 Task: Create a business & workshop banner.
Action: Mouse moved to (289, 383)
Screenshot: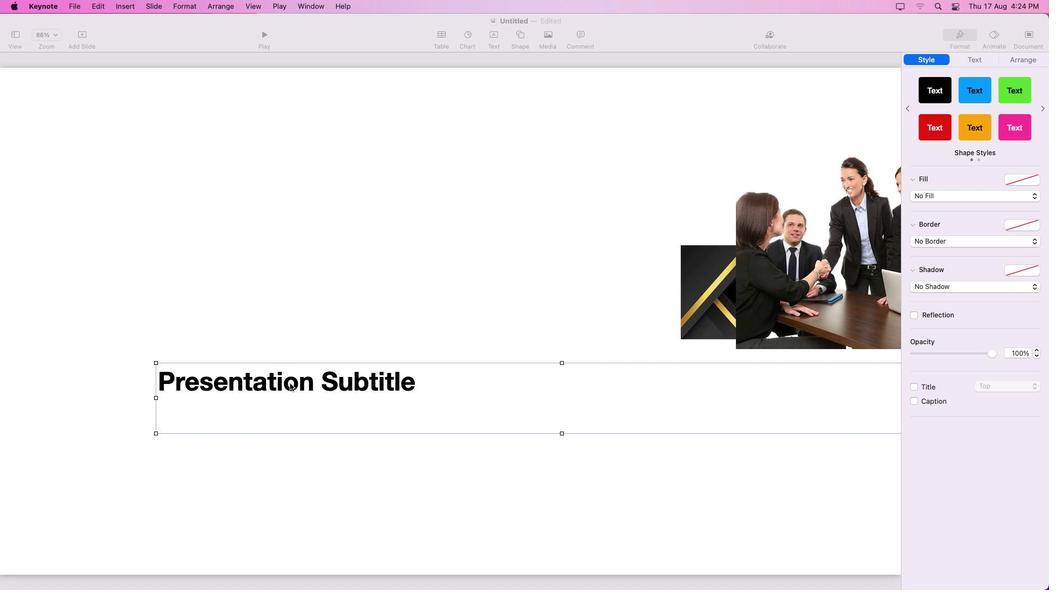 
Action: Mouse pressed left at (289, 383)
Screenshot: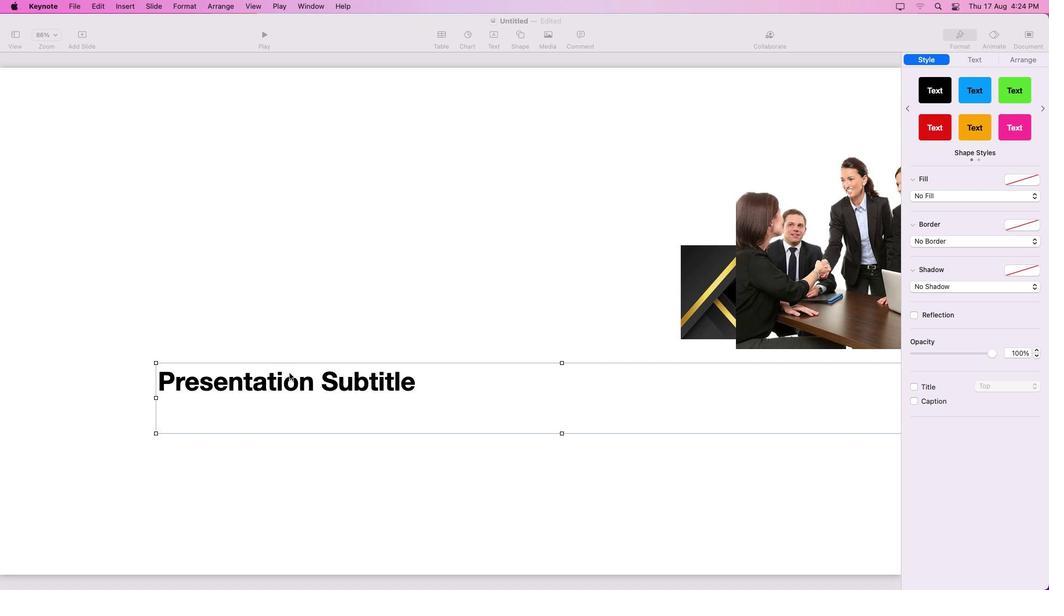 
Action: Mouse moved to (420, 375)
Screenshot: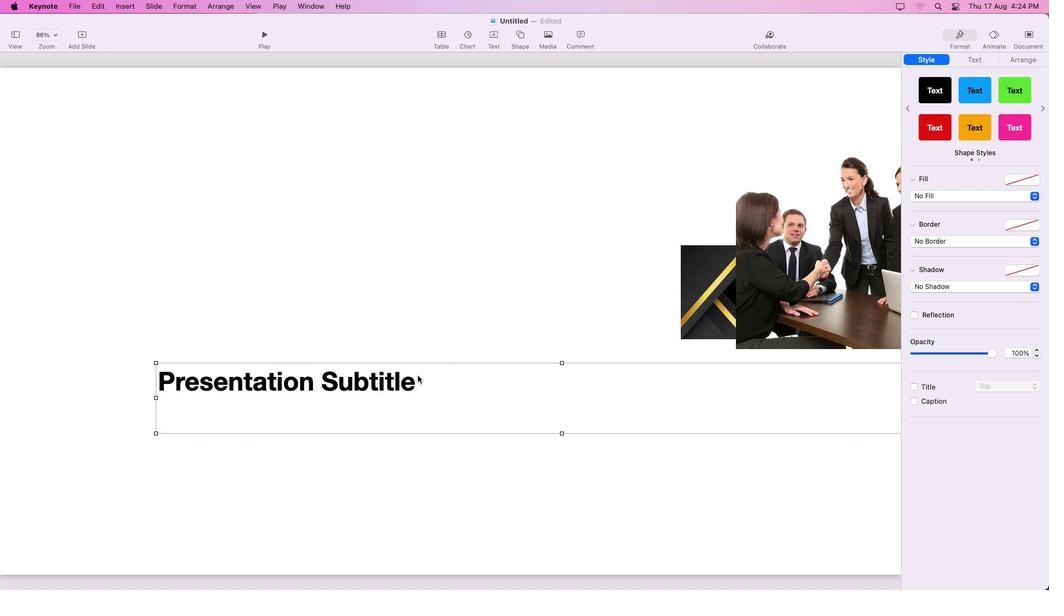 
Action: Mouse pressed left at (420, 375)
Screenshot: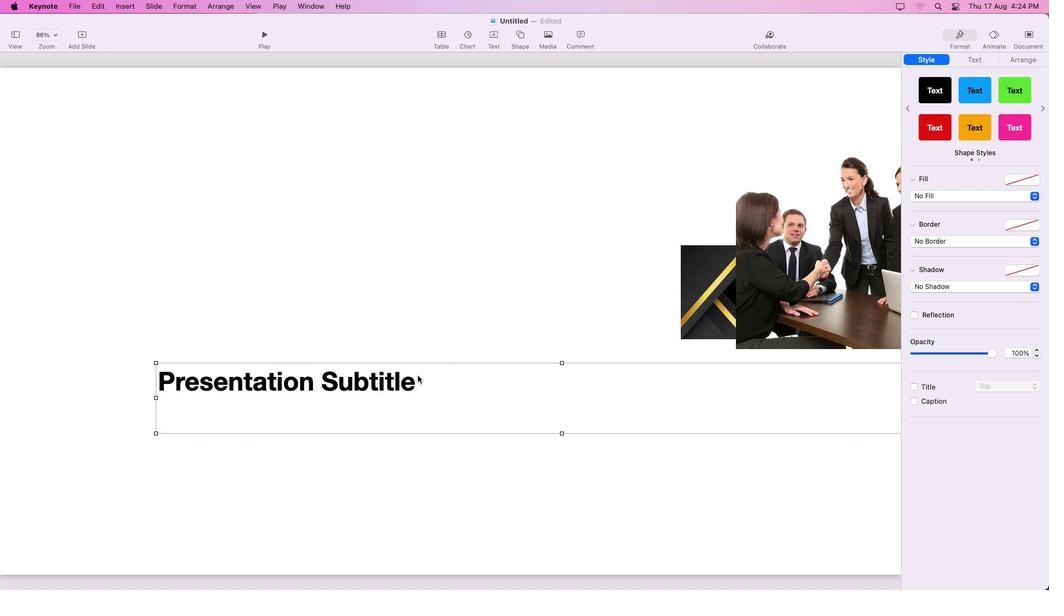 
Action: Mouse moved to (781, 260)
Screenshot: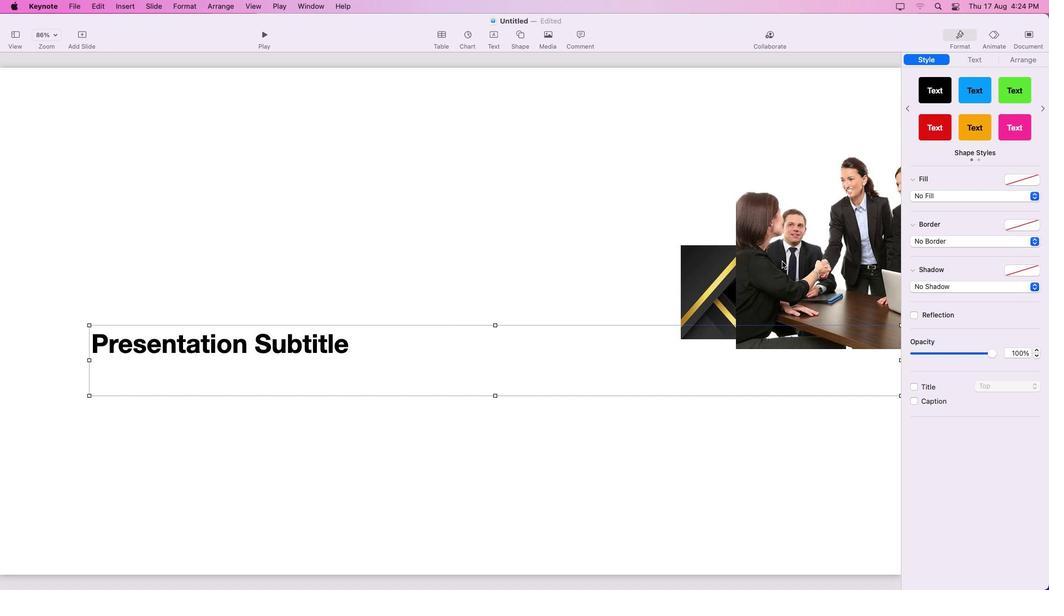 
Action: Mouse pressed left at (781, 260)
Screenshot: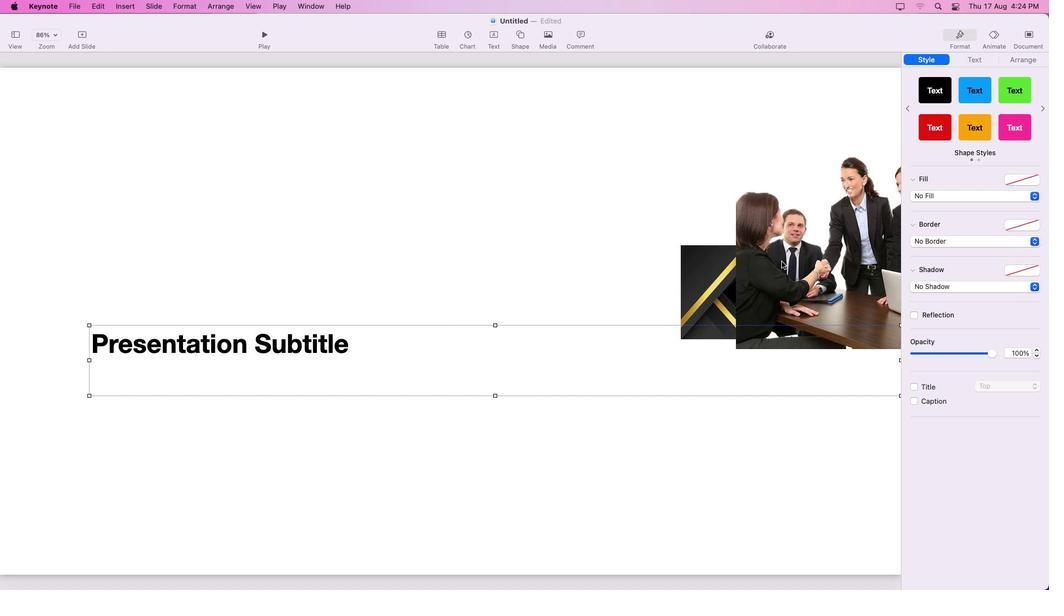 
Action: Mouse moved to (789, 281)
Screenshot: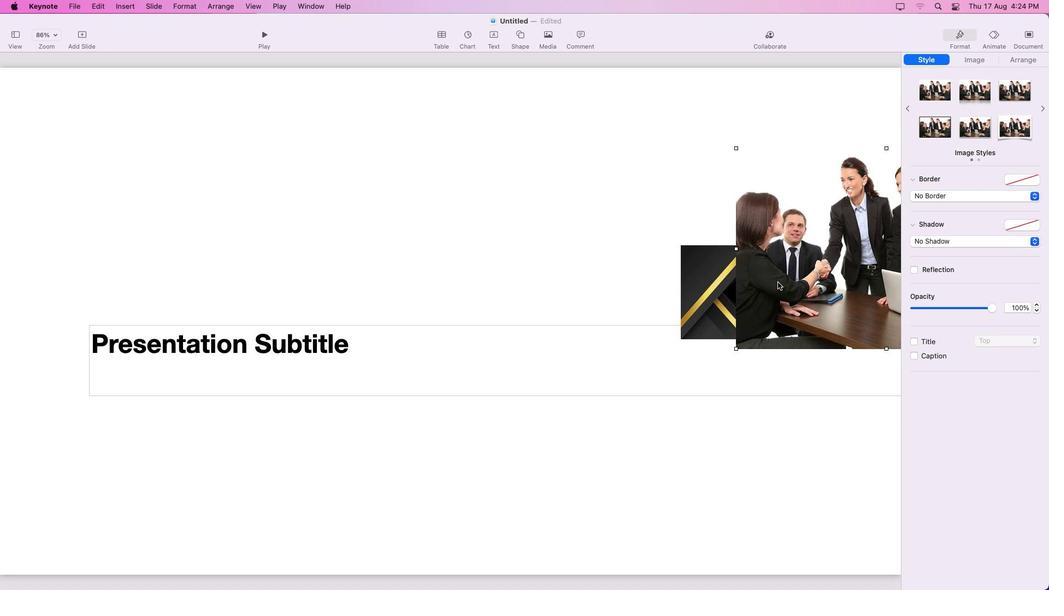 
Action: Mouse pressed left at (789, 281)
Screenshot: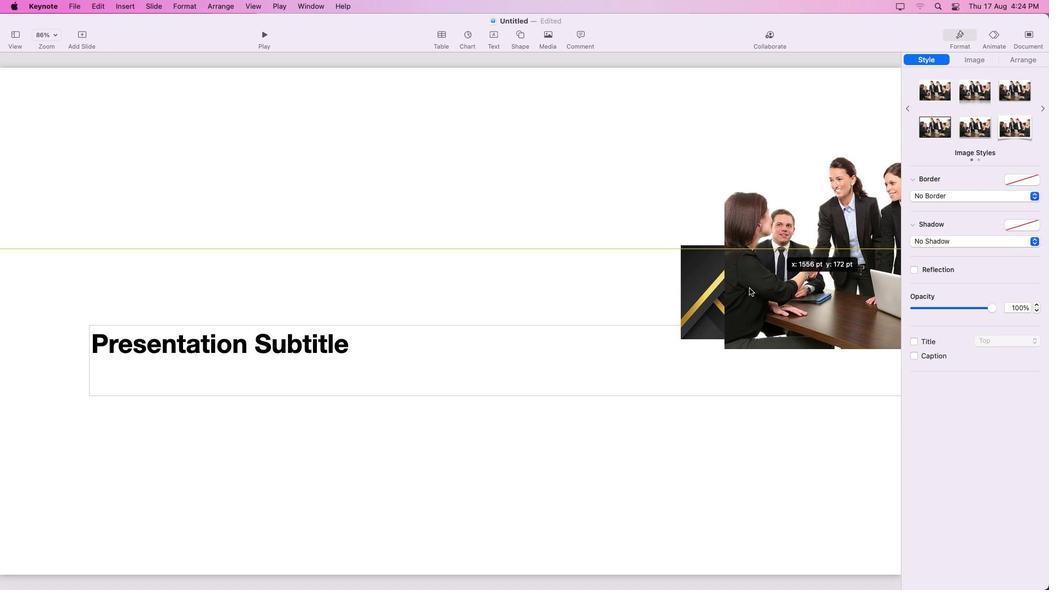 
Action: Mouse moved to (729, 323)
Screenshot: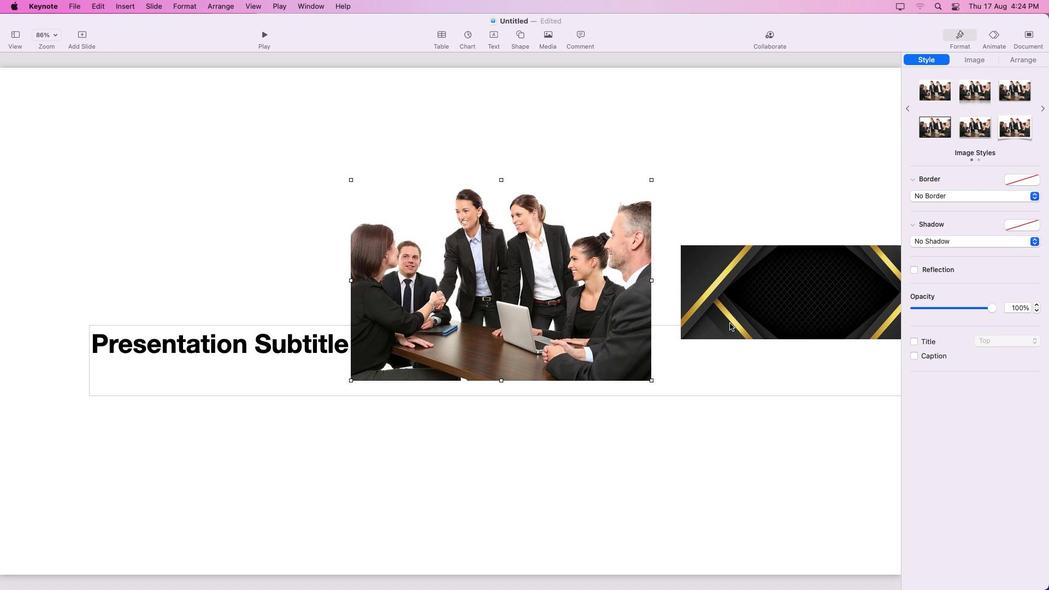 
Action: Mouse pressed left at (729, 323)
Screenshot: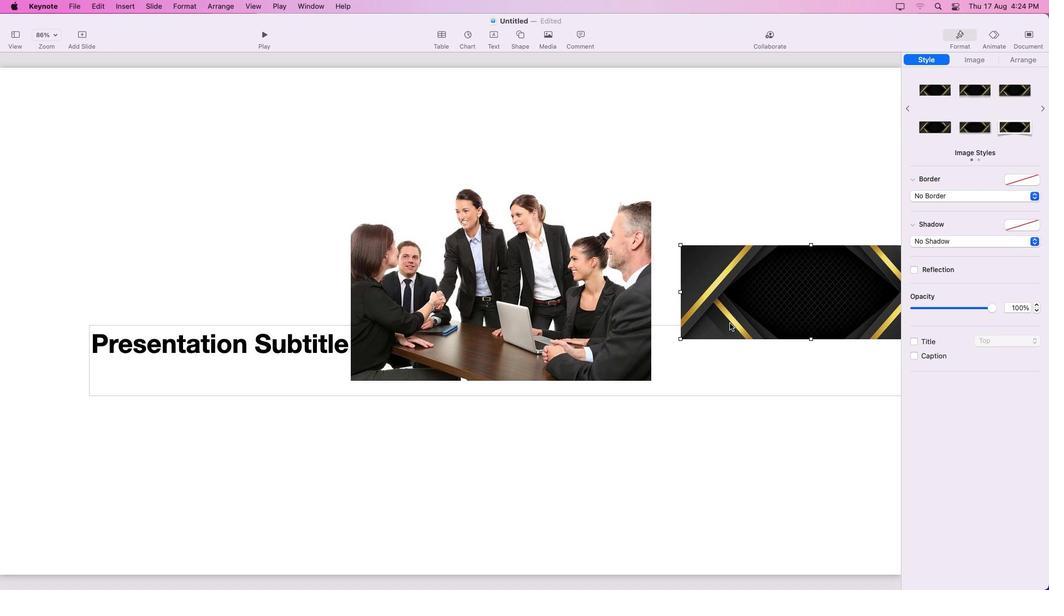 
Action: Mouse moved to (525, 321)
Screenshot: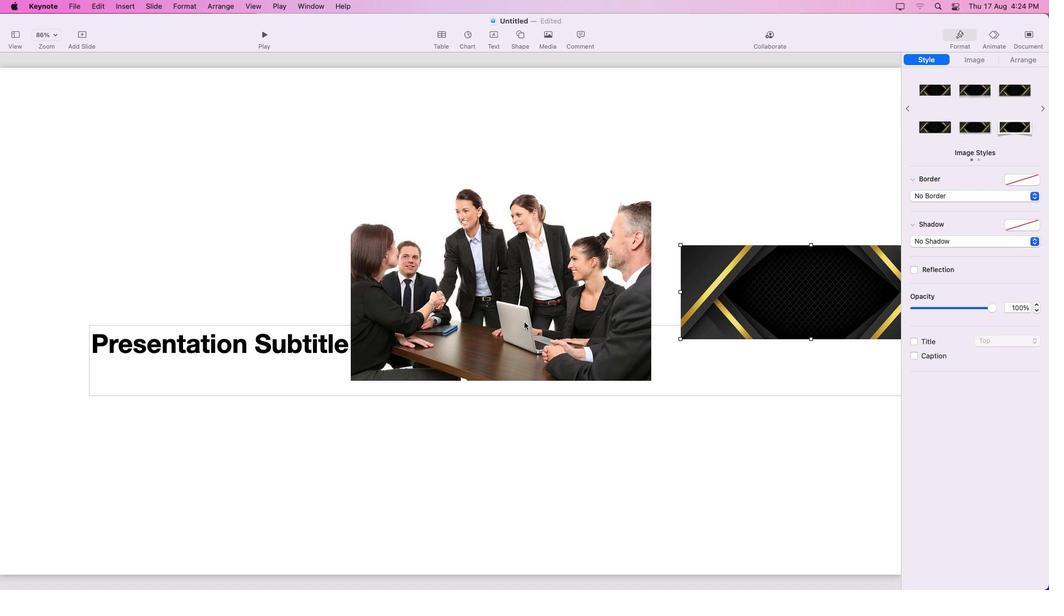 
Action: Mouse pressed left at (525, 321)
Screenshot: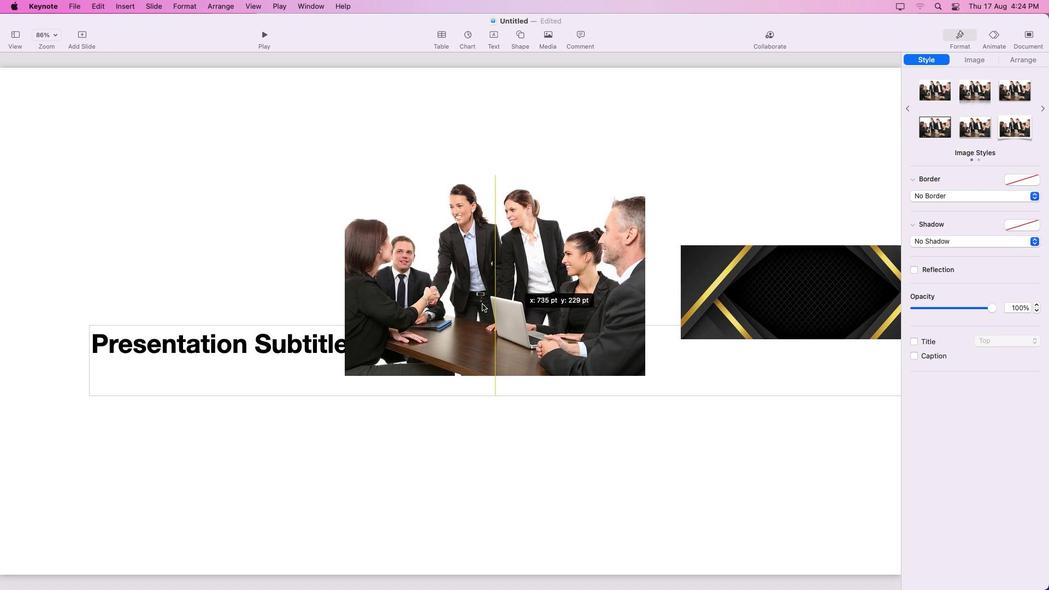 
Action: Mouse moved to (726, 290)
Screenshot: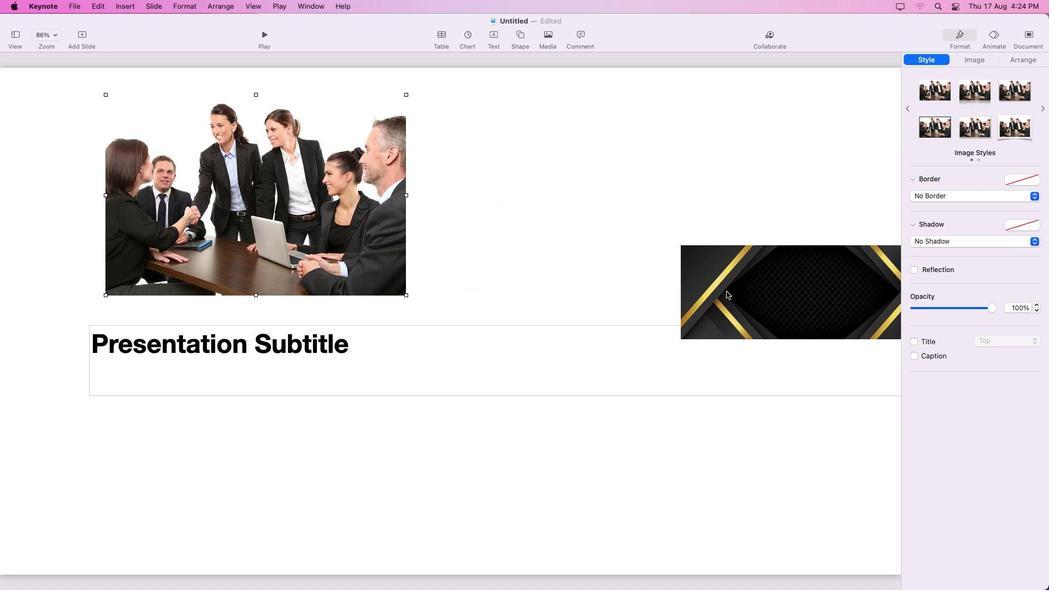 
Action: Mouse pressed left at (726, 290)
Screenshot: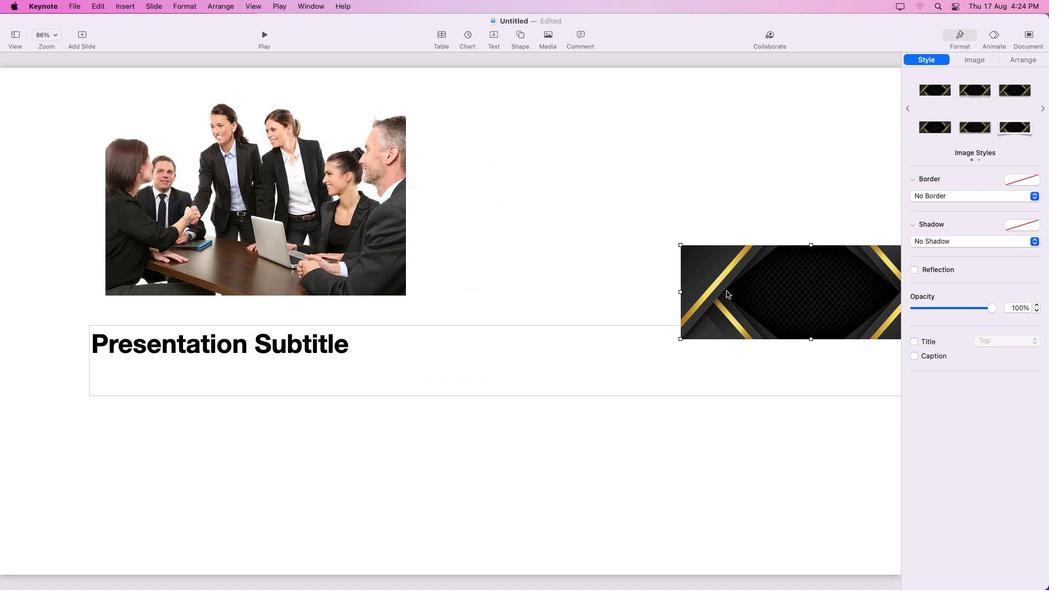 
Action: Mouse moved to (743, 180)
Screenshot: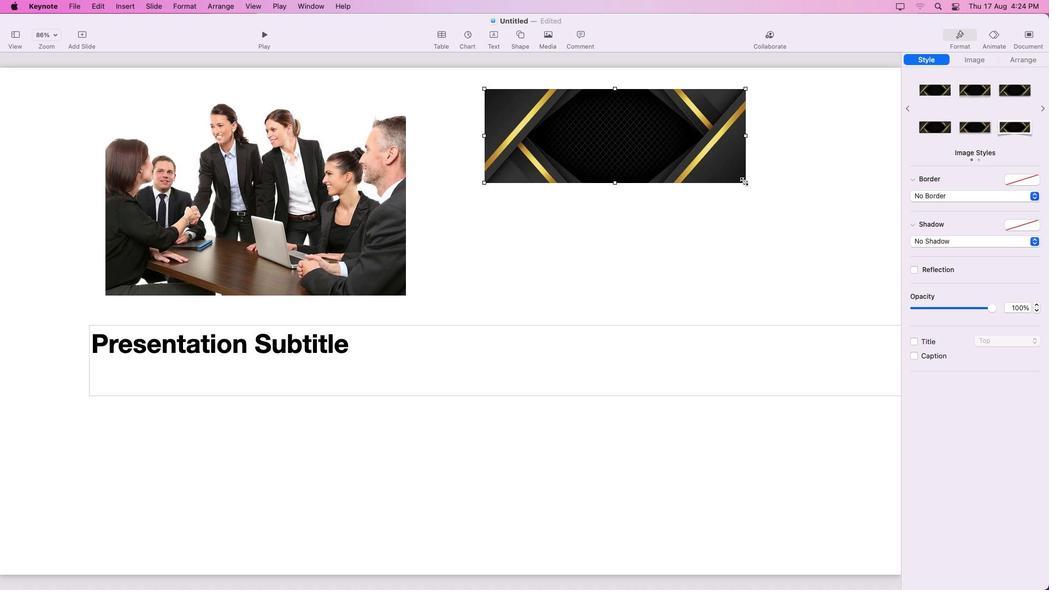 
Action: Mouse pressed left at (743, 180)
Screenshot: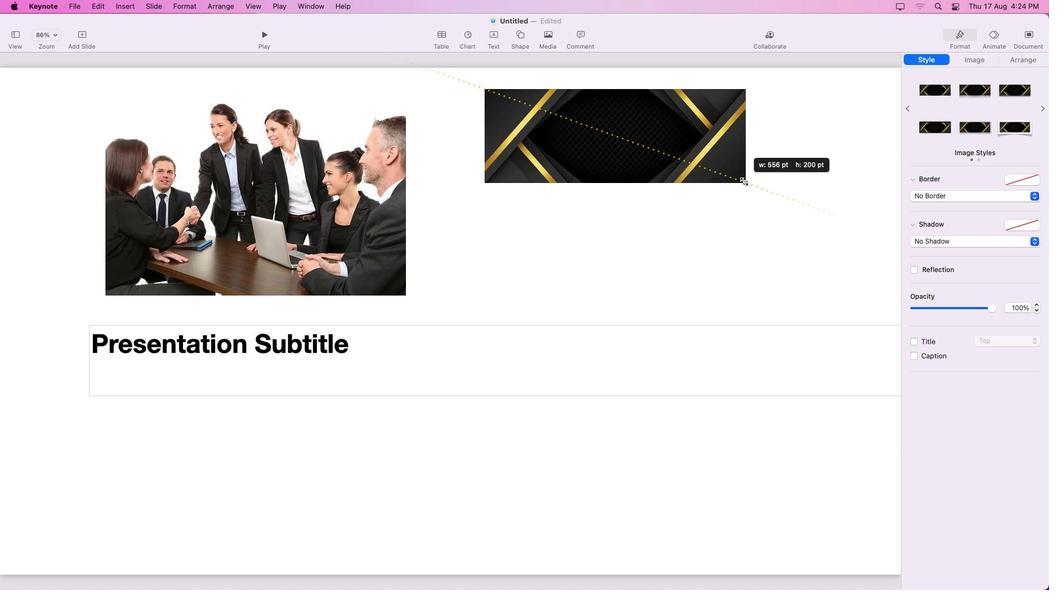 
Action: Mouse moved to (749, 242)
Screenshot: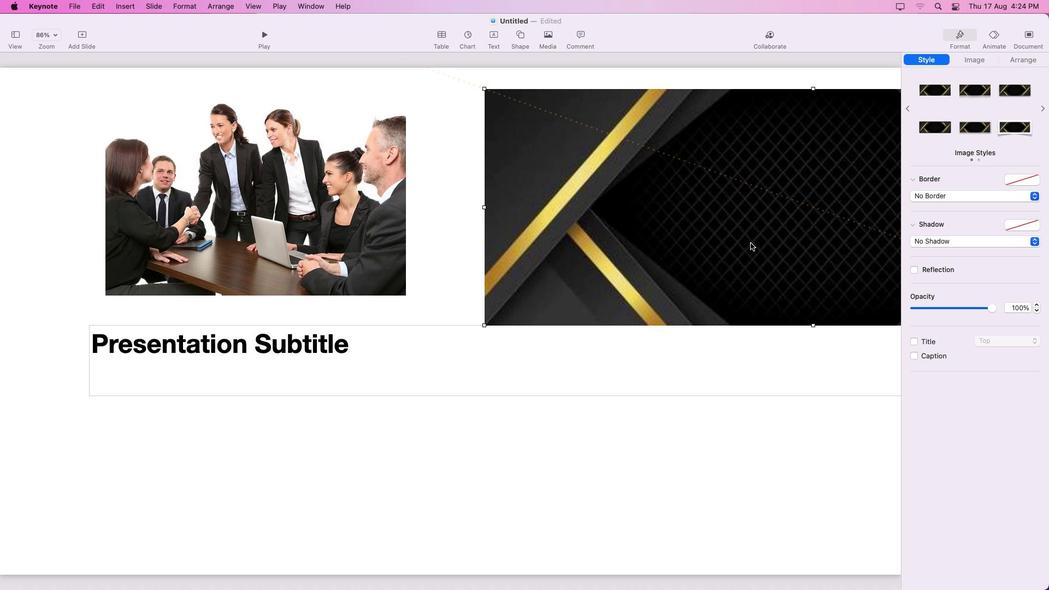 
Action: Mouse pressed left at (749, 242)
Screenshot: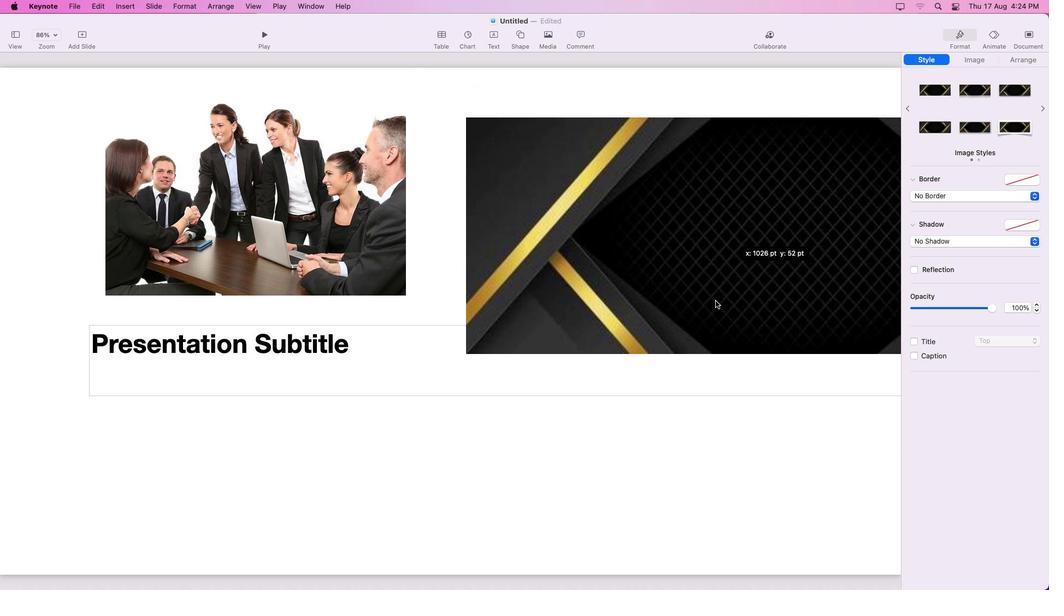 
Action: Mouse moved to (823, 283)
Screenshot: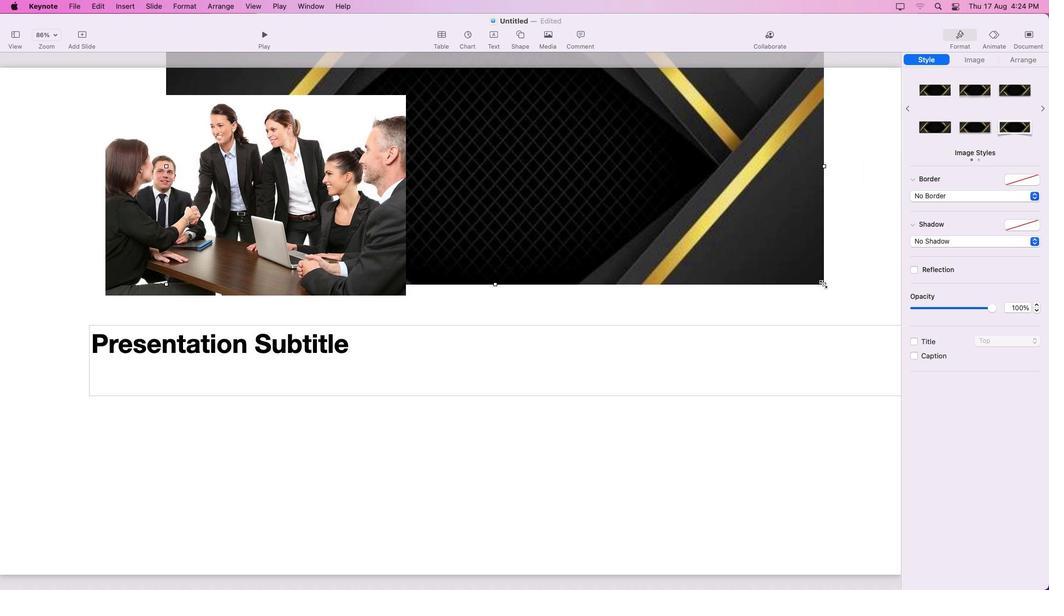 
Action: Mouse pressed left at (823, 283)
Screenshot: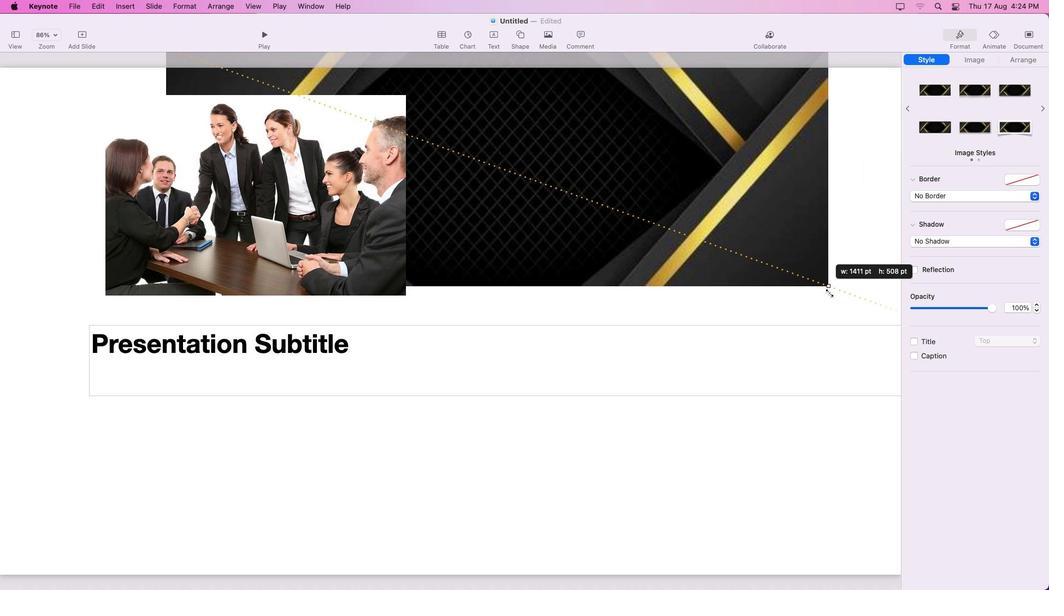 
Action: Mouse moved to (743, 351)
Screenshot: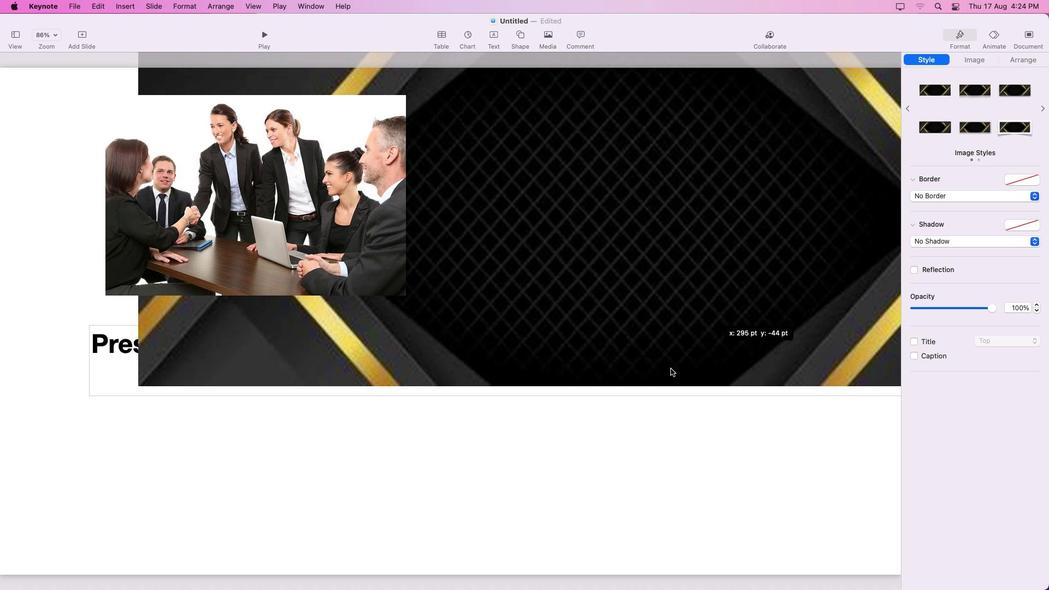 
Action: Mouse pressed left at (743, 351)
Screenshot: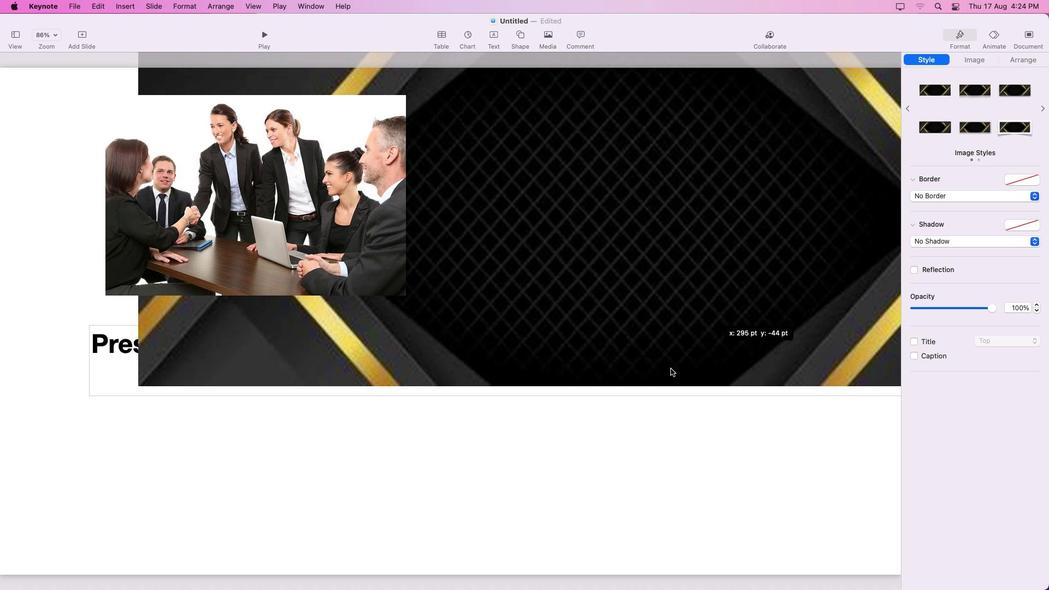 
Action: Mouse moved to (114, 366)
Screenshot: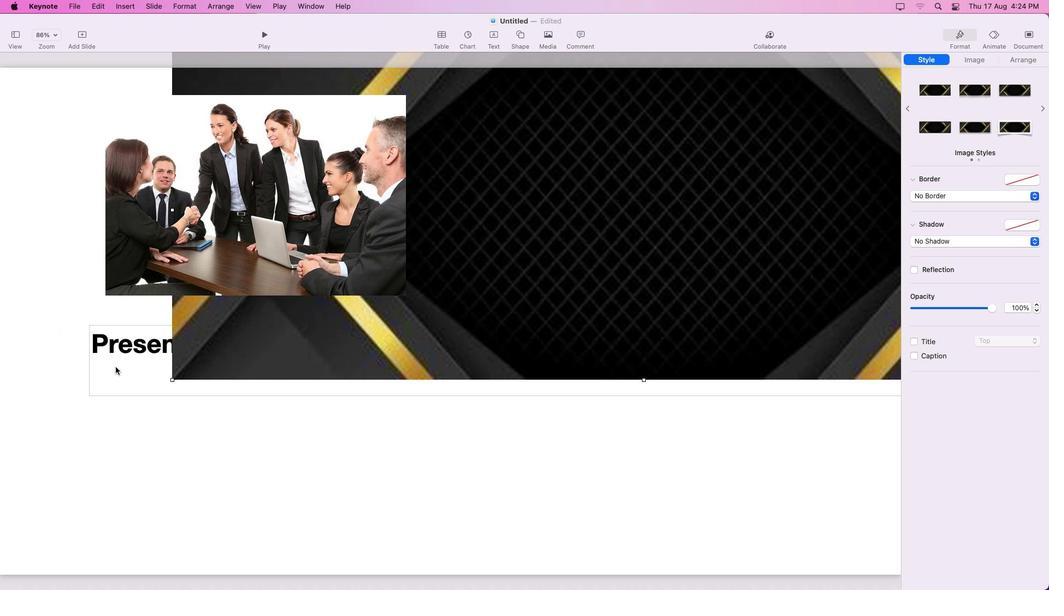 
Action: Mouse pressed left at (114, 366)
Screenshot: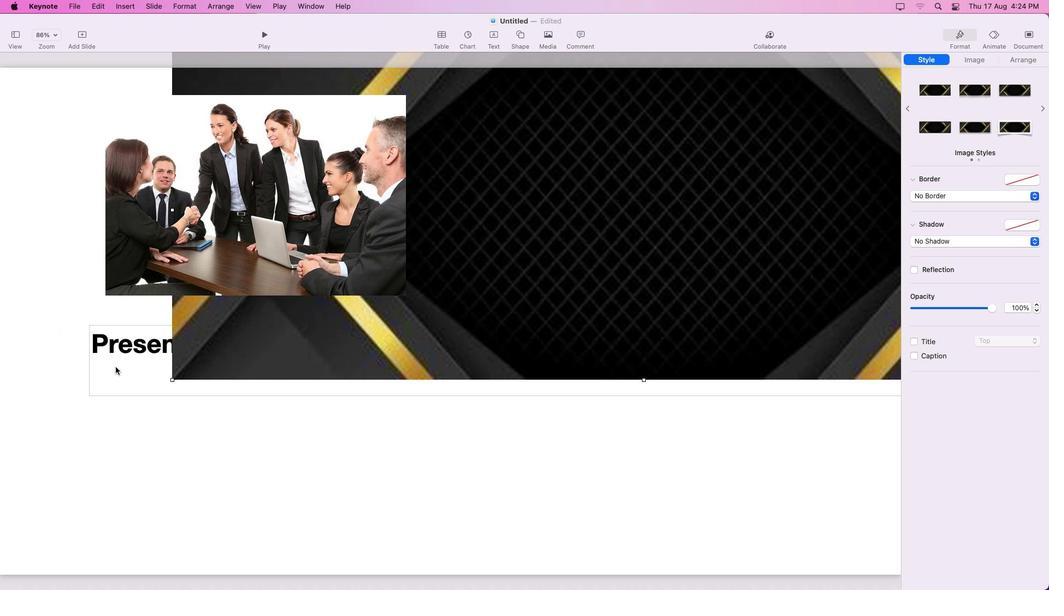 
Action: Mouse moved to (181, 357)
Screenshot: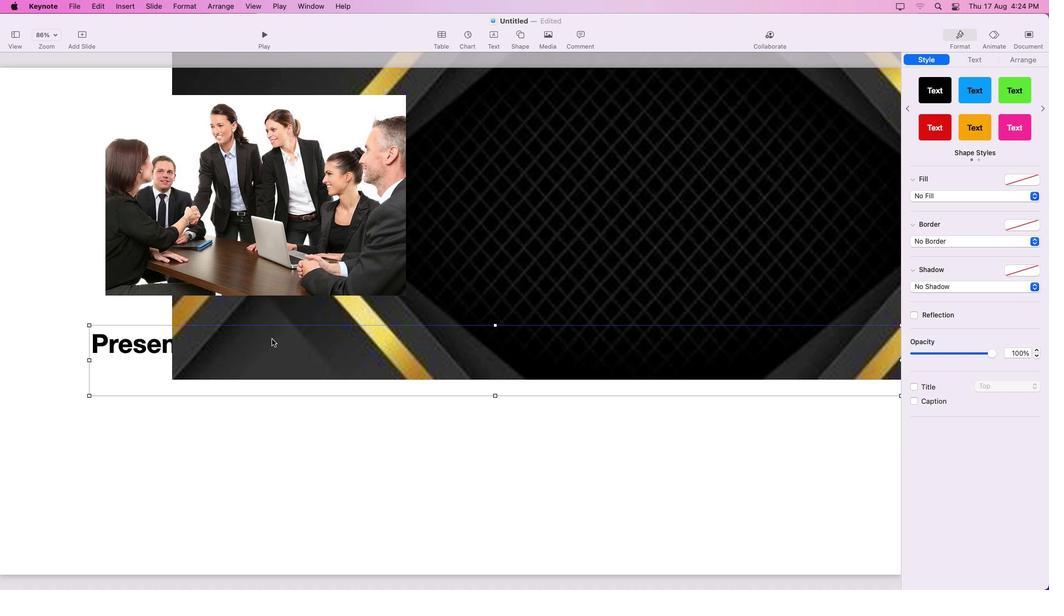 
Action: Key pressed Key.delete
Screenshot: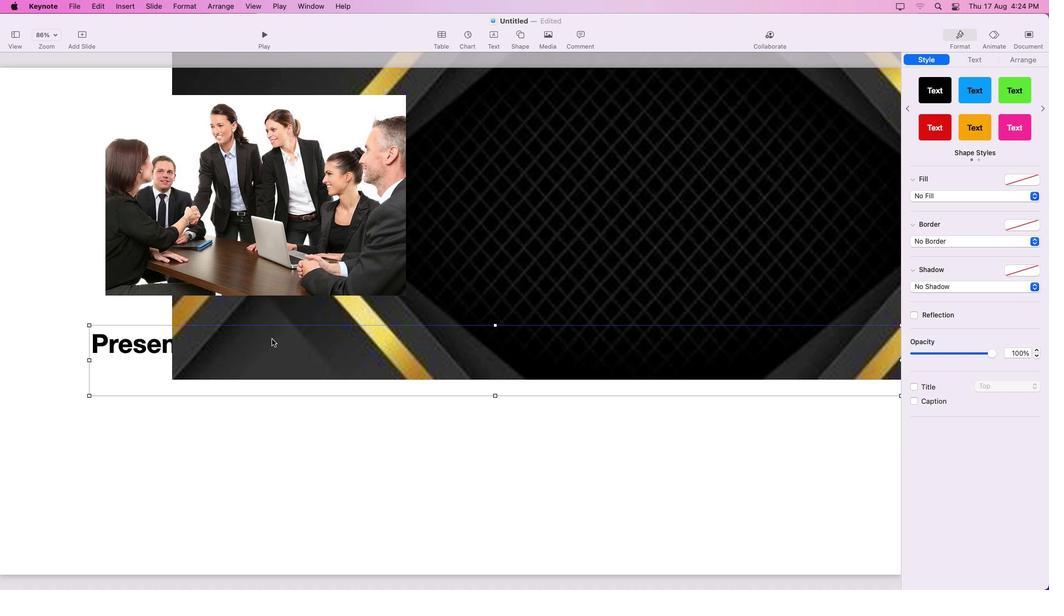 
Action: Mouse moved to (554, 278)
Screenshot: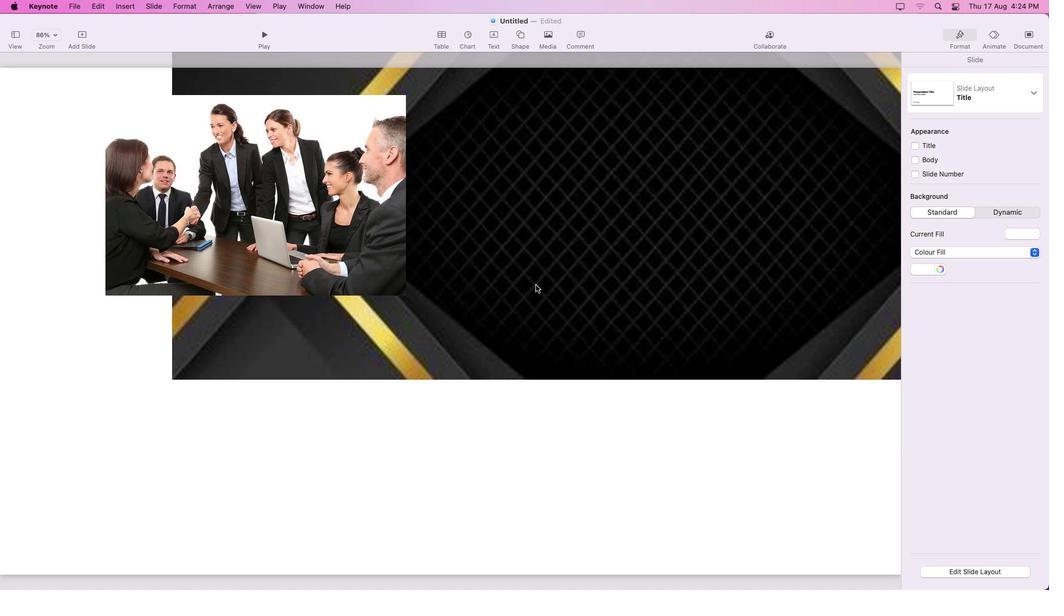 
Action: Mouse pressed left at (554, 278)
Screenshot: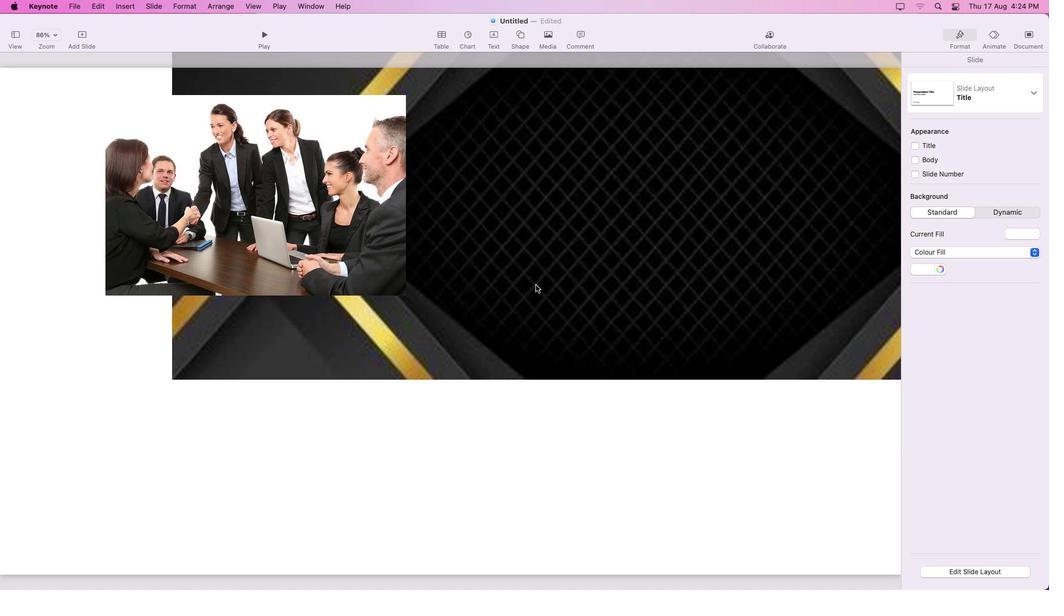
Action: Mouse moved to (789, 401)
Screenshot: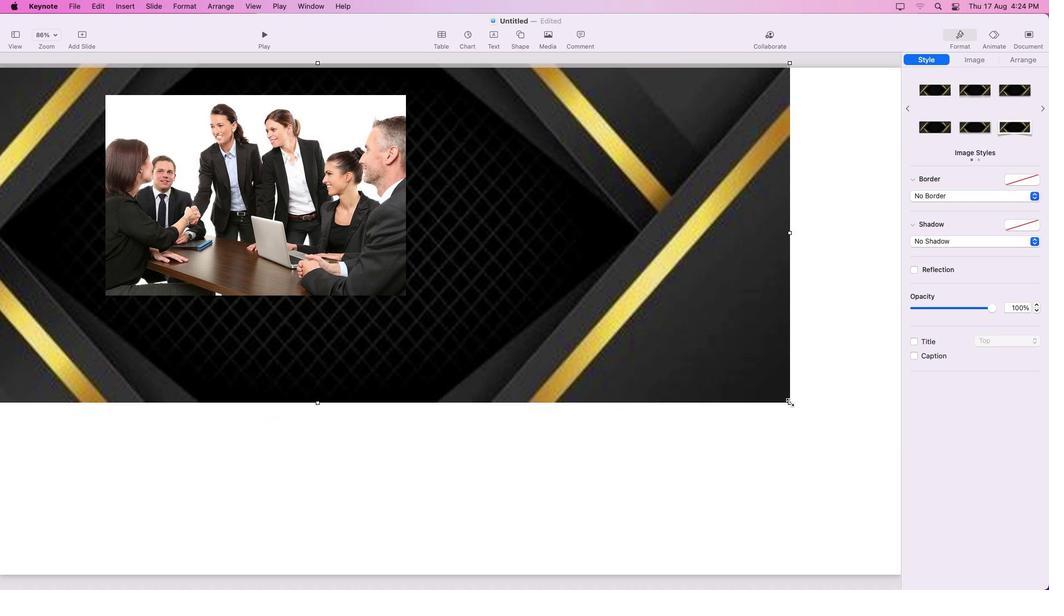 
Action: Mouse pressed left at (789, 401)
Screenshot: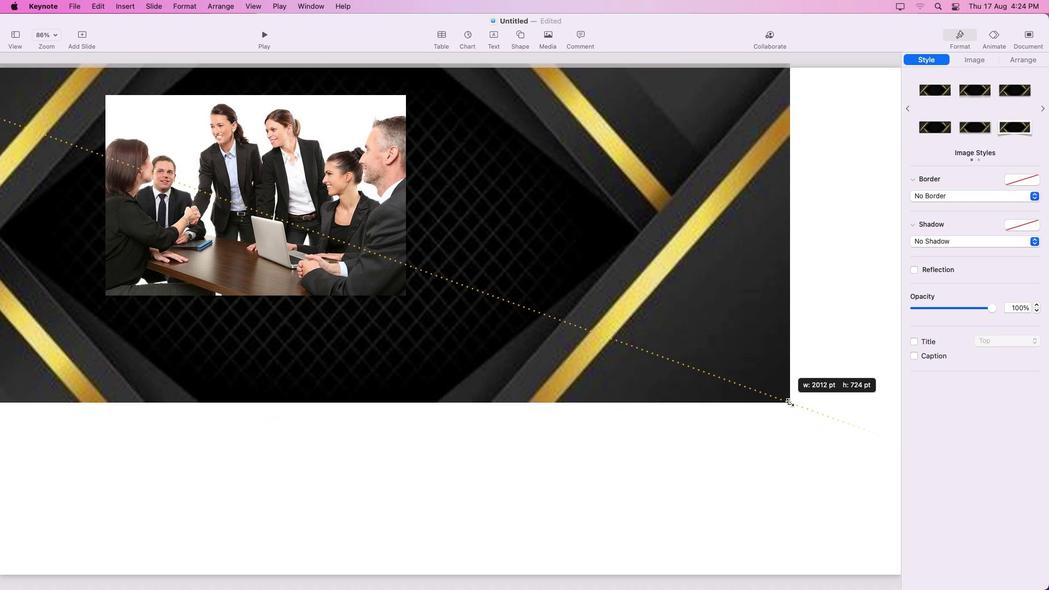 
Action: Mouse moved to (715, 388)
Screenshot: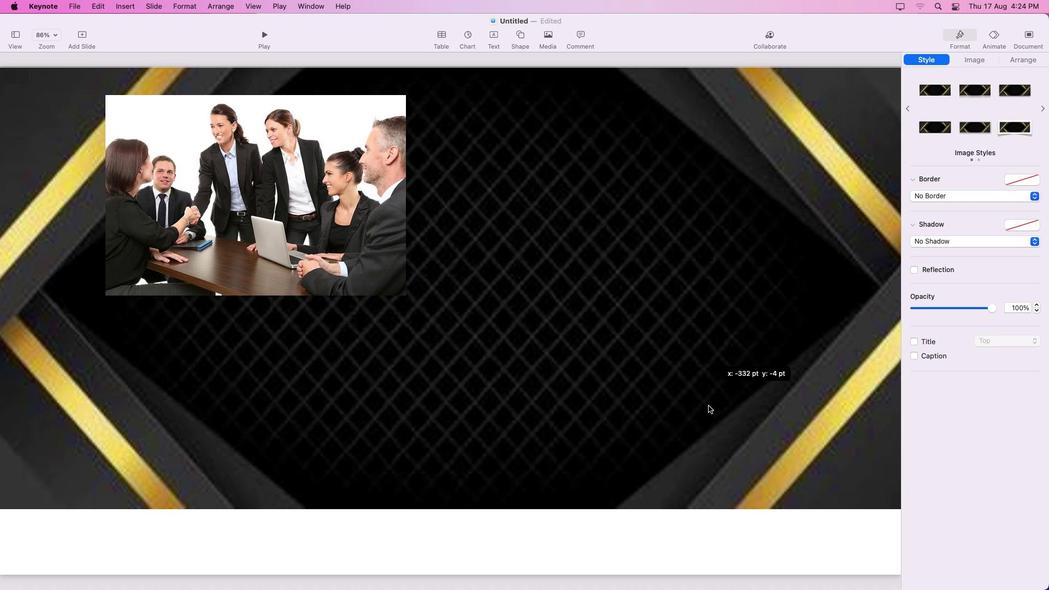 
Action: Mouse pressed left at (715, 388)
Screenshot: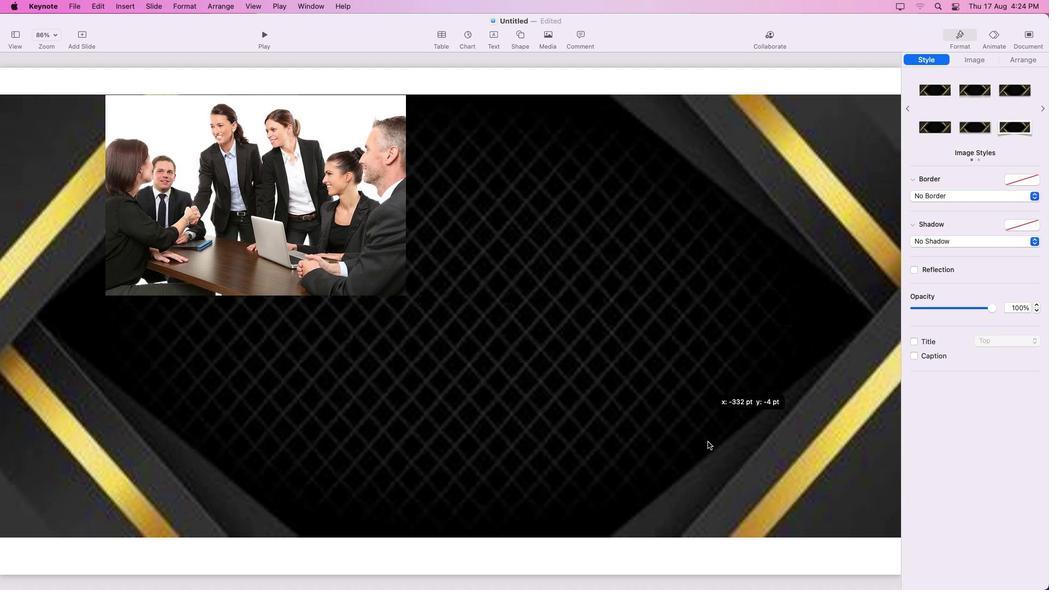 
Action: Mouse moved to (697, 140)
Screenshot: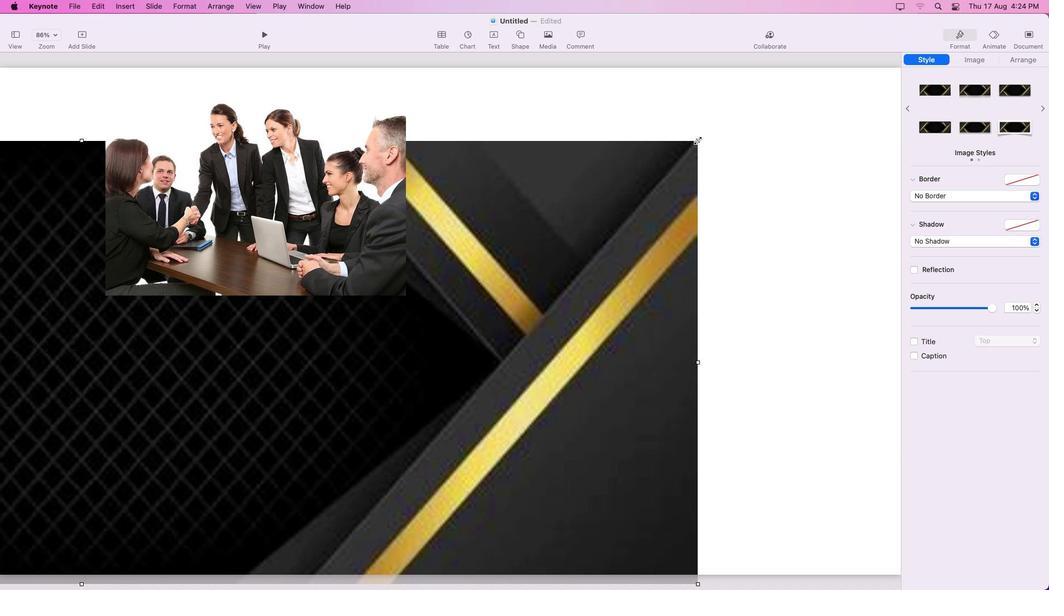 
Action: Mouse pressed left at (697, 140)
Screenshot: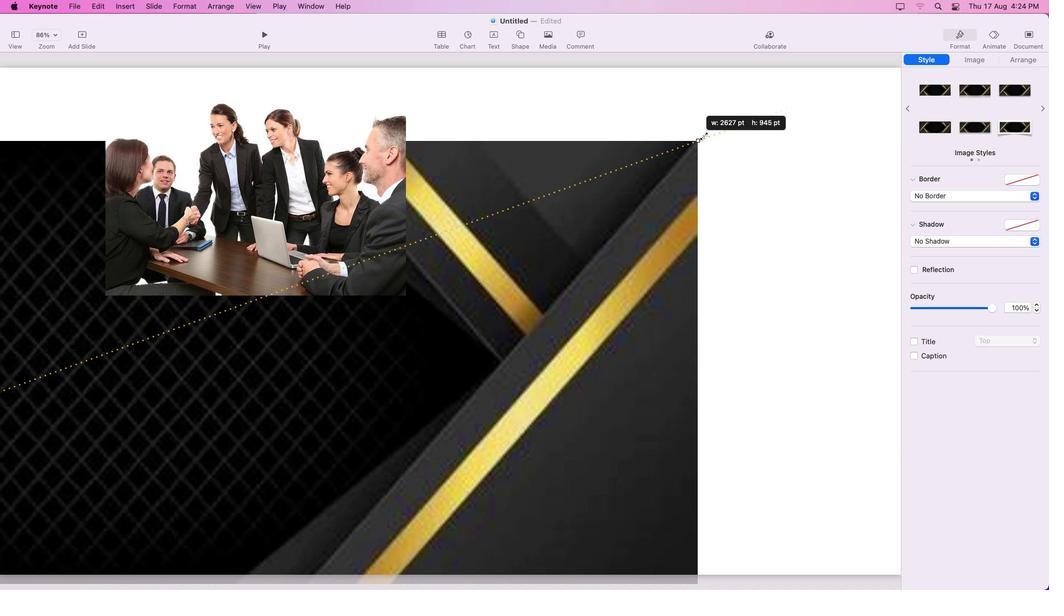 
Action: Mouse moved to (660, 272)
Screenshot: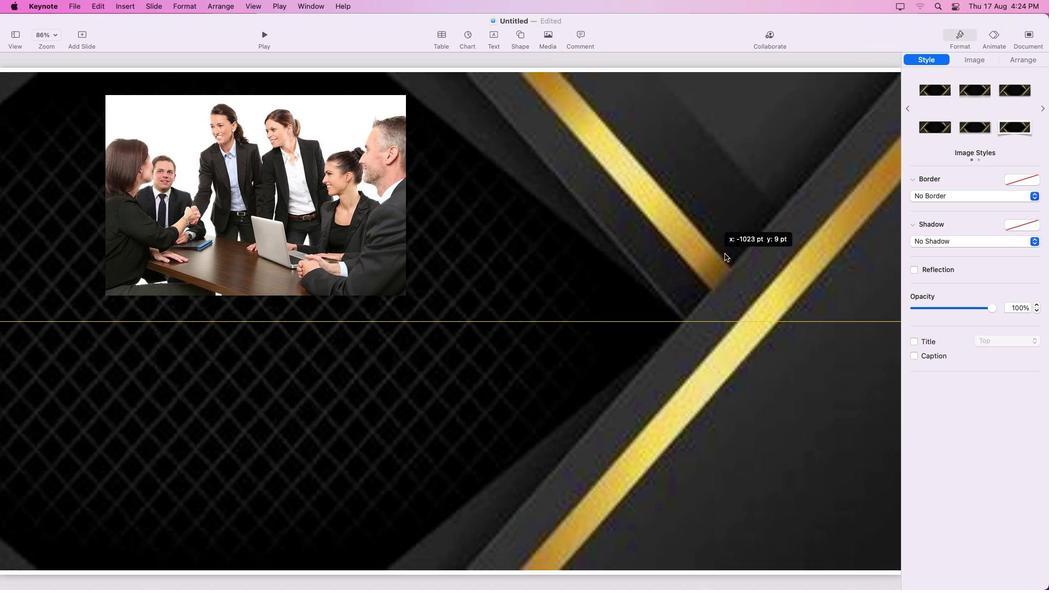 
Action: Mouse pressed left at (660, 272)
Screenshot: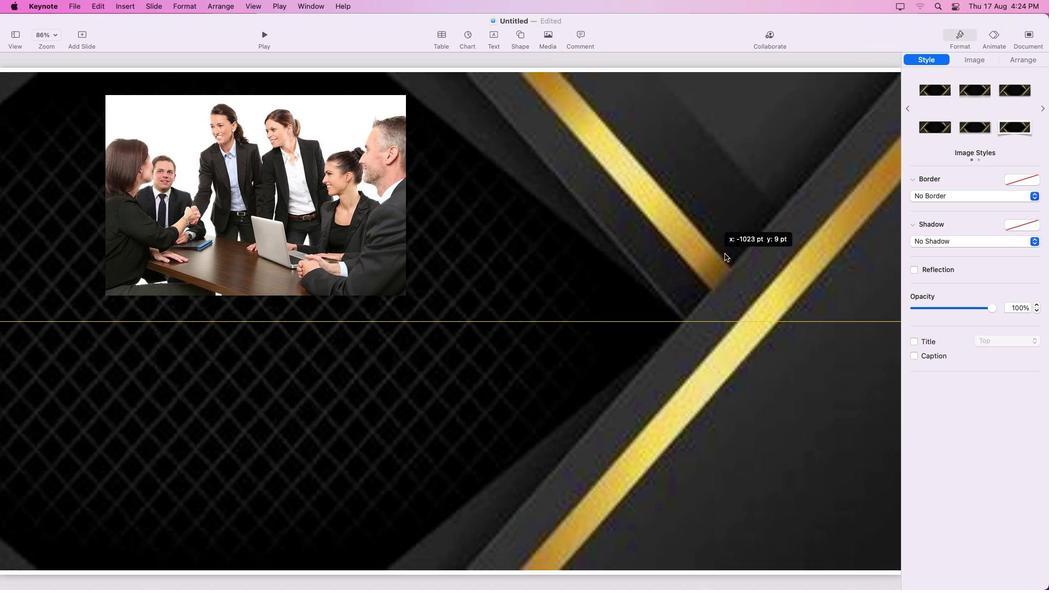 
Action: Mouse moved to (771, 288)
Screenshot: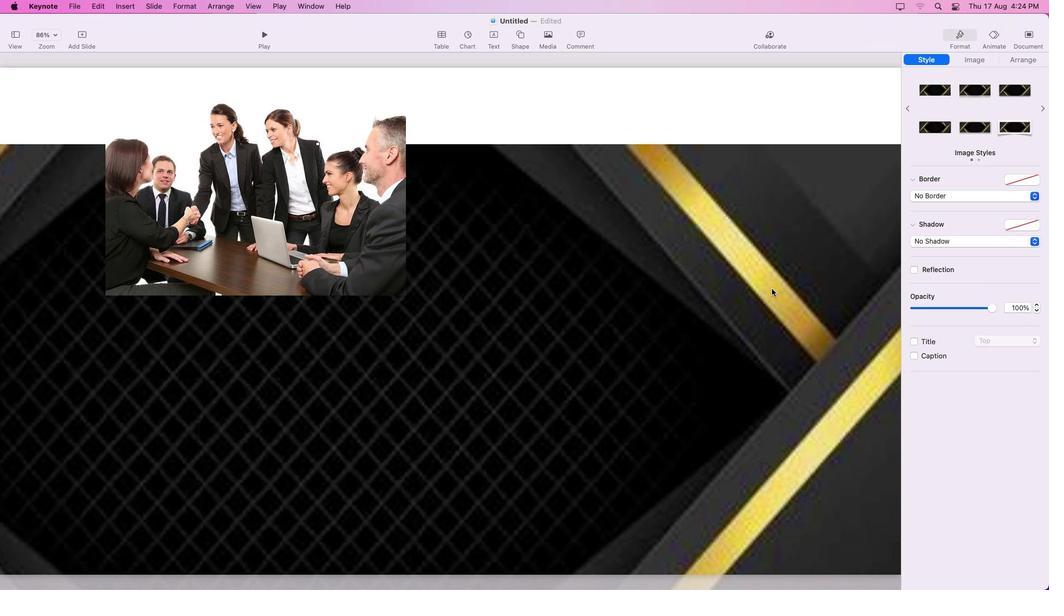 
Action: Key pressed Key.cmdKey.shift','','
Screenshot: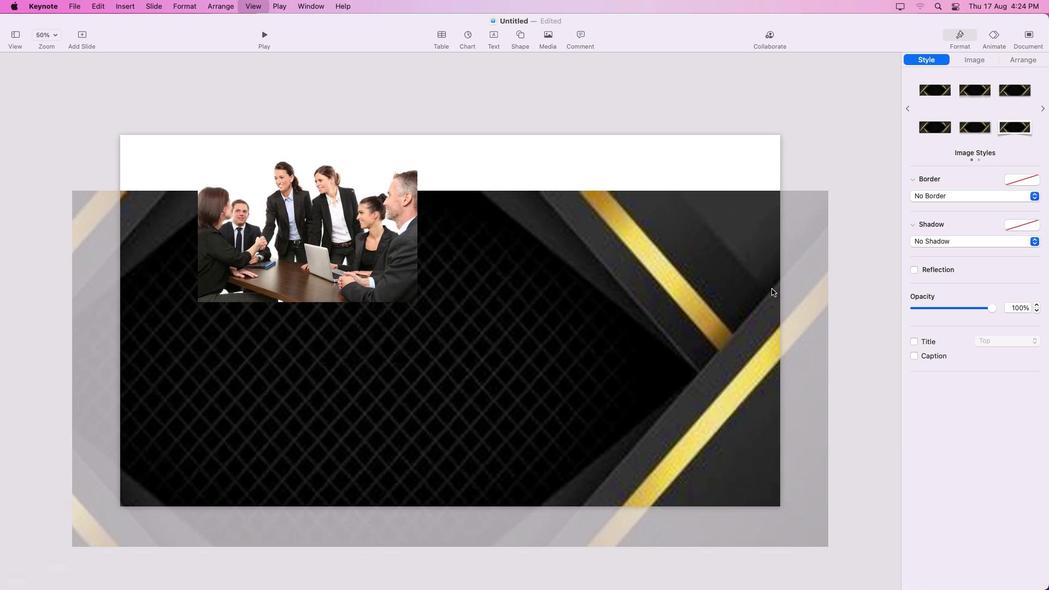 
Action: Mouse moved to (742, 289)
Screenshot: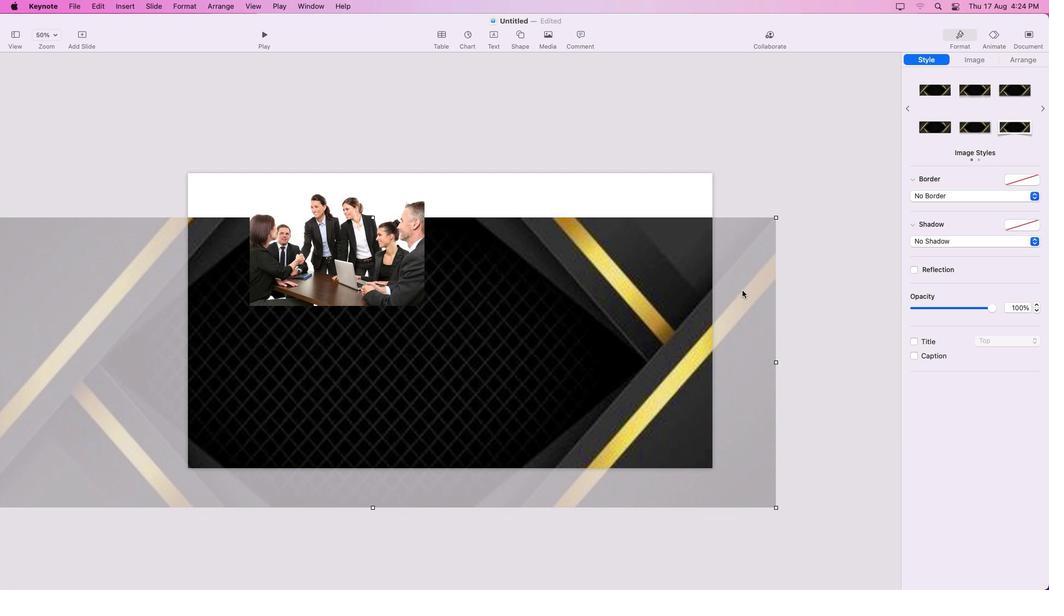 
Action: Mouse pressed left at (742, 289)
Screenshot: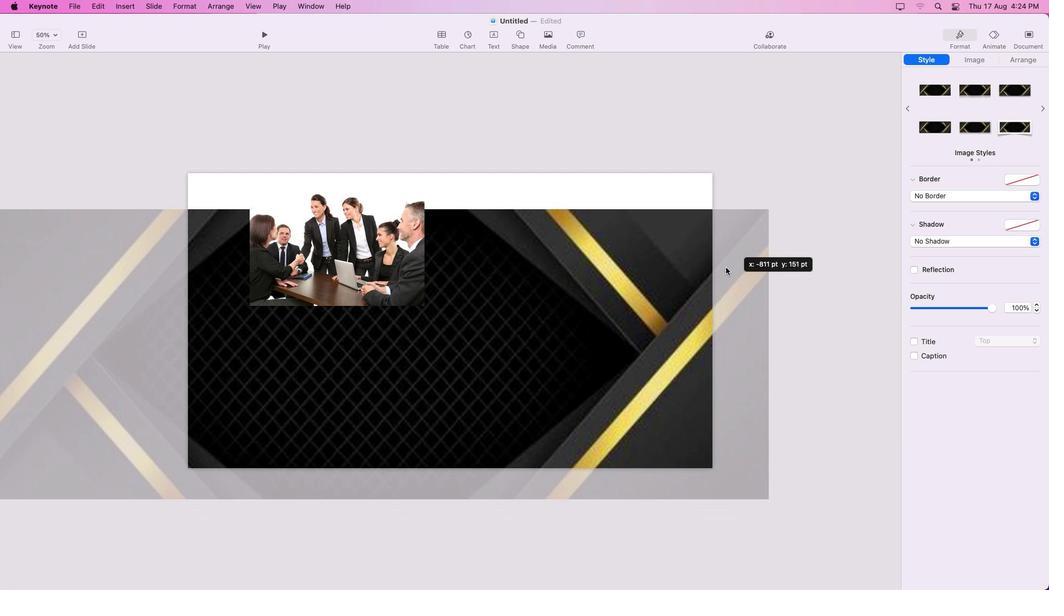 
Action: Mouse moved to (766, 460)
Screenshot: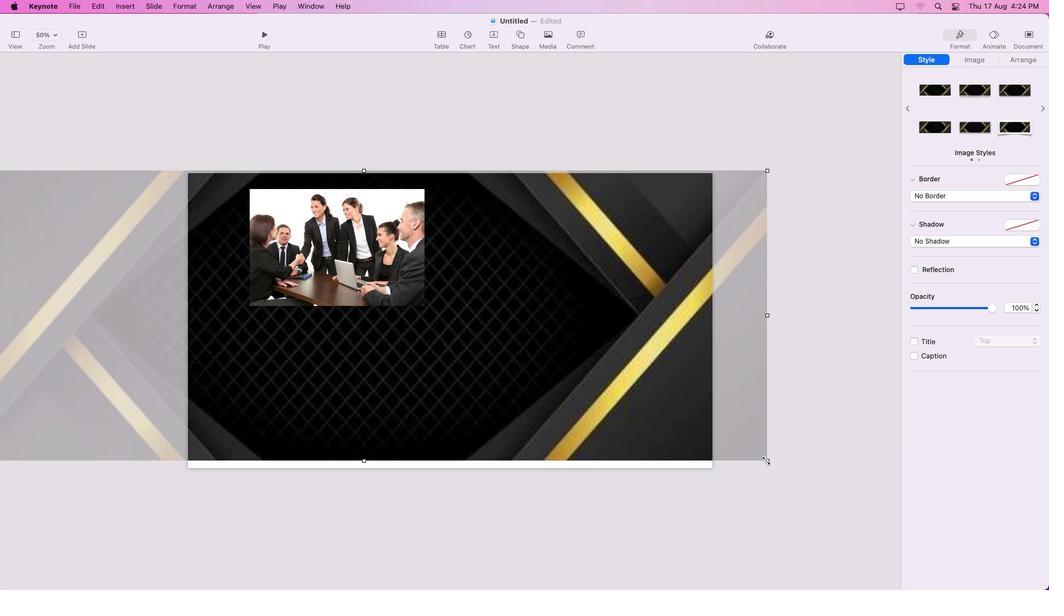 
Action: Mouse pressed left at (766, 460)
Screenshot: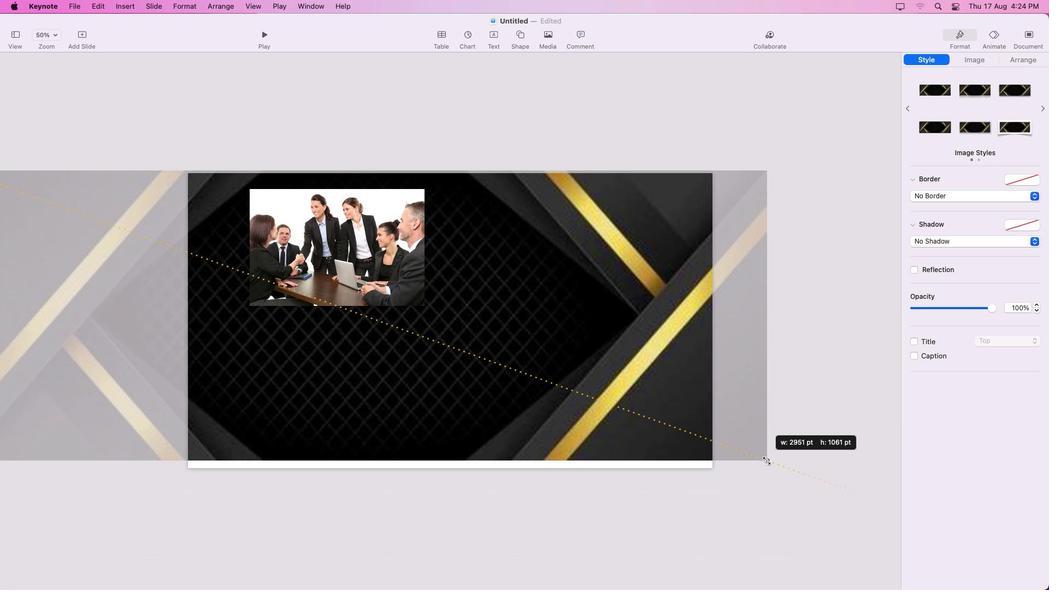 
Action: Mouse moved to (595, 394)
Screenshot: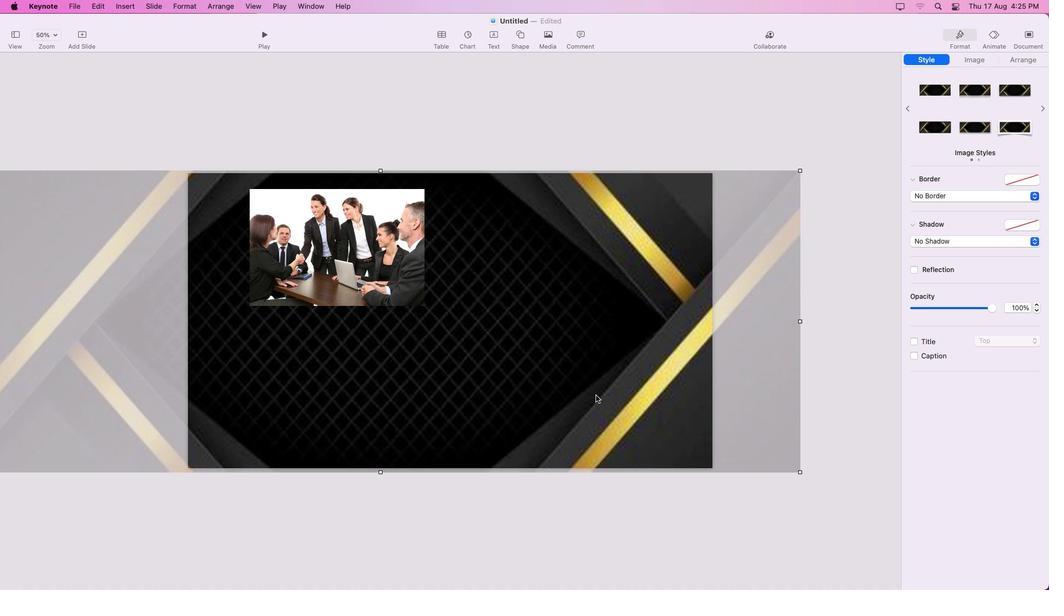 
Action: Mouse pressed left at (595, 394)
Screenshot: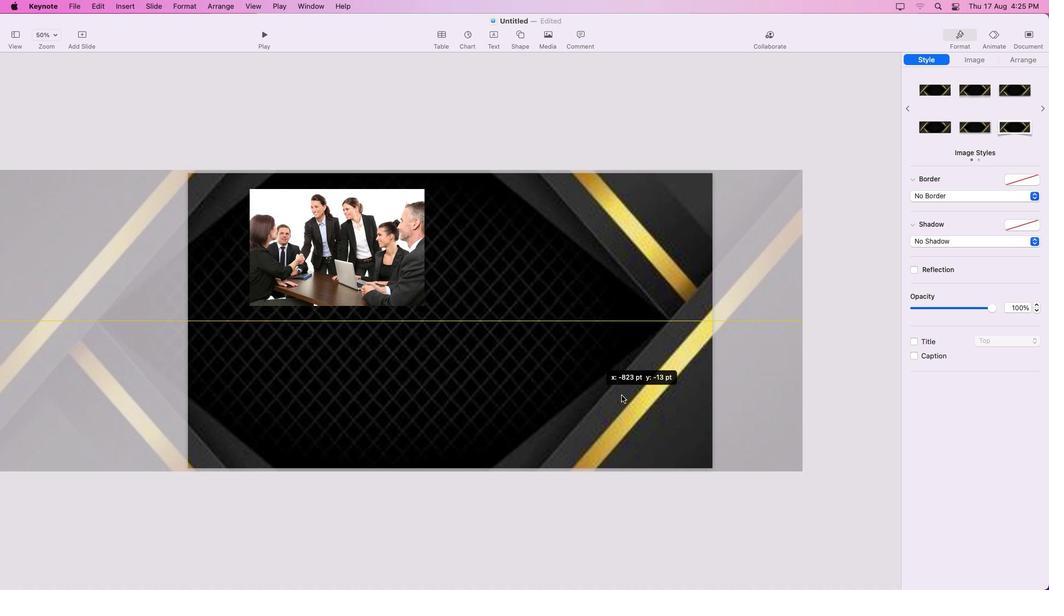 
Action: Mouse moved to (544, 110)
Screenshot: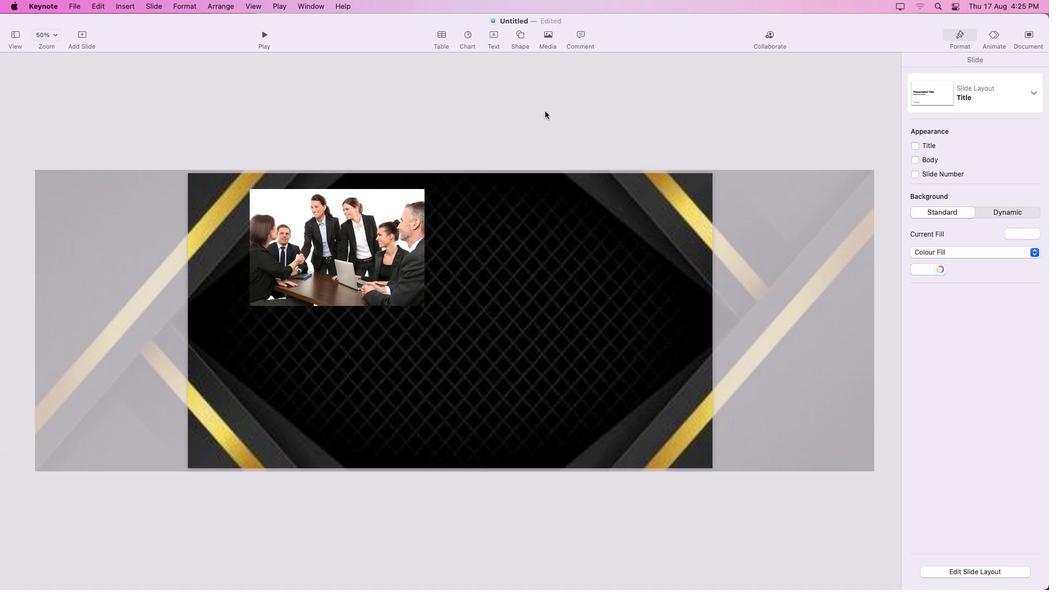 
Action: Mouse pressed left at (544, 110)
Screenshot: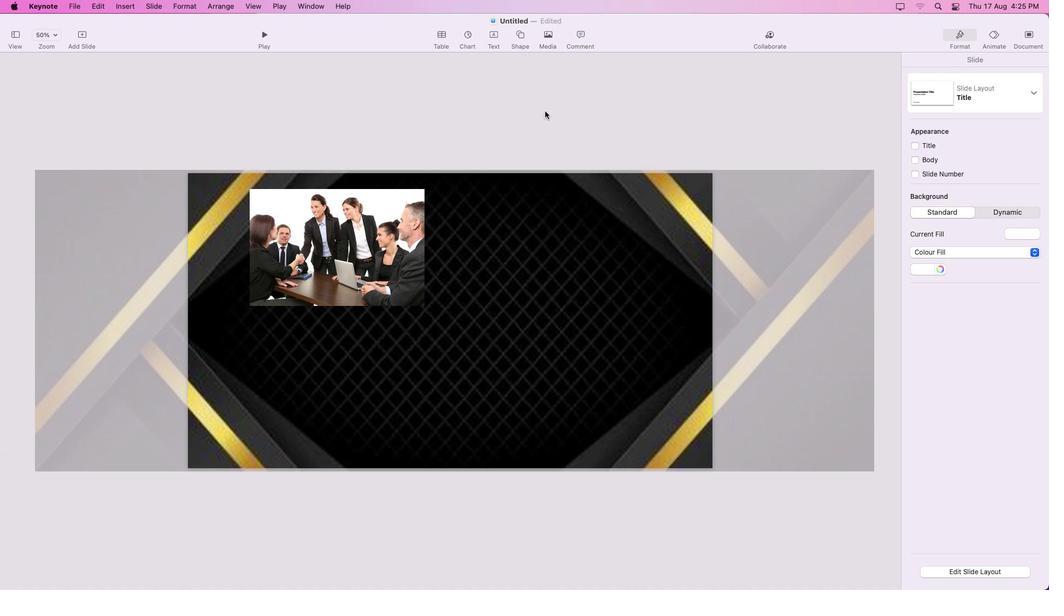 
Action: Mouse moved to (397, 254)
Screenshot: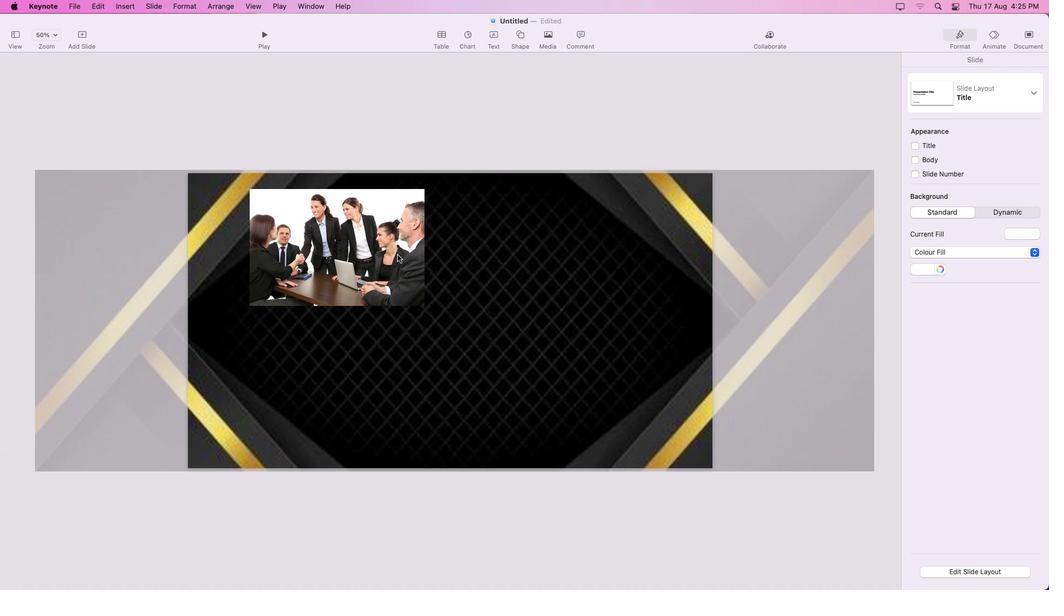 
Action: Mouse pressed left at (397, 254)
Screenshot: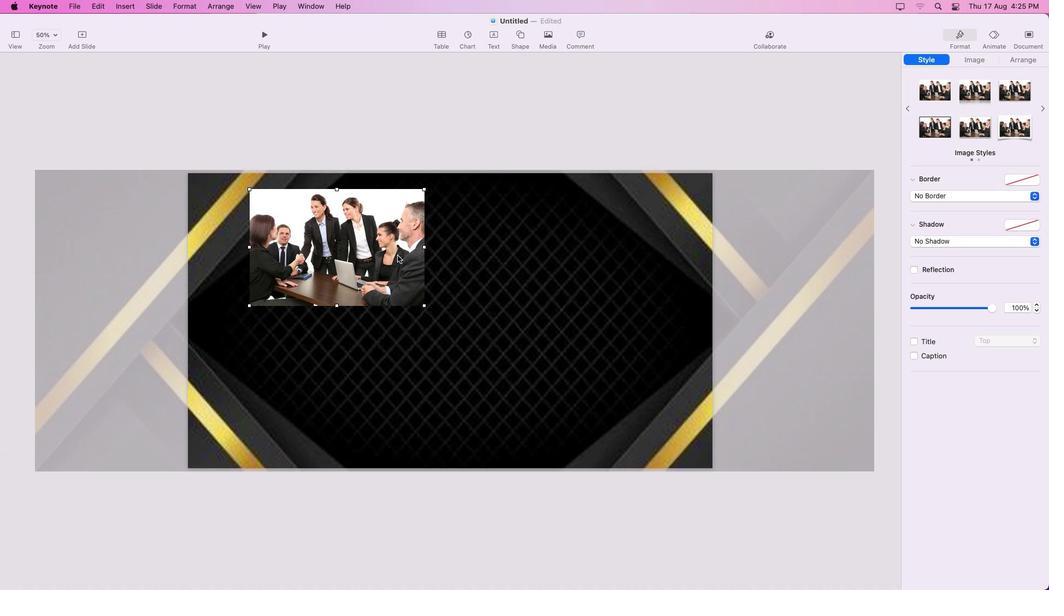 
Action: Mouse moved to (353, 266)
Screenshot: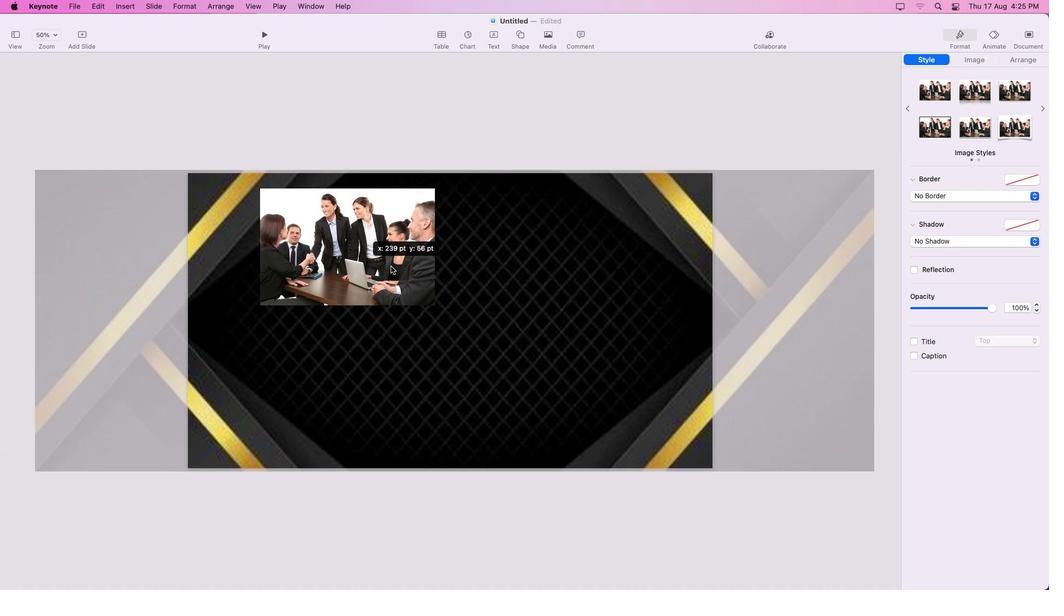 
Action: Mouse pressed left at (353, 266)
Screenshot: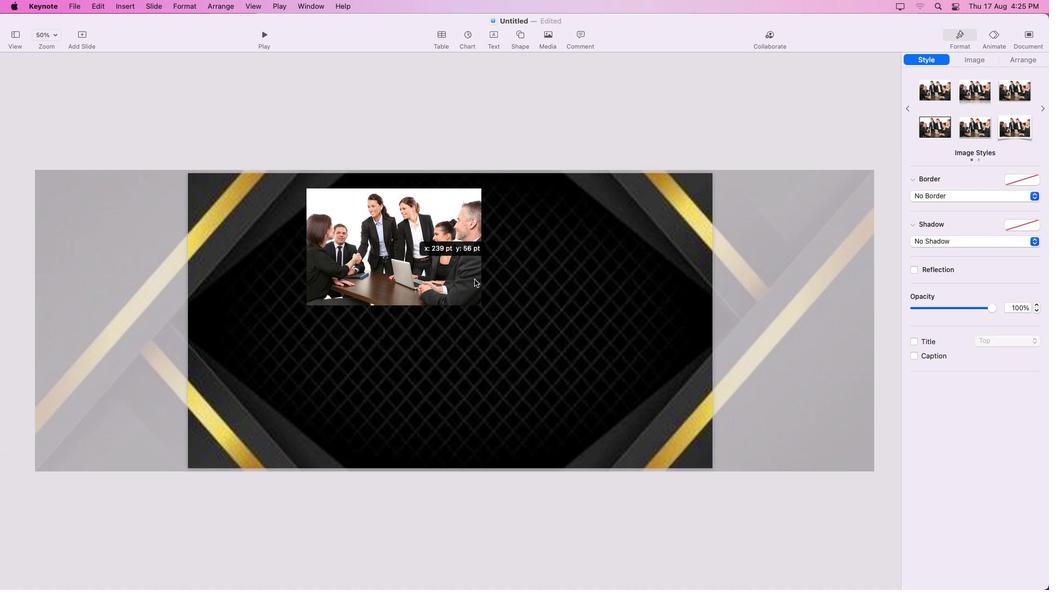 
Action: Mouse moved to (517, 215)
Screenshot: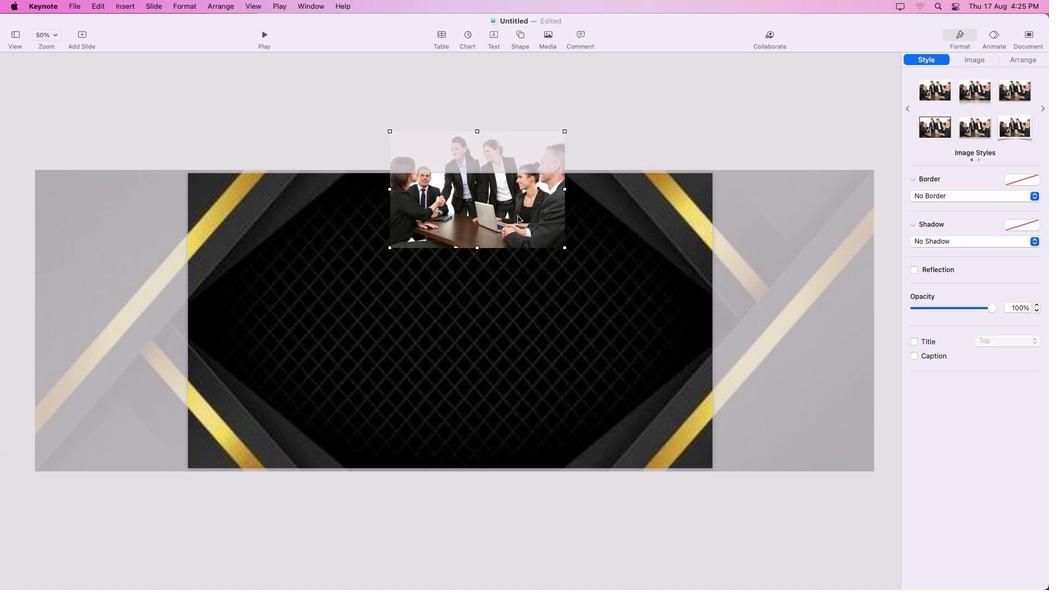 
Action: Key pressed Key.cmdKey.shift'.'
Screenshot: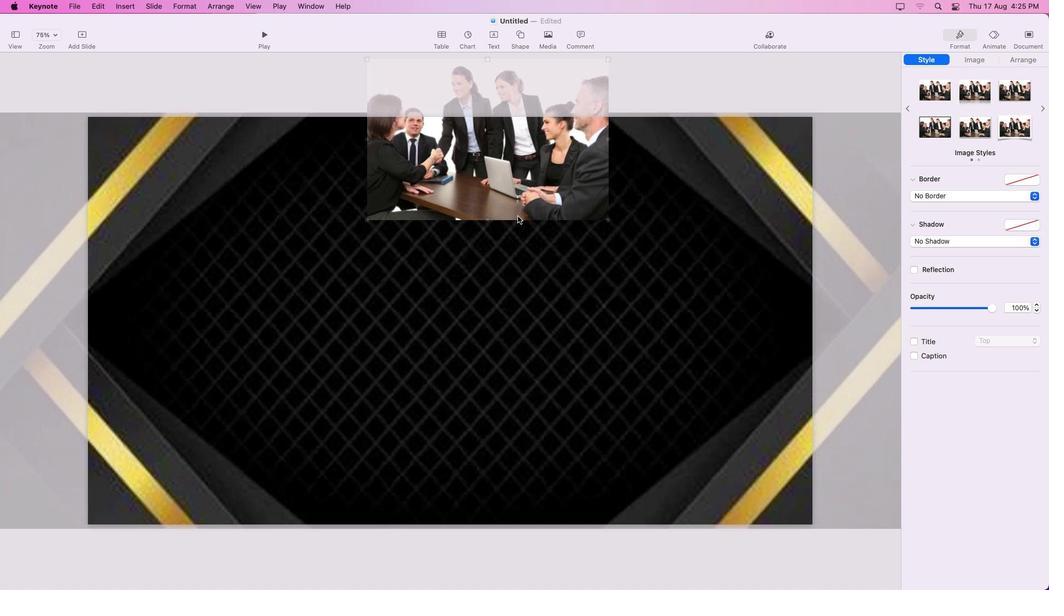 
Action: Mouse moved to (512, 162)
Screenshot: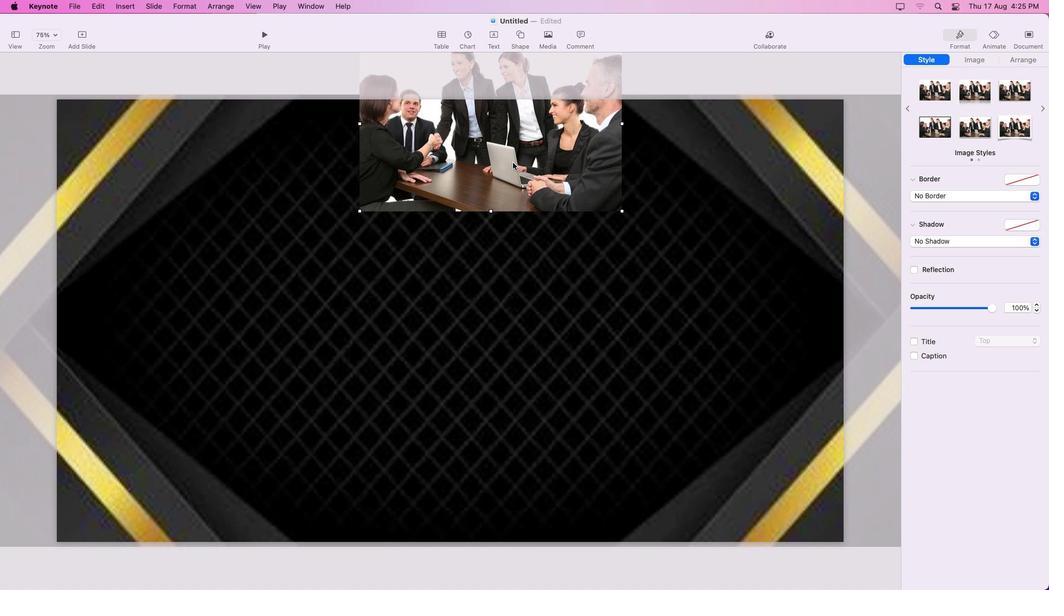 
Action: Mouse pressed left at (512, 162)
Screenshot: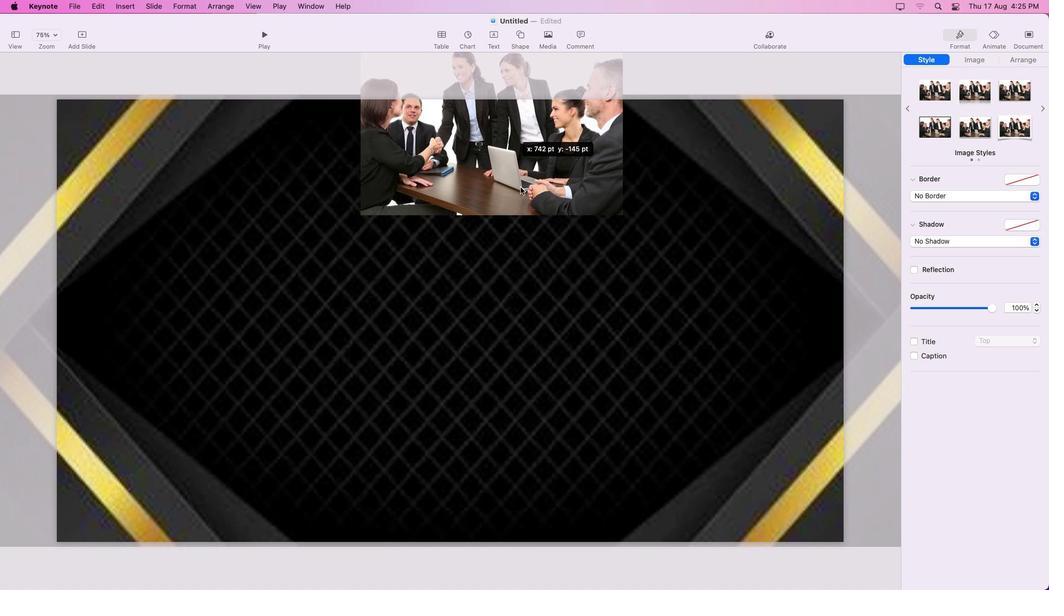 
Action: Mouse moved to (973, 59)
Screenshot: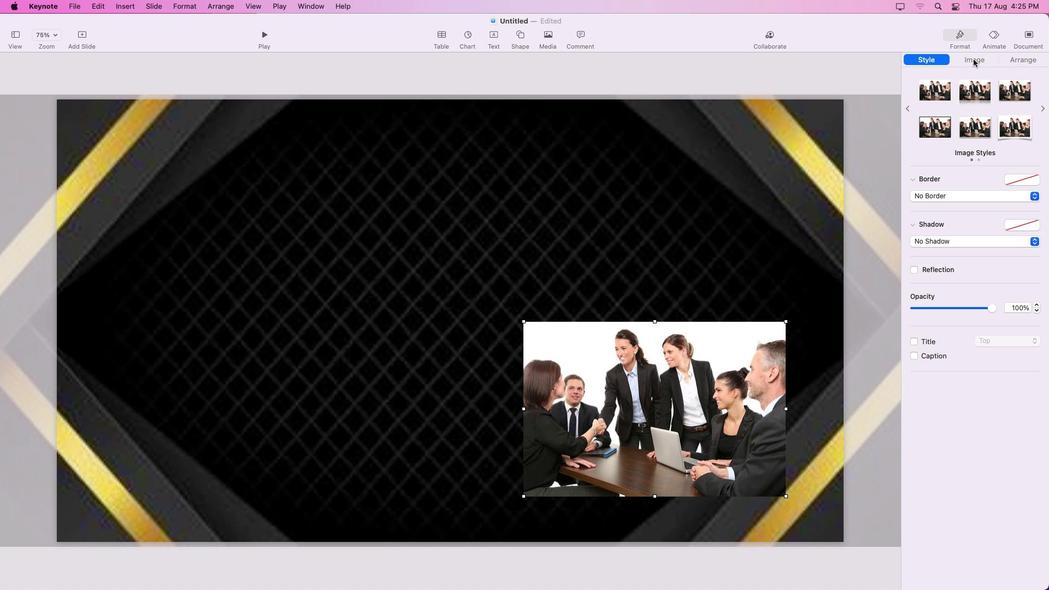 
Action: Mouse pressed left at (973, 59)
Screenshot: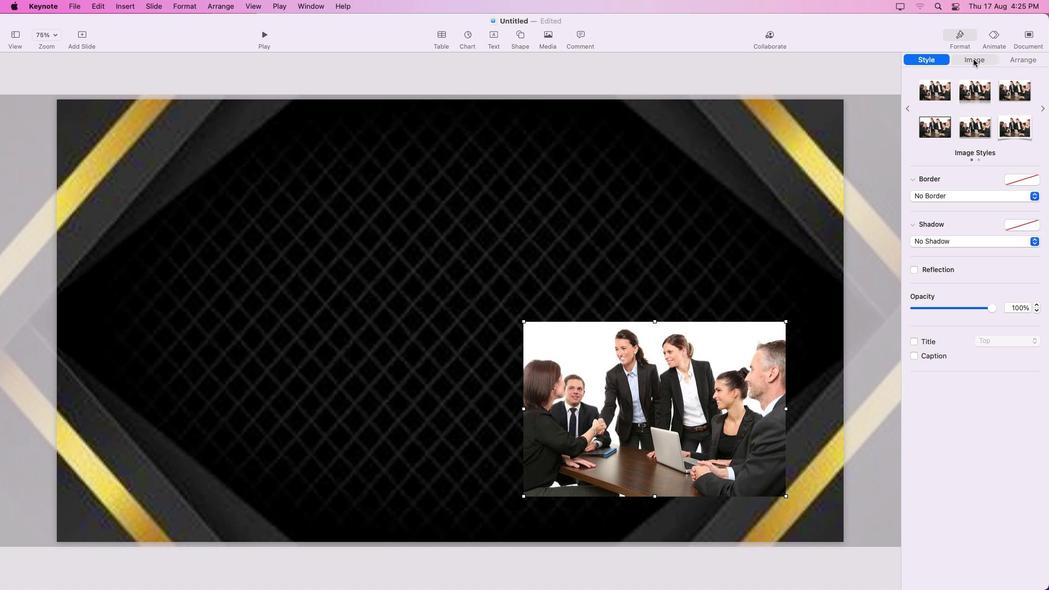 
Action: Mouse moved to (933, 58)
Screenshot: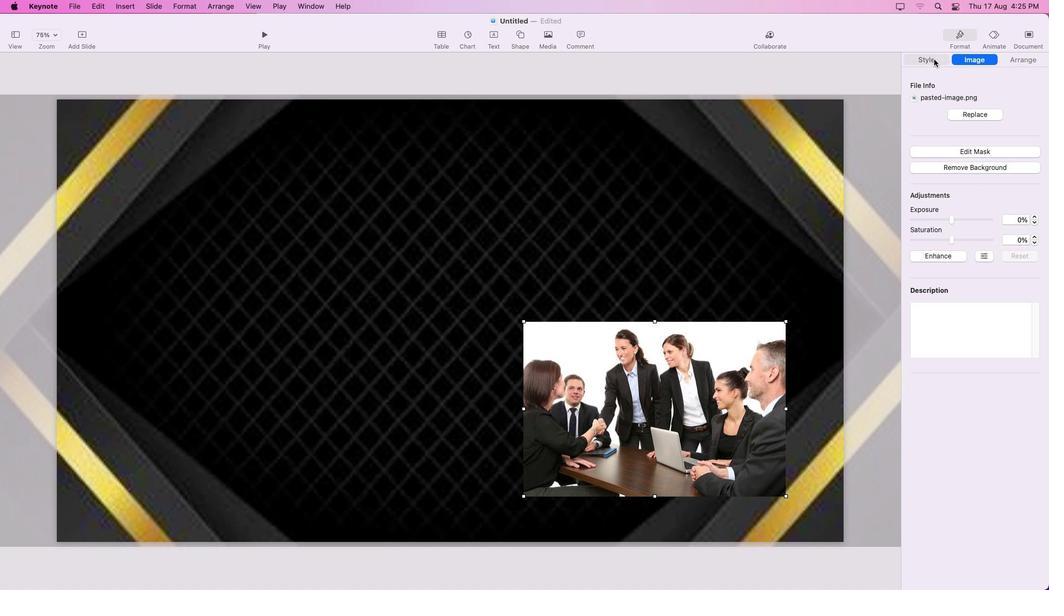 
Action: Mouse pressed left at (933, 58)
Screenshot: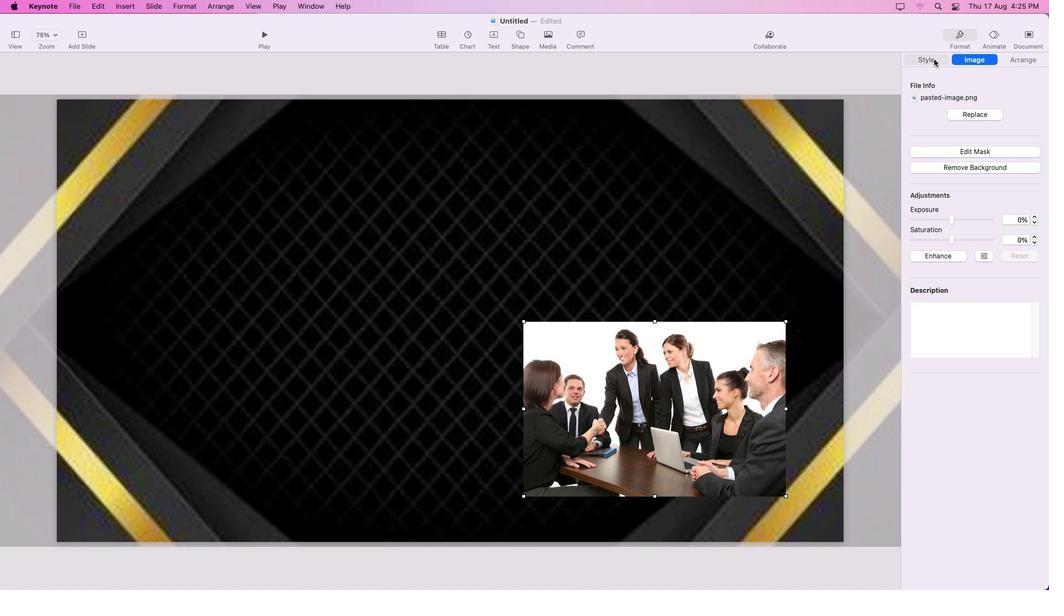 
Action: Mouse moved to (977, 195)
Screenshot: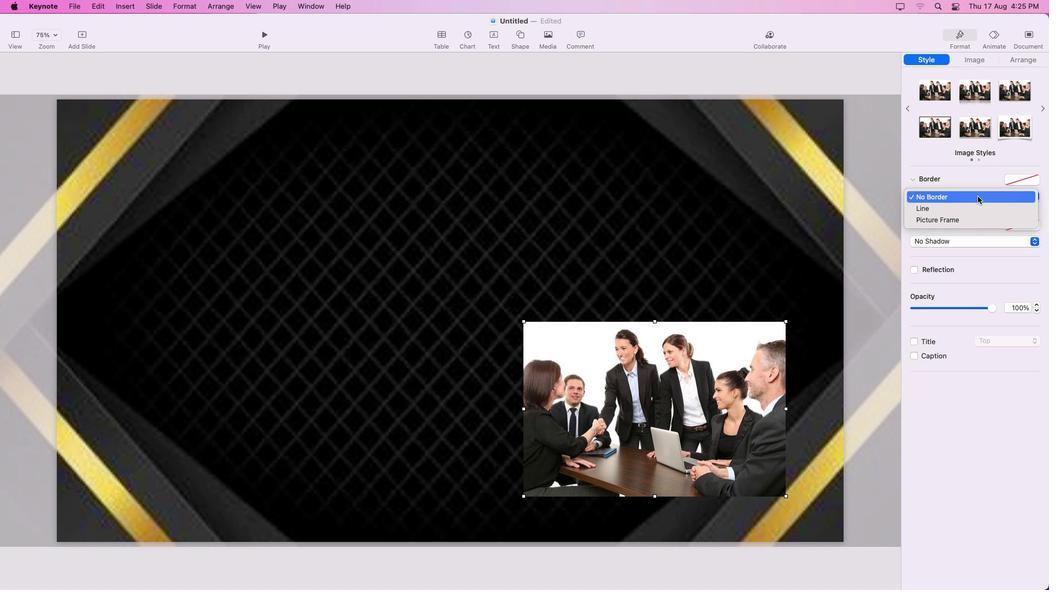 
Action: Mouse pressed left at (977, 195)
Screenshot: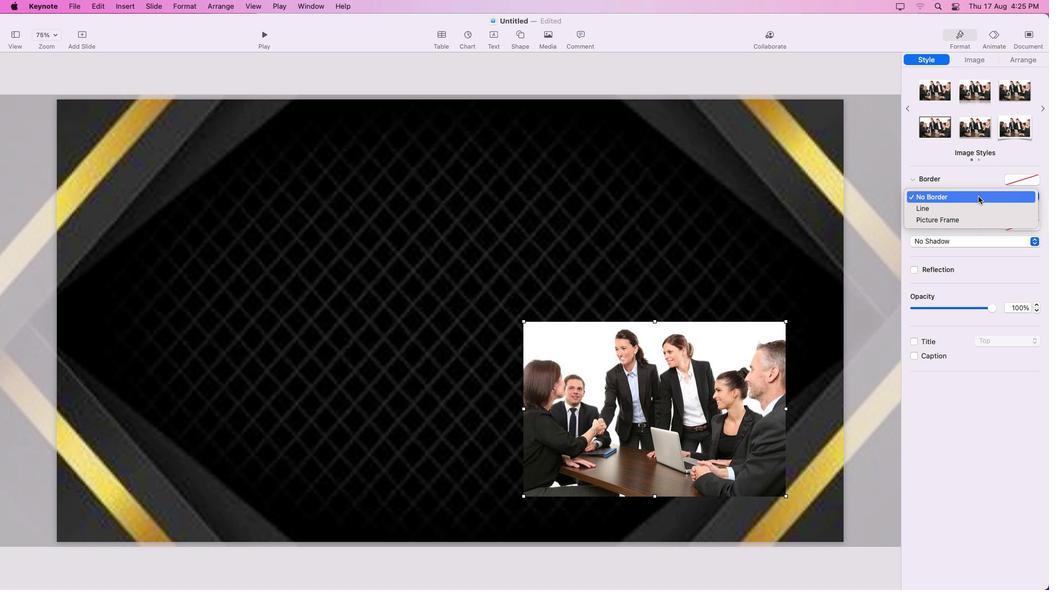 
Action: Mouse moved to (952, 206)
Screenshot: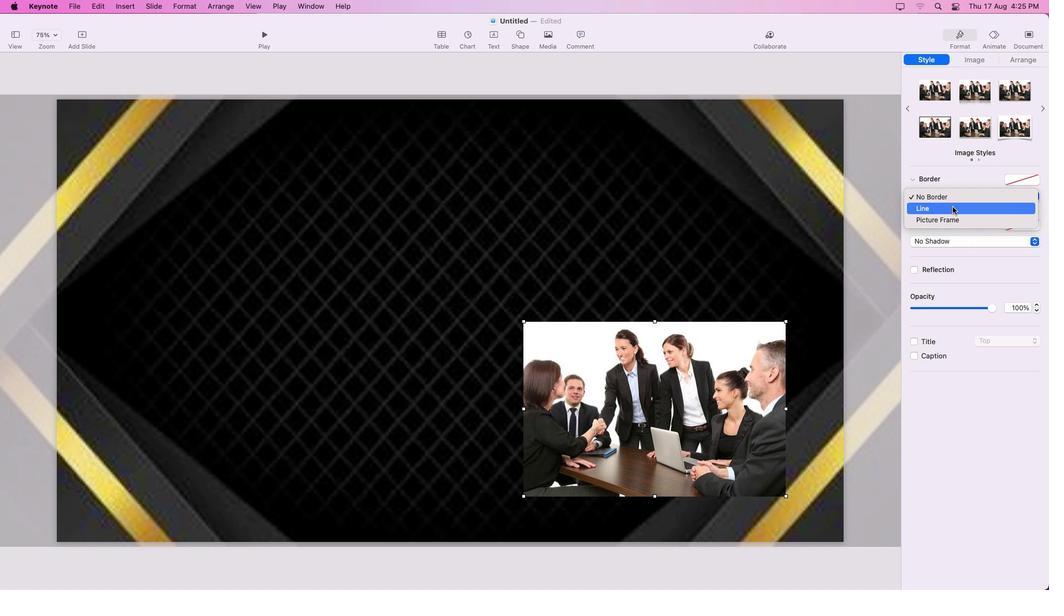 
Action: Mouse pressed left at (952, 206)
Screenshot: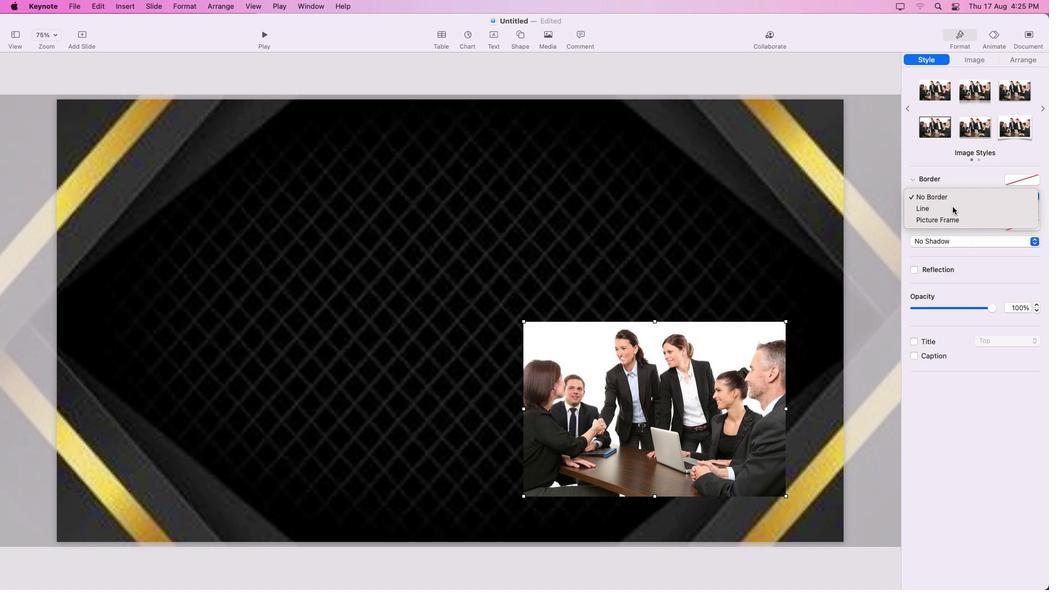 
Action: Mouse moved to (978, 214)
Screenshot: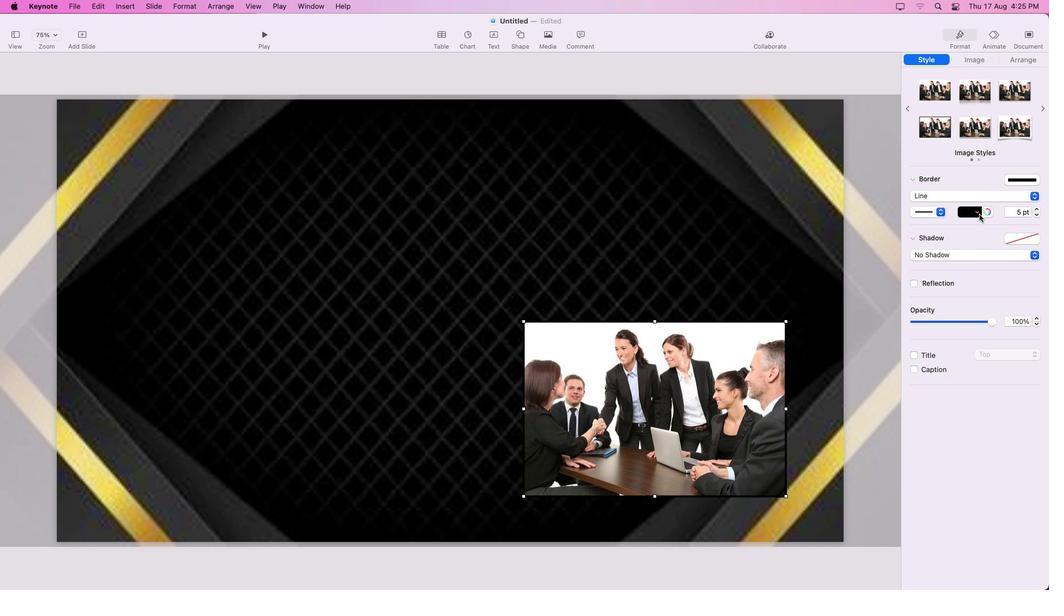 
Action: Mouse pressed left at (978, 214)
Screenshot: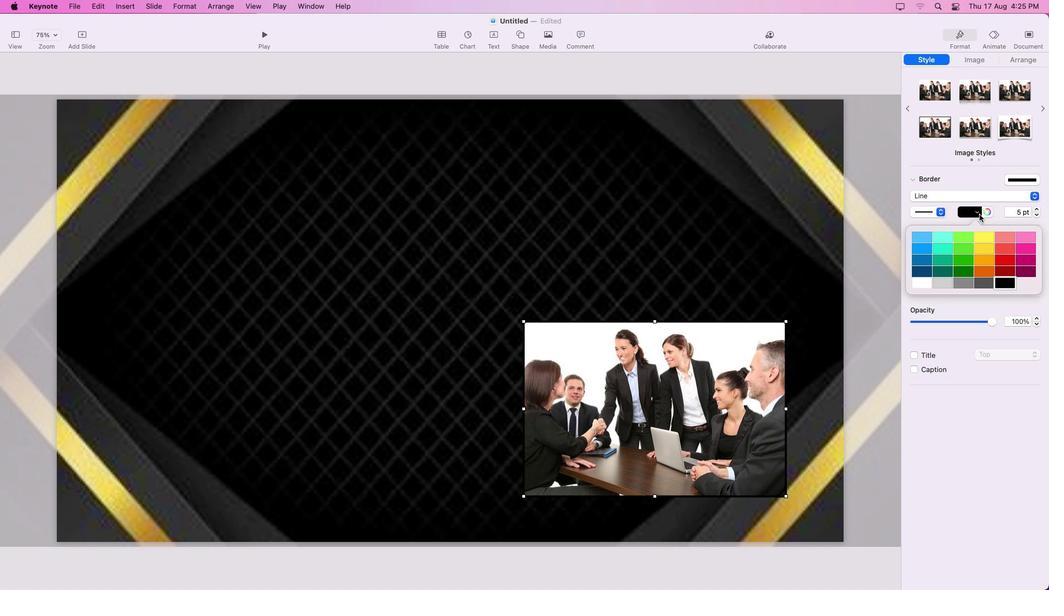 
Action: Mouse moved to (916, 282)
Screenshot: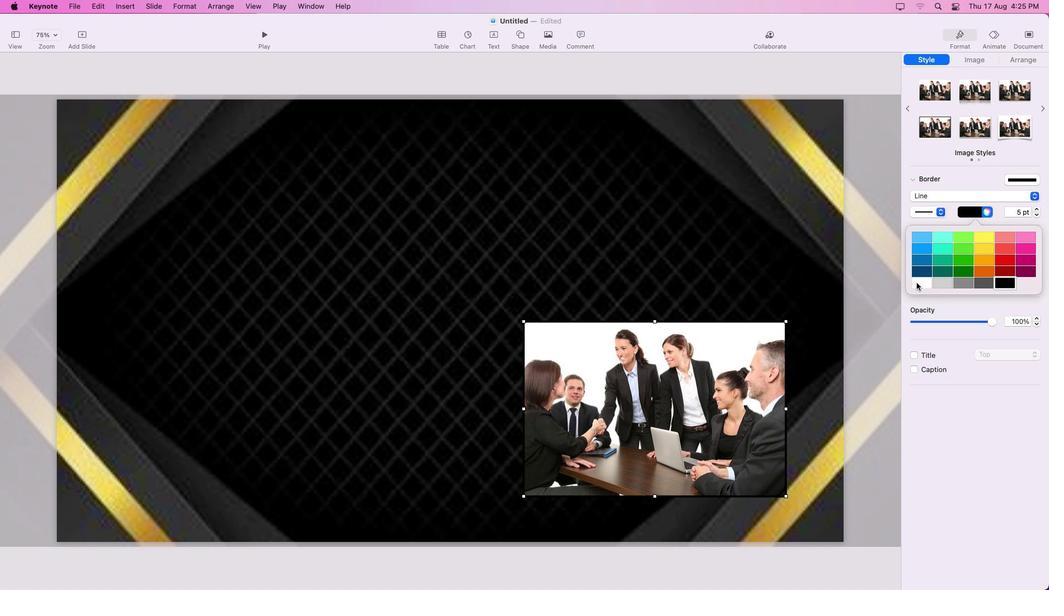 
Action: Mouse pressed left at (916, 282)
Screenshot: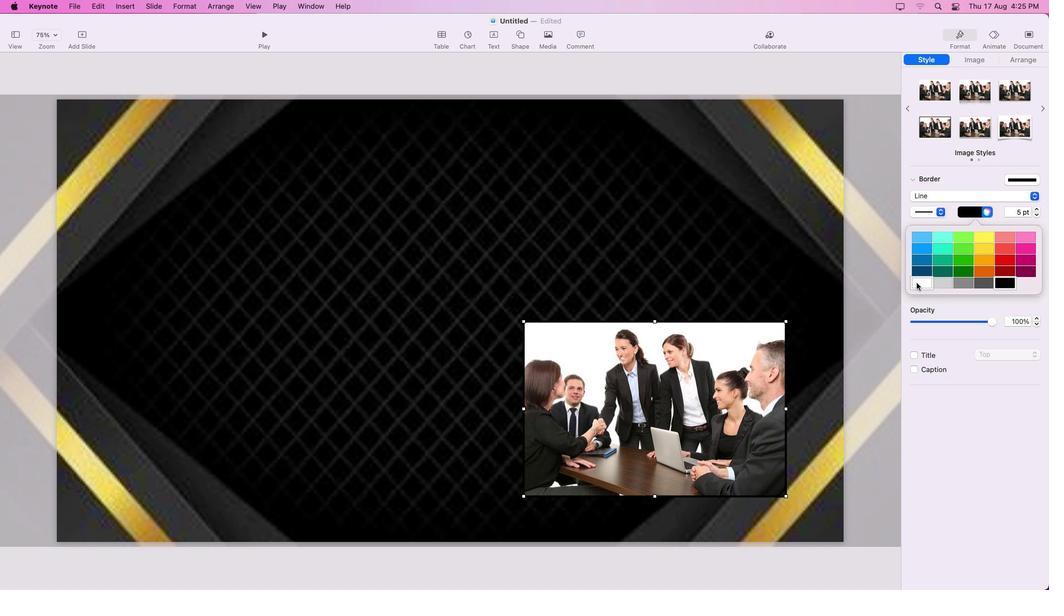 
Action: Mouse moved to (761, 361)
Screenshot: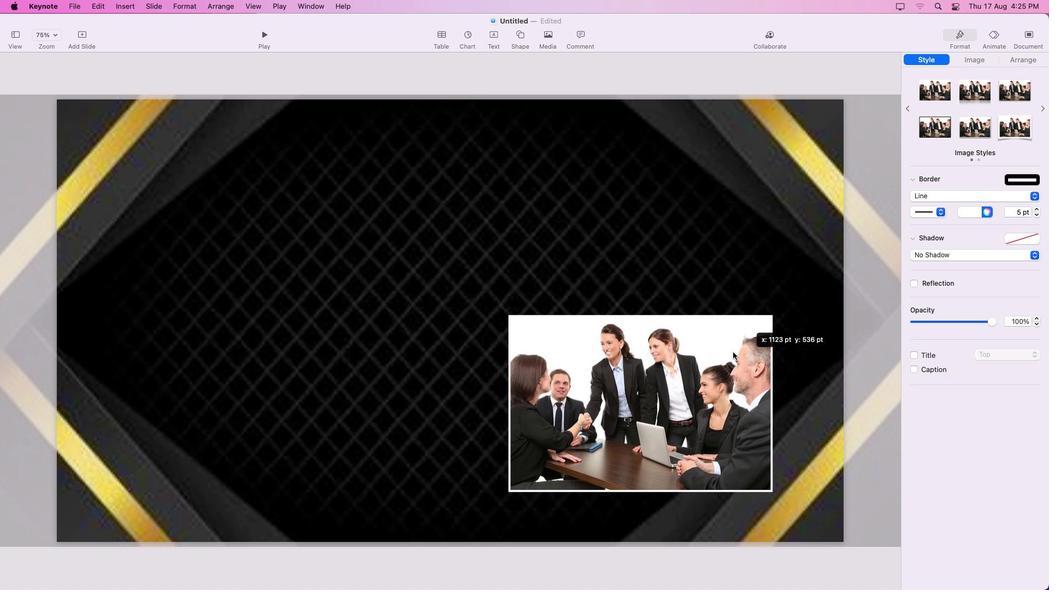 
Action: Mouse pressed left at (761, 361)
Screenshot: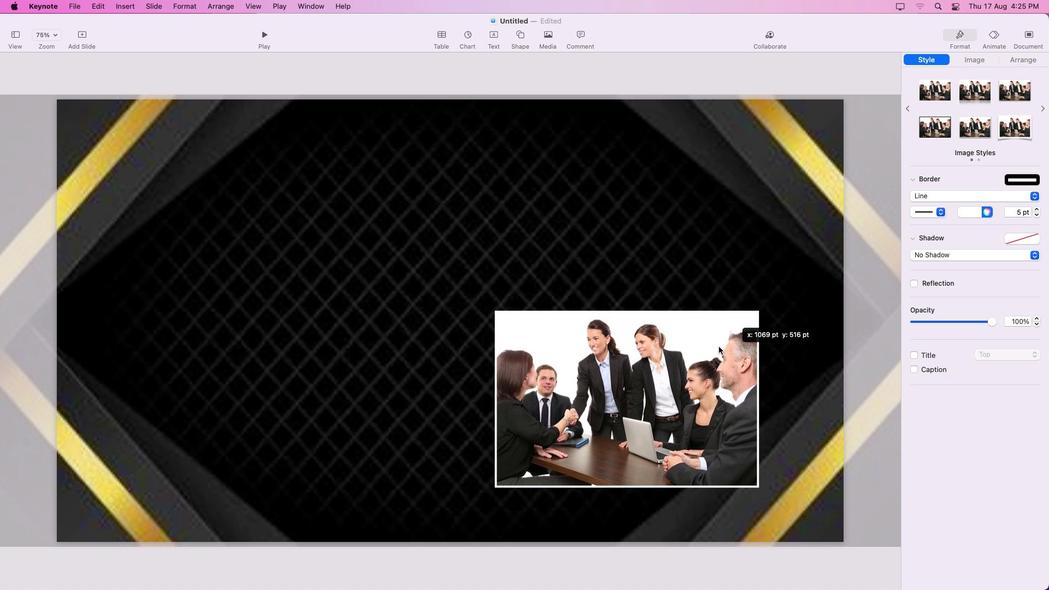 
Action: Mouse moved to (515, 32)
Screenshot: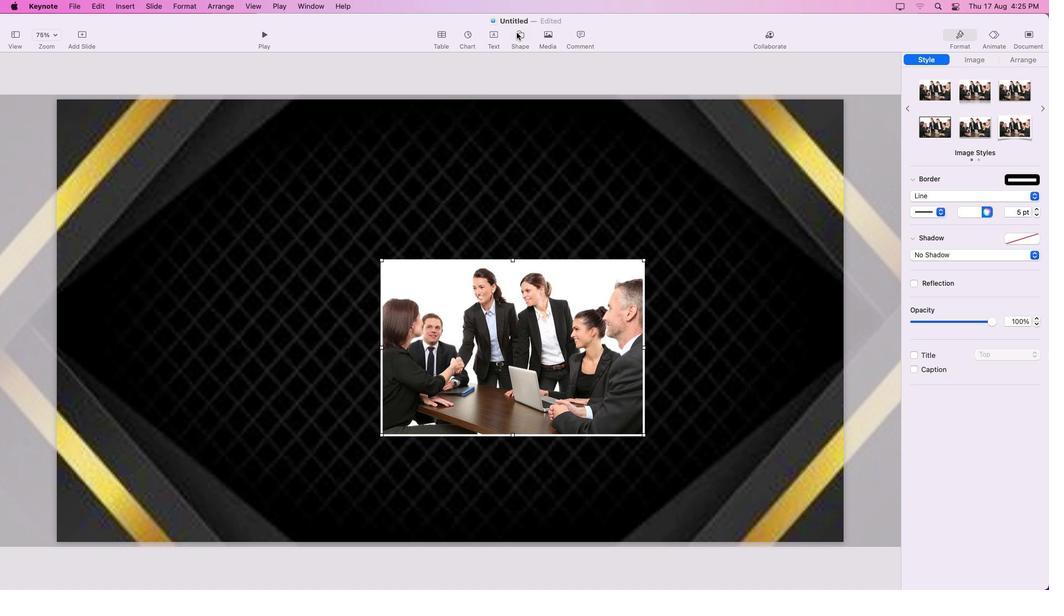 
Action: Mouse pressed left at (515, 32)
Screenshot: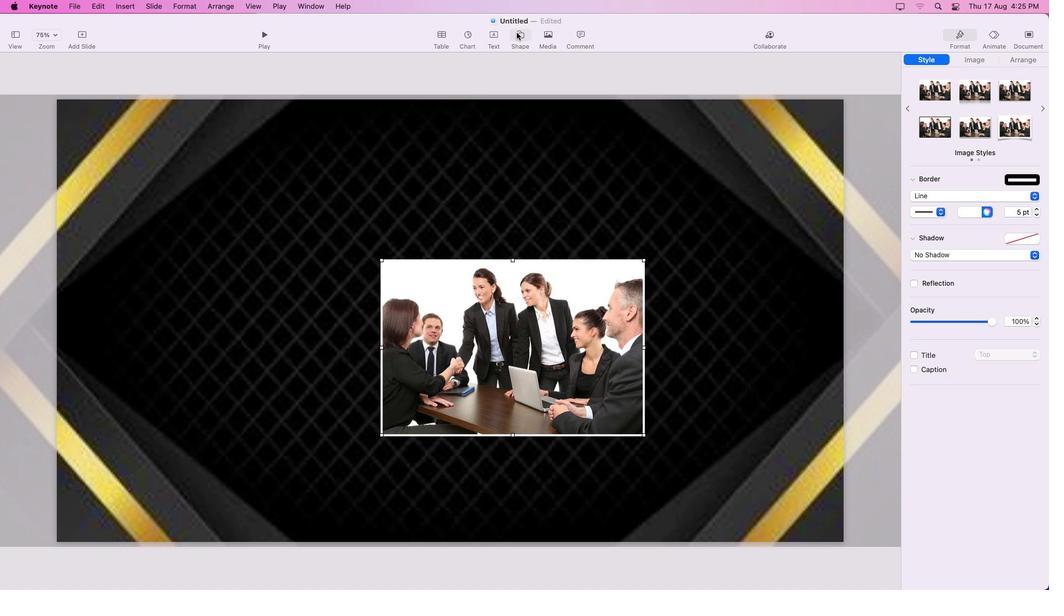 
Action: Mouse moved to (513, 122)
Screenshot: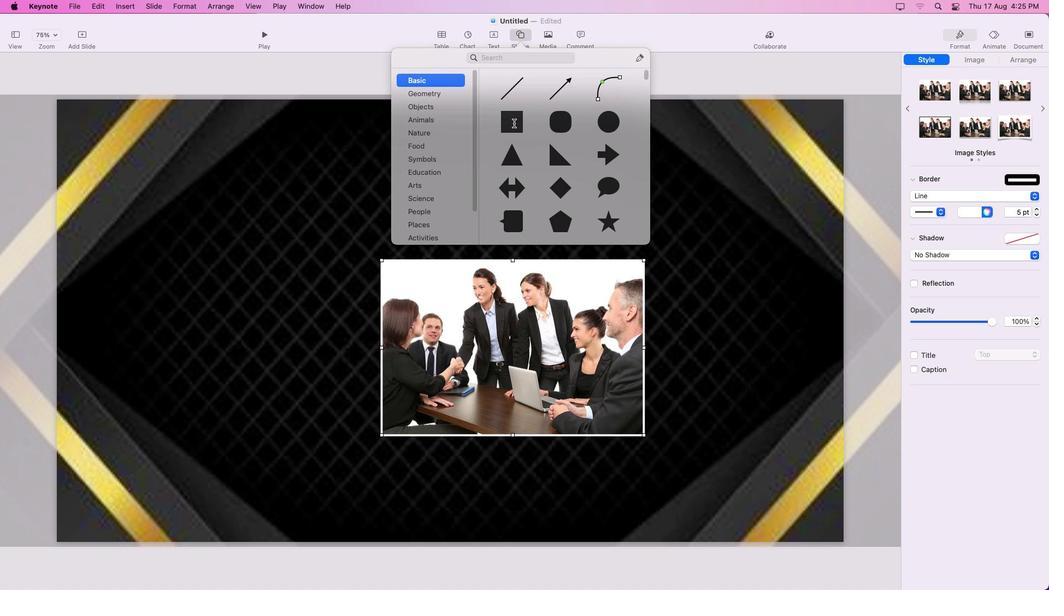 
Action: Mouse pressed left at (513, 122)
Screenshot: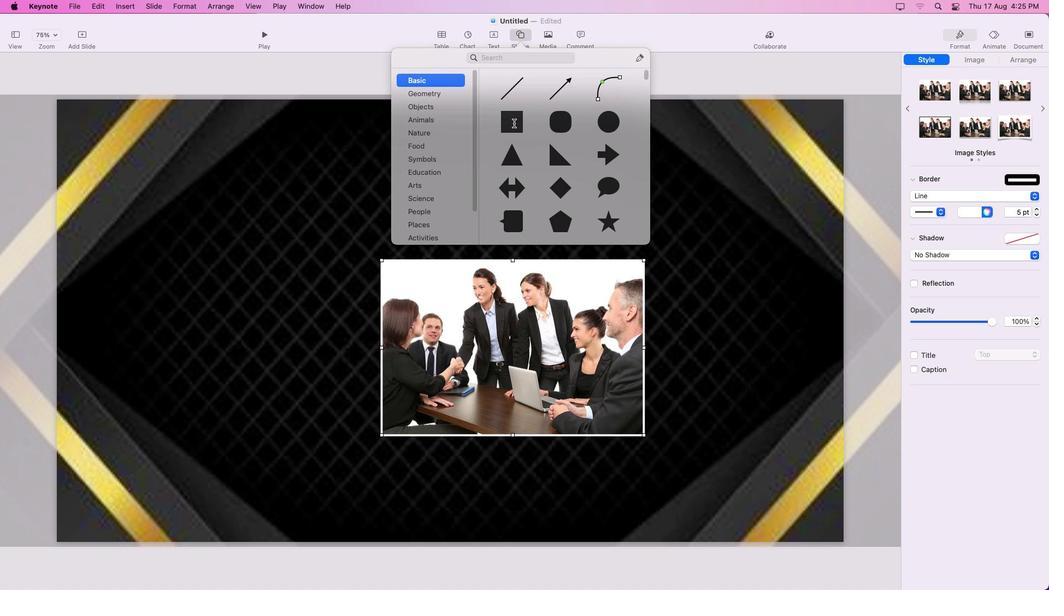 
Action: Mouse moved to (456, 310)
Screenshot: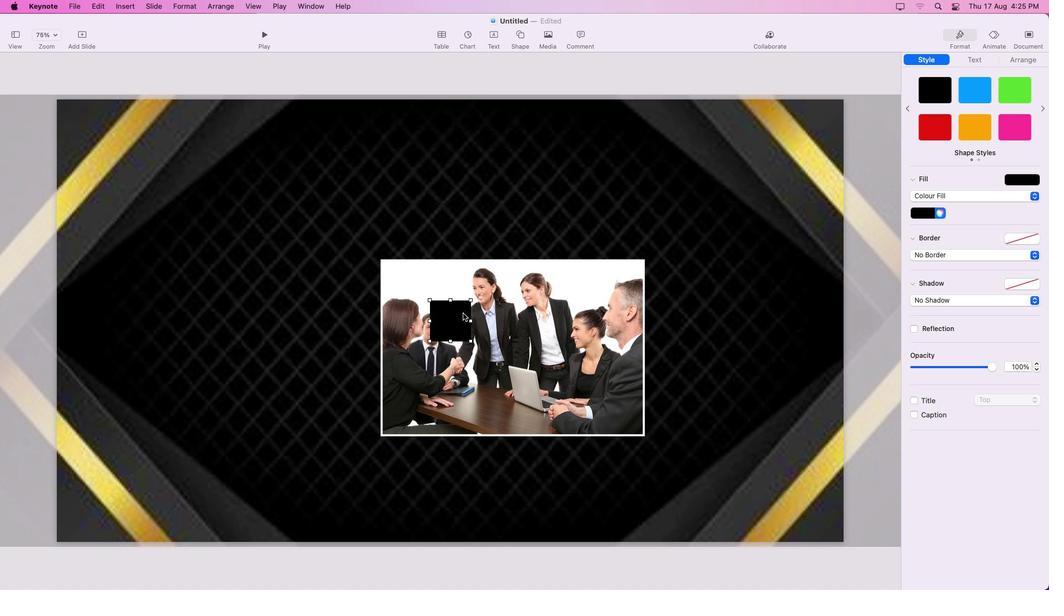 
Action: Mouse pressed left at (456, 310)
Screenshot: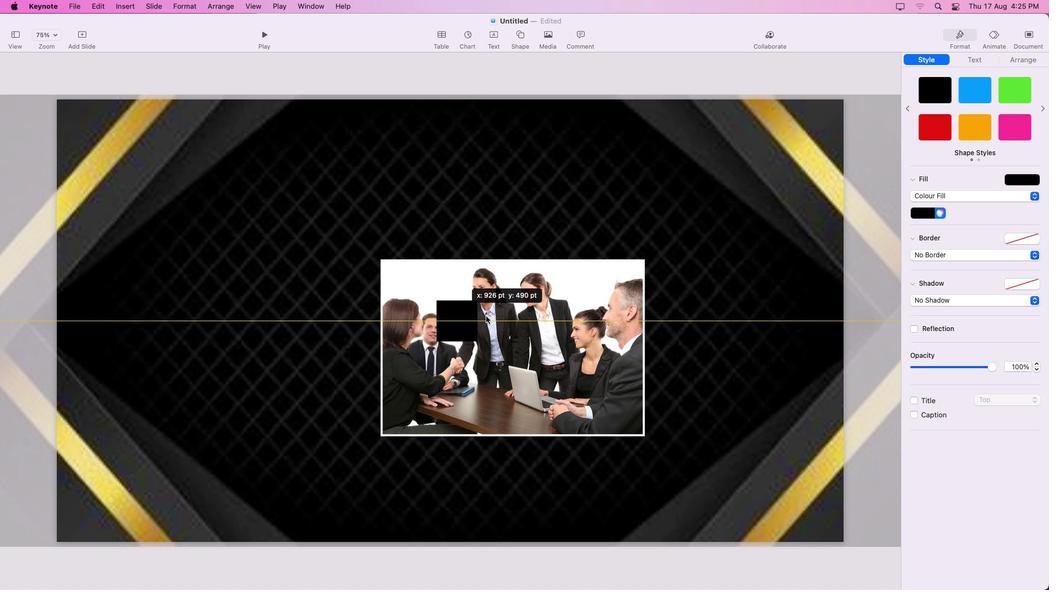 
Action: Mouse moved to (981, 57)
Screenshot: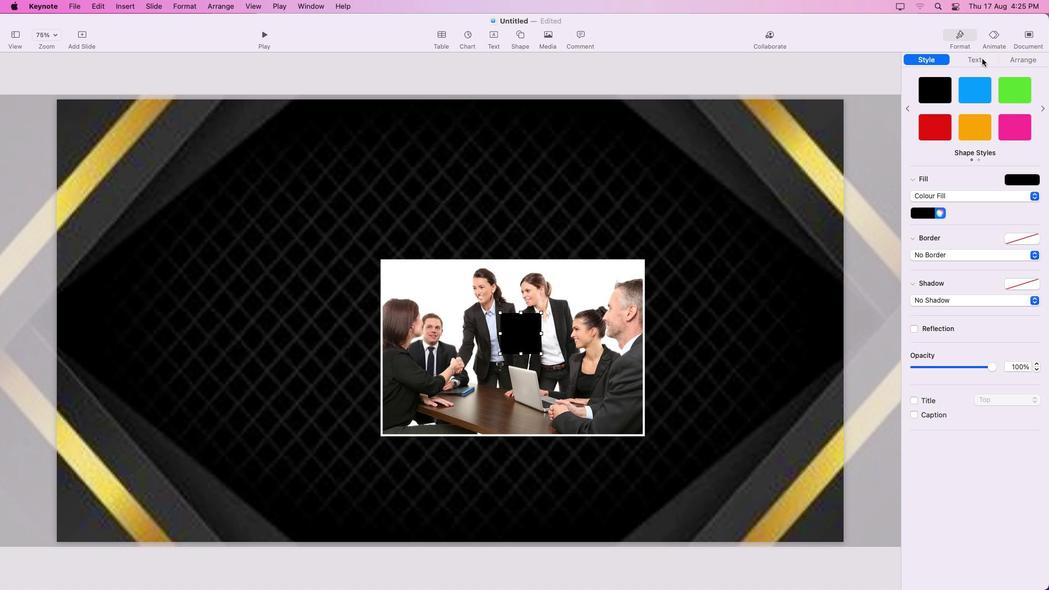 
Action: Mouse pressed left at (981, 57)
Screenshot: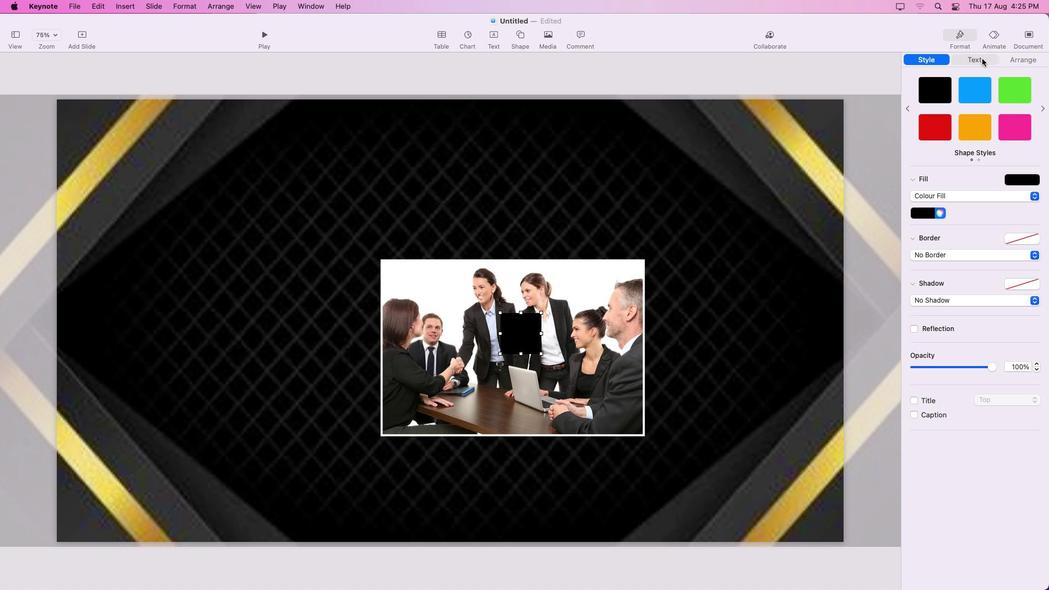 
Action: Mouse moved to (917, 62)
Screenshot: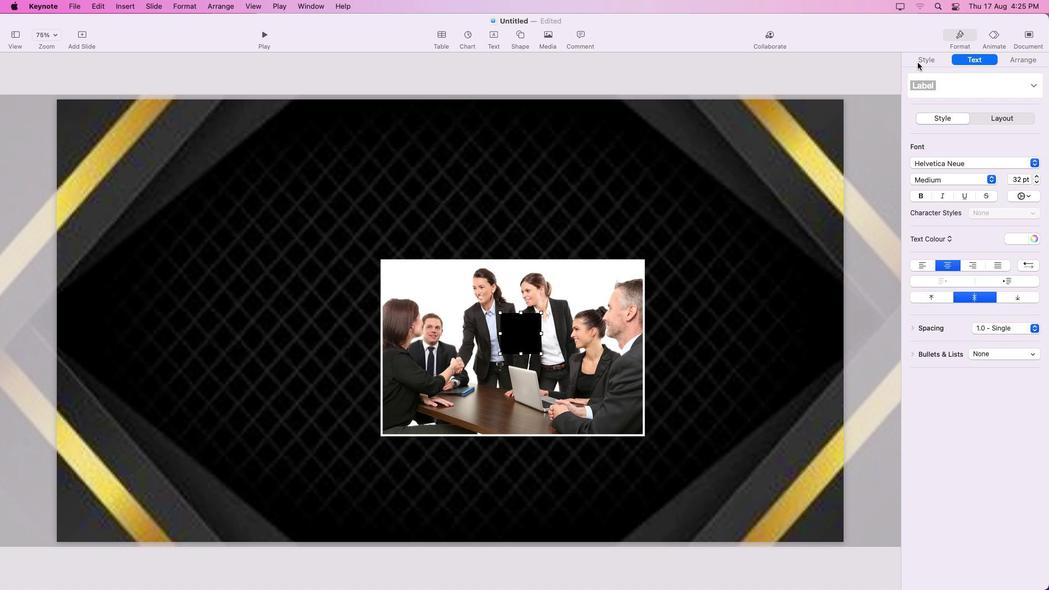 
Action: Mouse pressed left at (917, 62)
Screenshot: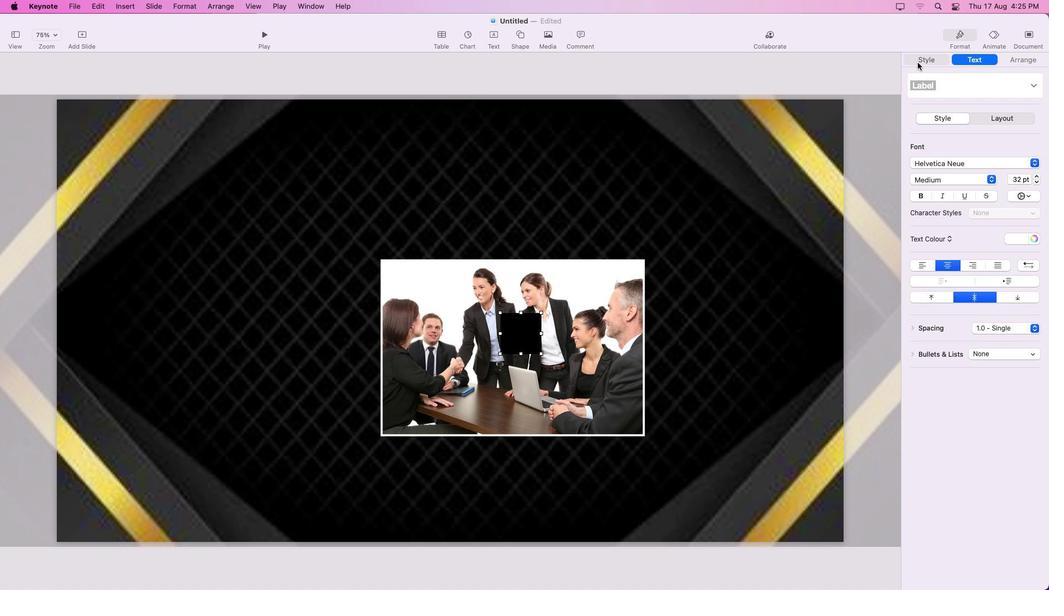 
Action: Mouse moved to (1002, 145)
Screenshot: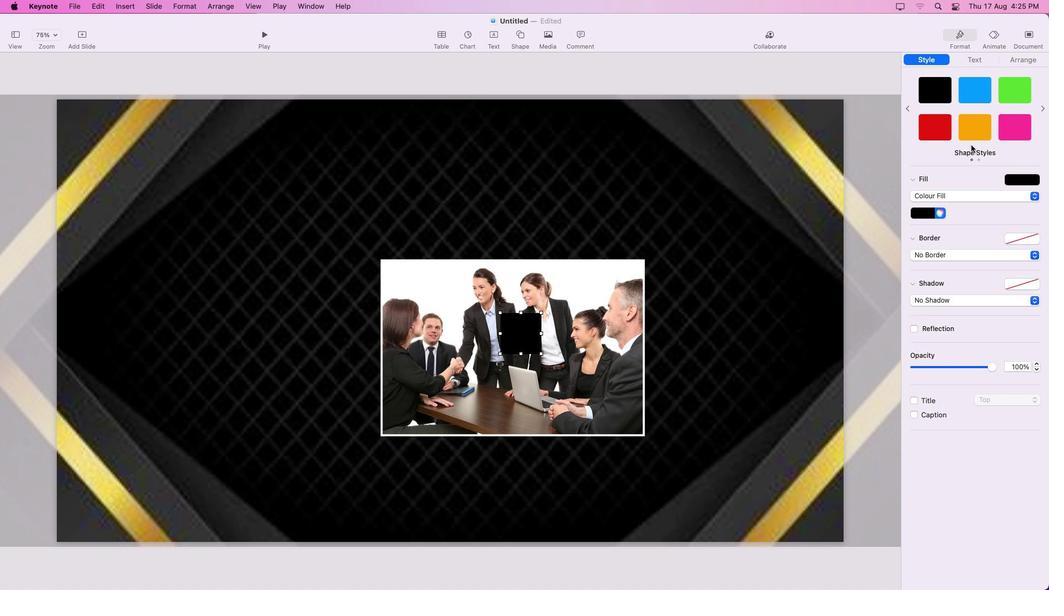 
Action: Mouse pressed left at (1002, 145)
Screenshot: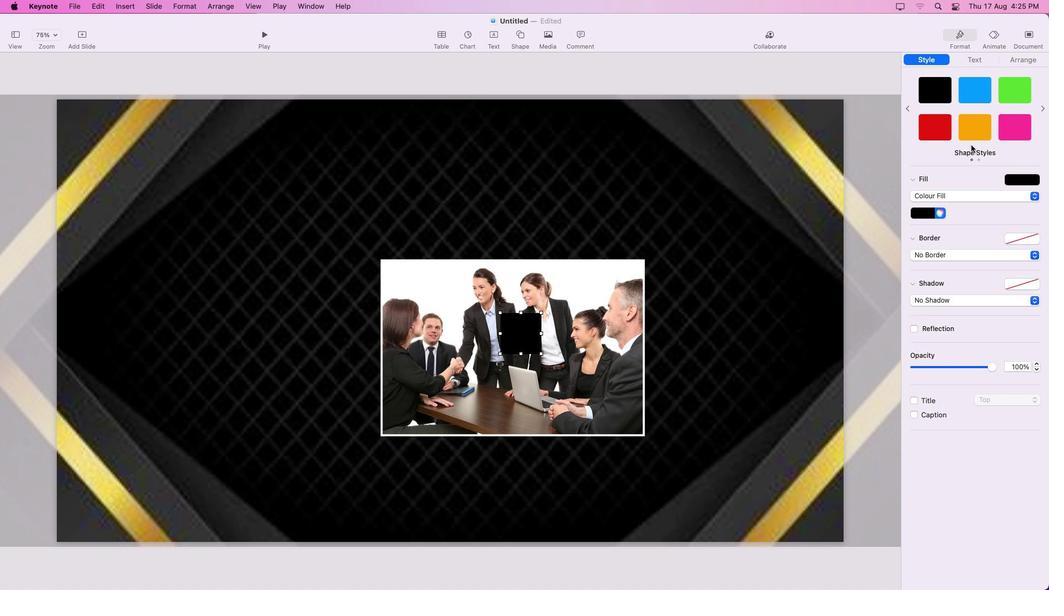 
Action: Mouse moved to (1041, 106)
Screenshot: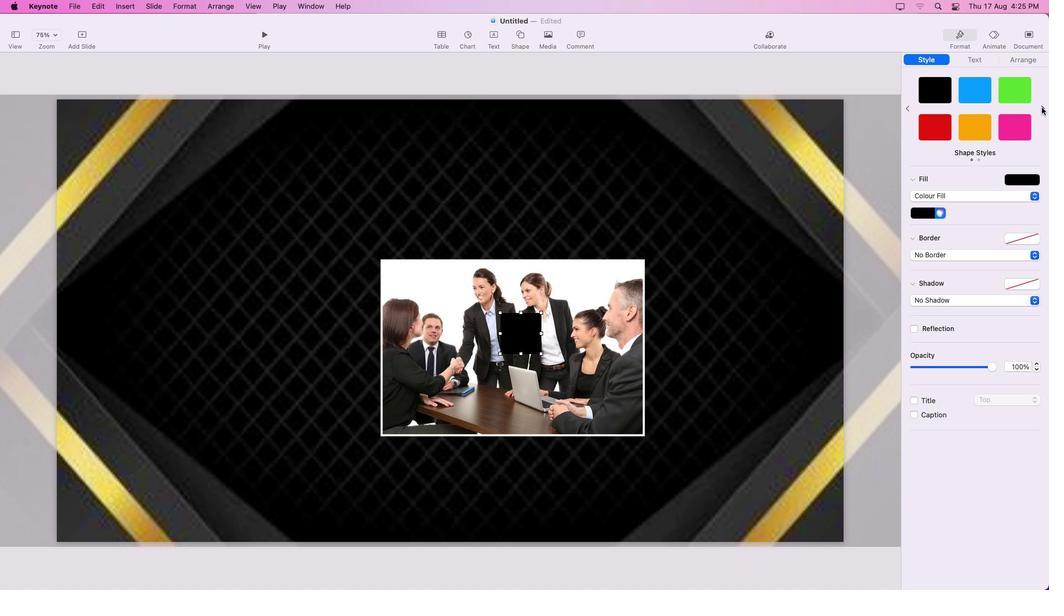 
Action: Mouse pressed left at (1041, 106)
Screenshot: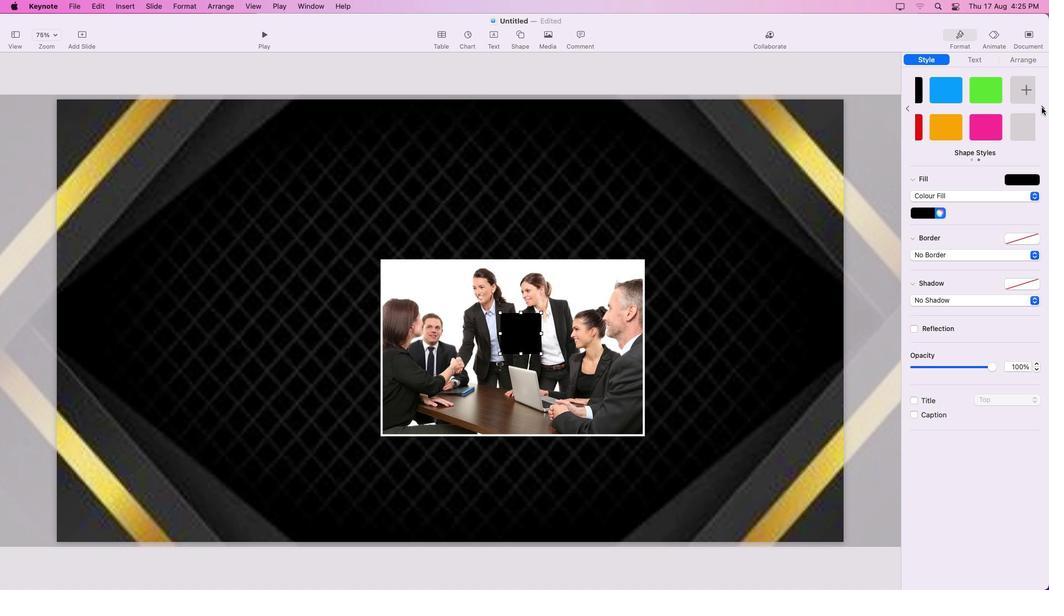 
Action: Mouse moved to (986, 49)
Screenshot: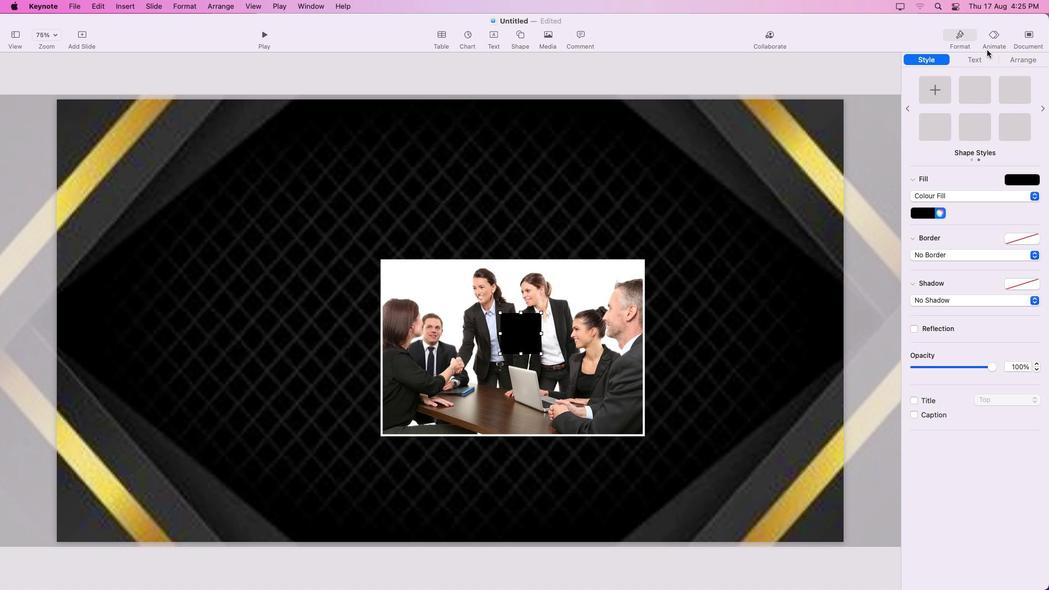 
Action: Mouse pressed left at (986, 49)
Screenshot: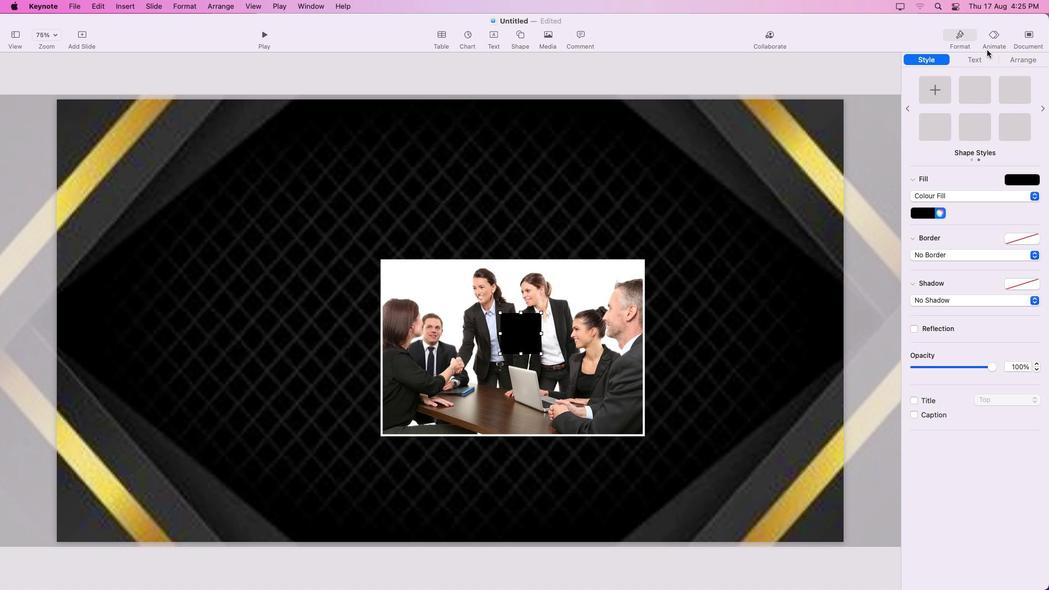 
Action: Mouse moved to (980, 55)
Screenshot: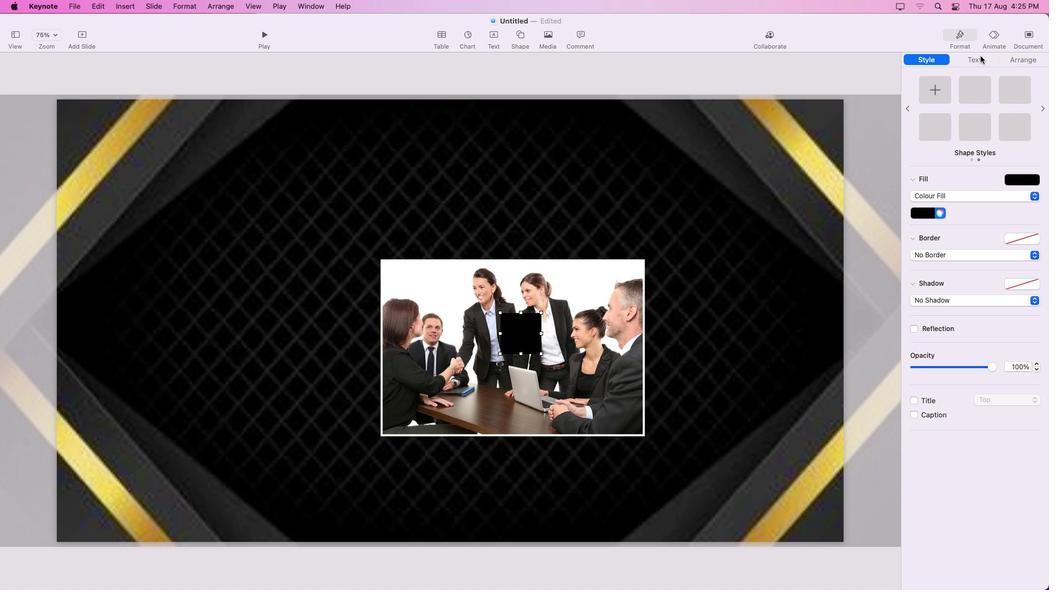 
Action: Mouse pressed left at (980, 55)
Screenshot: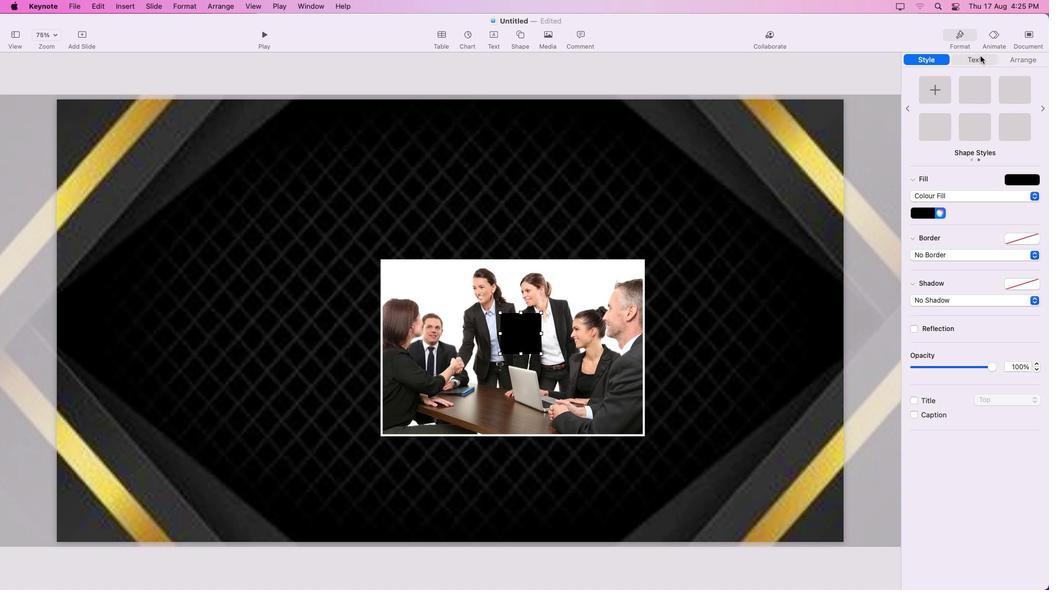 
Action: Mouse moved to (1020, 61)
Screenshot: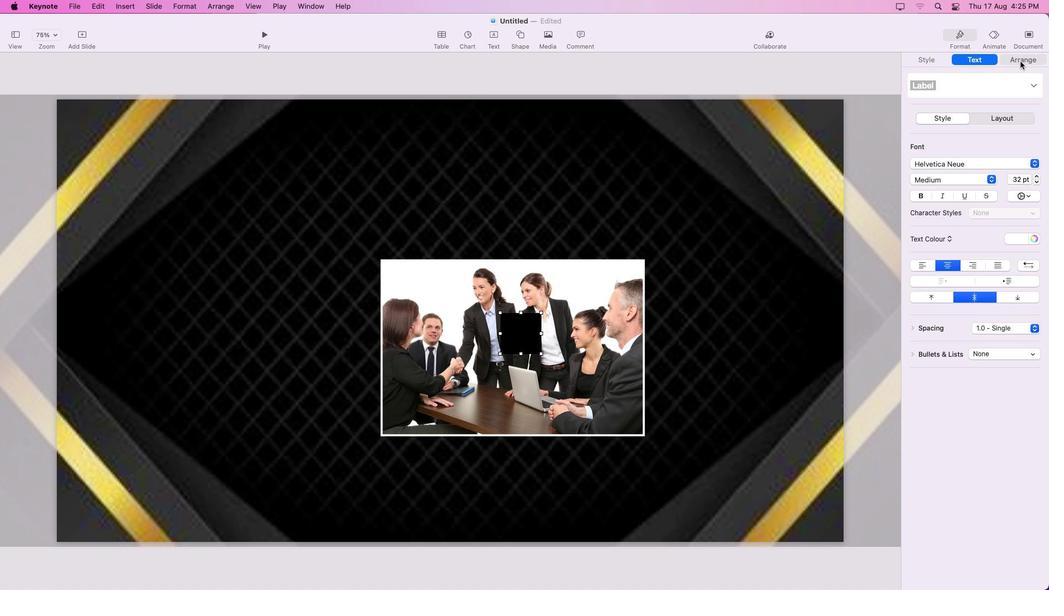 
Action: Mouse pressed left at (1020, 61)
Screenshot: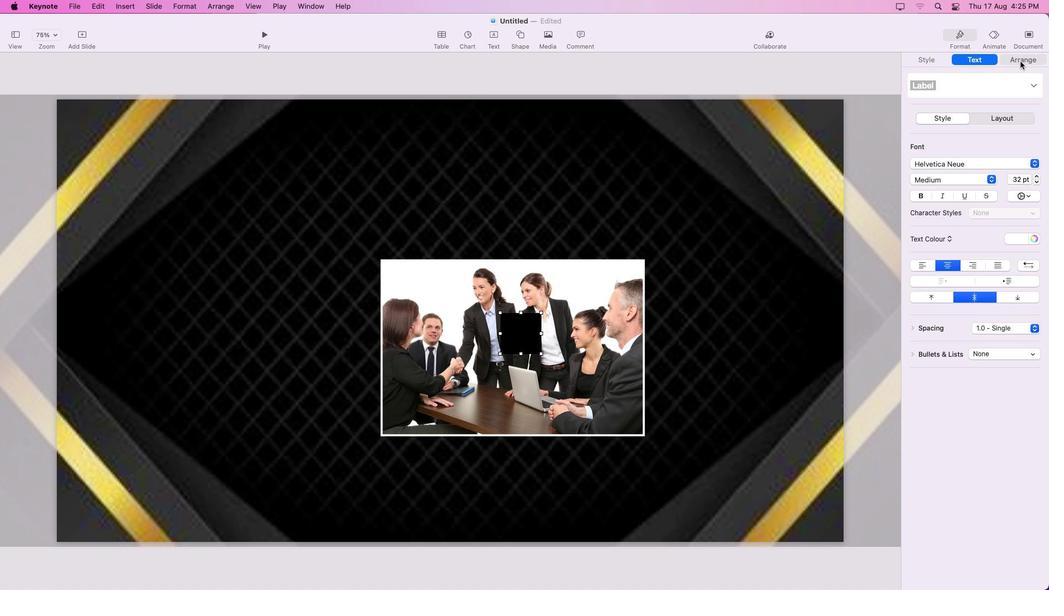 
Action: Mouse moved to (938, 244)
Screenshot: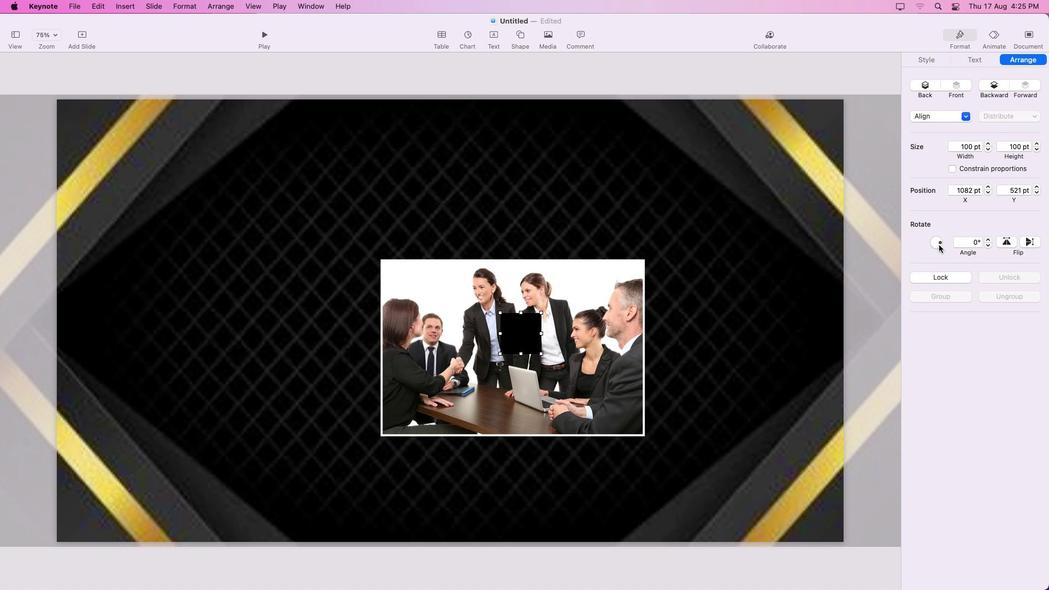 
Action: Mouse pressed left at (938, 244)
Screenshot: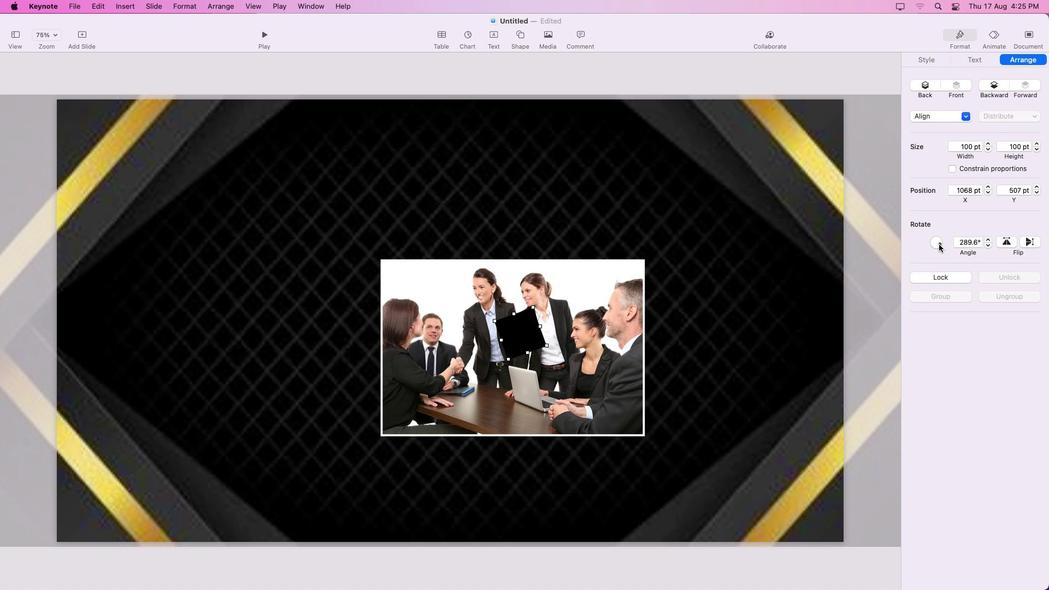 
Action: Mouse moved to (519, 302)
Screenshot: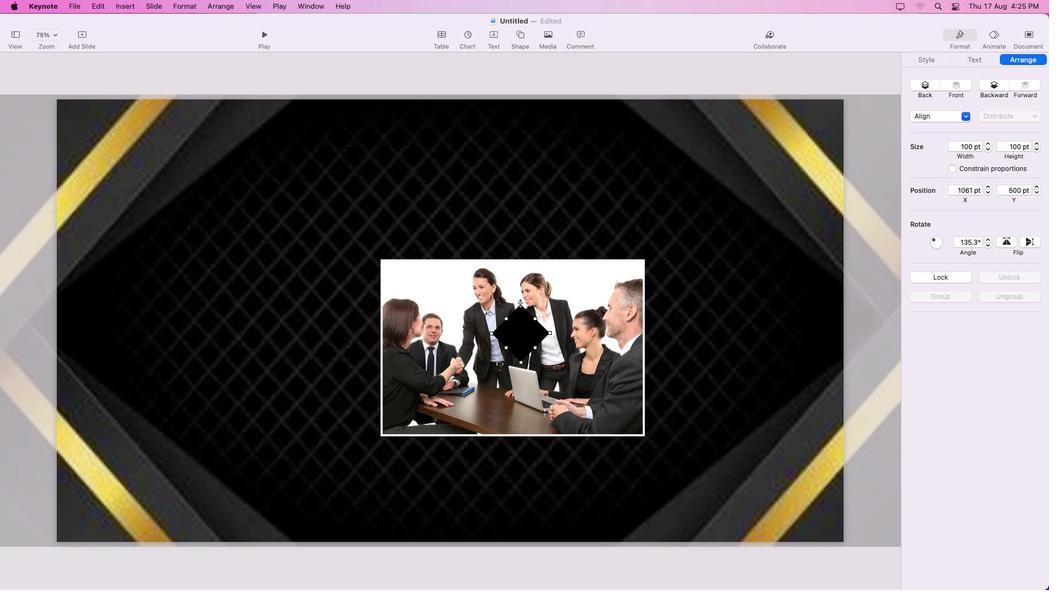 
Action: Mouse pressed left at (519, 302)
Screenshot: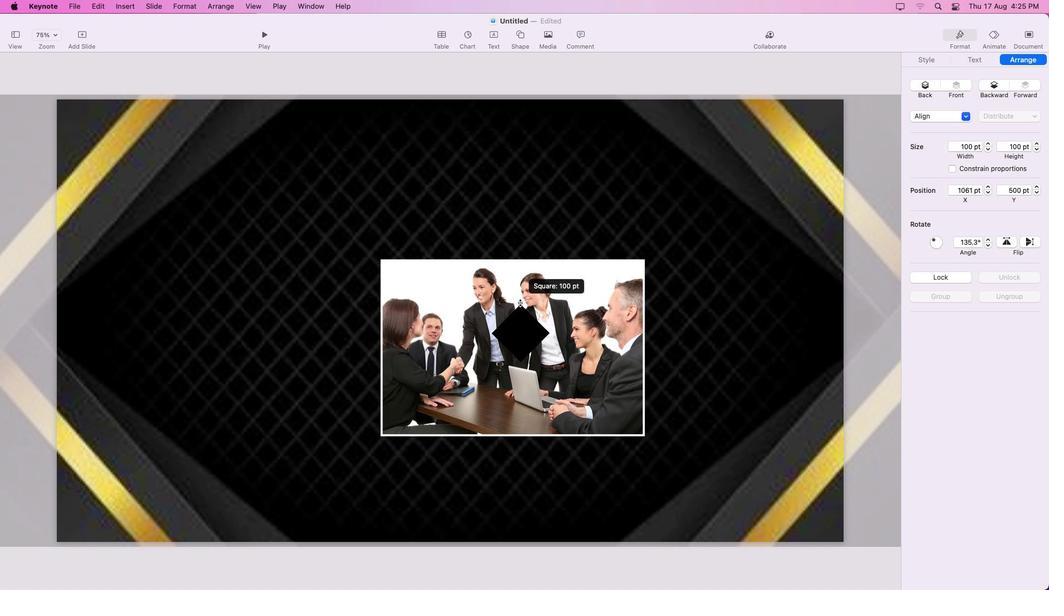 
Action: Key pressed Key.shift
Screenshot: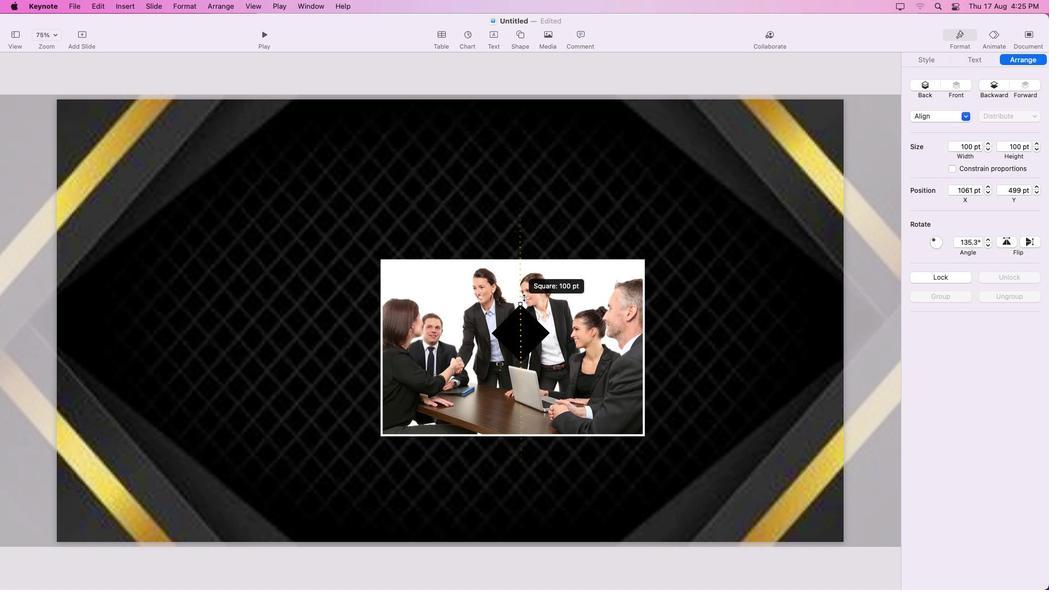
Action: Mouse moved to (550, 279)
Screenshot: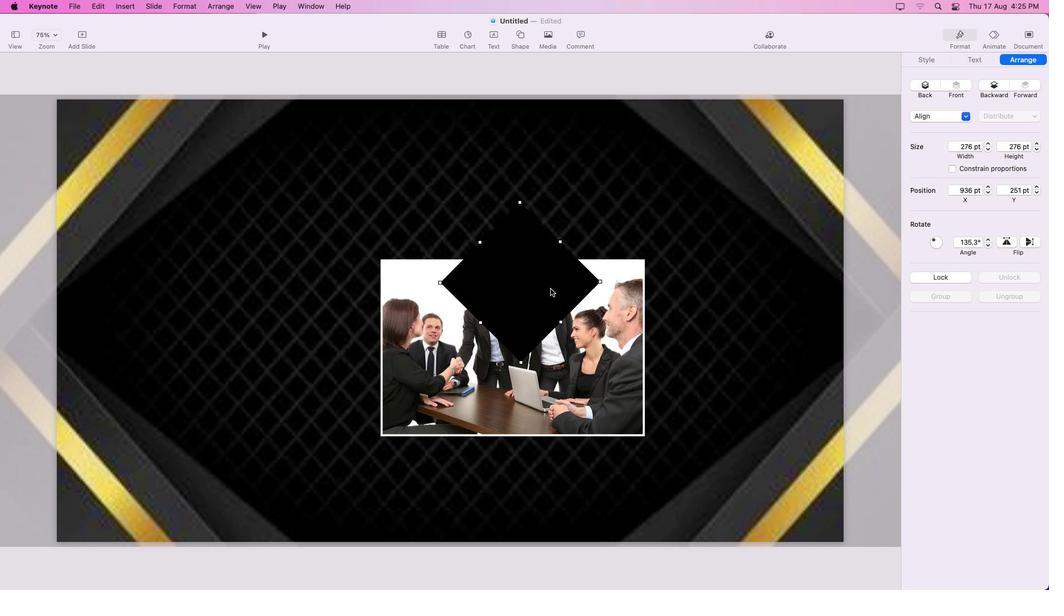 
Action: Mouse pressed left at (550, 279)
Screenshot: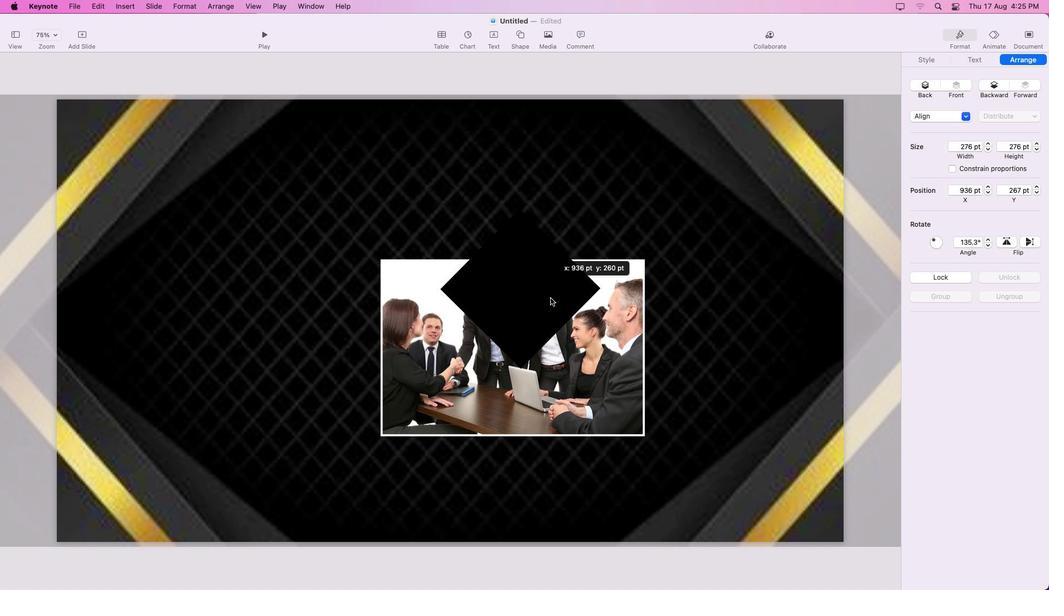 
Action: Mouse moved to (589, 345)
Screenshot: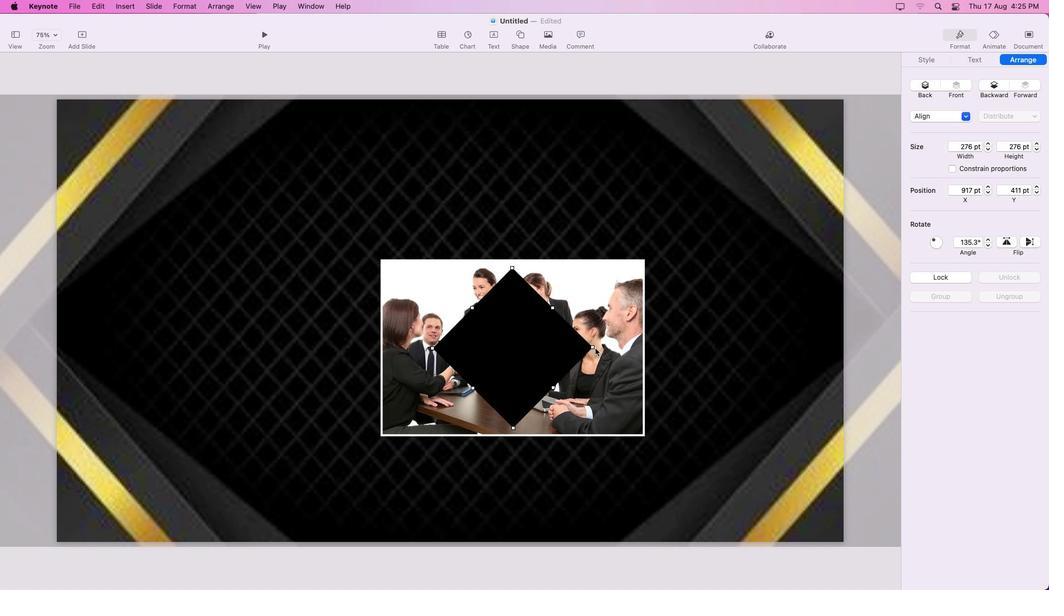 
Action: Key pressed Key.shift
Screenshot: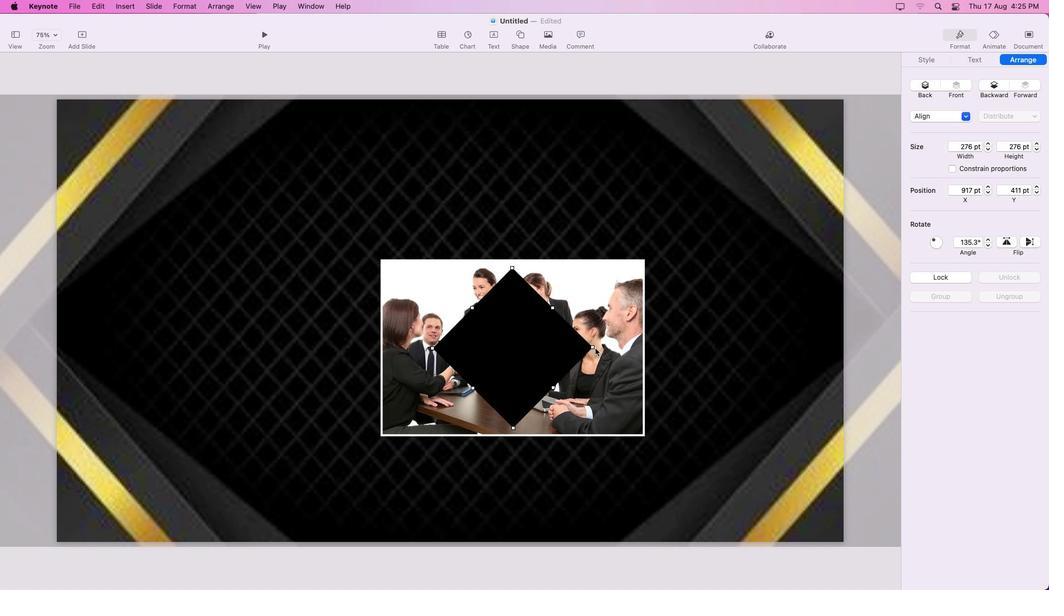 
Action: Mouse moved to (592, 347)
Screenshot: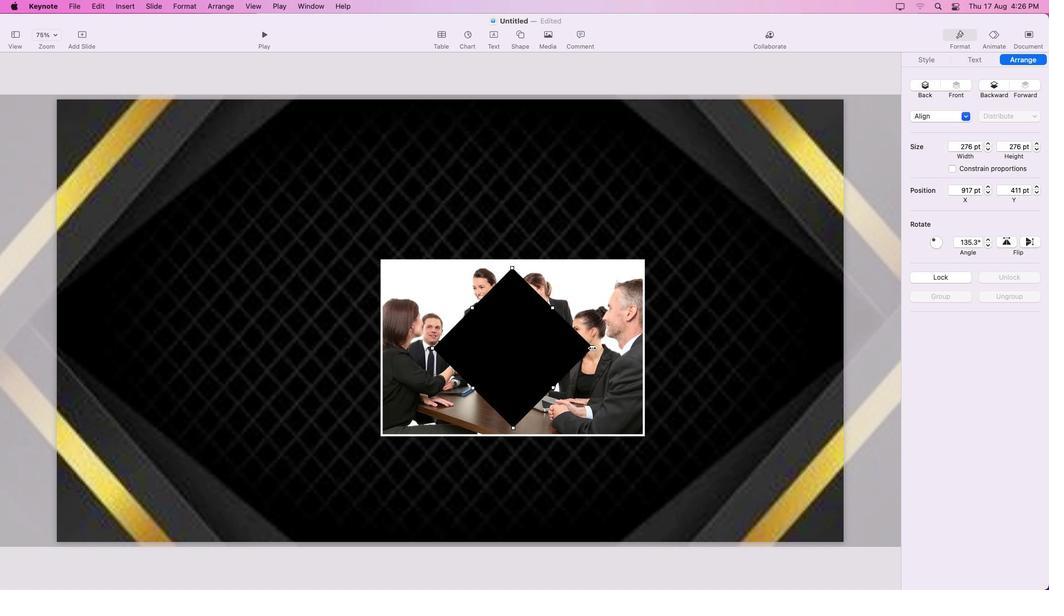 
Action: Mouse pressed left at (592, 347)
Screenshot: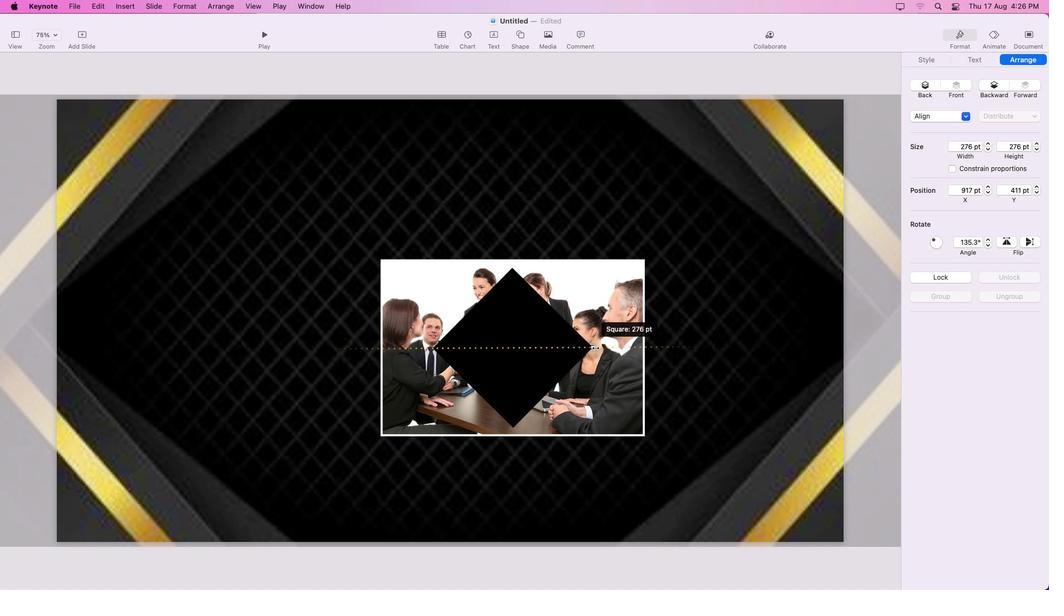 
Action: Mouse moved to (922, 53)
Screenshot: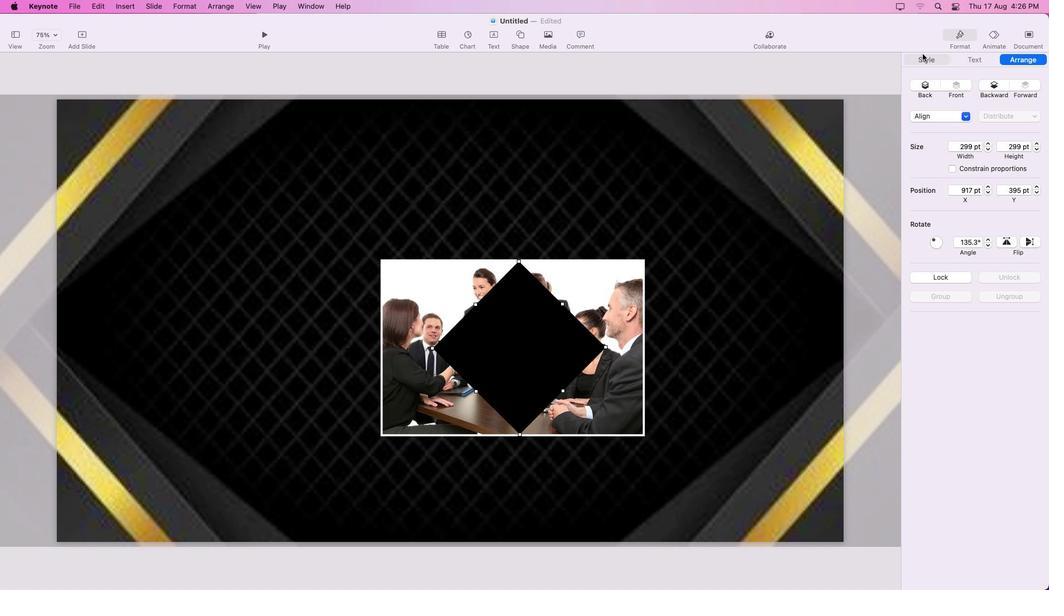
Action: Mouse pressed left at (922, 53)
Screenshot: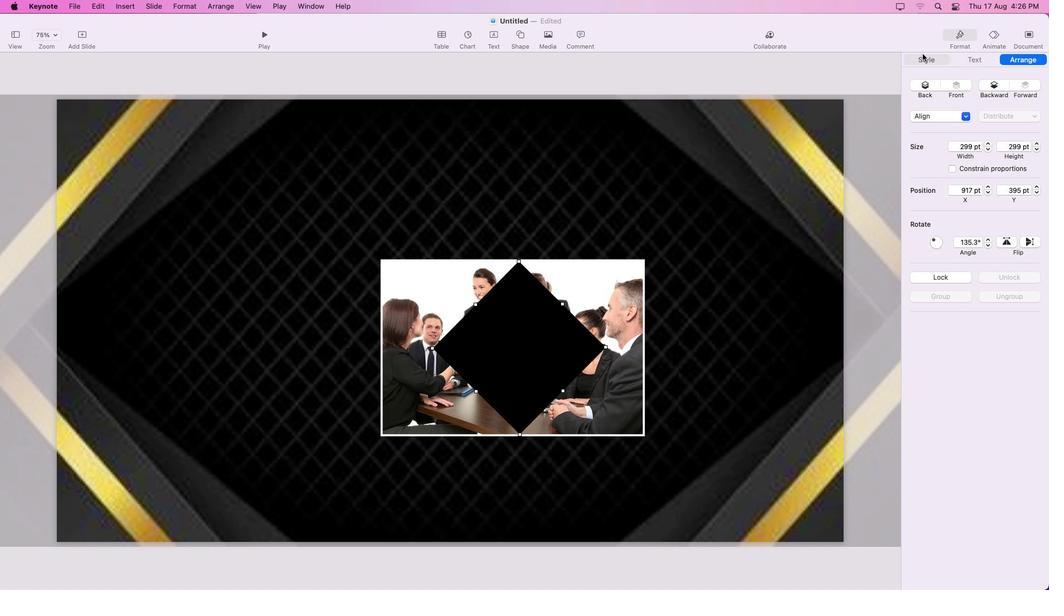 
Action: Mouse moved to (949, 370)
Screenshot: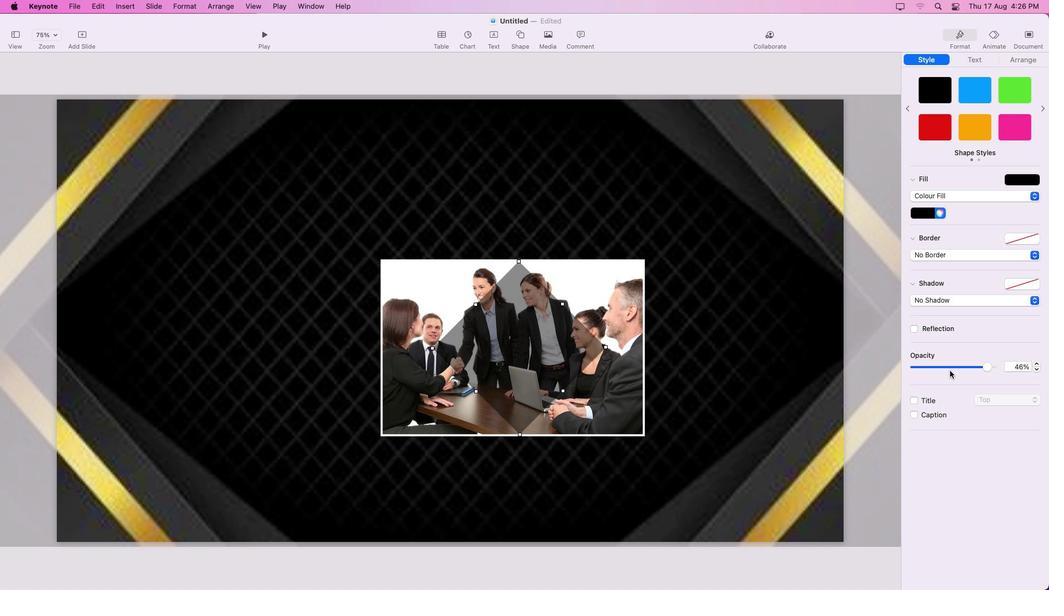 
Action: Mouse pressed left at (949, 370)
Screenshot: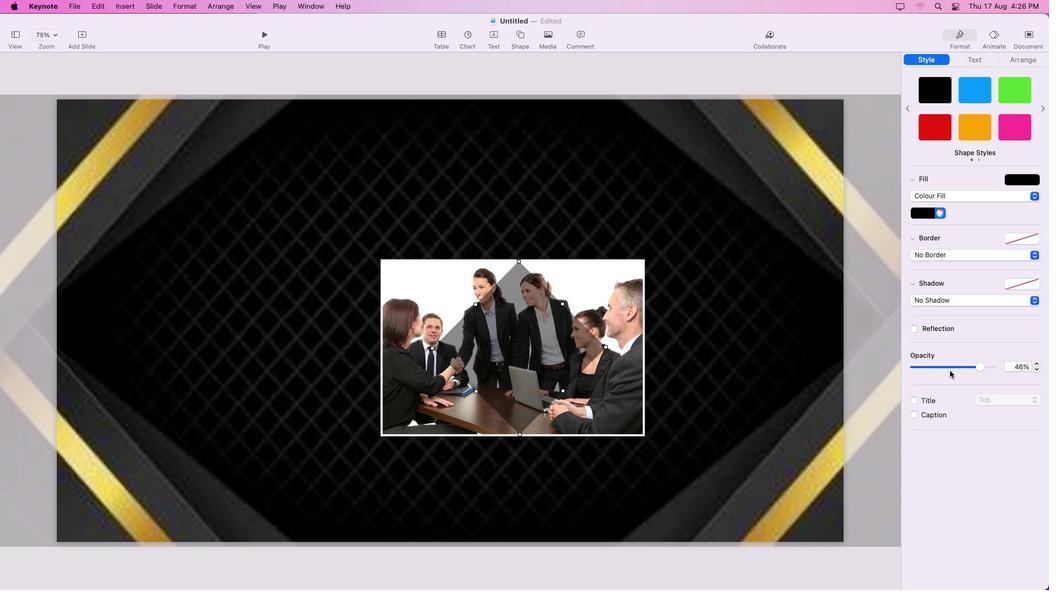 
Action: Mouse moved to (590, 289)
Screenshot: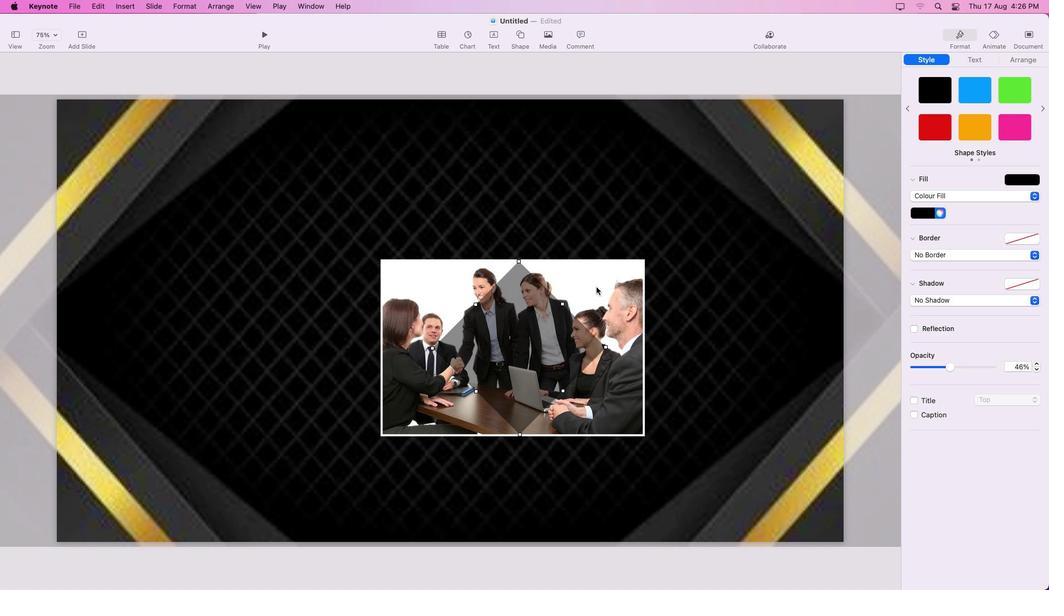 
Action: Key pressed Key.shift
Screenshot: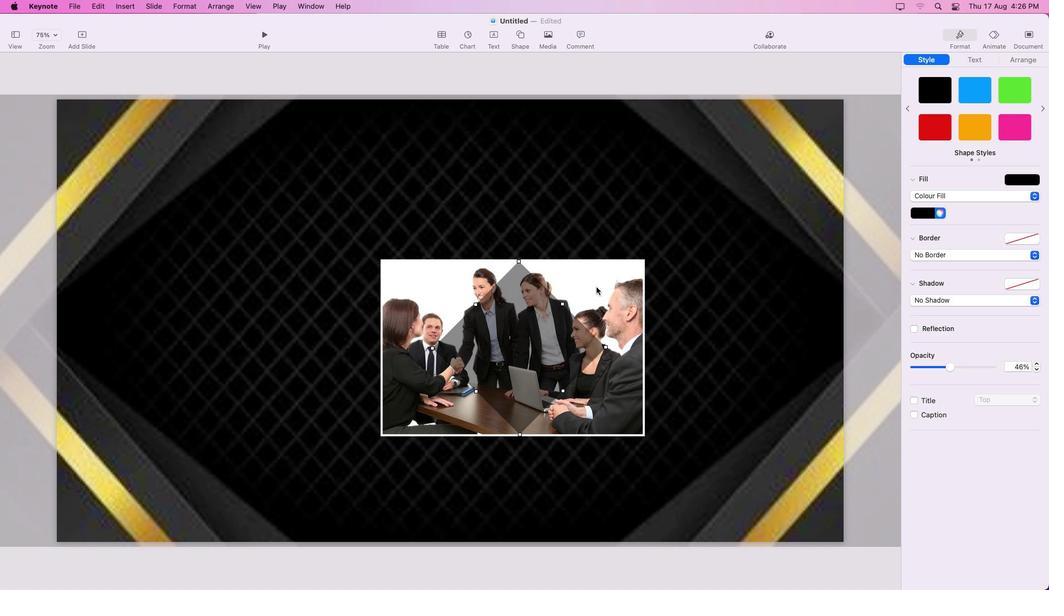
Action: Mouse moved to (596, 286)
Screenshot: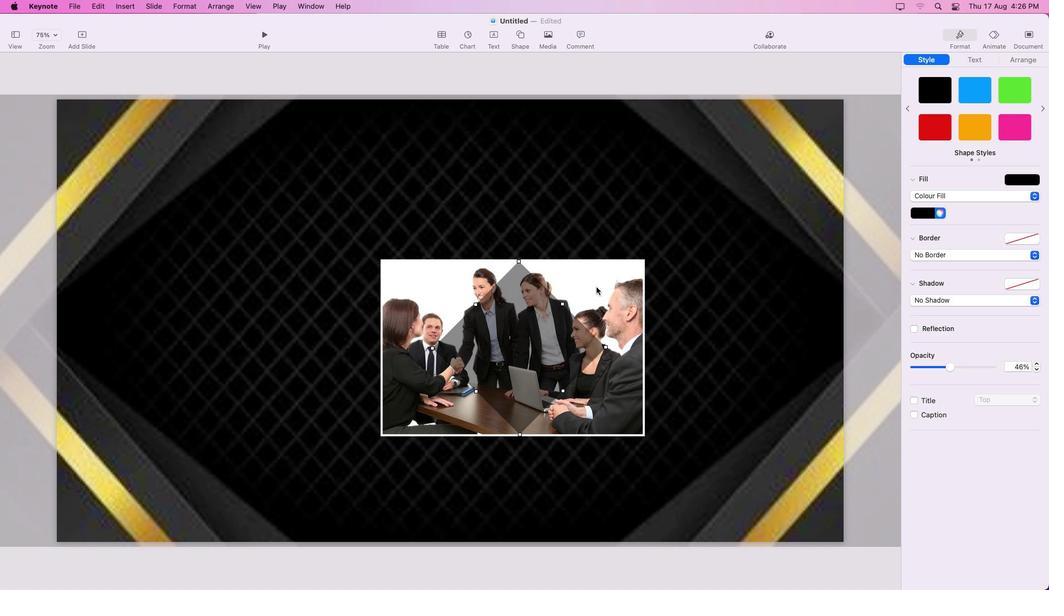 
Action: Mouse pressed left at (596, 286)
Screenshot: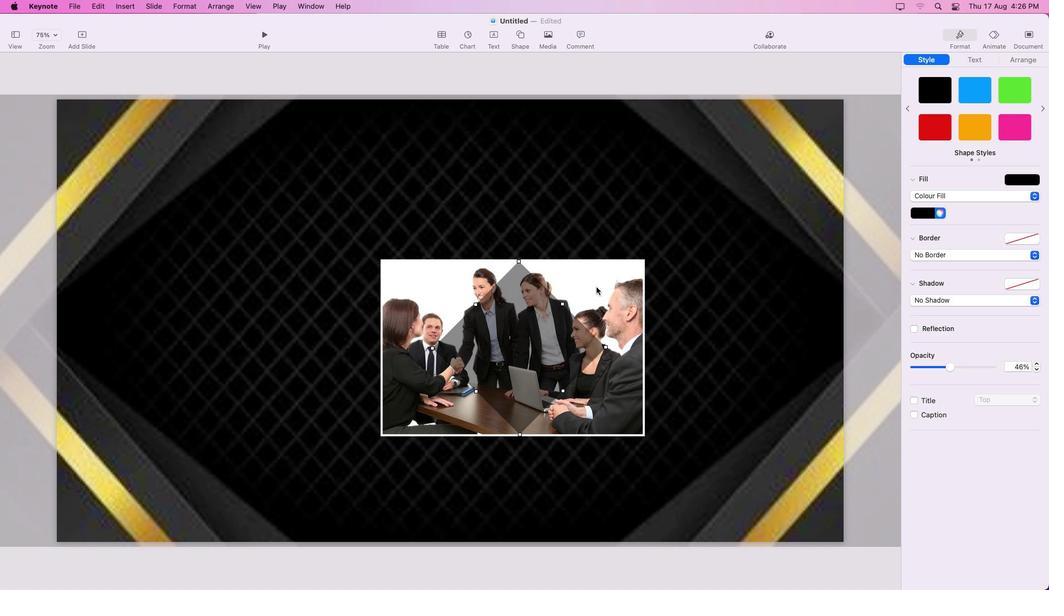 
Action: Mouse moved to (186, 4)
Screenshot: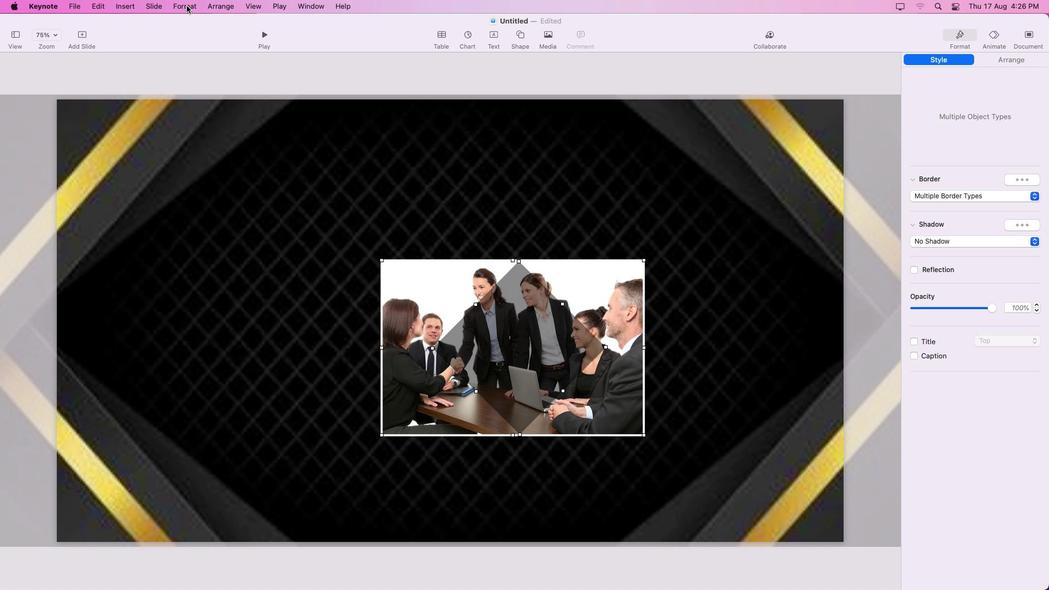 
Action: Mouse pressed left at (186, 4)
Screenshot: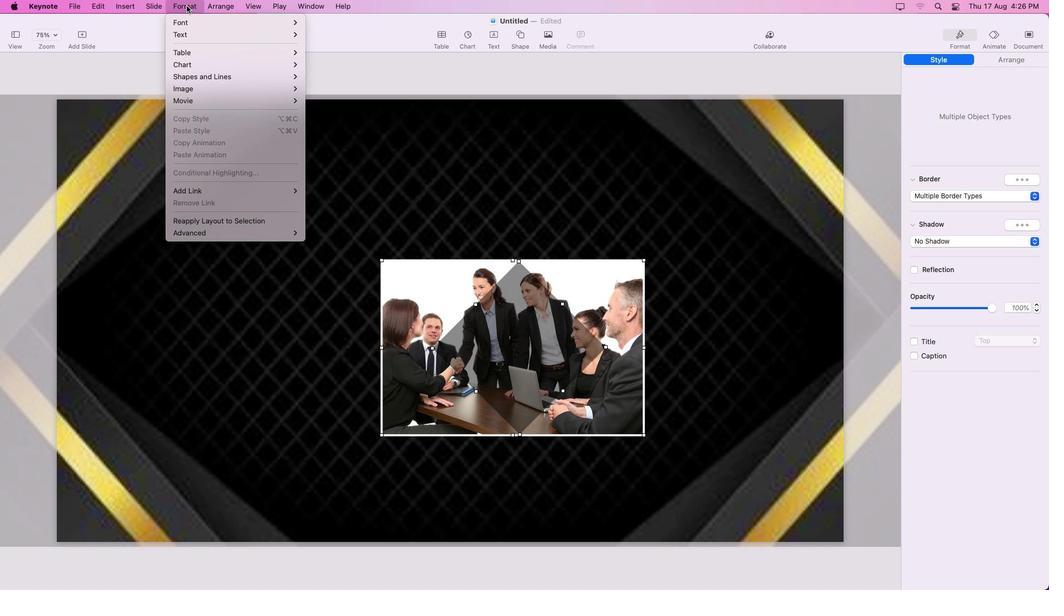 
Action: Mouse moved to (342, 90)
Screenshot: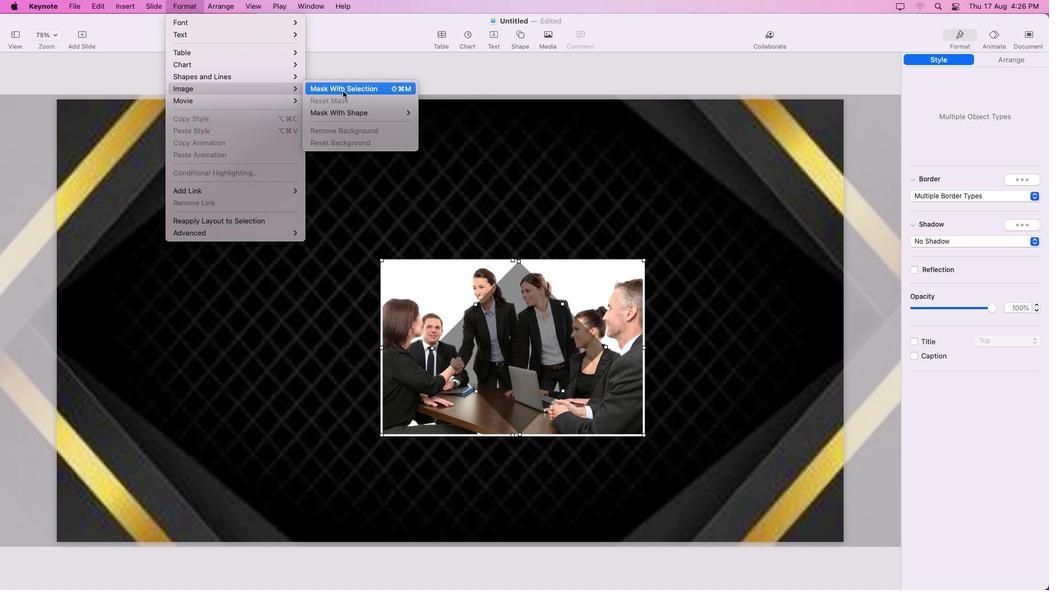 
Action: Mouse pressed left at (342, 90)
Screenshot: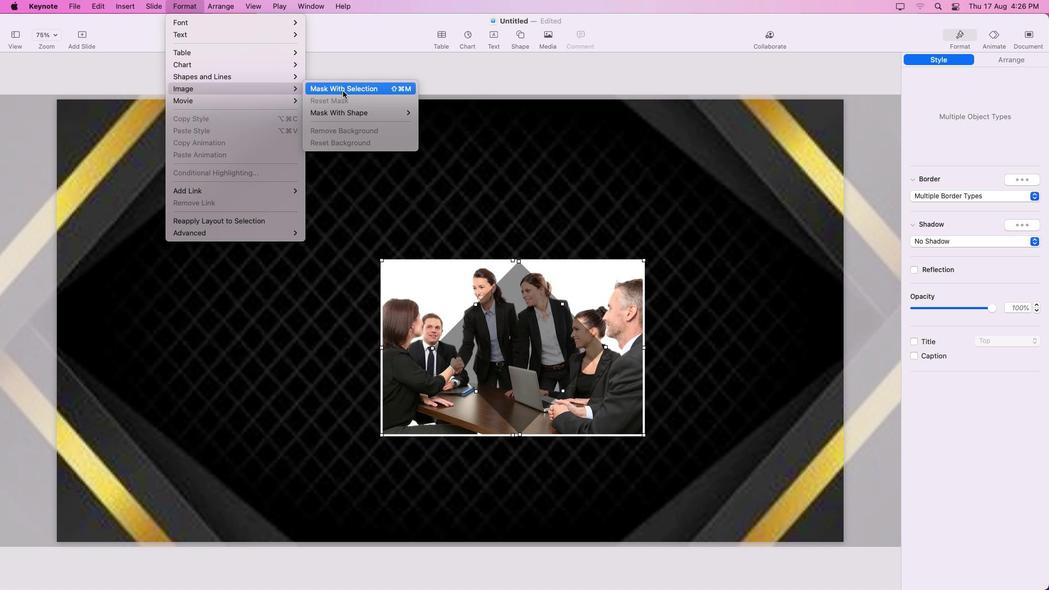 
Action: Mouse moved to (535, 355)
Screenshot: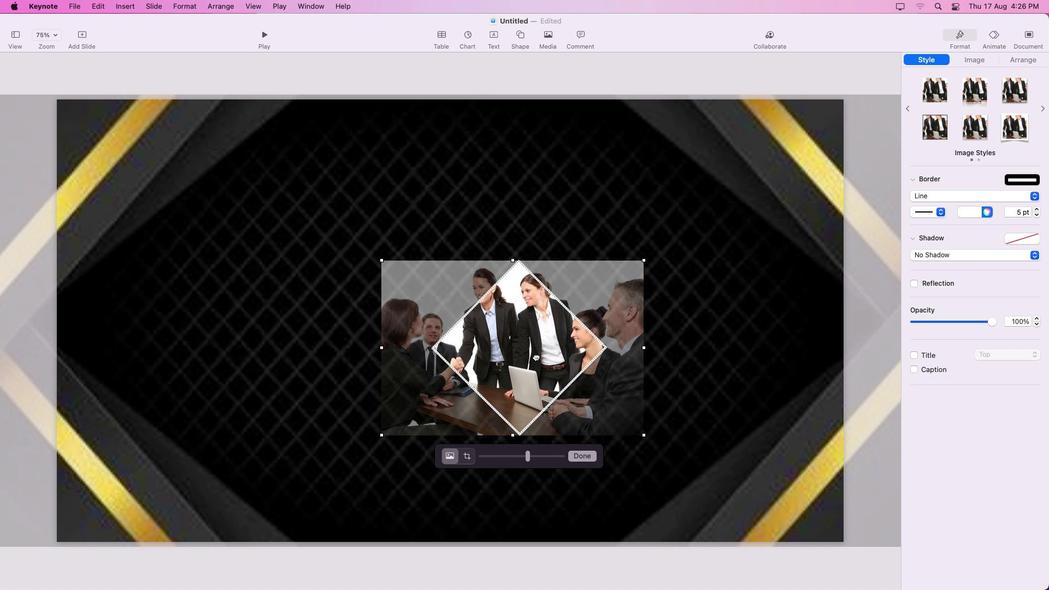 
Action: Mouse pressed left at (535, 355)
Screenshot: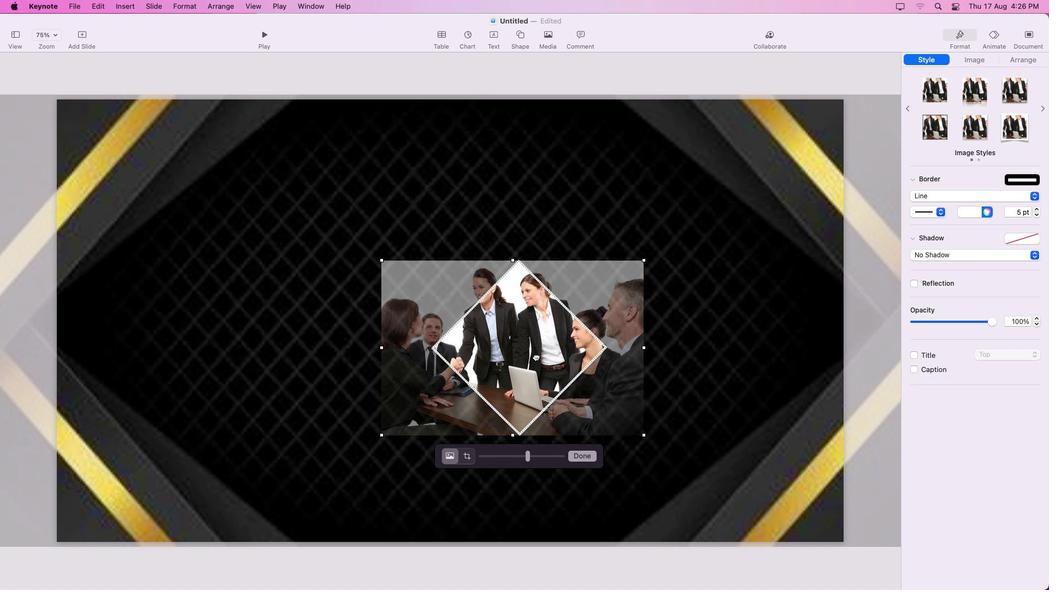 
Action: Mouse moved to (583, 459)
Screenshot: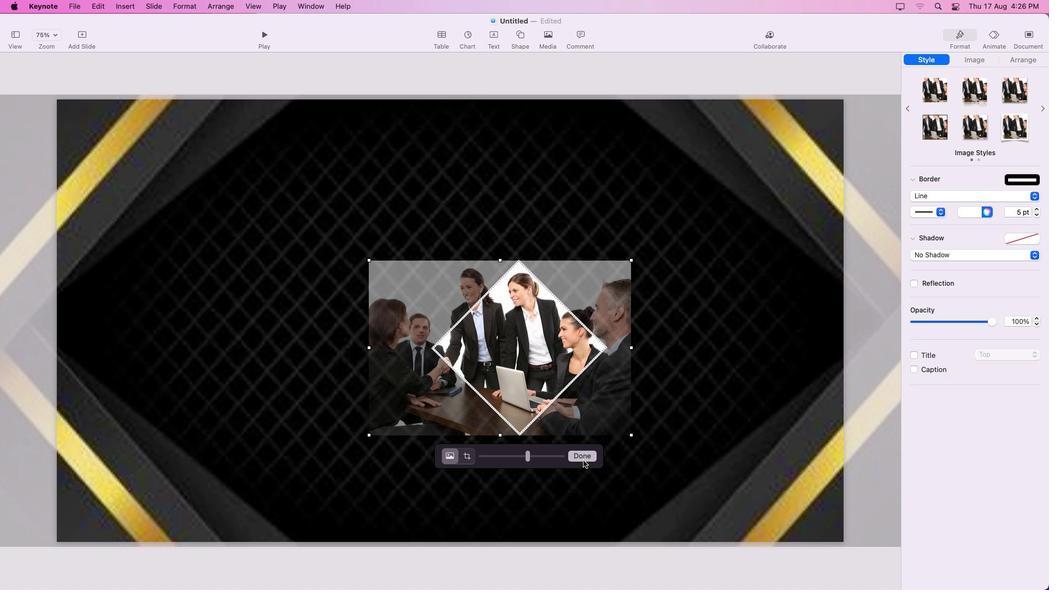 
Action: Mouse pressed left at (583, 459)
Screenshot: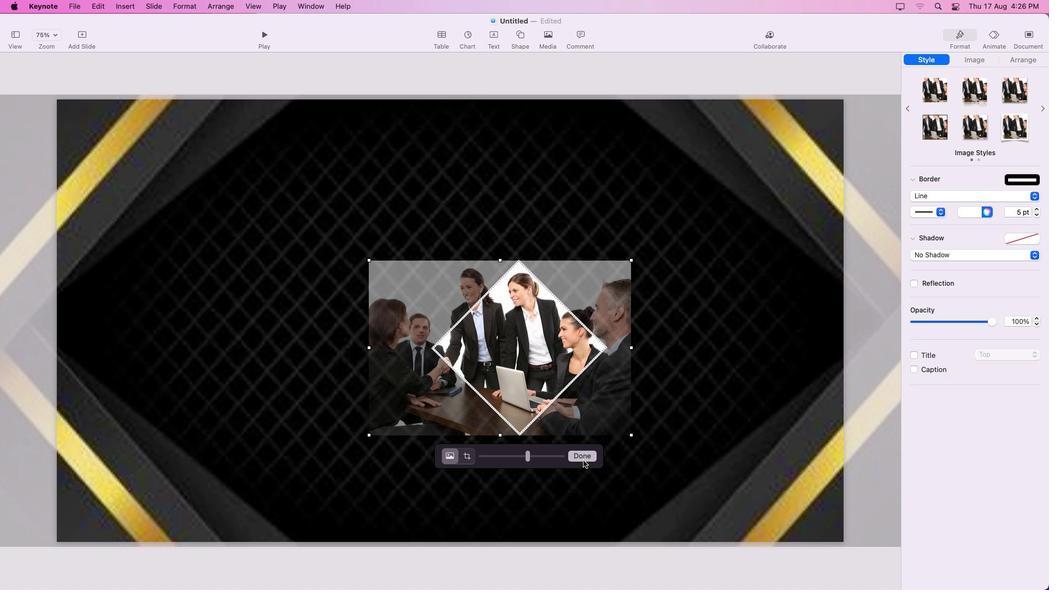 
Action: Mouse moved to (643, 385)
Screenshot: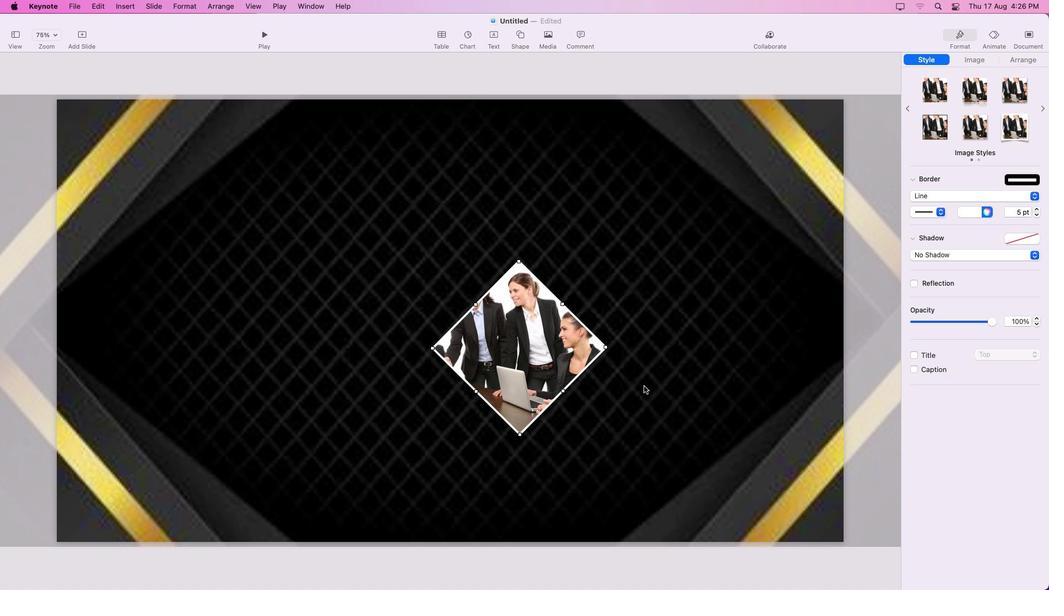 
Action: Mouse pressed left at (643, 385)
Screenshot: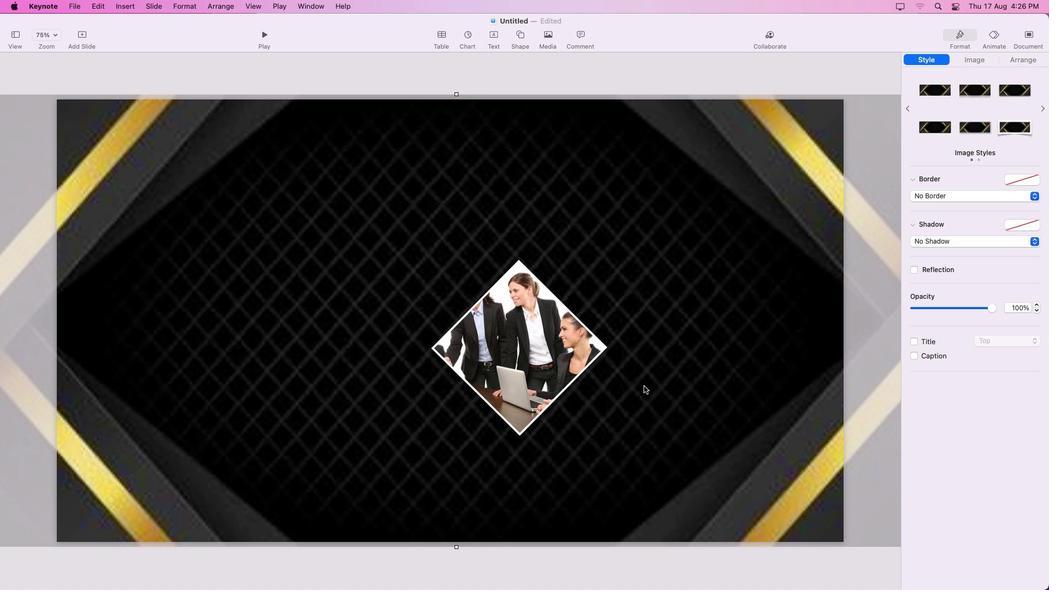 
Action: Mouse moved to (489, 335)
Screenshot: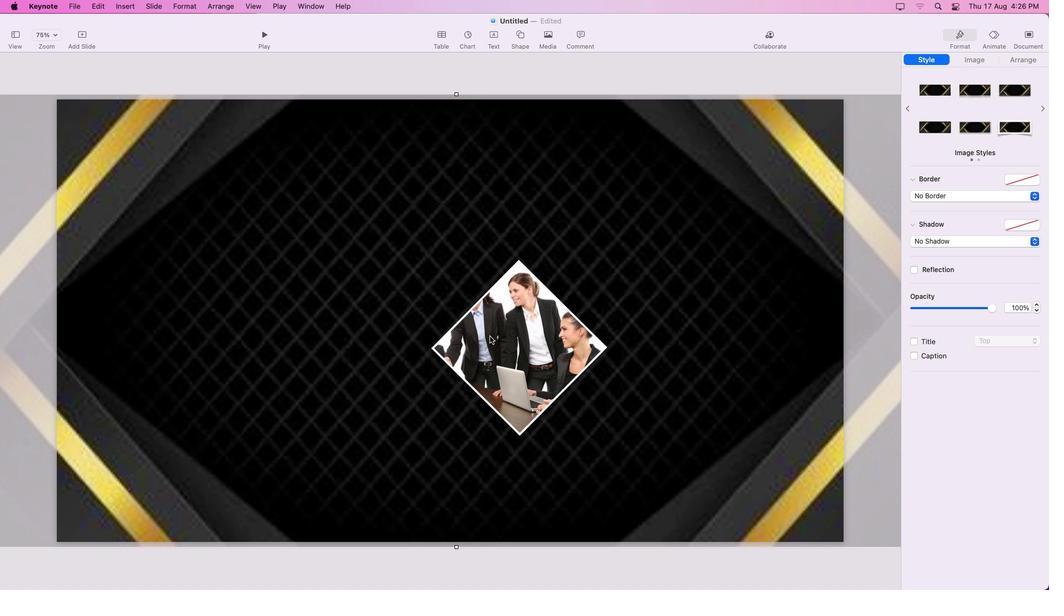 
Action: Mouse pressed left at (489, 335)
Screenshot: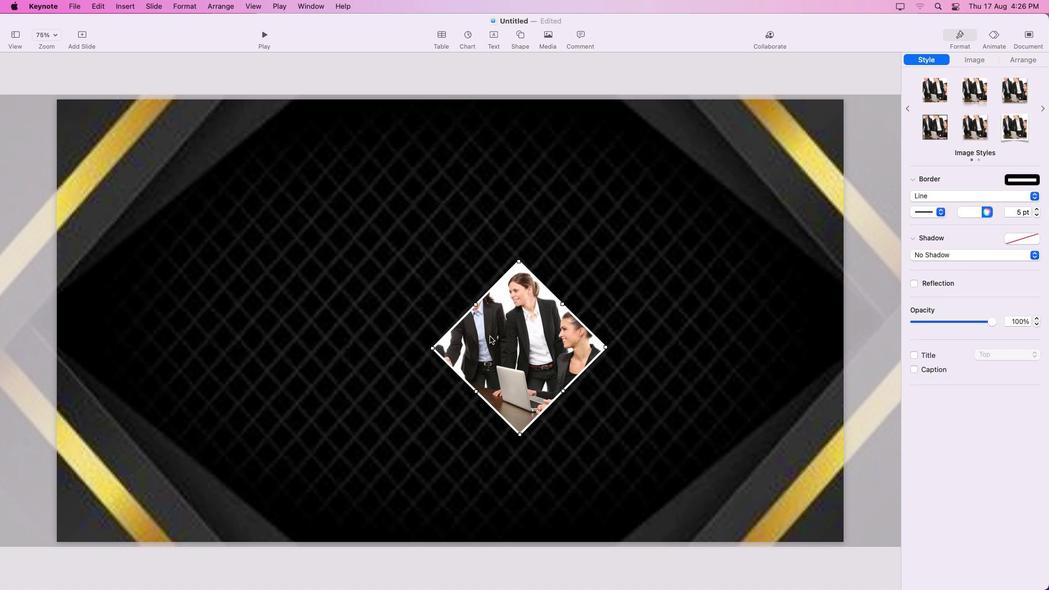
Action: Mouse moved to (513, 351)
Screenshot: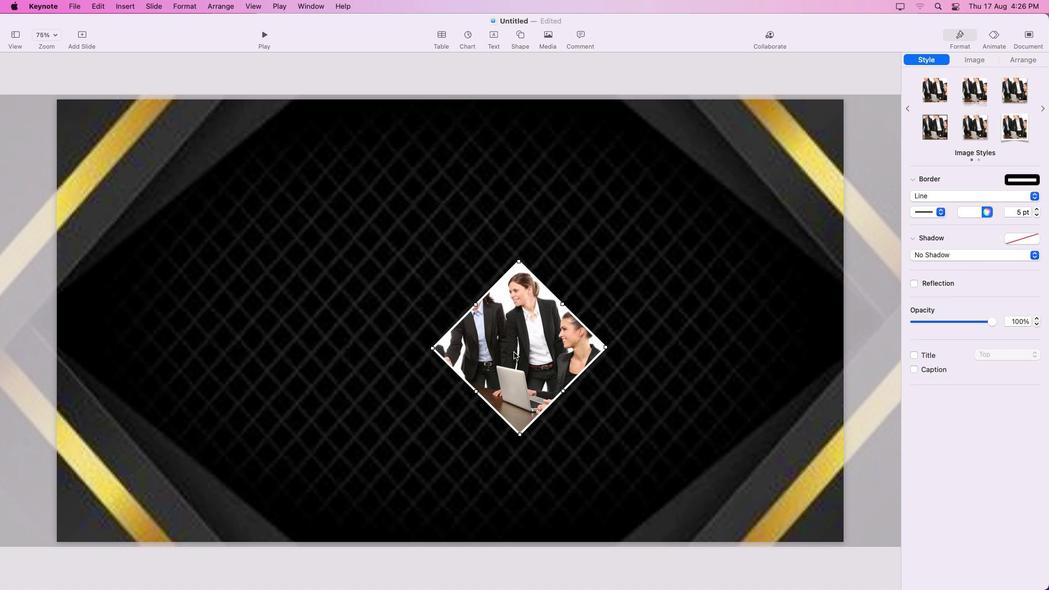 
Action: Mouse pressed left at (513, 351)
Screenshot: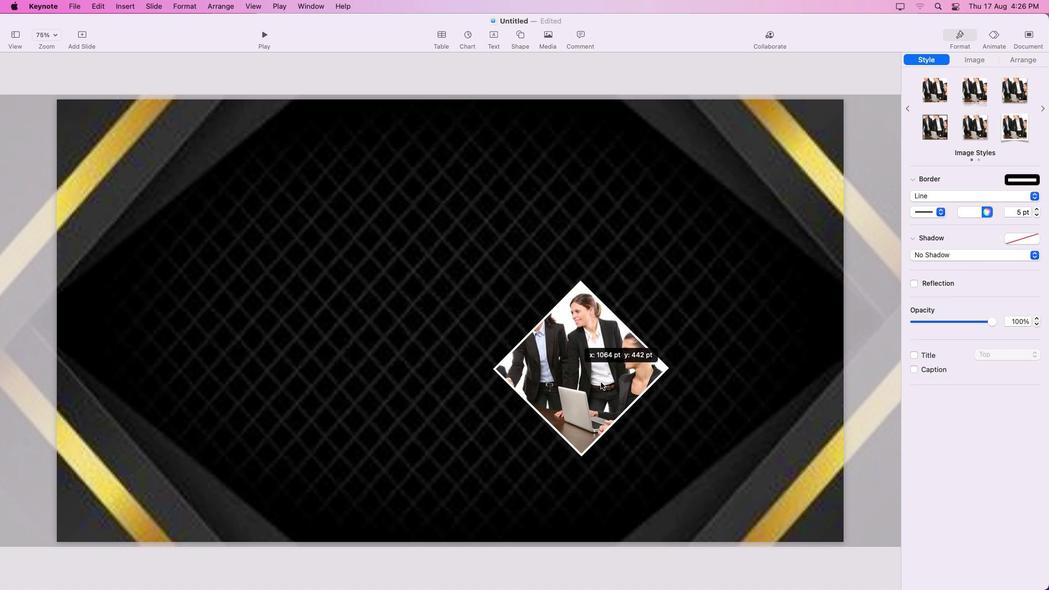 
Action: Mouse moved to (963, 57)
Screenshot: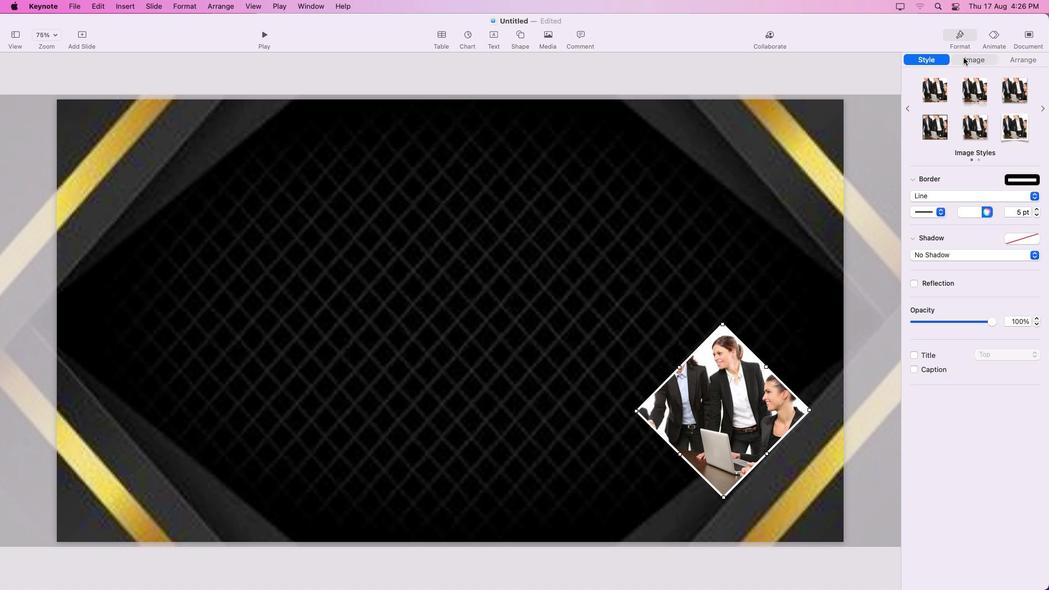 
Action: Mouse pressed left at (963, 57)
Screenshot: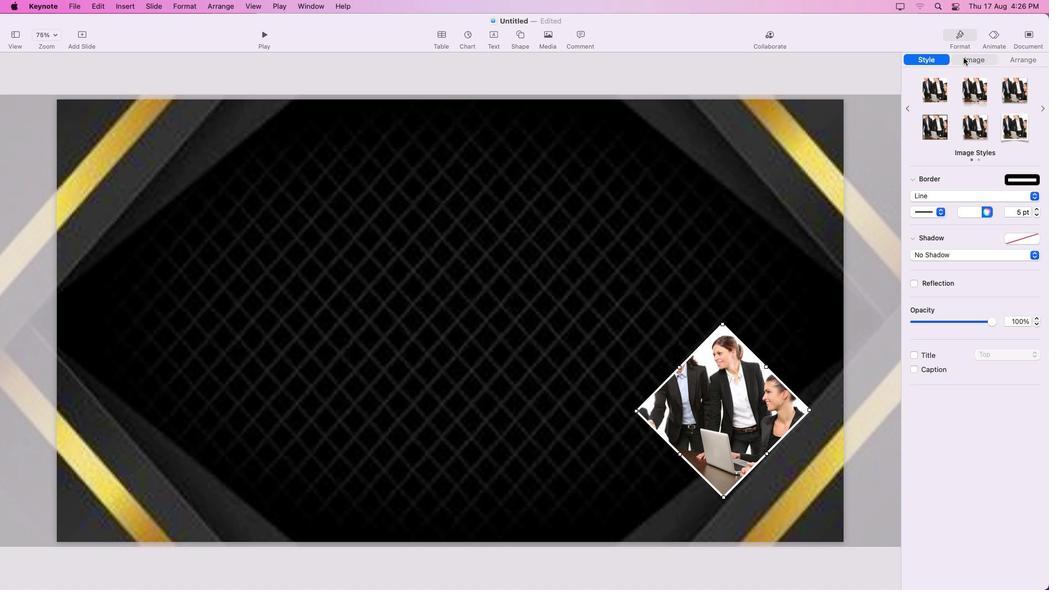 
Action: Mouse moved to (920, 56)
Screenshot: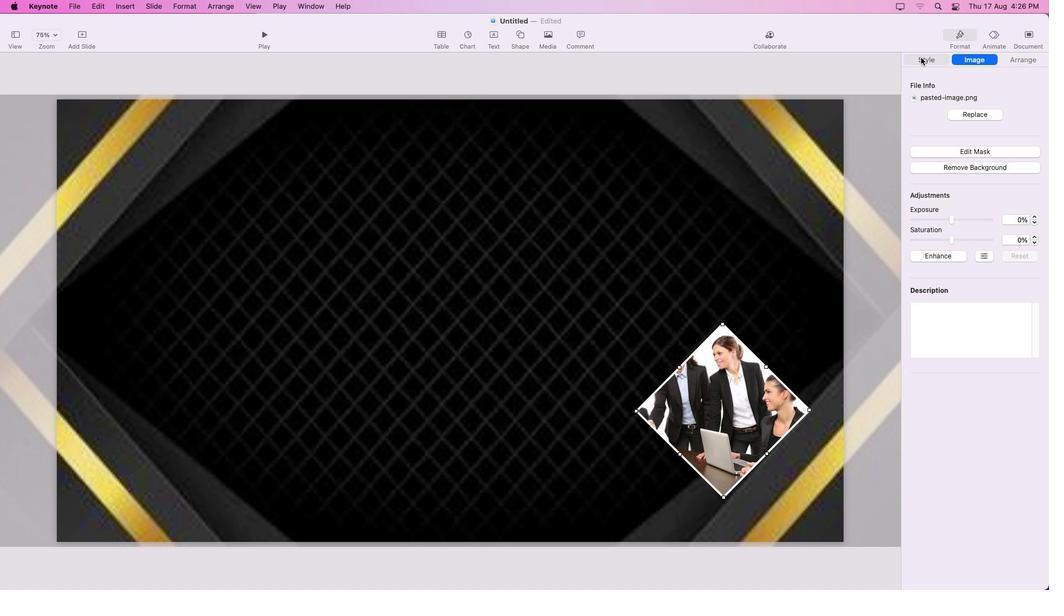 
Action: Mouse pressed left at (920, 56)
Screenshot: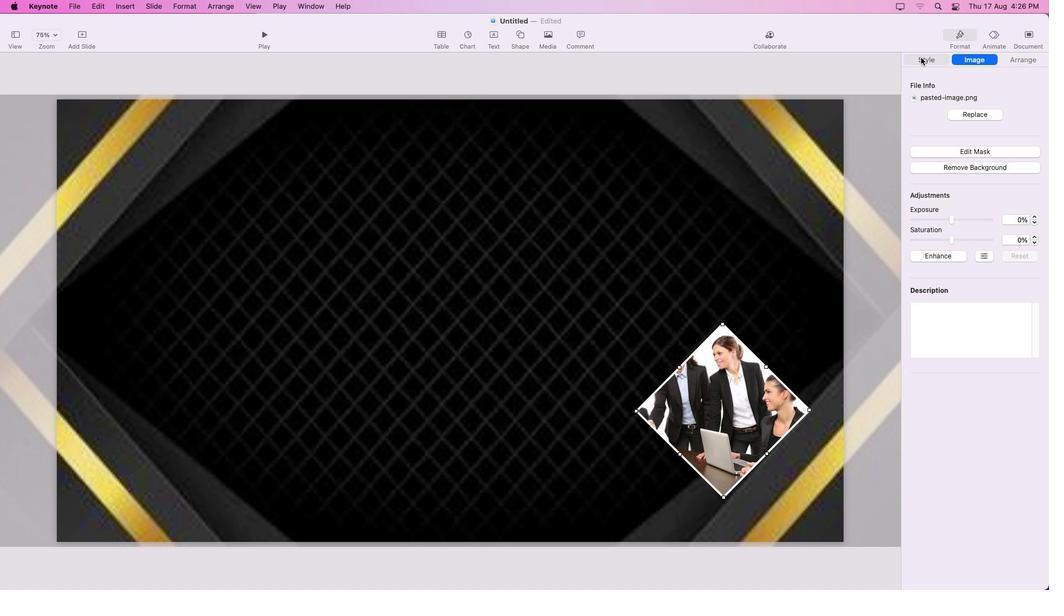 
Action: Mouse moved to (1028, 57)
Screenshot: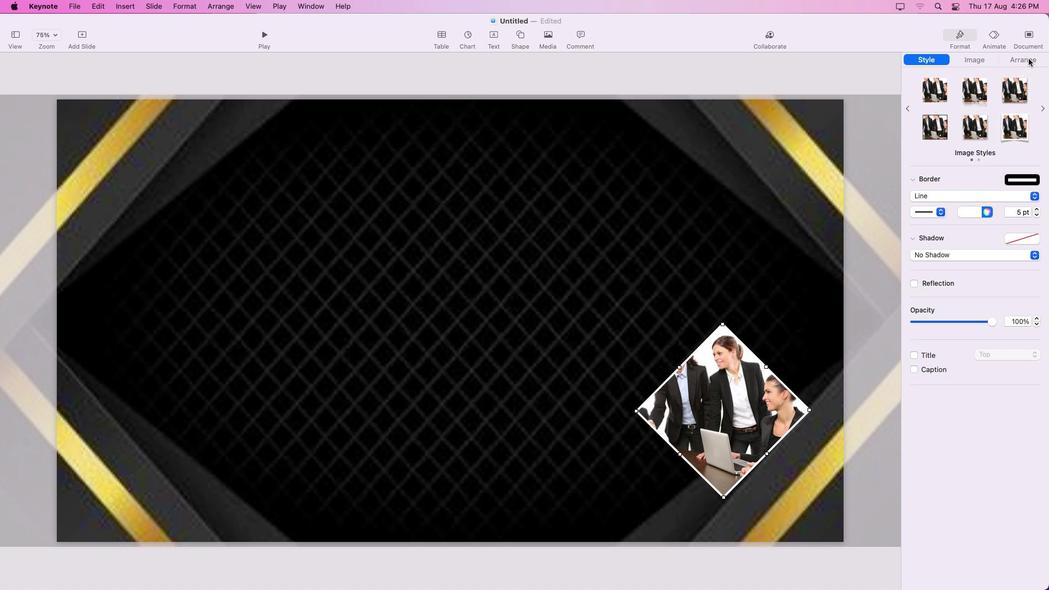 
Action: Mouse pressed left at (1028, 57)
Screenshot: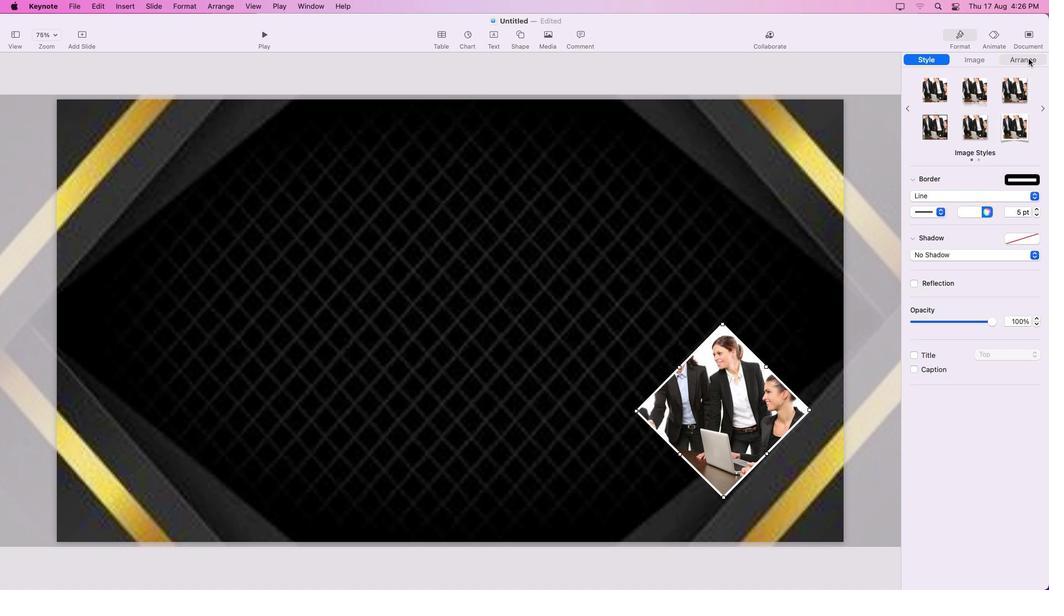 
Action: Mouse moved to (932, 256)
Screenshot: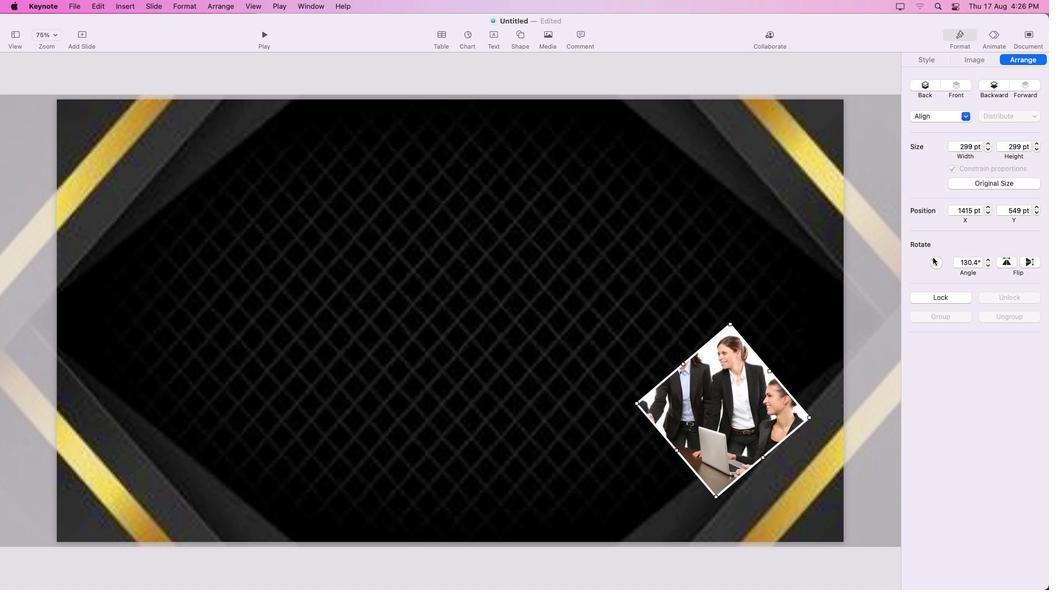 
Action: Mouse pressed left at (932, 256)
Screenshot: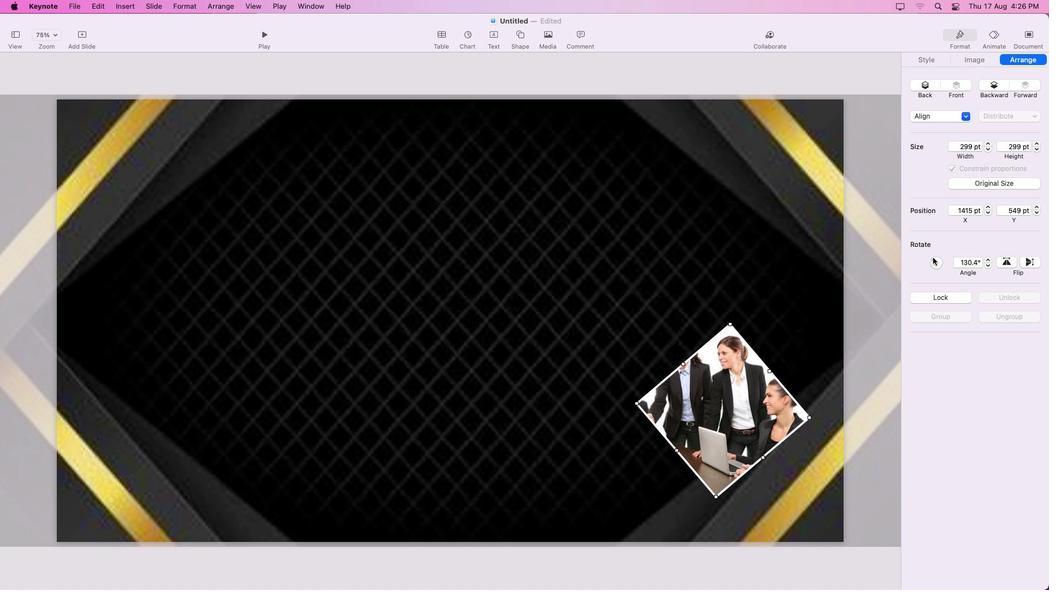 
Action: Mouse moved to (620, 284)
Screenshot: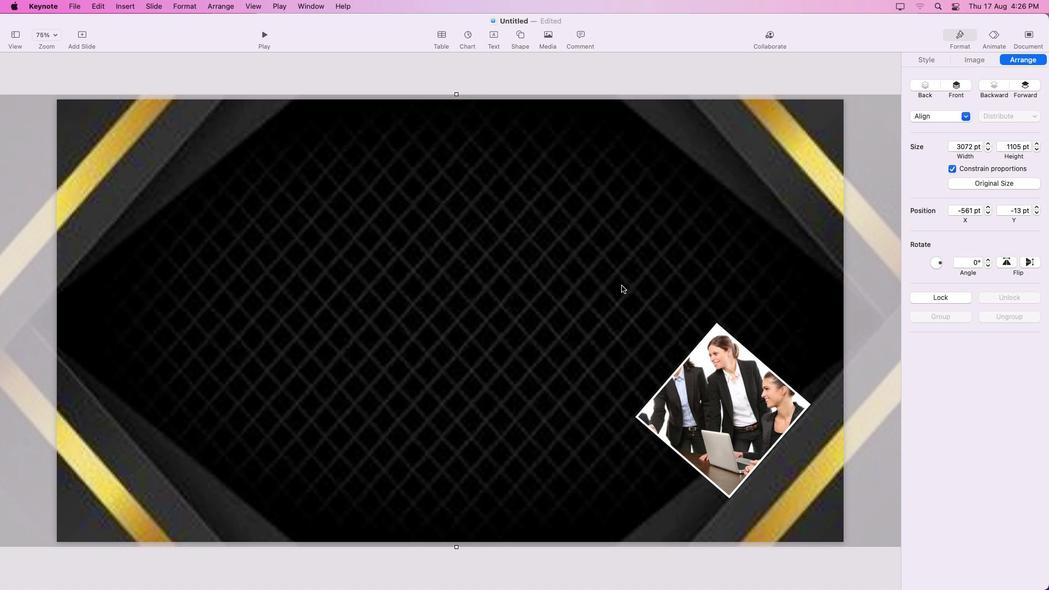 
Action: Mouse pressed left at (620, 284)
Screenshot: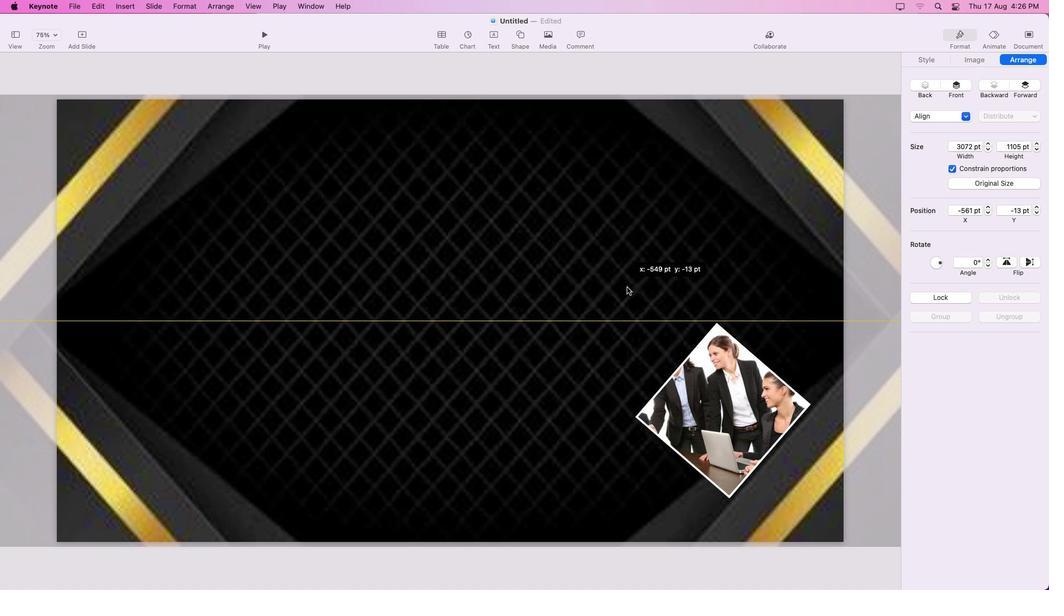 
Action: Mouse moved to (724, 411)
Screenshot: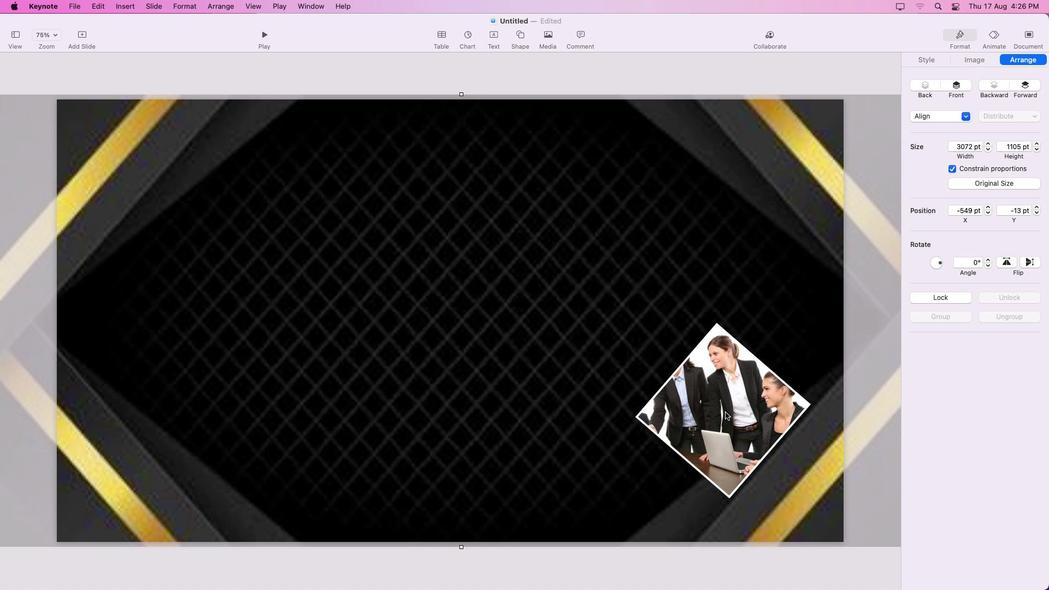 
Action: Mouse pressed left at (724, 411)
Screenshot: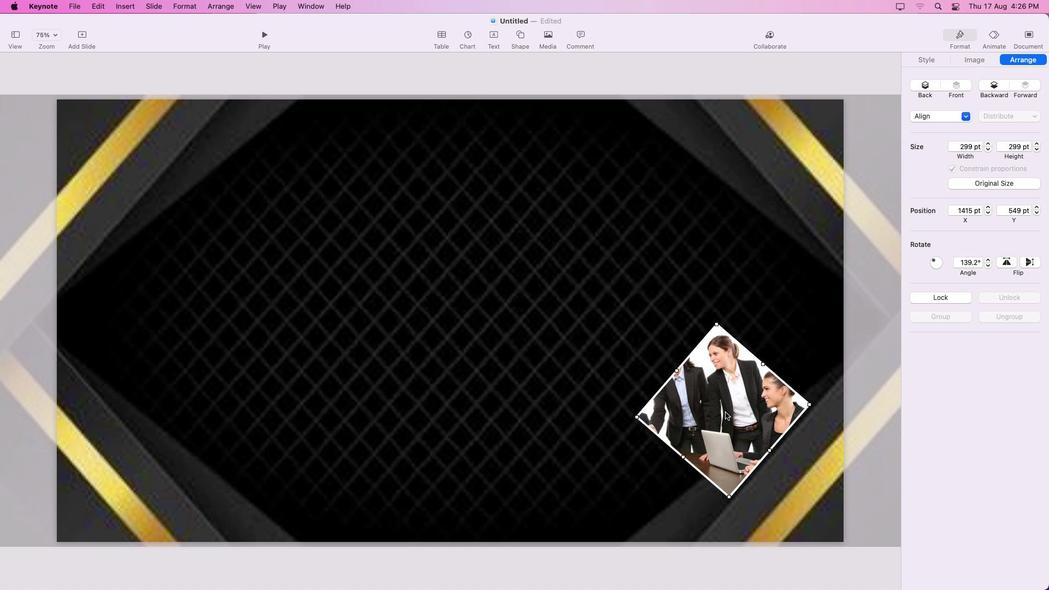 
Action: Mouse moved to (831, 401)
Screenshot: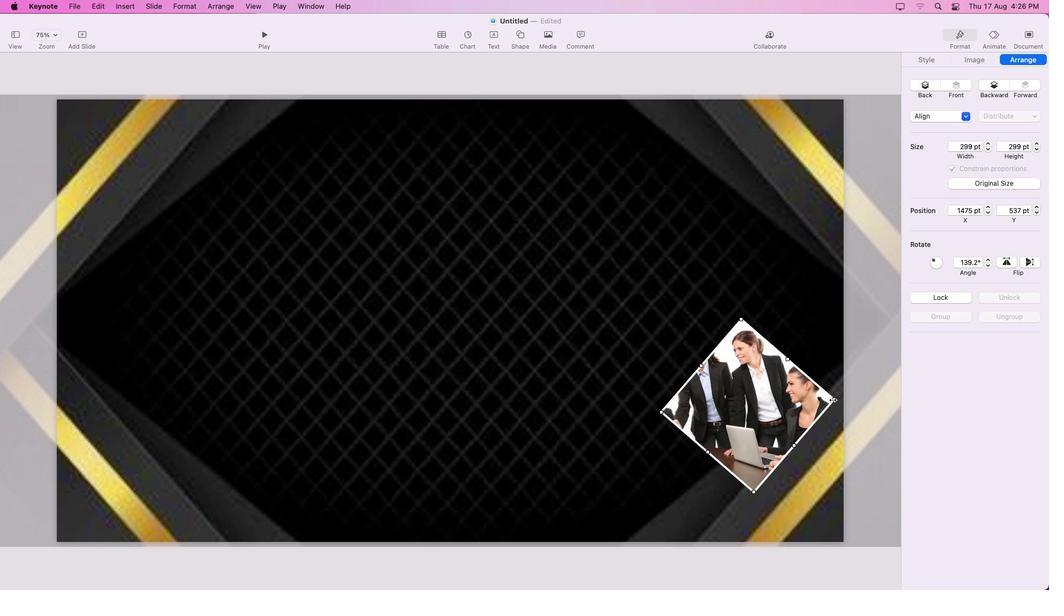 
Action: Key pressed Key.shift
Screenshot: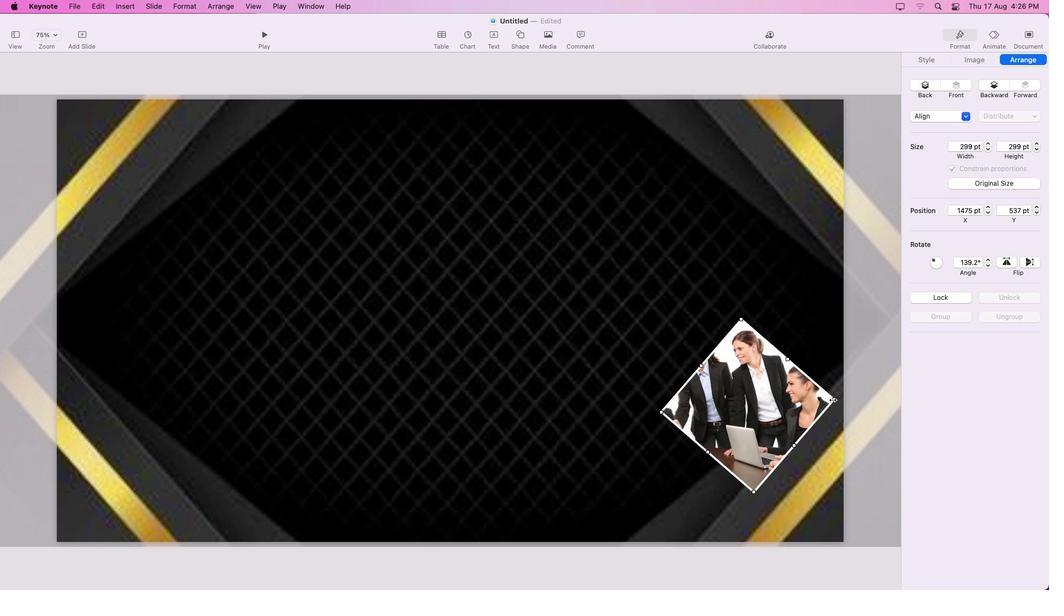 
Action: Mouse moved to (832, 398)
Screenshot: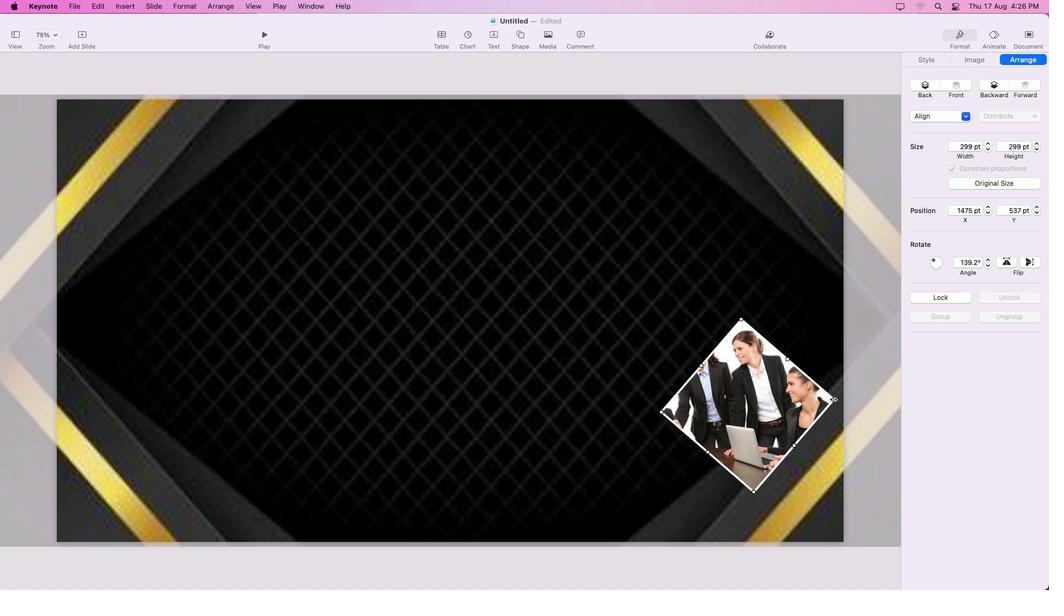 
Action: Mouse pressed left at (832, 398)
Screenshot: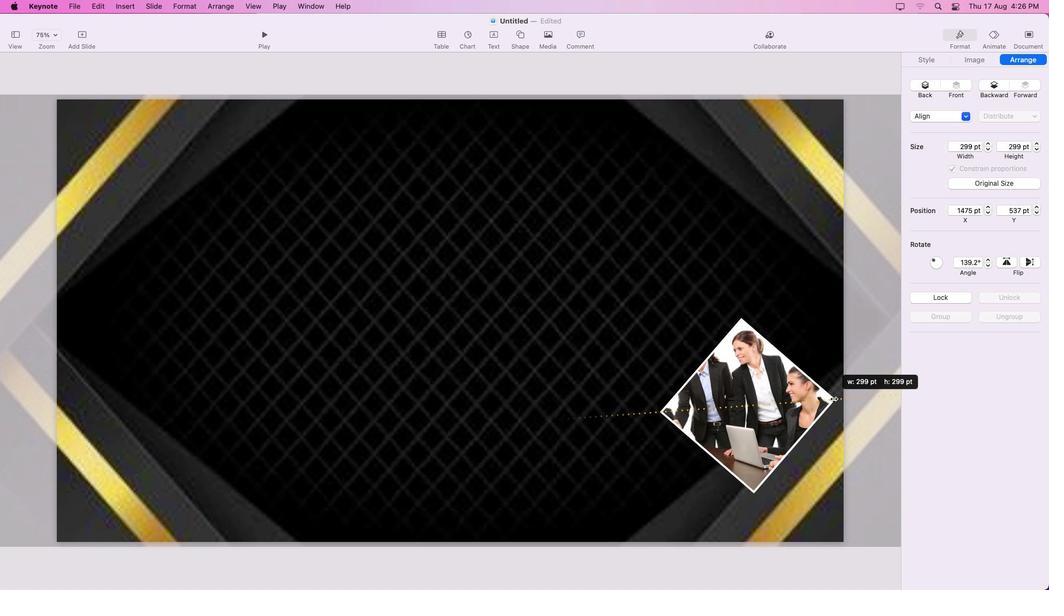 
Action: Mouse moved to (803, 432)
Screenshot: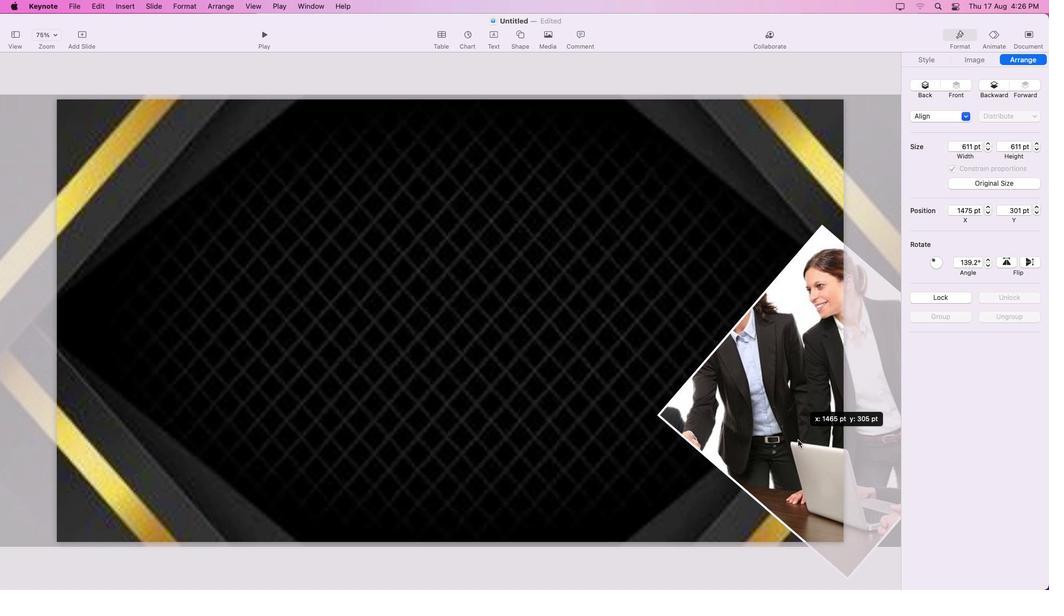 
Action: Mouse pressed left at (803, 432)
Screenshot: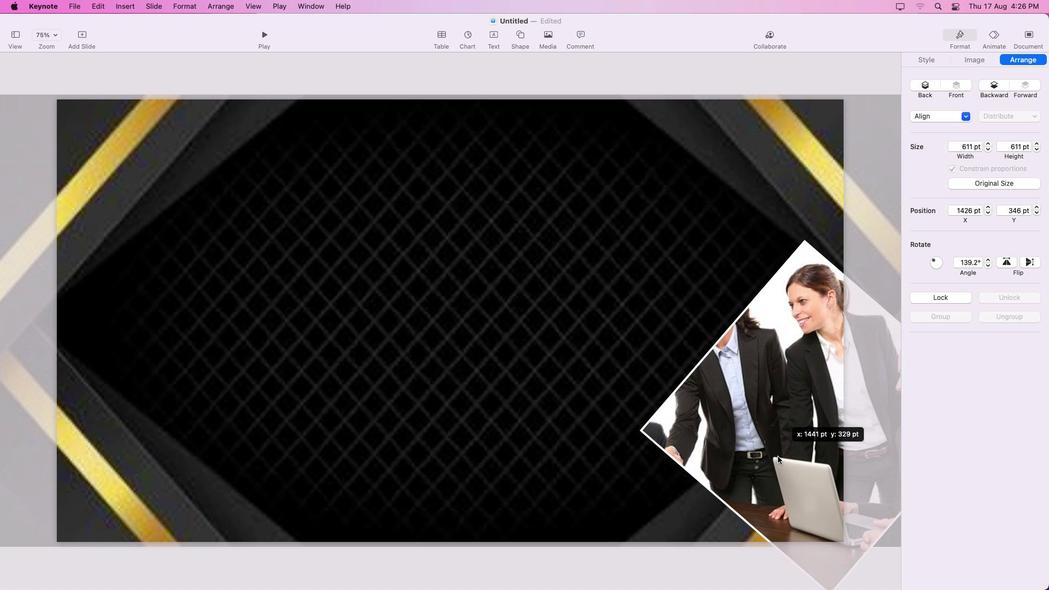 
Action: Mouse moved to (770, 465)
Screenshot: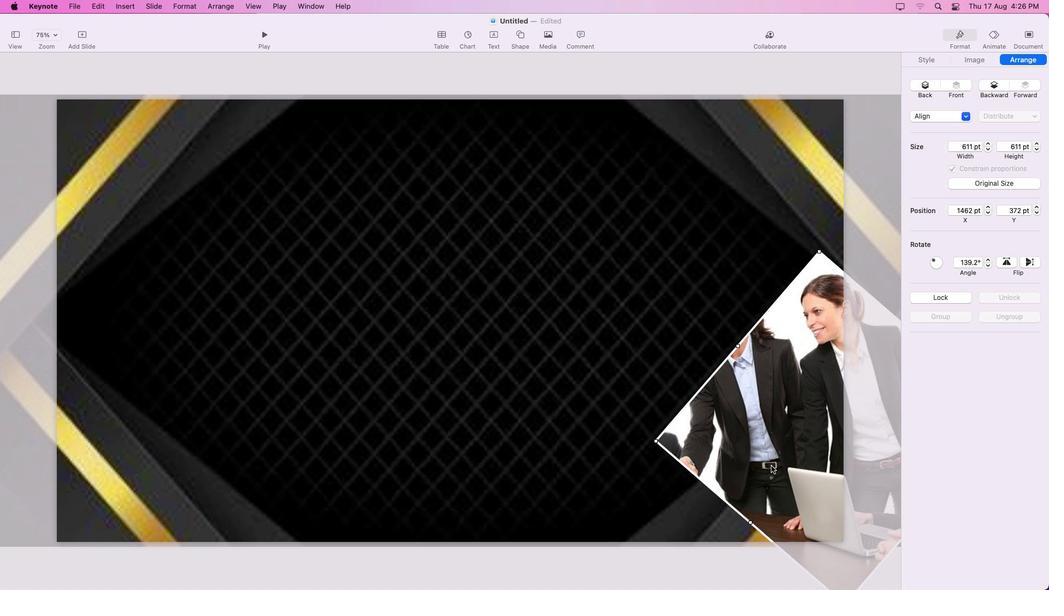 
Action: Mouse pressed left at (770, 465)
Screenshot: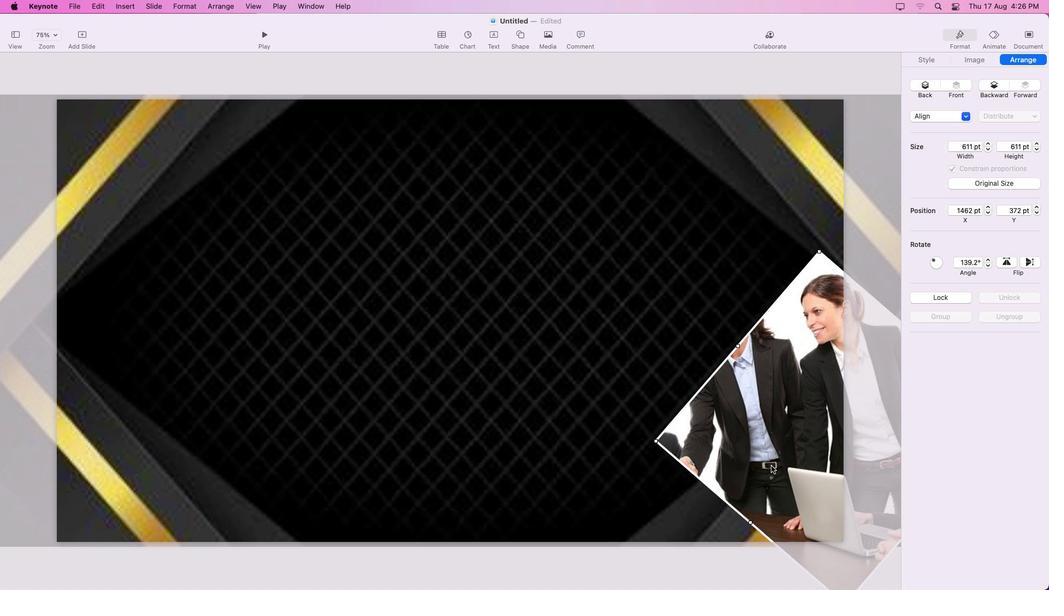 
Action: Mouse moved to (783, 439)
Screenshot: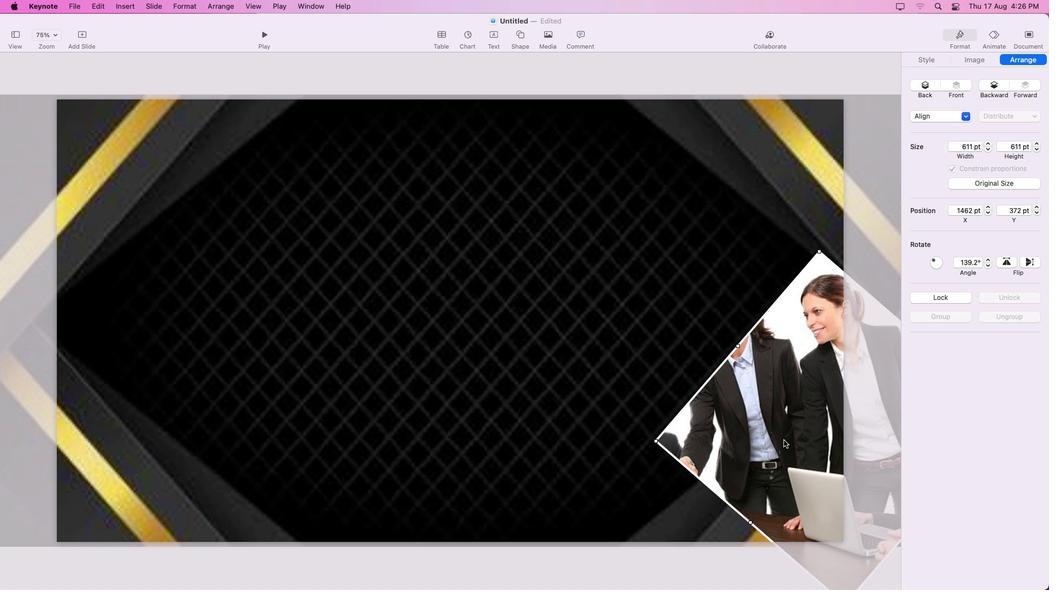 
Action: Mouse pressed left at (783, 439)
Screenshot: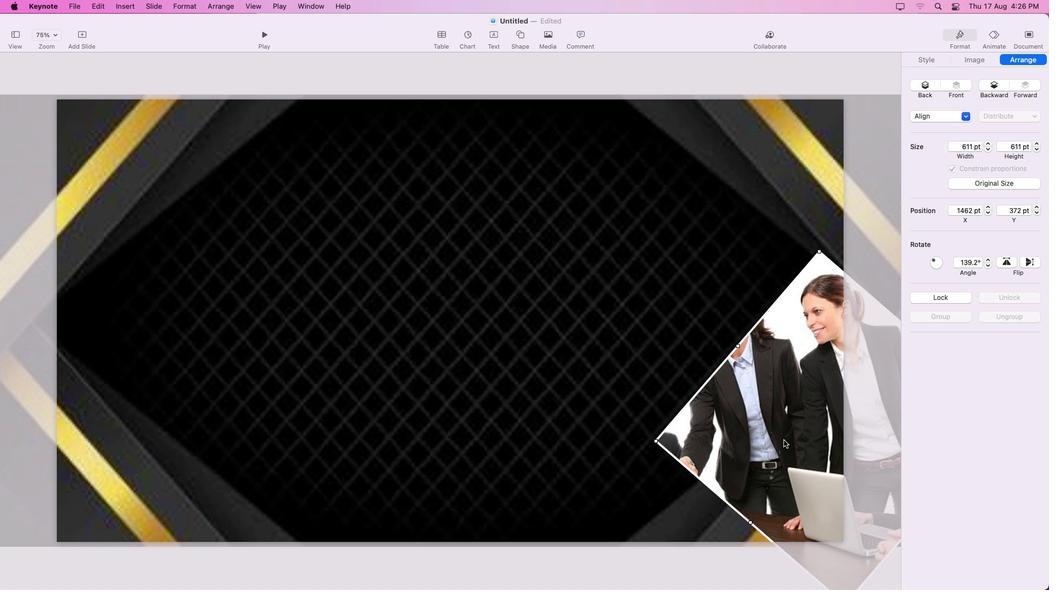 
Action: Mouse moved to (807, 259)
Screenshot: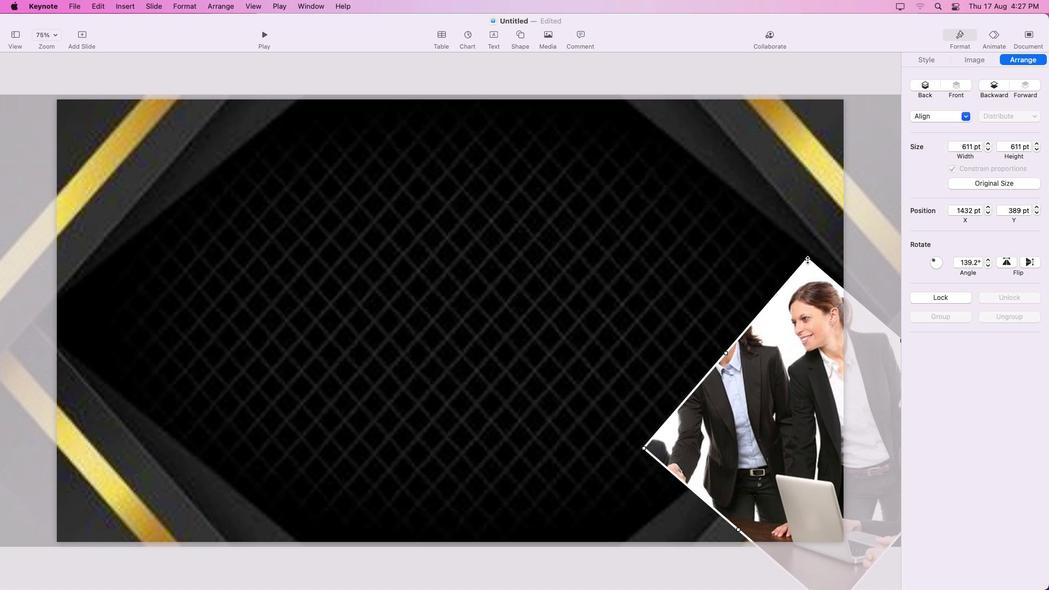 
Action: Key pressed Key.shift
Screenshot: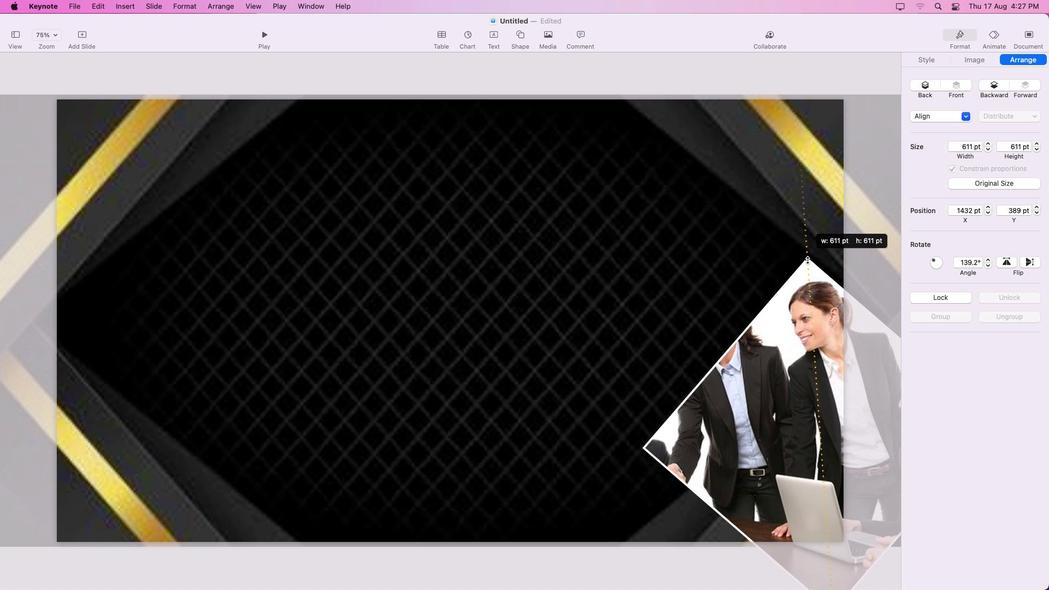 
Action: Mouse pressed left at (807, 259)
Screenshot: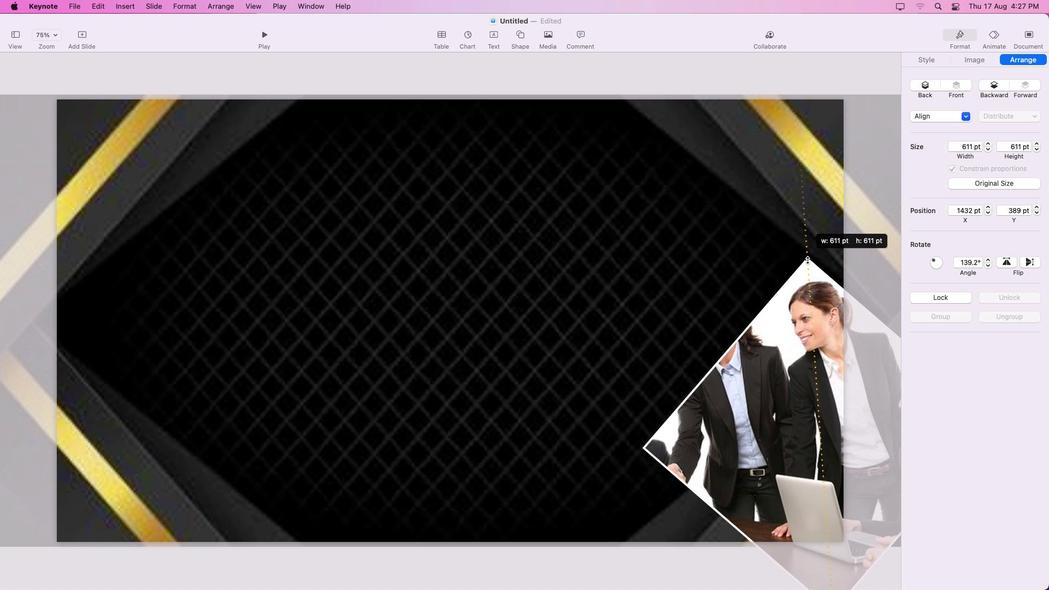 
Action: Mouse moved to (813, 376)
Screenshot: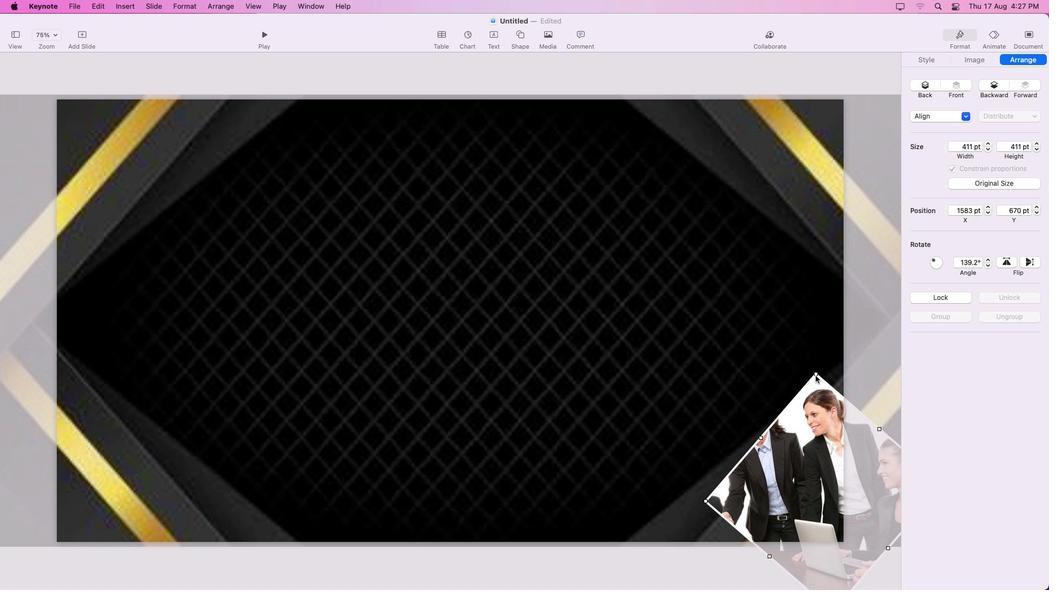 
Action: Key pressed Key.shift
Screenshot: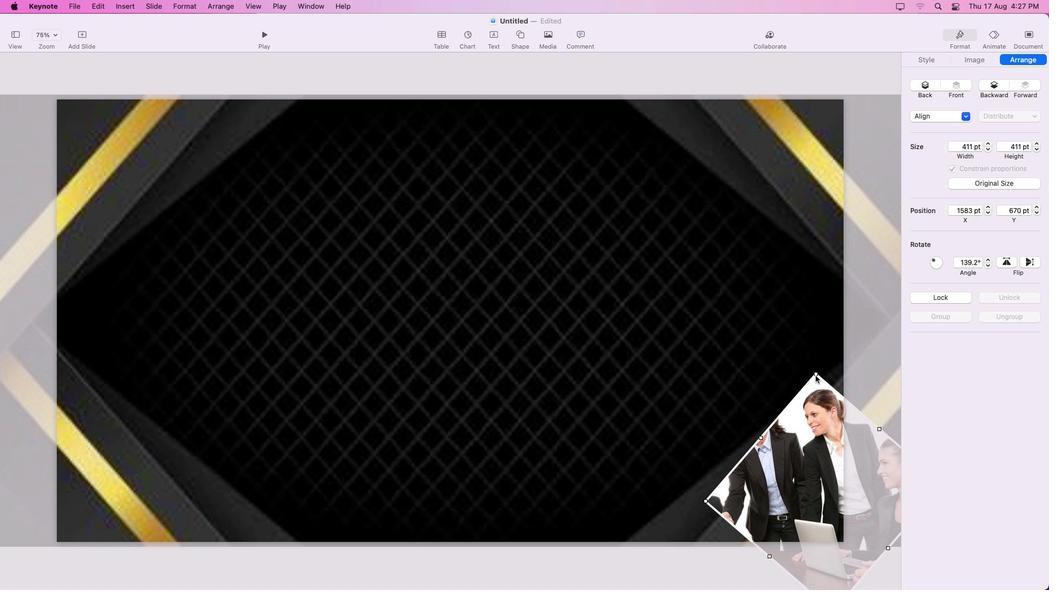 
Action: Mouse moved to (814, 374)
Screenshot: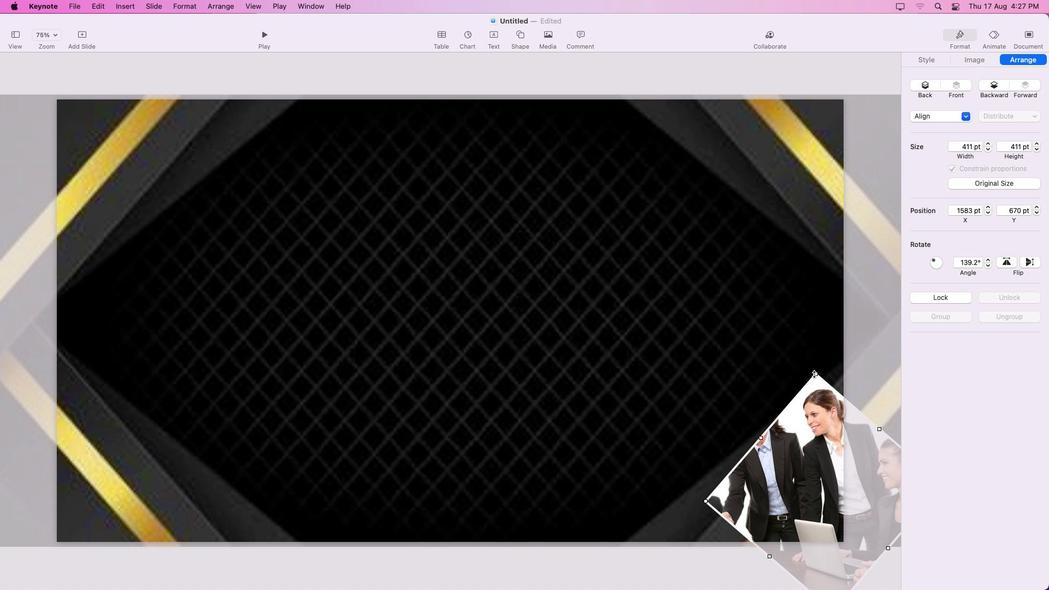 
Action: Mouse pressed left at (814, 374)
Screenshot: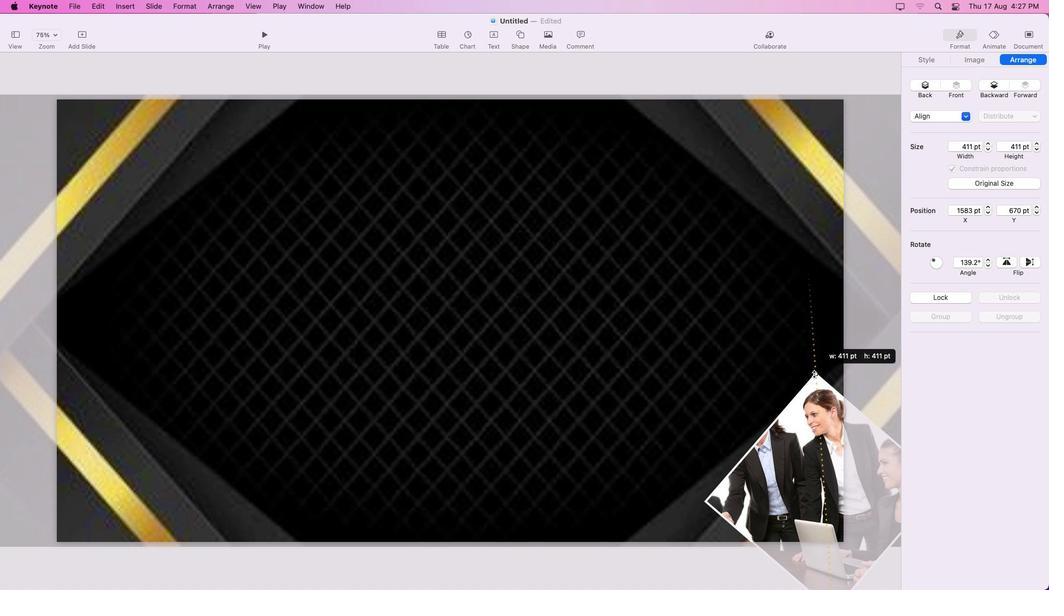 
Action: Key pressed Key.shift
Screenshot: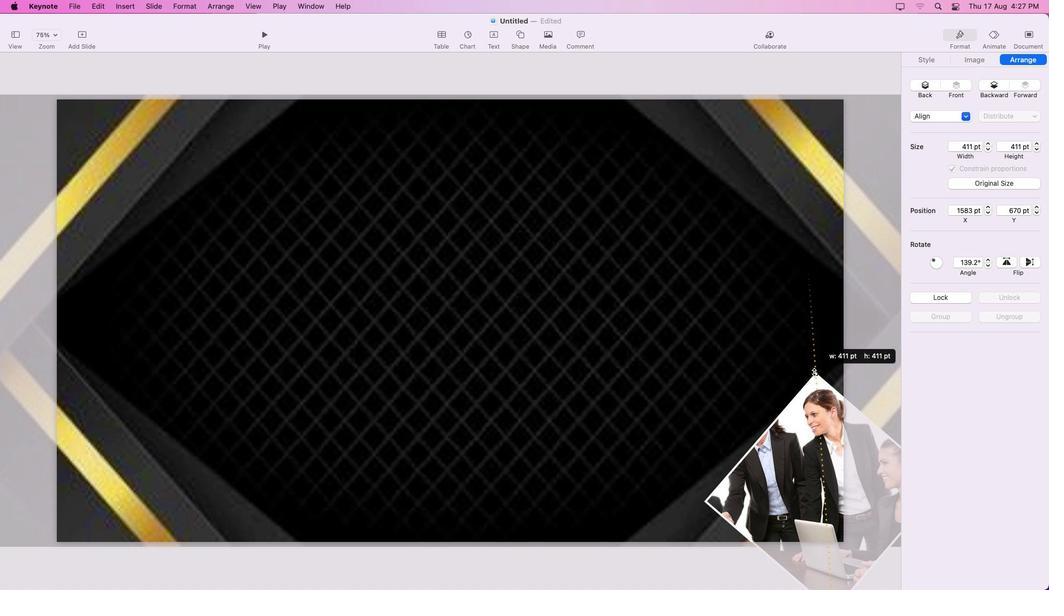 
Action: Mouse moved to (818, 453)
Screenshot: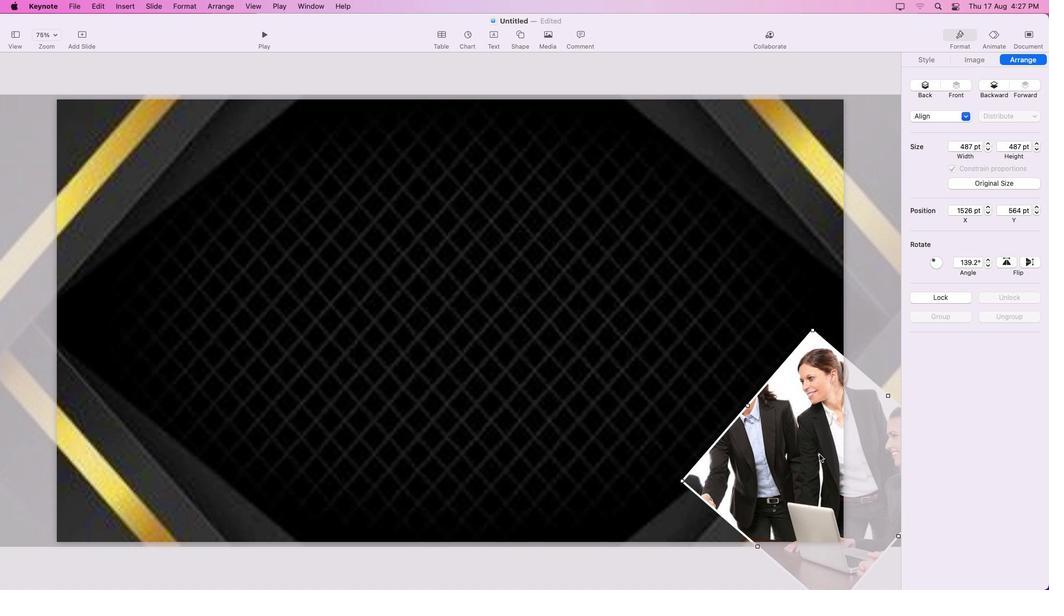 
Action: Mouse pressed left at (818, 453)
Screenshot: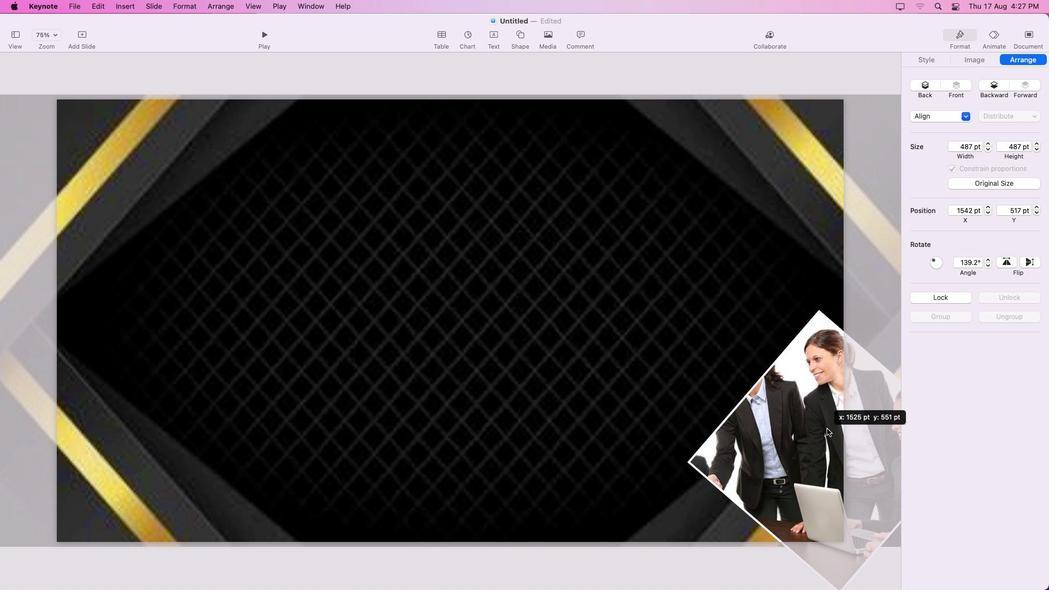 
Action: Mouse moved to (799, 430)
Screenshot: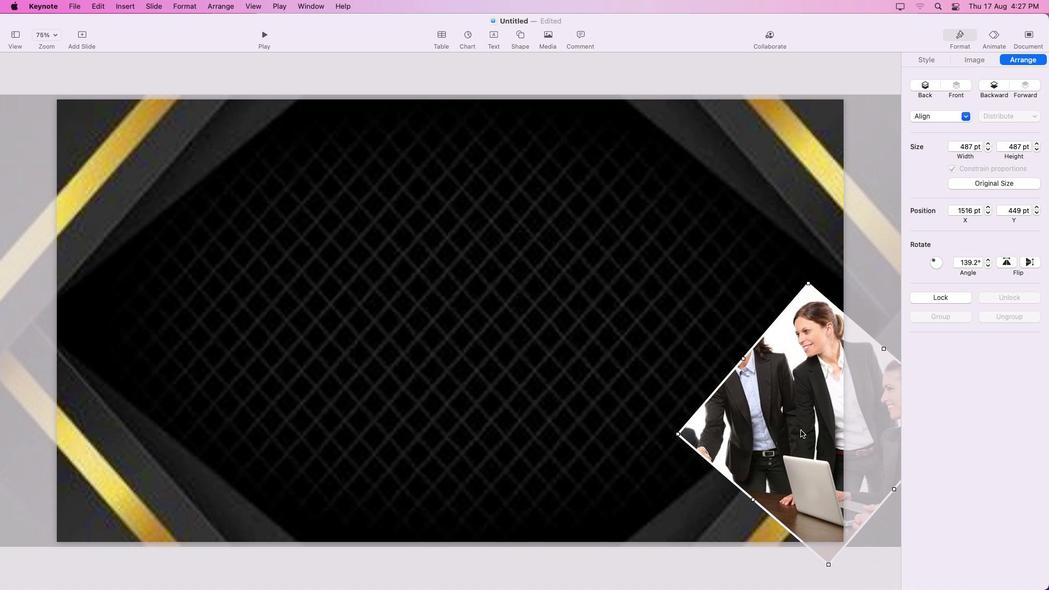 
Action: Key pressed Key.cmd
Screenshot: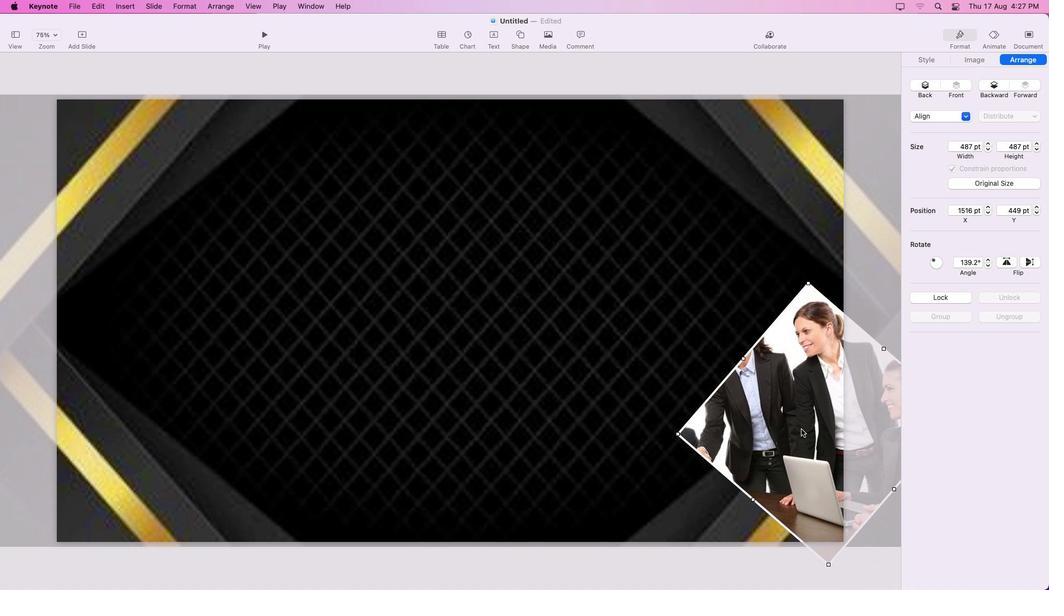 
Action: Mouse moved to (800, 429)
Screenshot: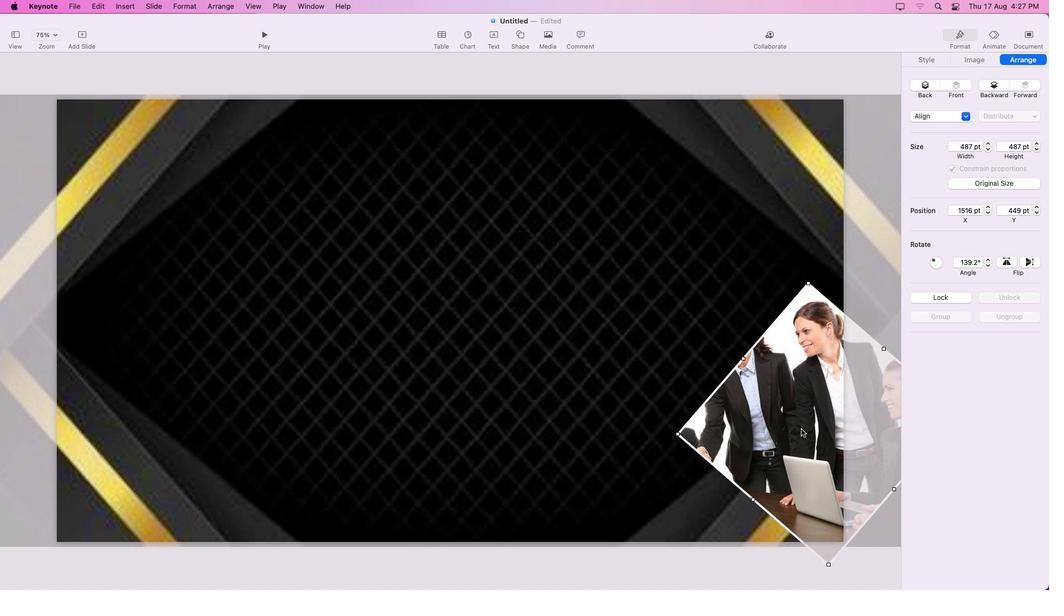 
Action: Mouse pressed left at (800, 429)
Screenshot: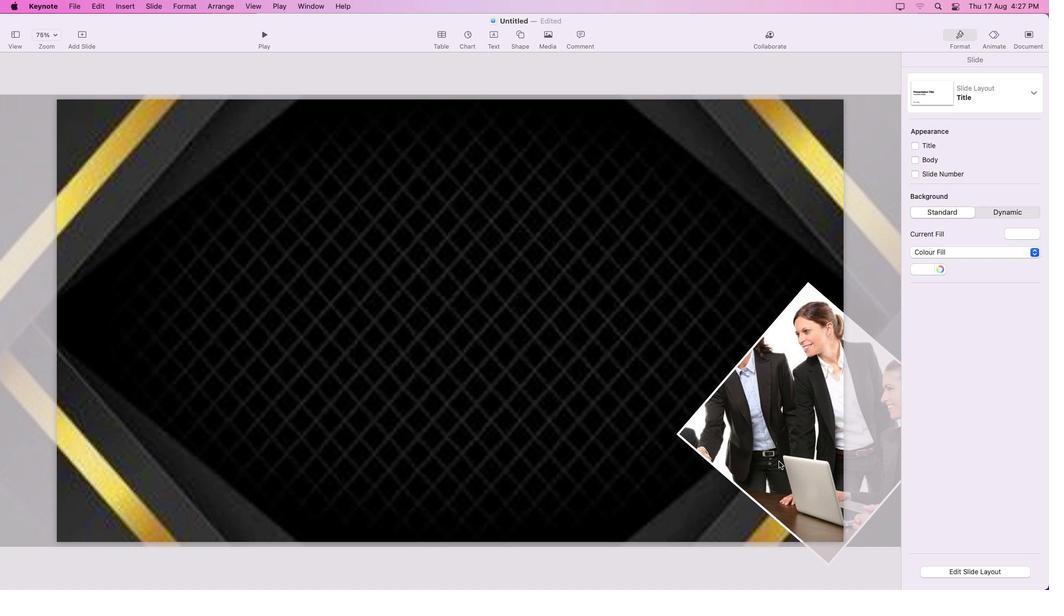 
Action: Mouse moved to (789, 439)
Screenshot: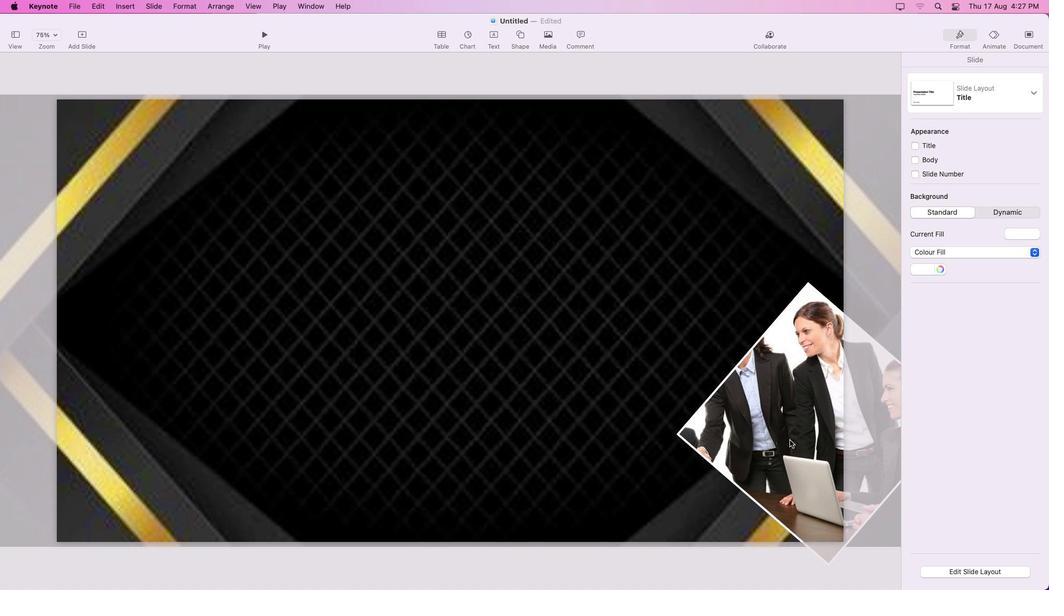
Action: Mouse pressed left at (789, 439)
Screenshot: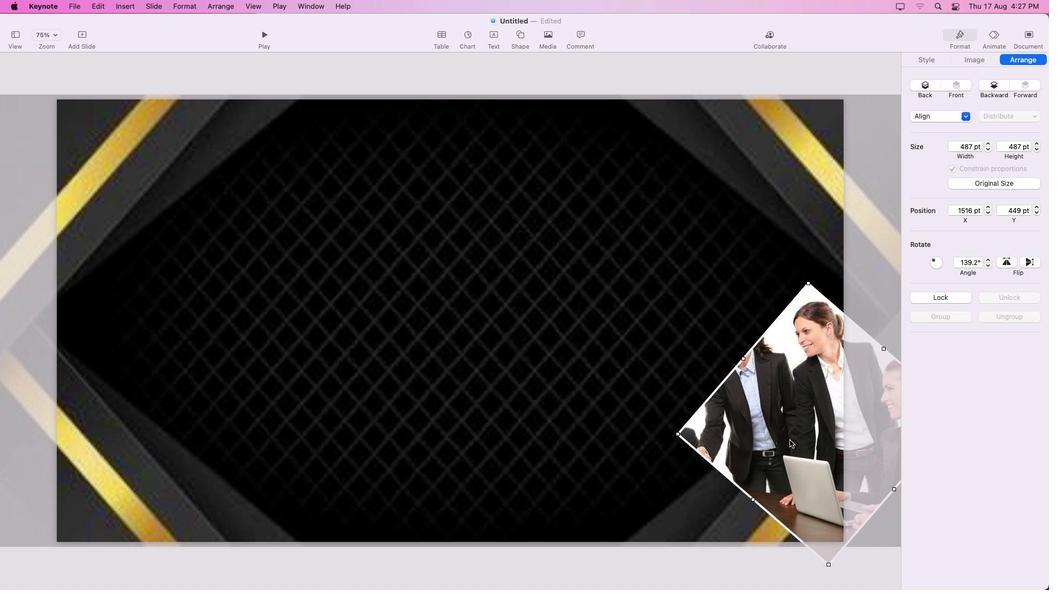 
Action: Mouse moved to (794, 437)
Screenshot: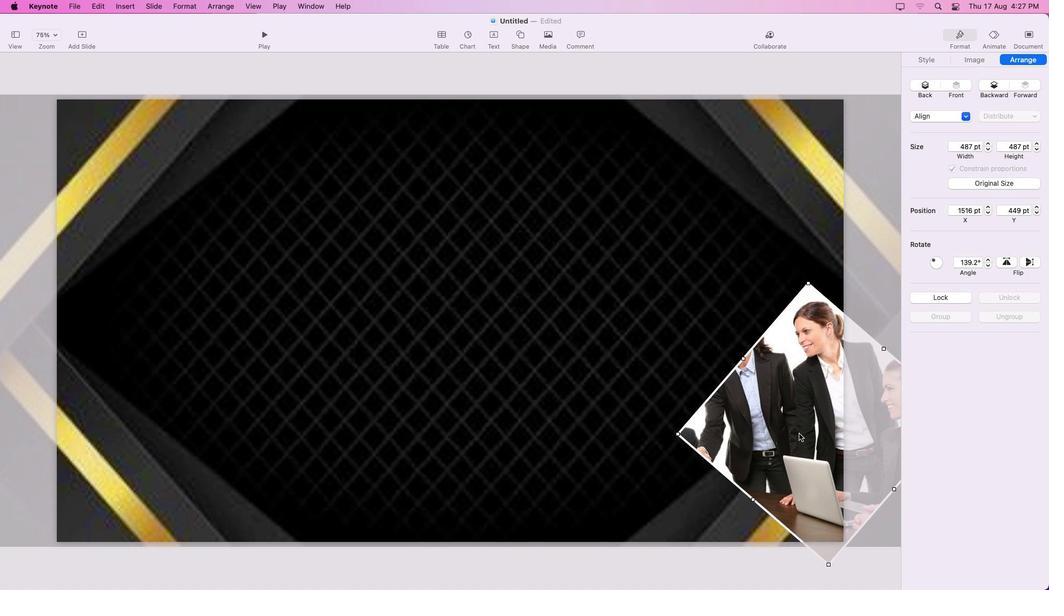 
Action: Key pressed Key.cmd
Screenshot: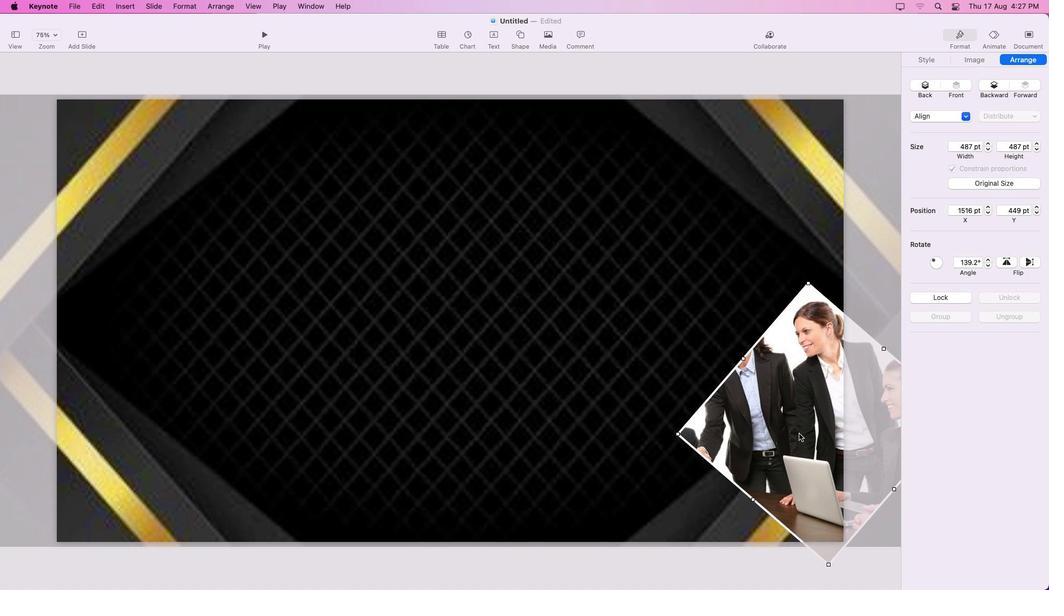 
Action: Mouse moved to (799, 432)
Screenshot: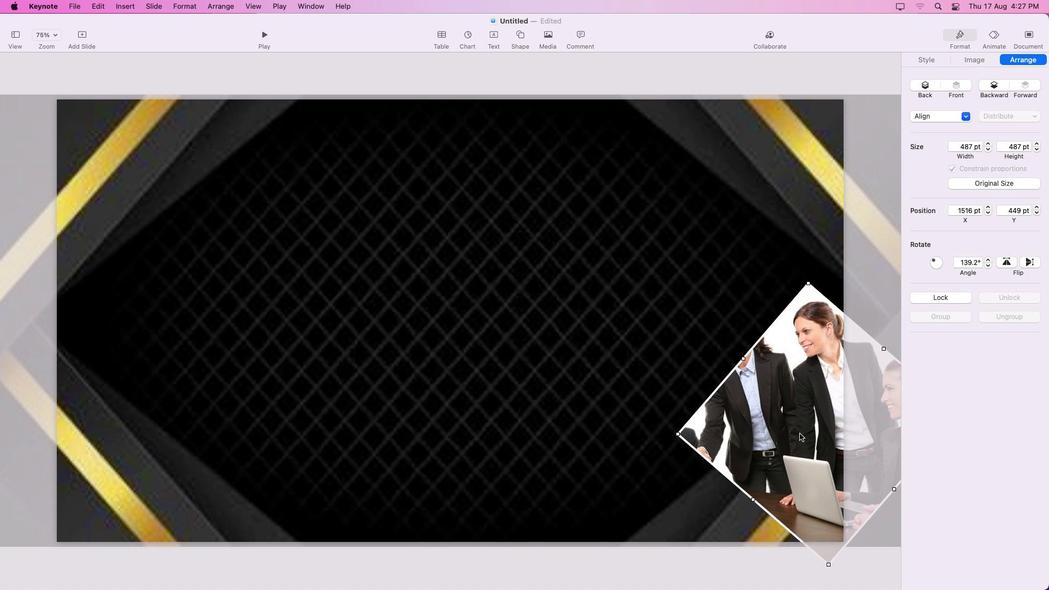
Action: Key pressed Key.alt
Screenshot: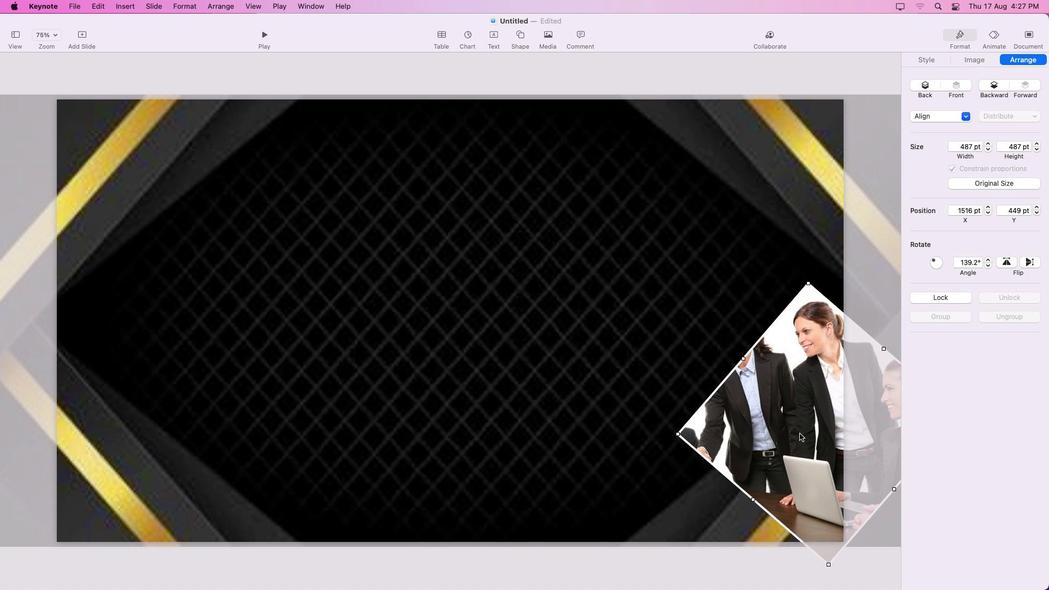 
Action: Mouse pressed left at (799, 432)
Screenshot: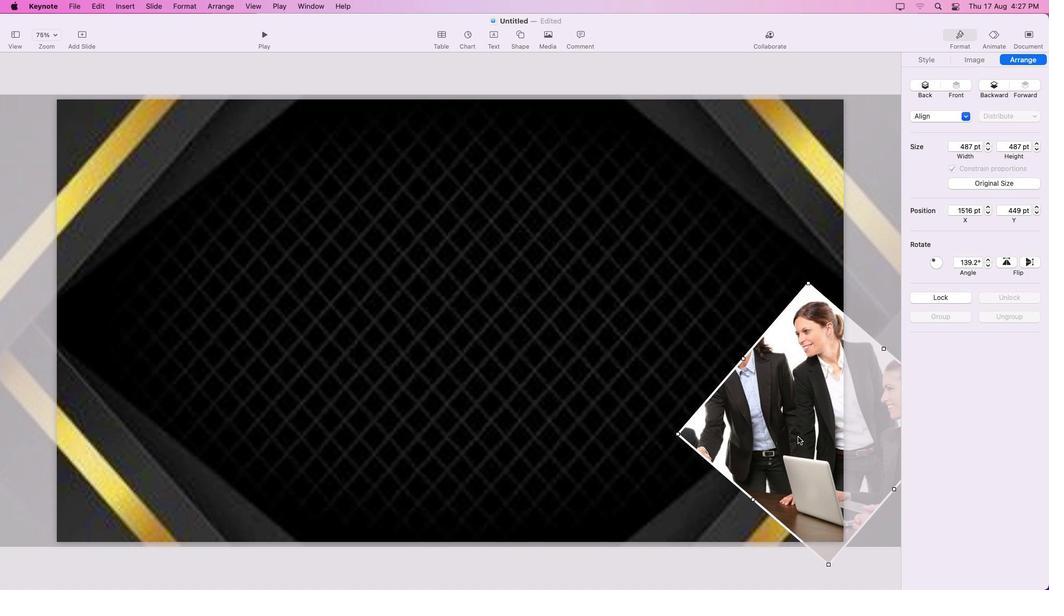 
Action: Mouse moved to (664, 439)
Screenshot: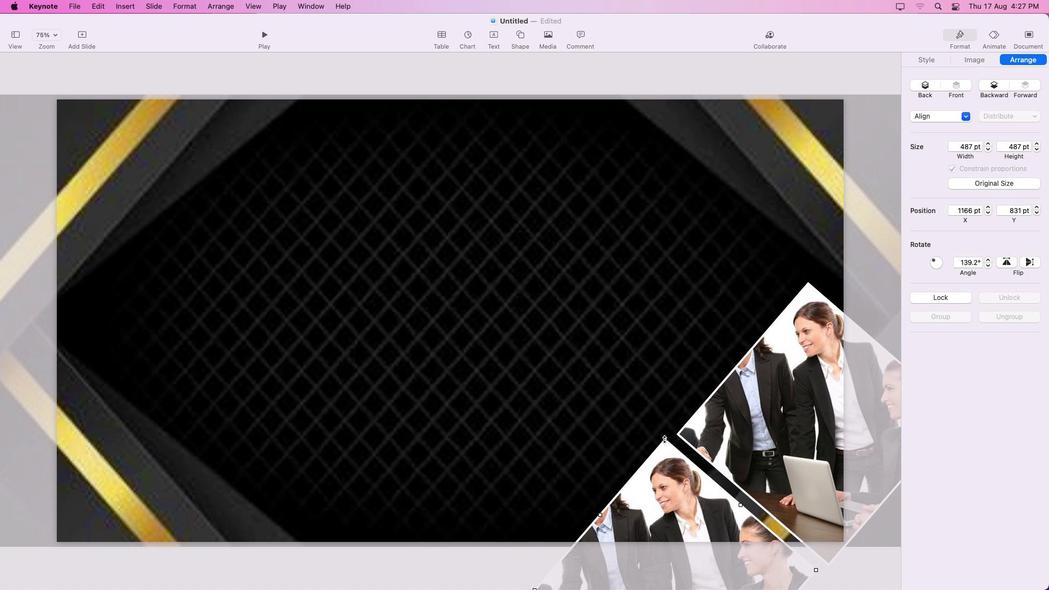 
Action: Mouse pressed left at (664, 439)
Screenshot: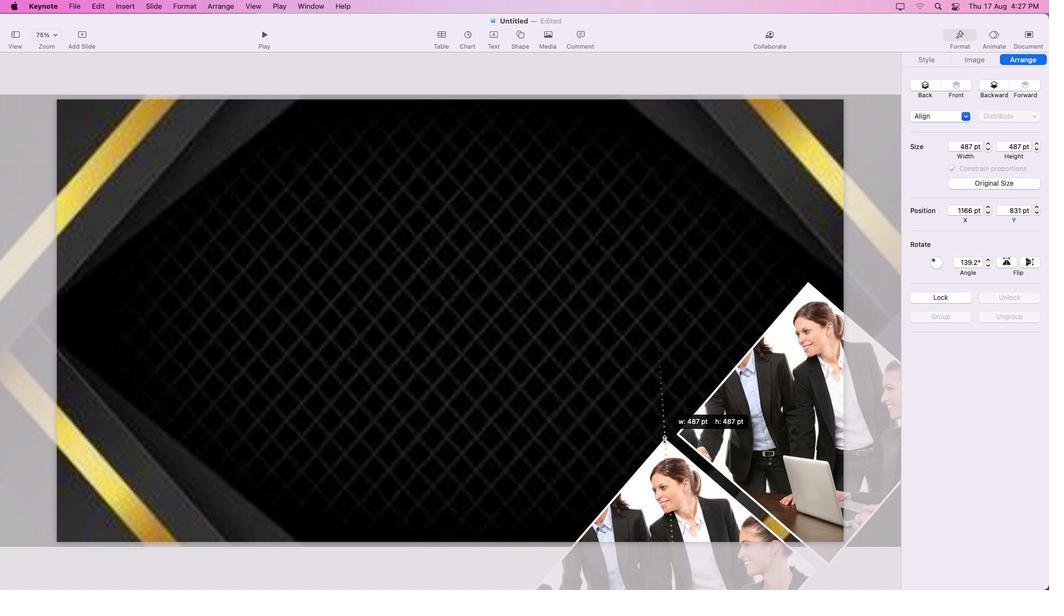 
Action: Key pressed Key.shift
Screenshot: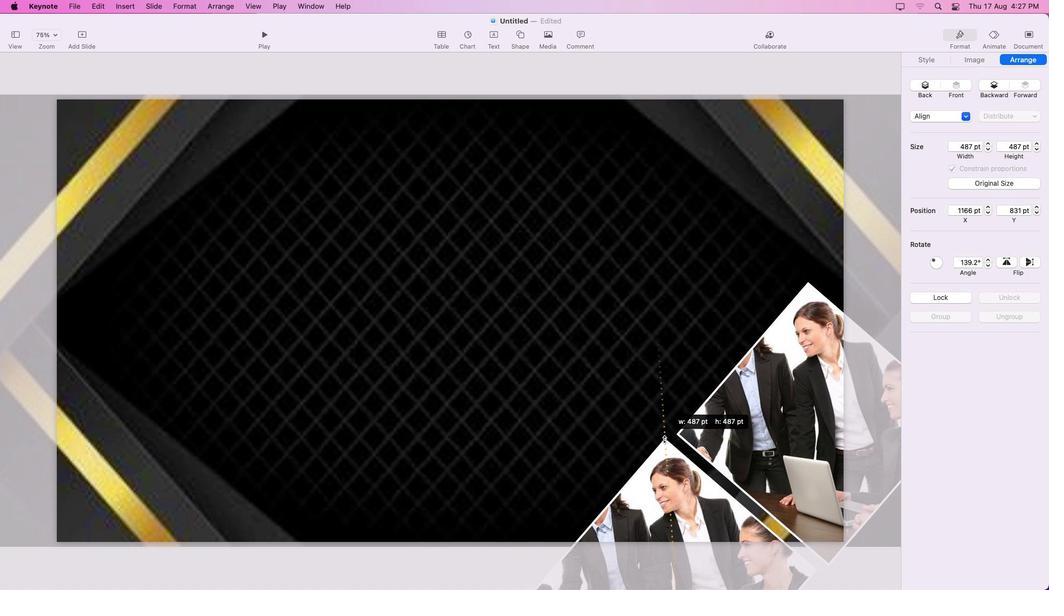 
Action: Mouse moved to (674, 545)
Screenshot: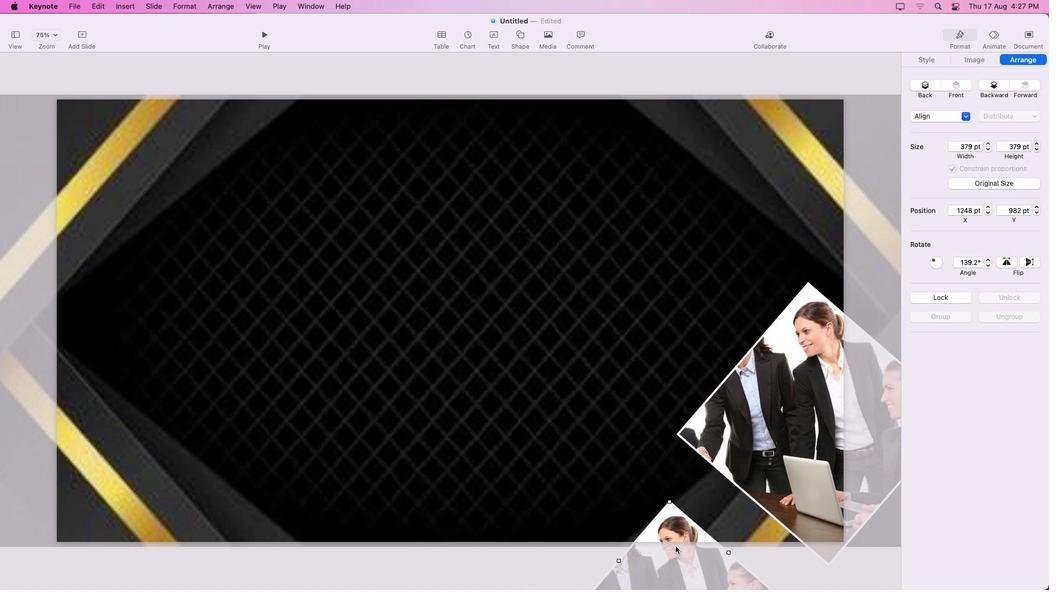 
Action: Mouse pressed left at (674, 545)
Screenshot: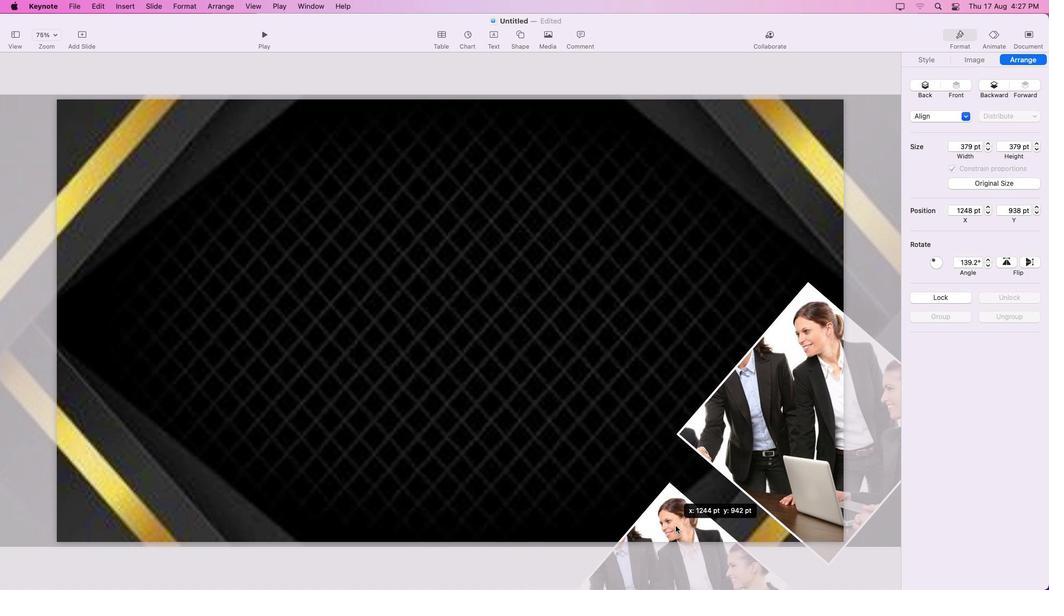 
Action: Mouse moved to (929, 56)
Screenshot: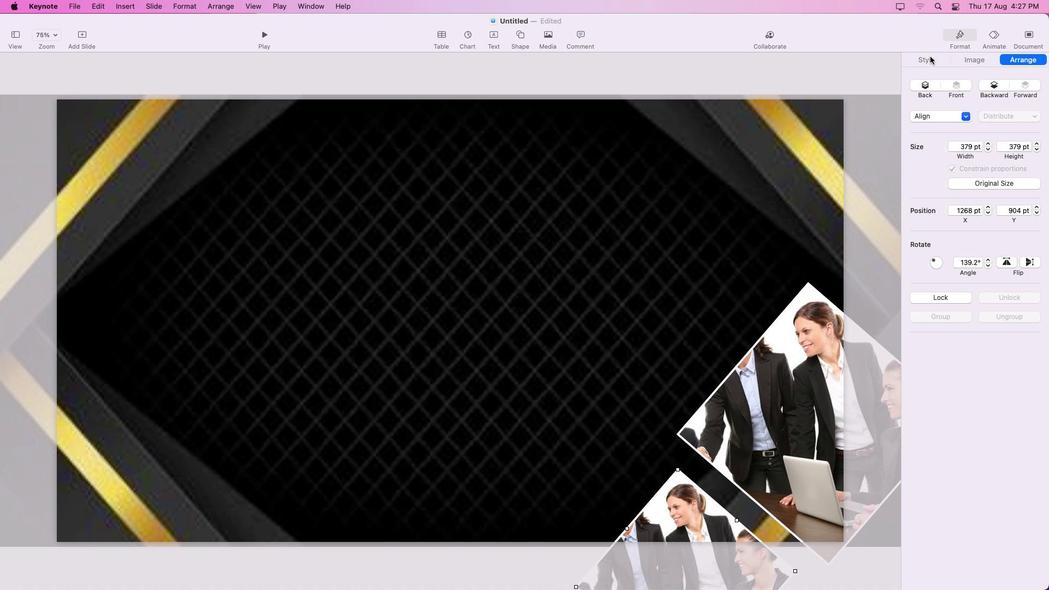 
Action: Mouse pressed left at (929, 56)
Screenshot: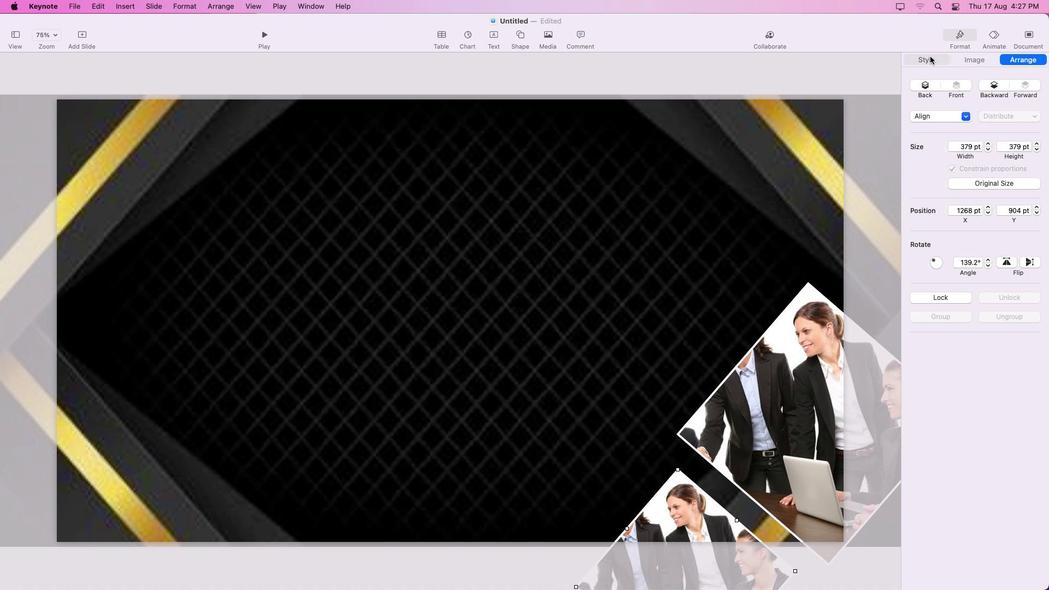 
Action: Mouse moved to (969, 215)
Screenshot: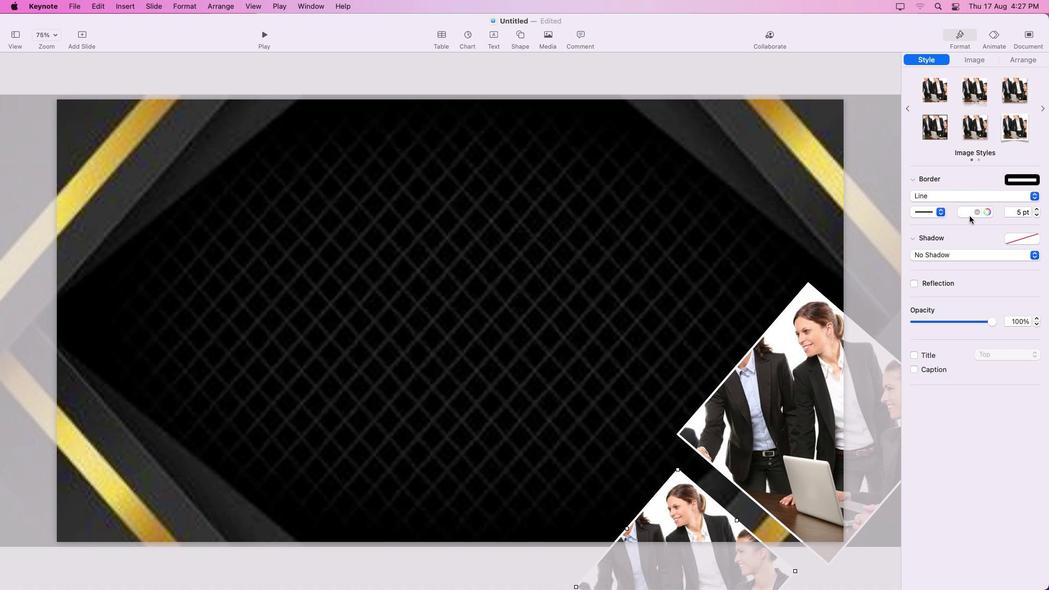 
Action: Mouse pressed left at (969, 215)
Screenshot: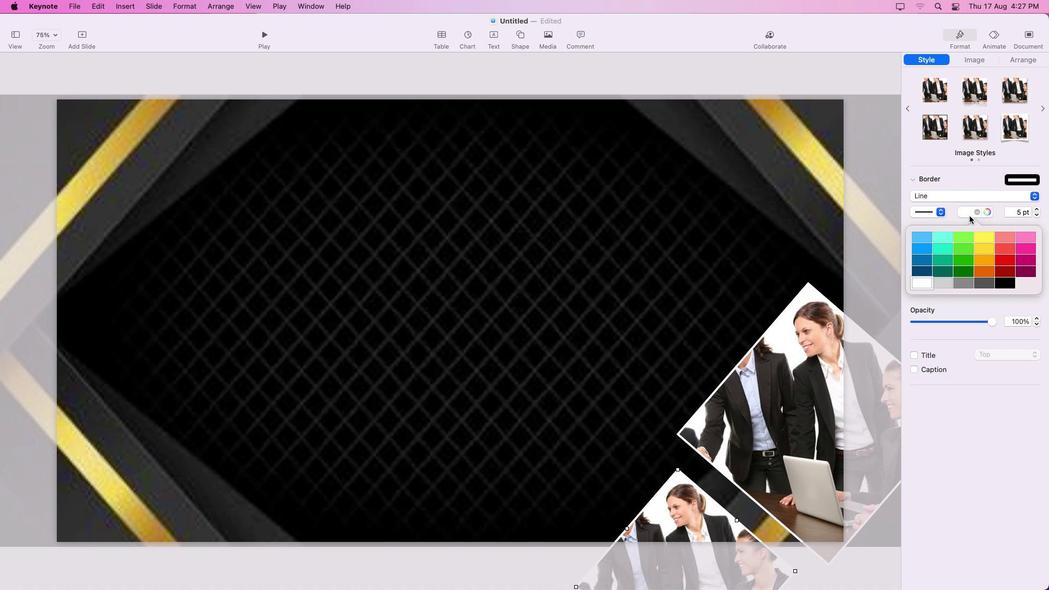 
Action: Mouse moved to (959, 263)
Screenshot: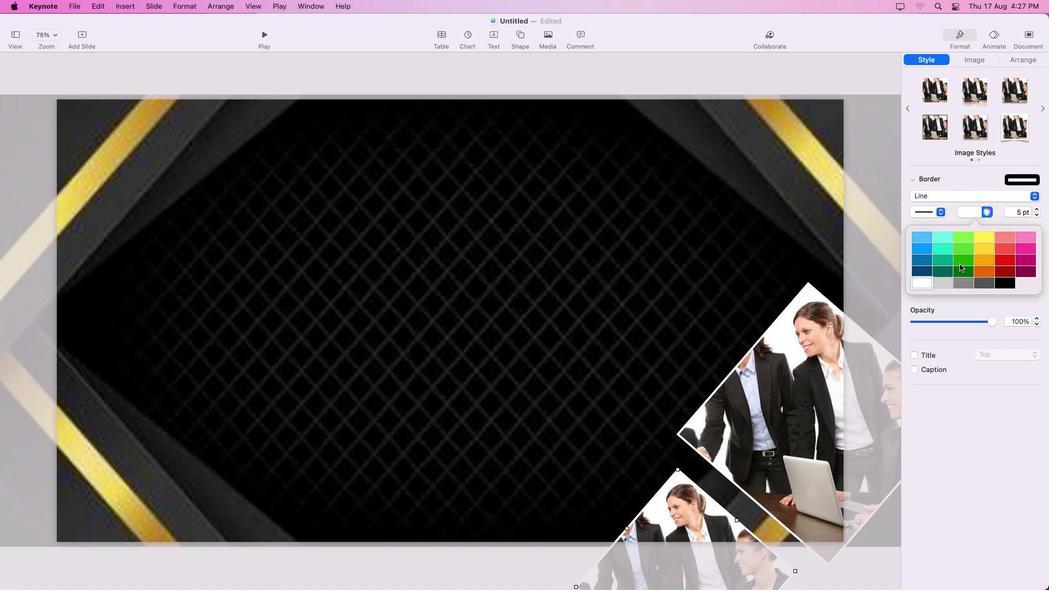 
Action: Mouse pressed left at (959, 263)
Screenshot: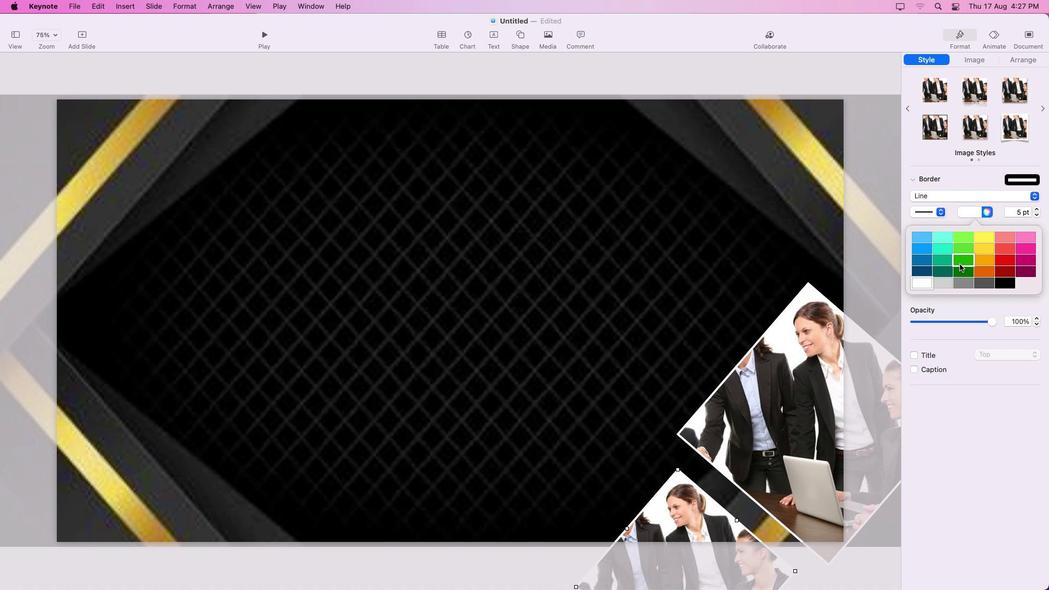 
Action: Mouse moved to (986, 200)
Screenshot: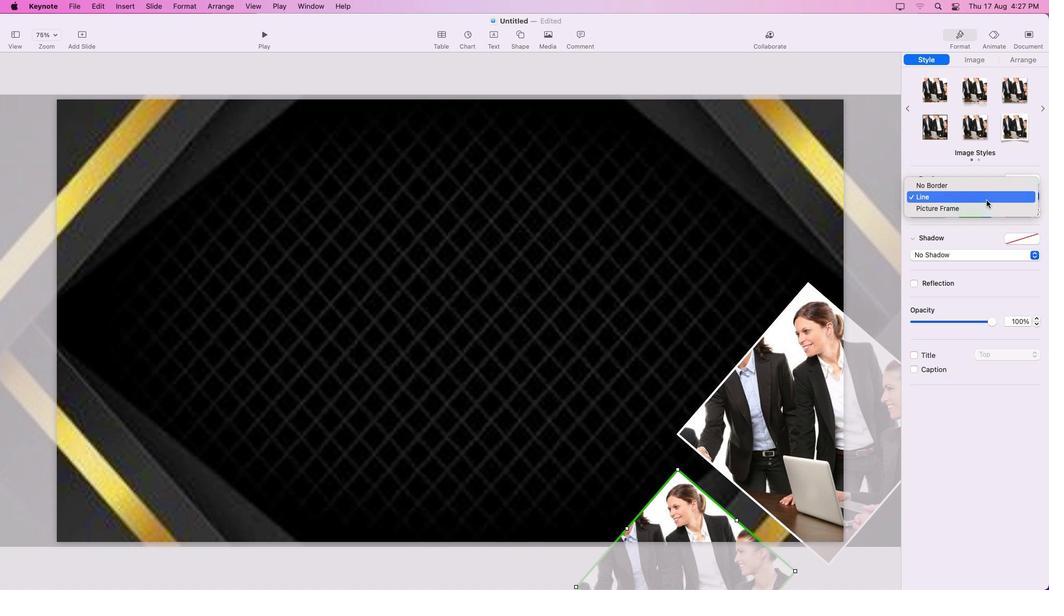 
Action: Mouse pressed left at (986, 200)
Screenshot: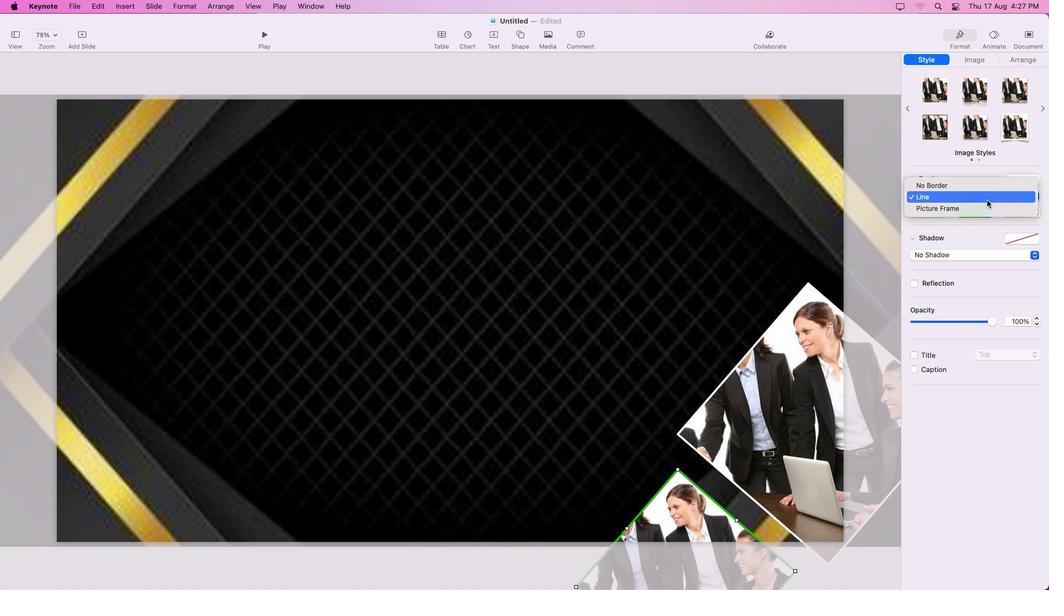 
Action: Mouse moved to (935, 186)
Screenshot: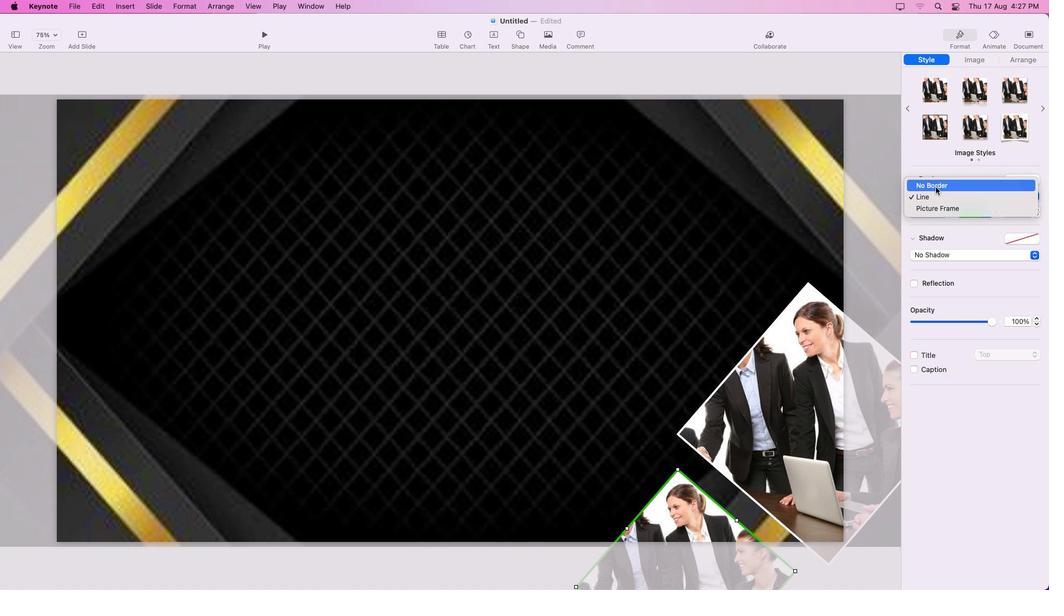 
Action: Mouse pressed left at (935, 186)
Screenshot: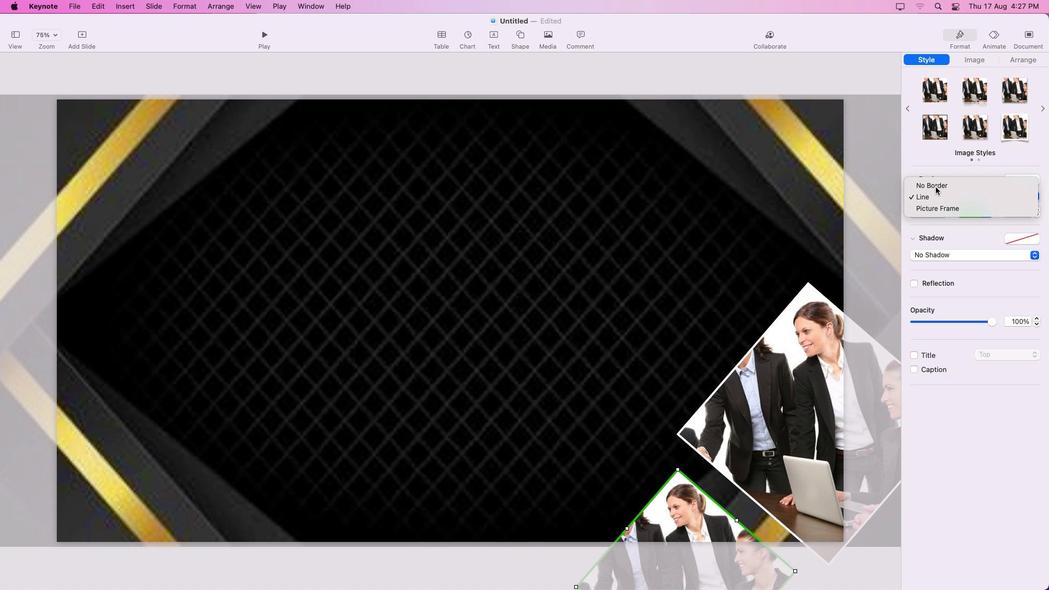 
Action: Mouse moved to (694, 523)
Screenshot: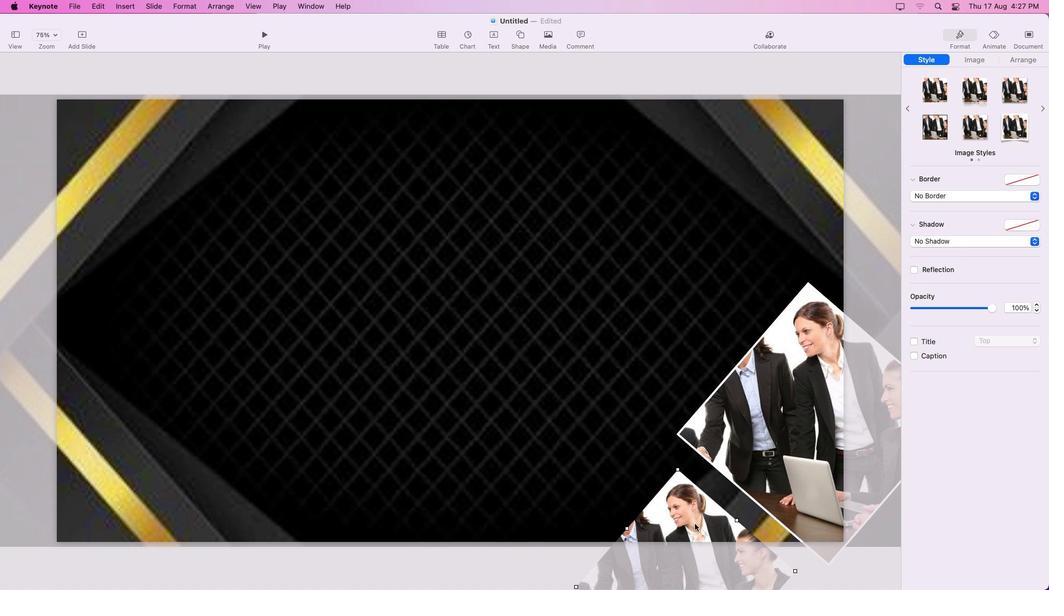 
Action: Mouse pressed left at (694, 523)
Screenshot: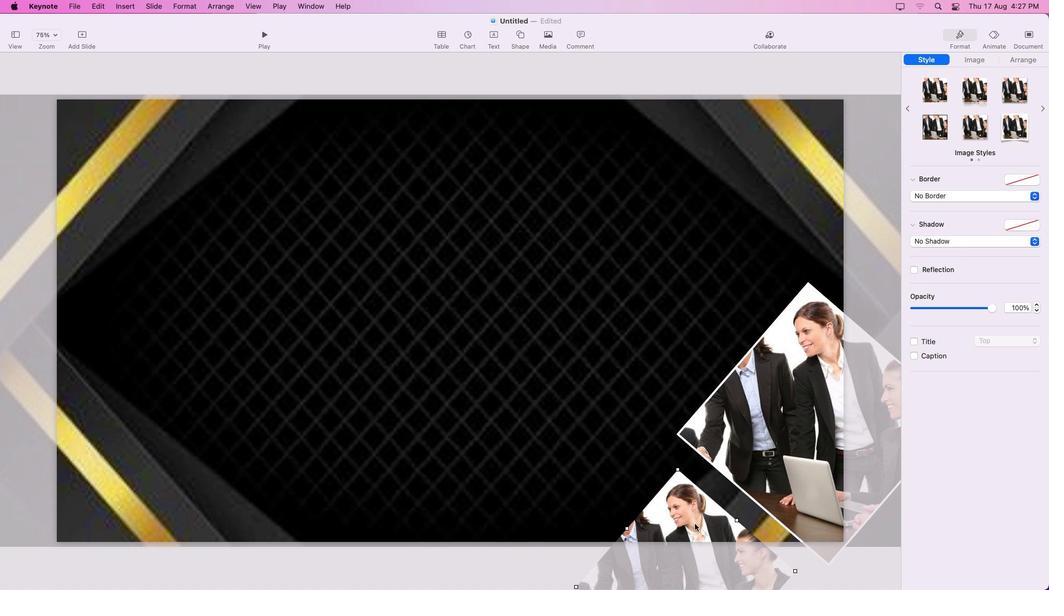 
Action: Mouse moved to (693, 497)
Screenshot: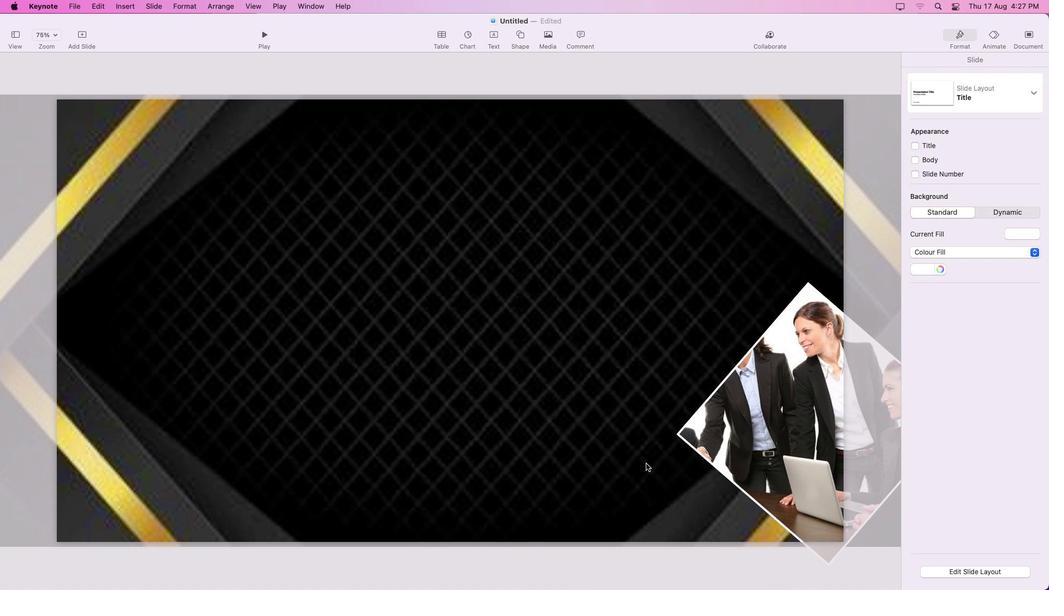 
Action: Key pressed Key.delete
Screenshot: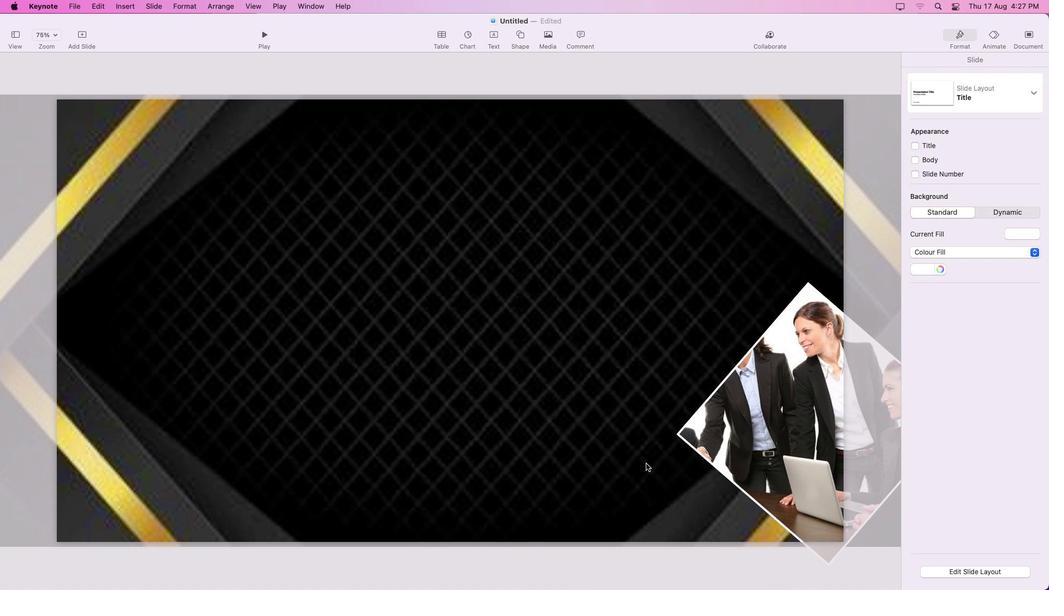 
Action: Mouse moved to (525, 33)
Screenshot: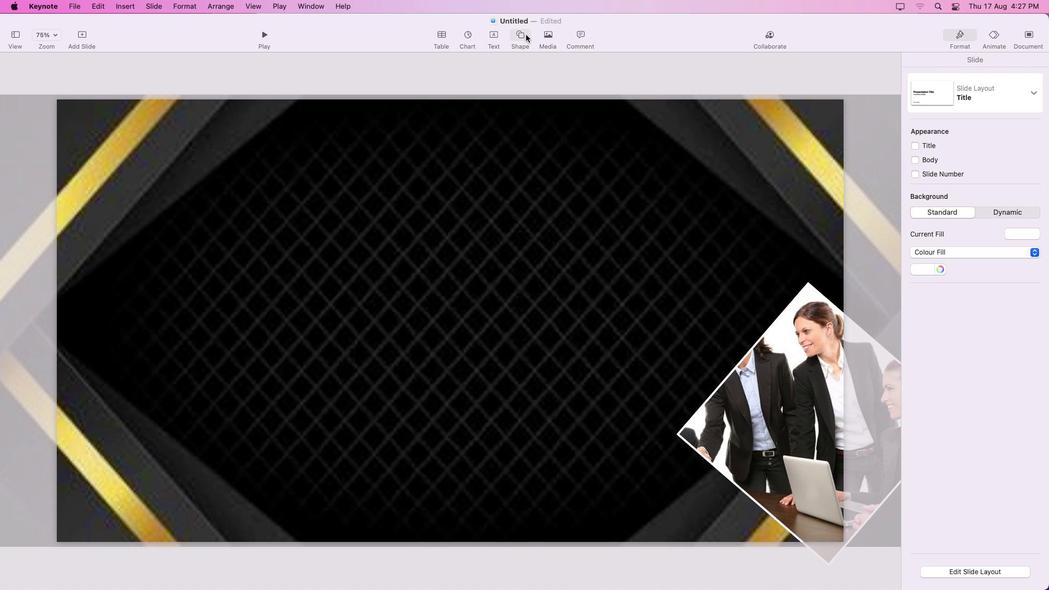 
Action: Mouse pressed left at (525, 33)
Screenshot: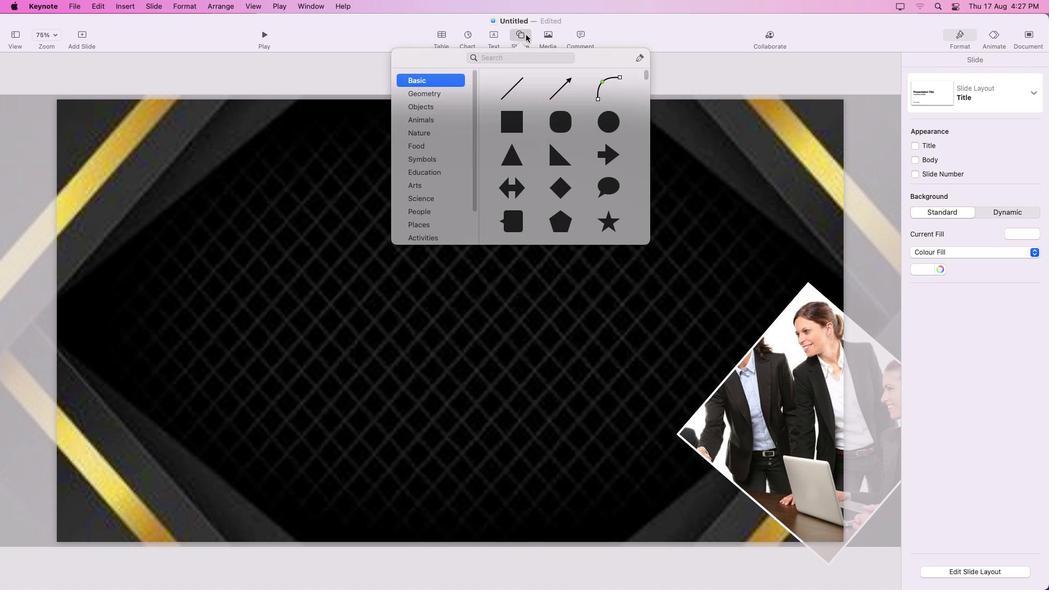 
Action: Mouse moved to (523, 125)
Screenshot: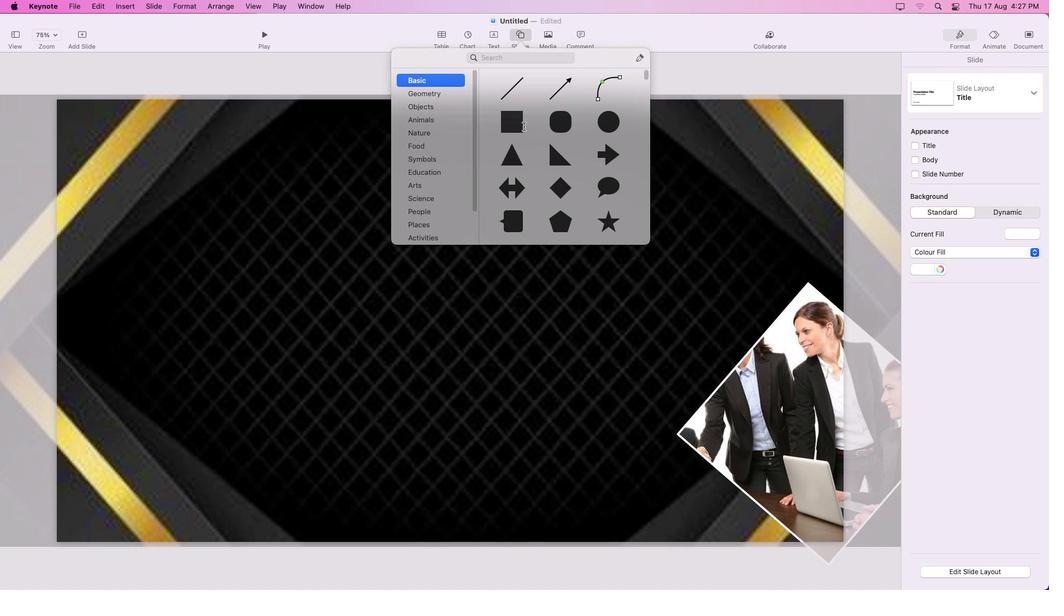 
Action: Mouse pressed left at (523, 125)
Screenshot: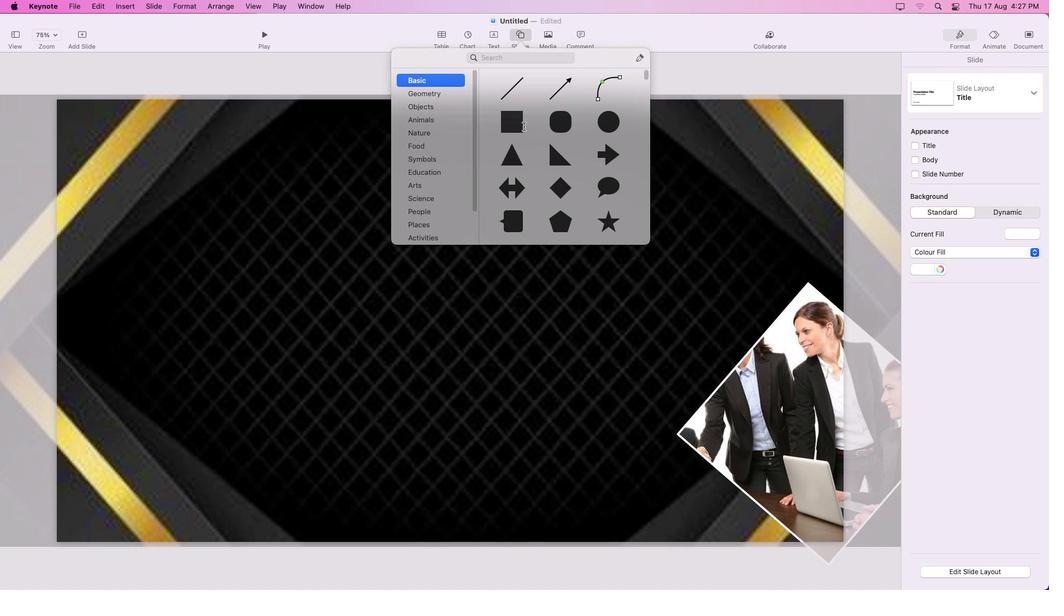 
Action: Mouse moved to (455, 324)
Screenshot: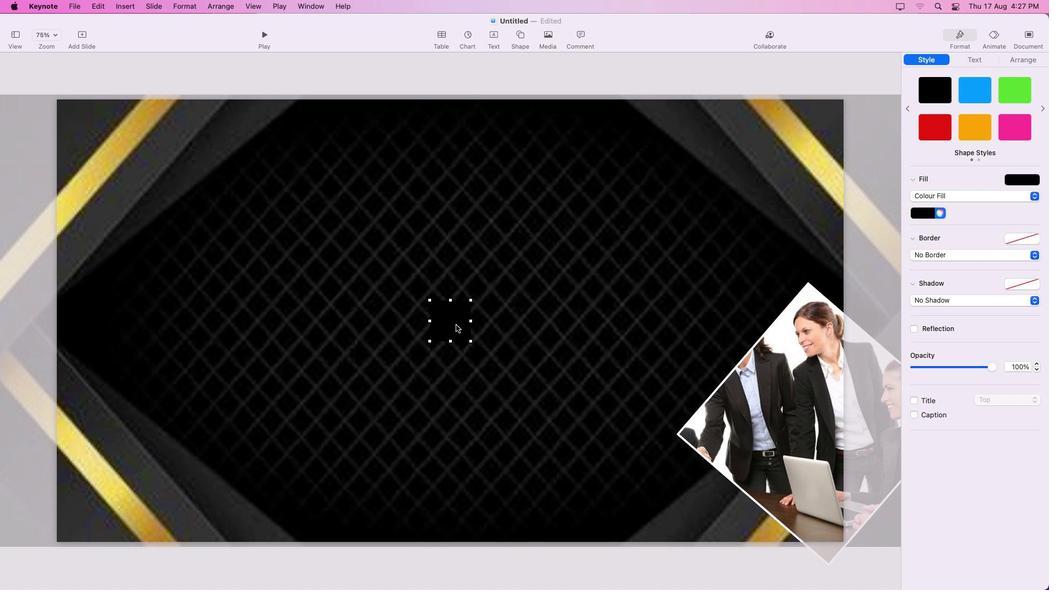 
Action: Mouse pressed left at (455, 324)
Screenshot: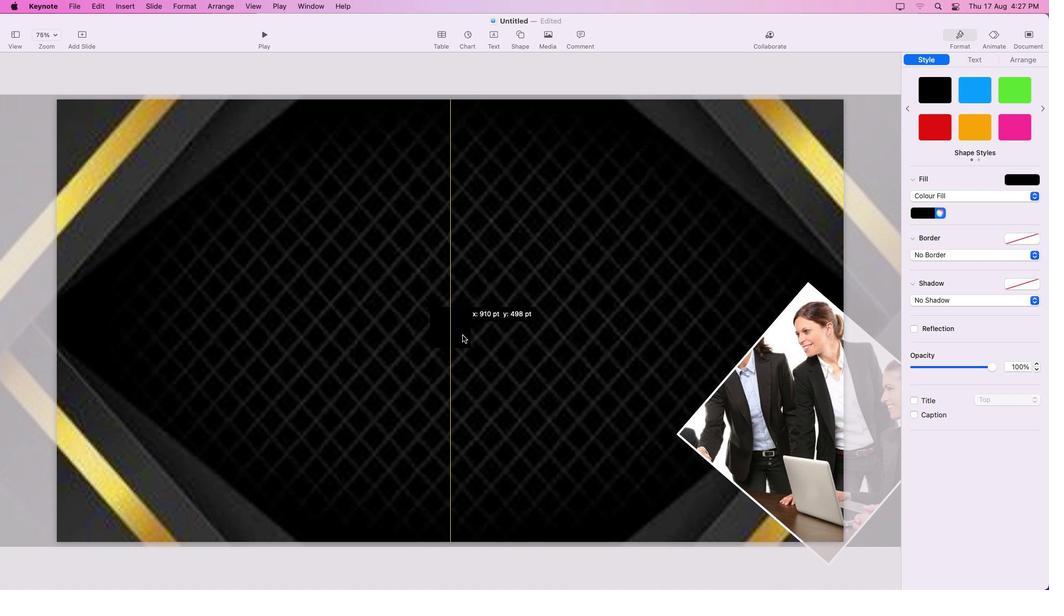
Action: Mouse moved to (1013, 181)
Screenshot: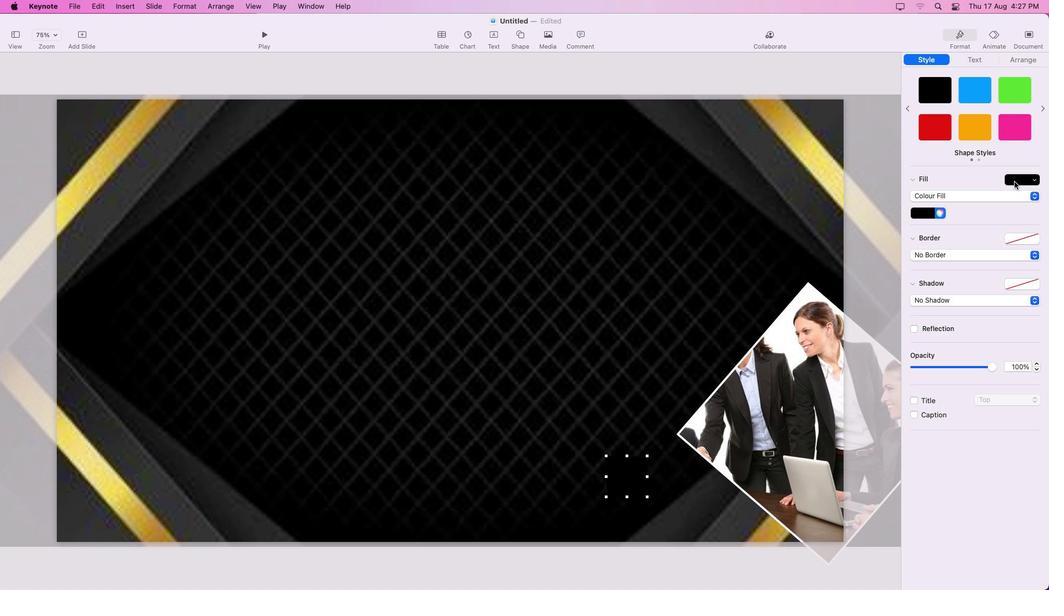 
Action: Mouse pressed left at (1013, 181)
Screenshot: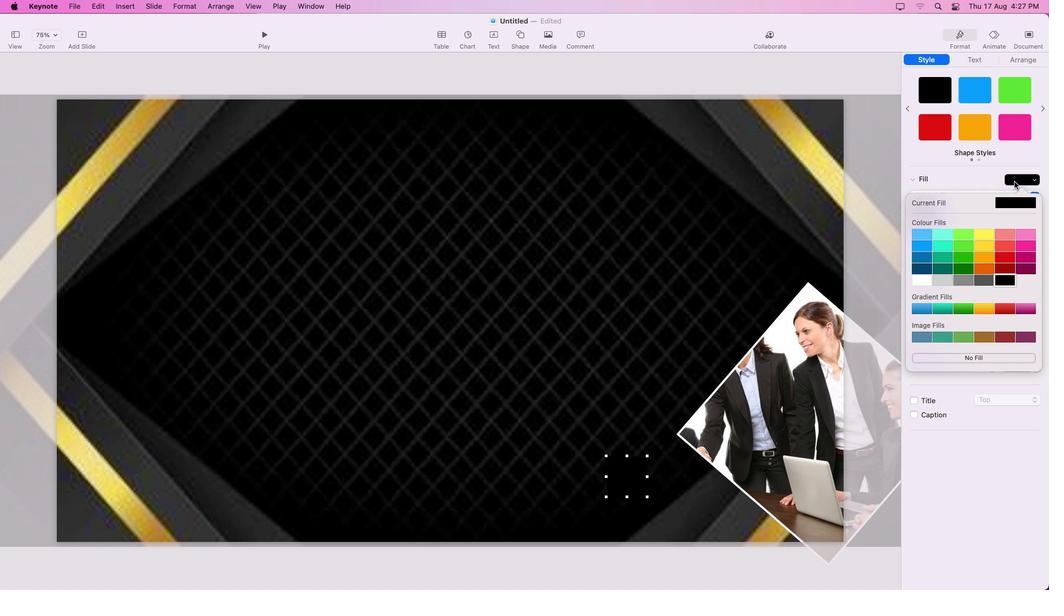 
Action: Mouse moved to (911, 281)
Screenshot: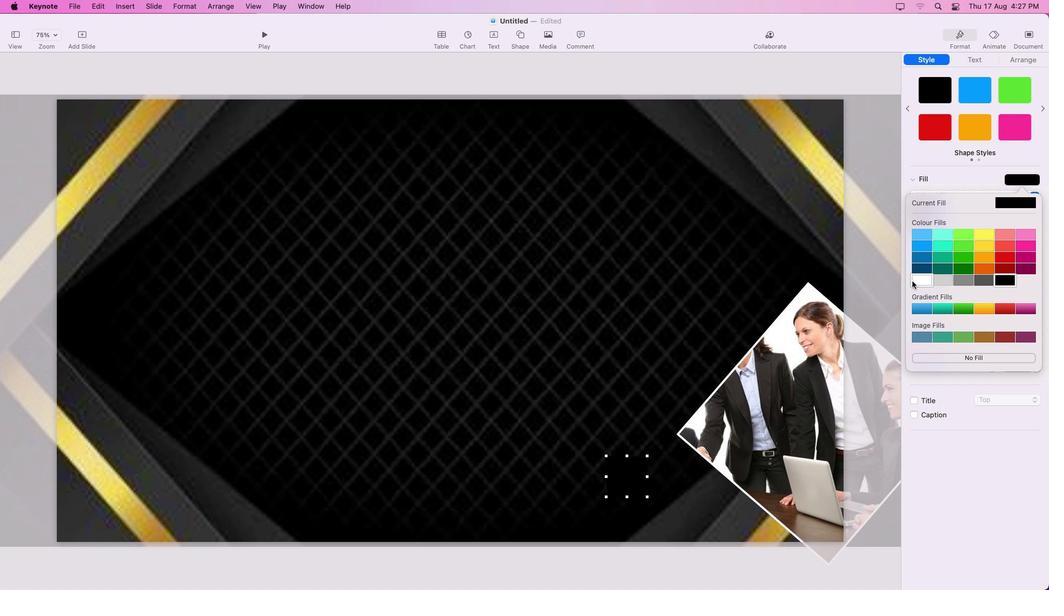 
Action: Mouse pressed left at (911, 281)
Screenshot: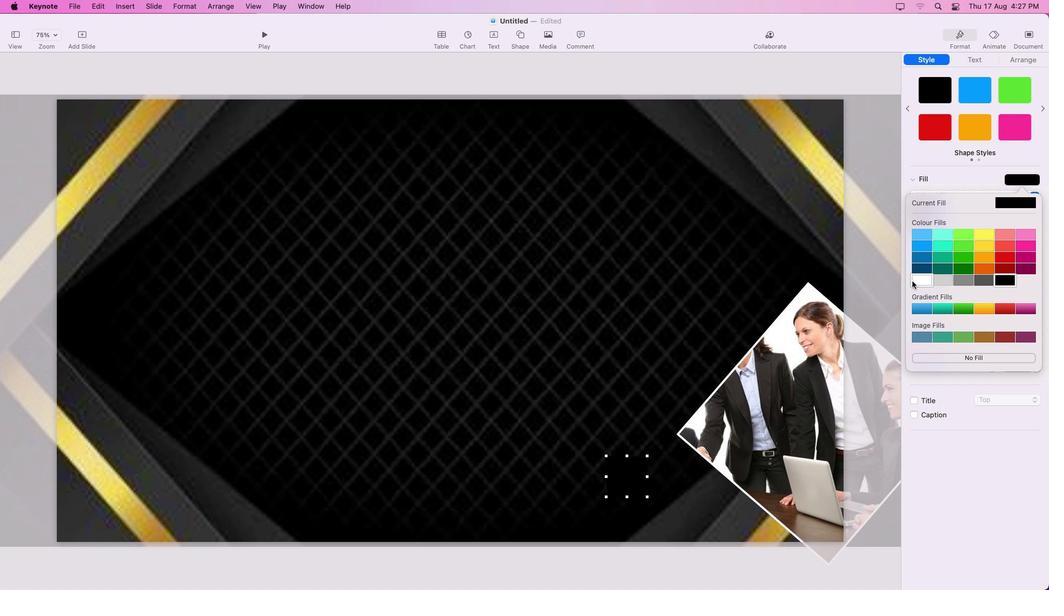 
Action: Mouse moved to (1025, 184)
Screenshot: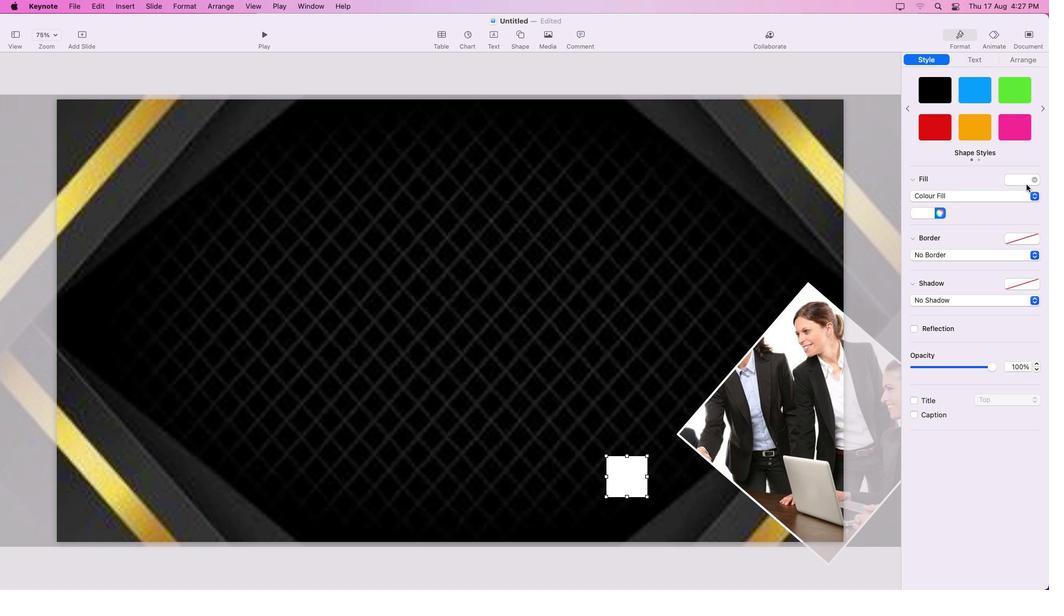 
Action: Mouse pressed left at (1025, 184)
Screenshot: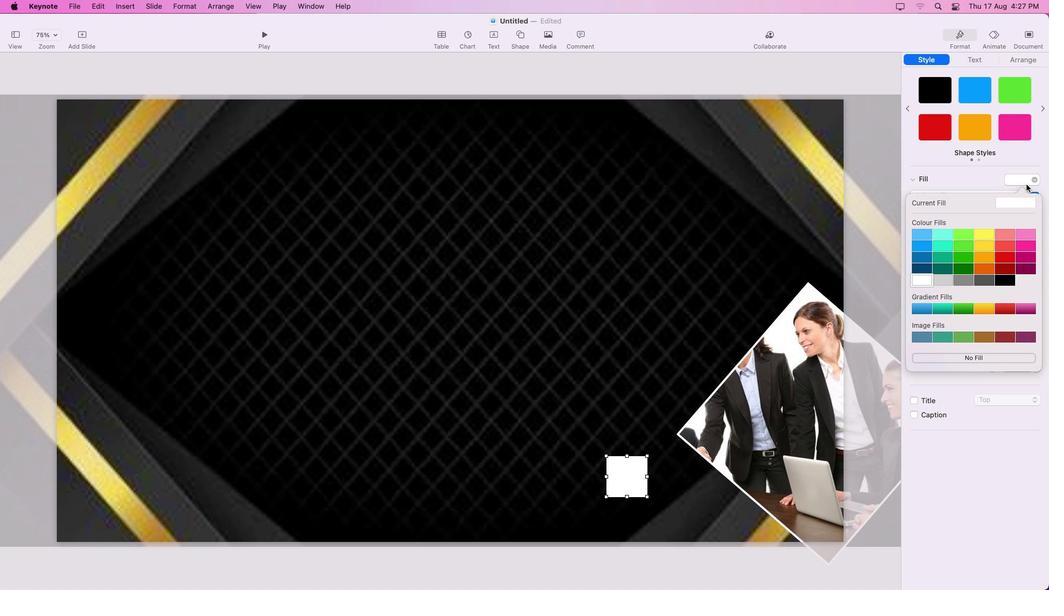 
Action: Mouse moved to (1000, 284)
Screenshot: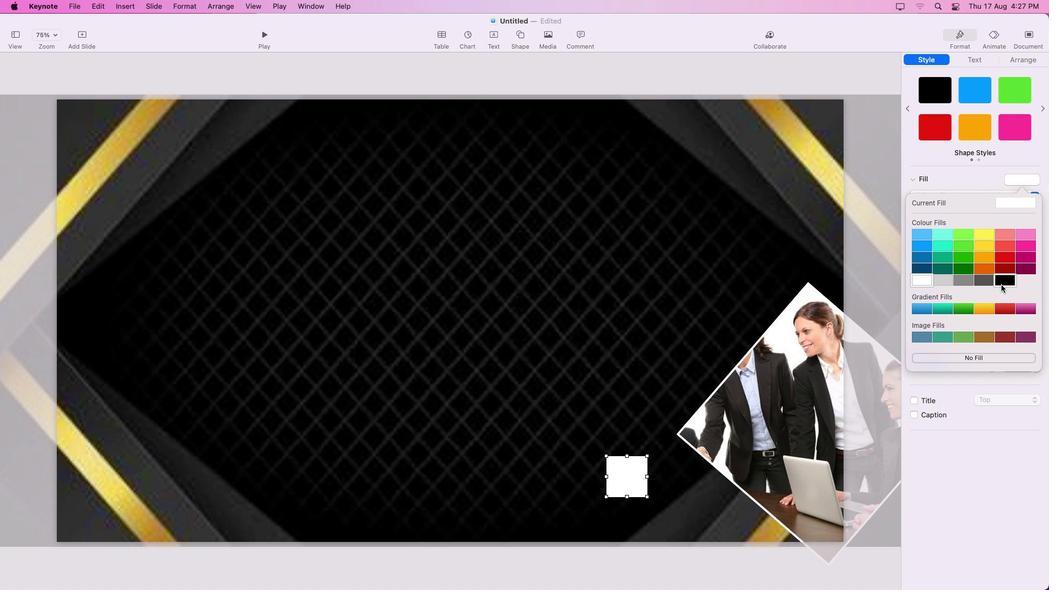 
Action: Mouse pressed left at (1000, 284)
Screenshot: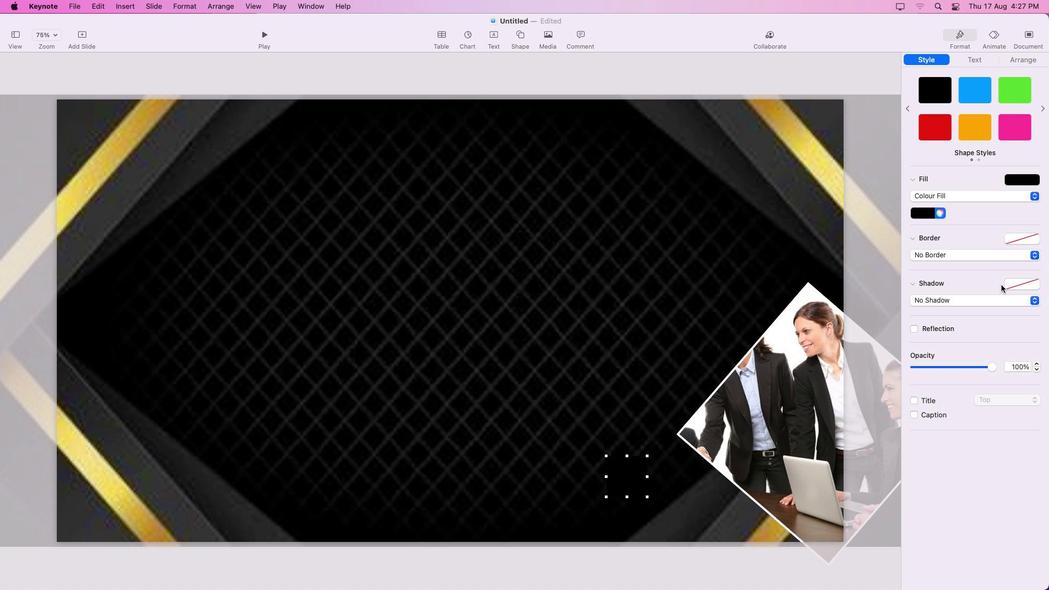 
Action: Mouse moved to (1007, 239)
Screenshot: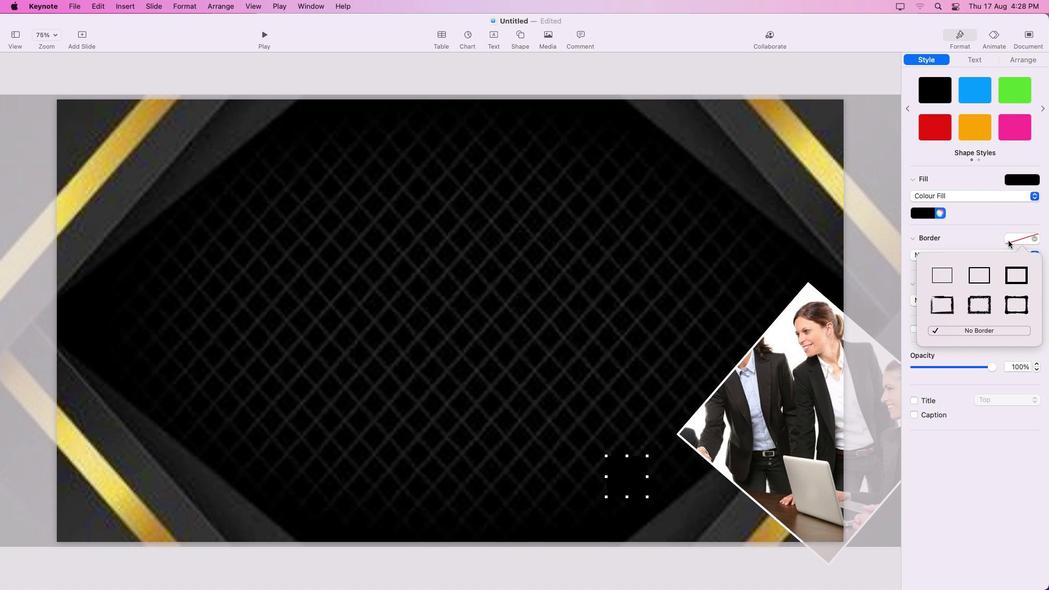 
Action: Mouse pressed left at (1007, 239)
Screenshot: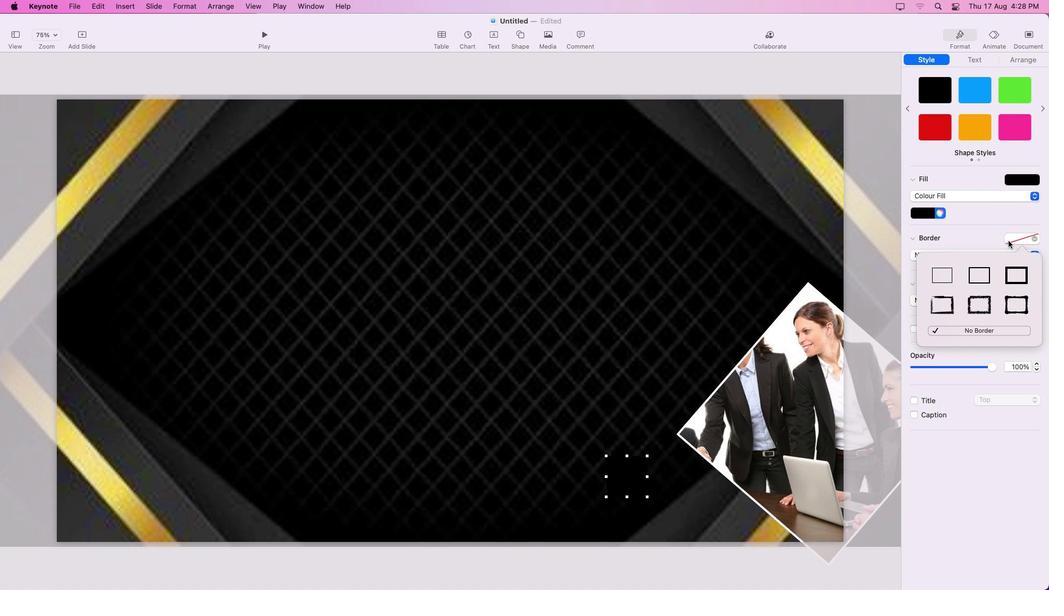 
Action: Mouse moved to (975, 279)
Screenshot: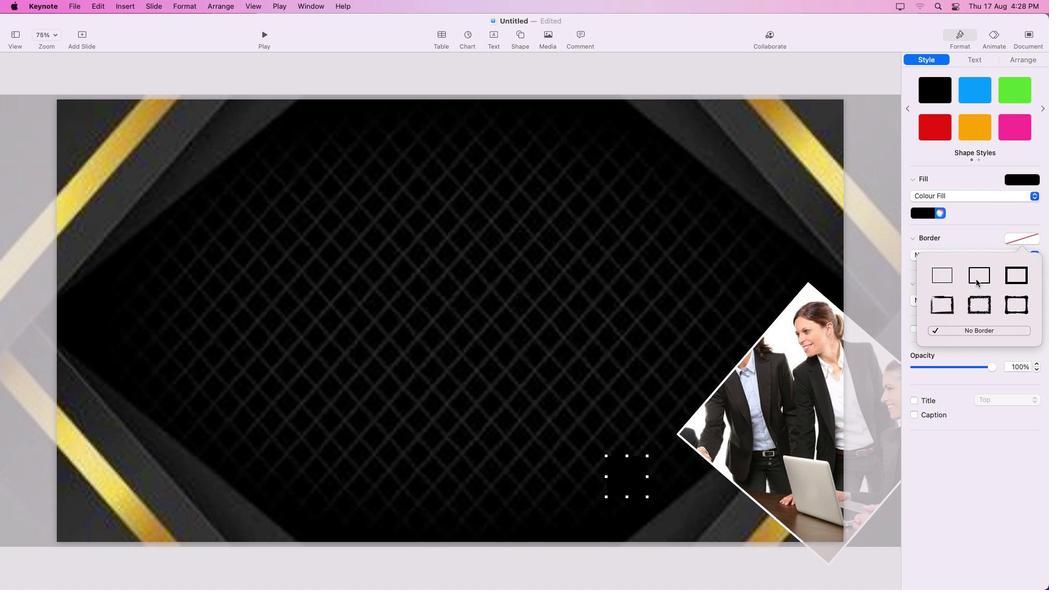 
Action: Mouse pressed left at (975, 279)
Screenshot: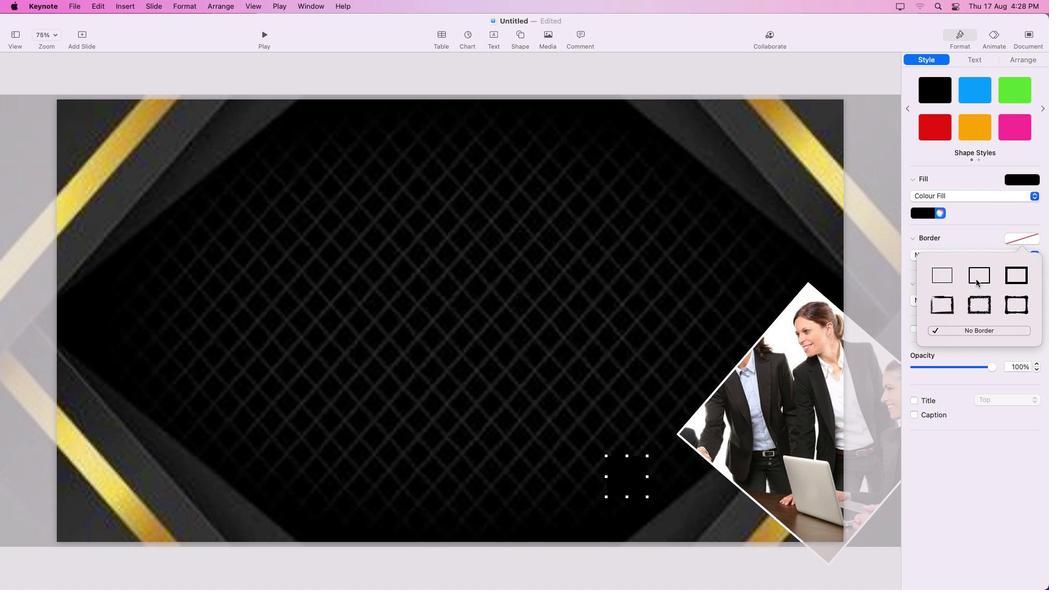 
Action: Mouse moved to (975, 272)
Screenshot: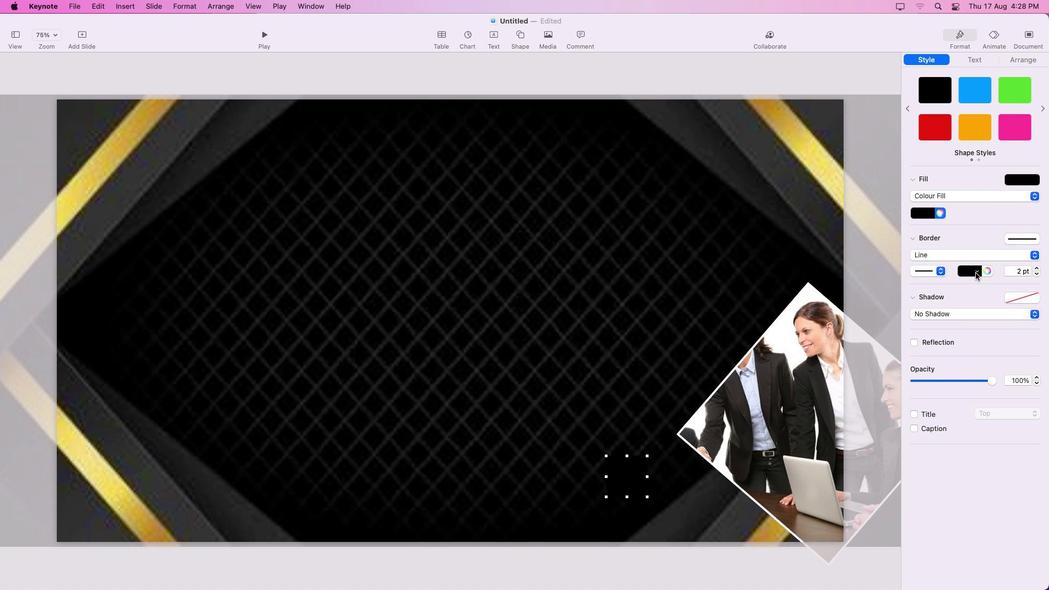 
Action: Mouse pressed left at (975, 272)
Screenshot: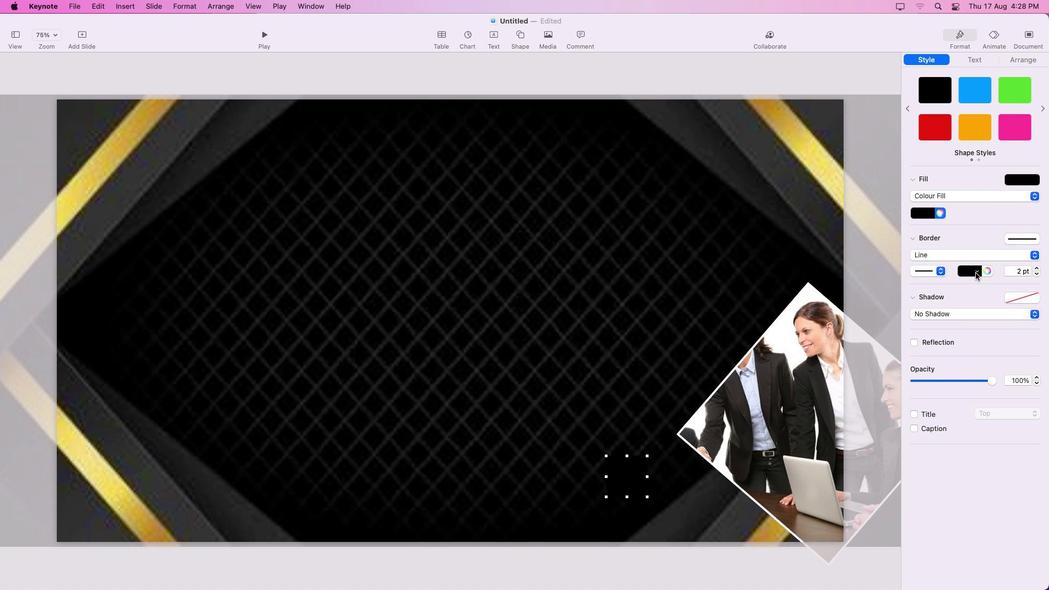 
Action: Mouse moved to (939, 339)
Screenshot: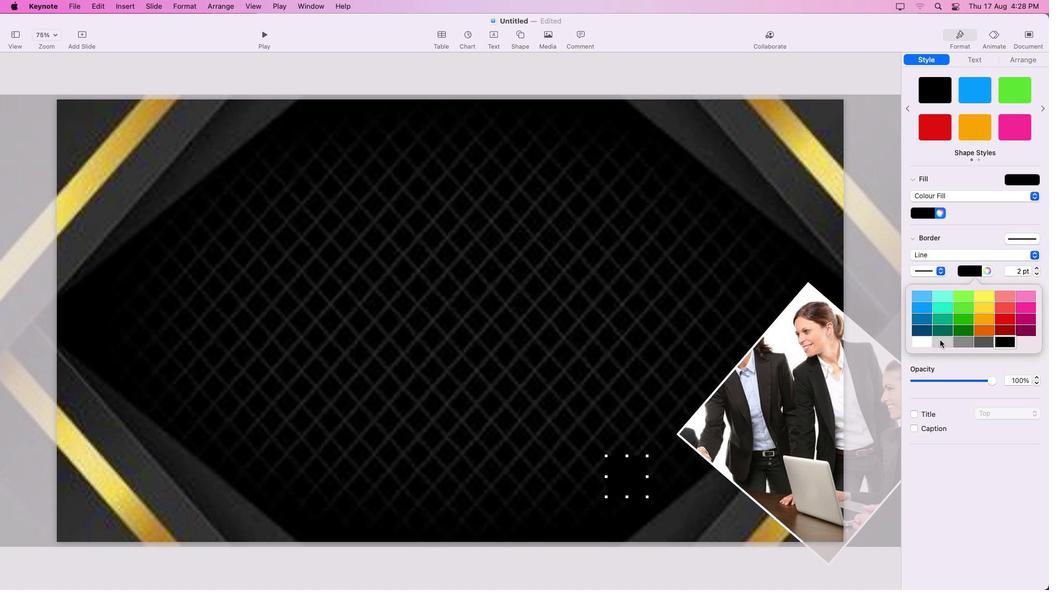 
Action: Mouse pressed left at (939, 339)
Screenshot: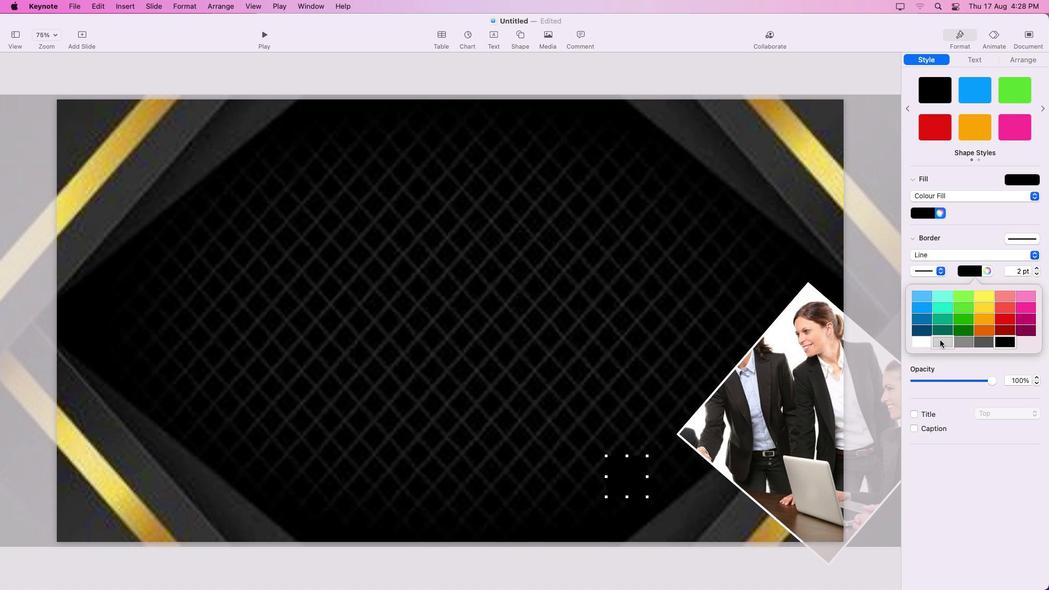 
Action: Mouse moved to (1032, 56)
Screenshot: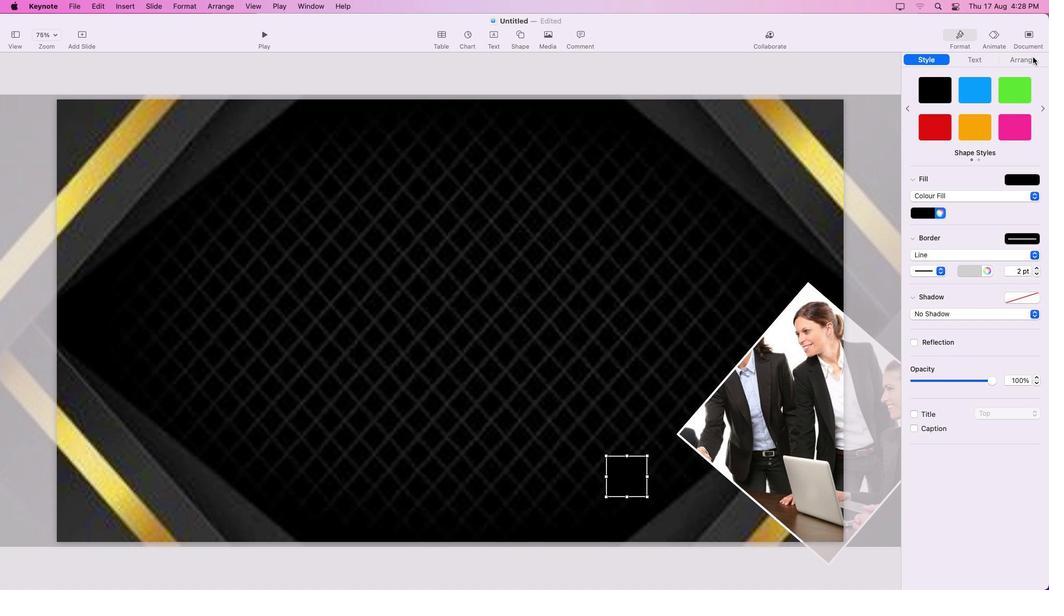 
Action: Mouse pressed left at (1032, 56)
Screenshot: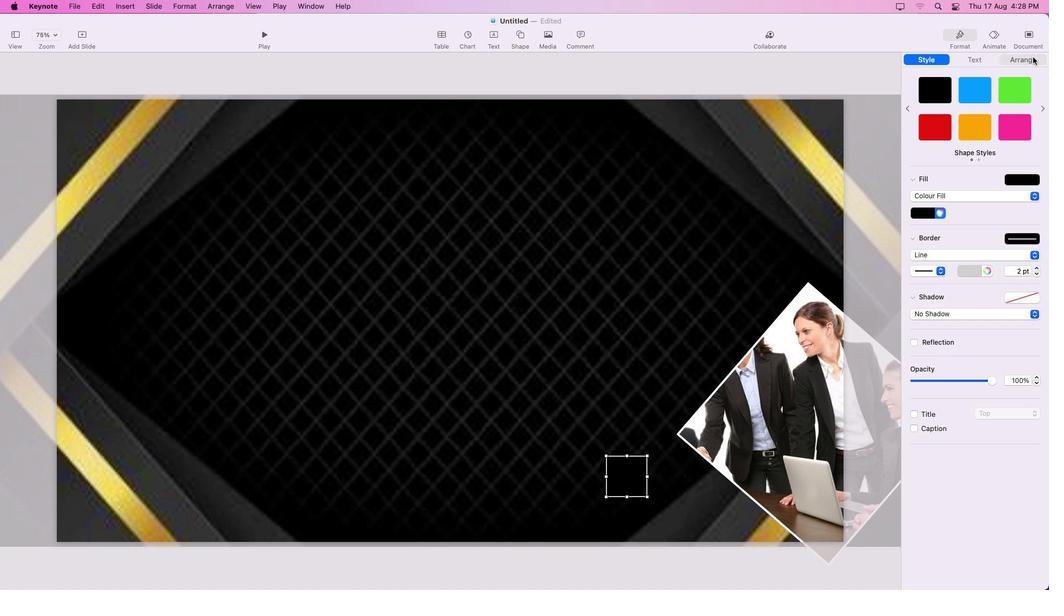 
Action: Mouse moved to (938, 242)
Screenshot: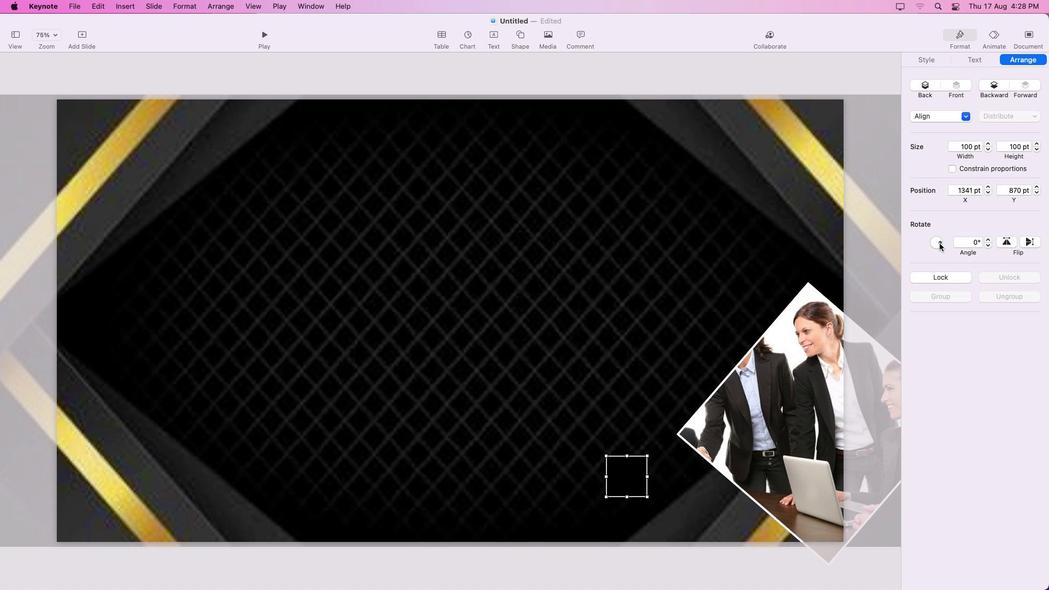 
Action: Mouse pressed left at (938, 242)
Screenshot: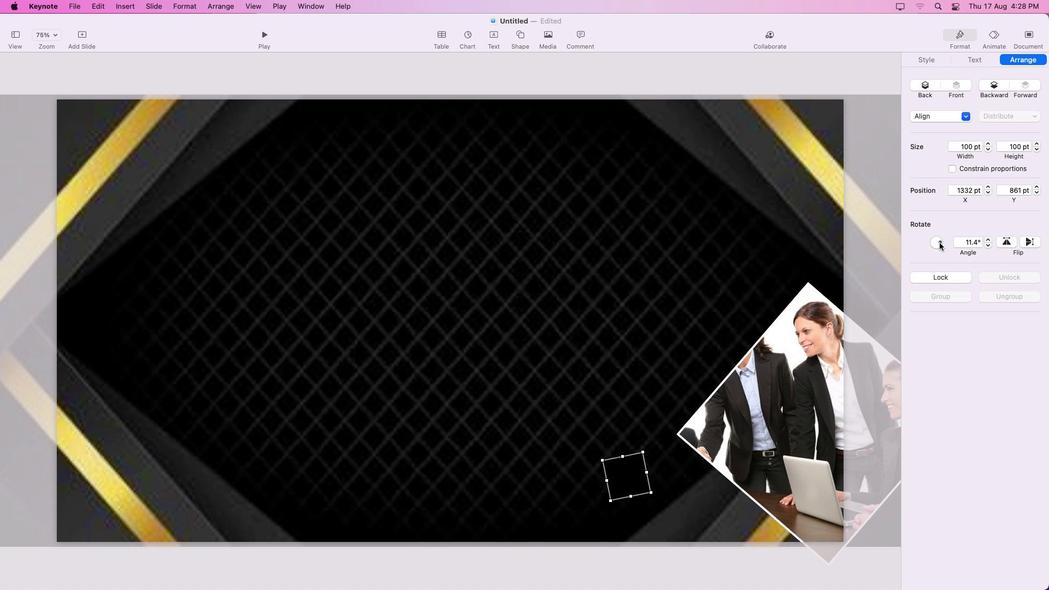 
Action: Mouse moved to (614, 489)
Screenshot: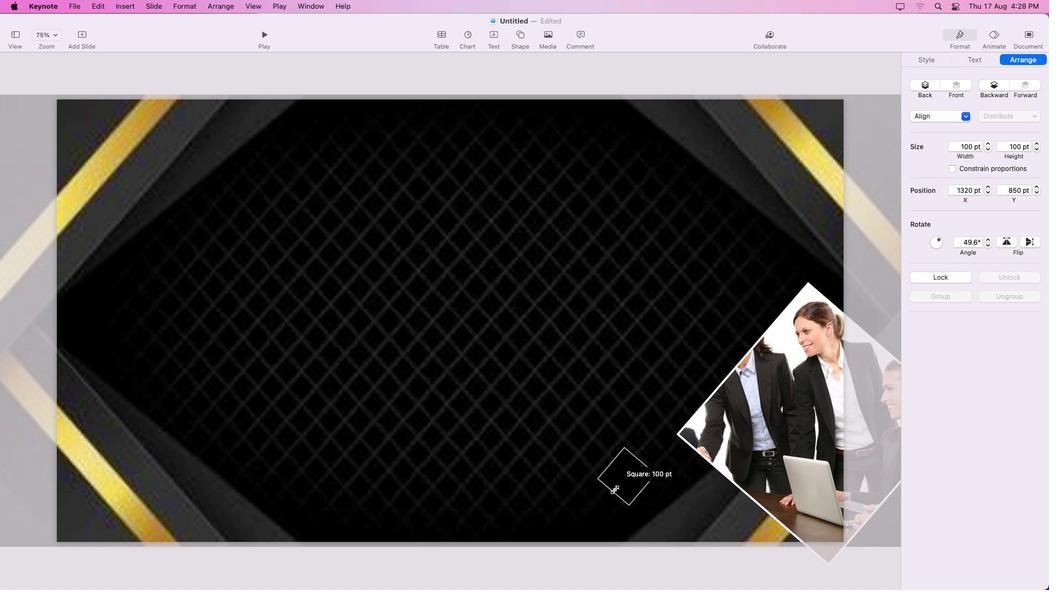 
Action: Mouse pressed left at (614, 489)
Screenshot: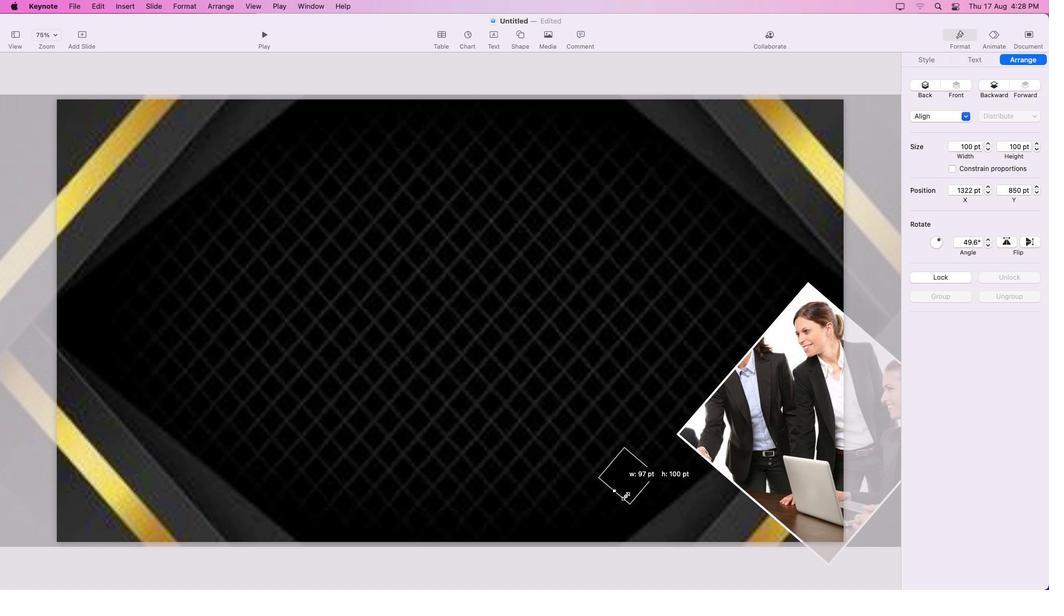 
Action: Mouse moved to (616, 486)
Screenshot: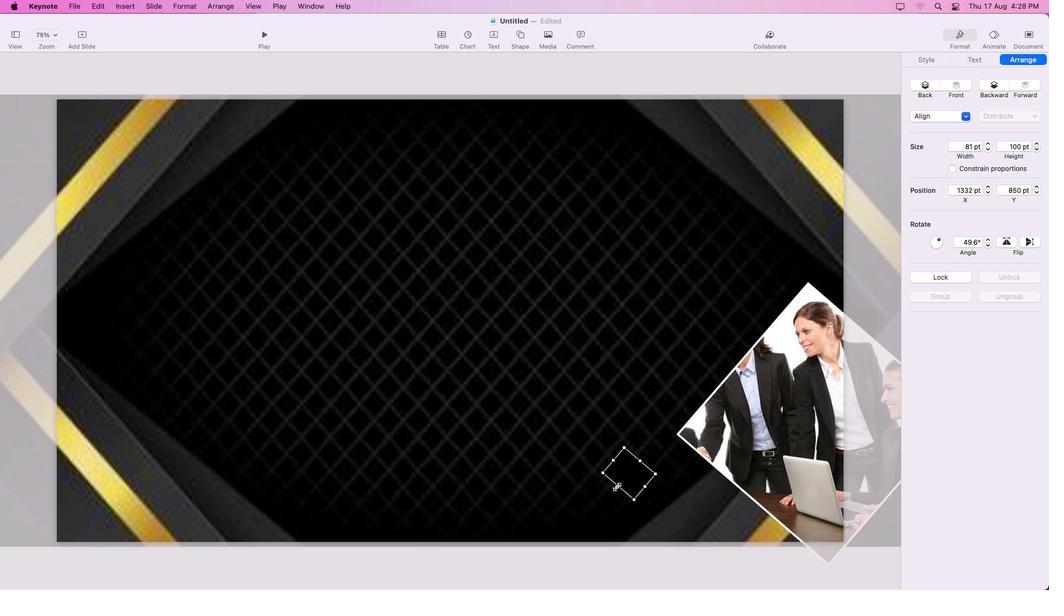 
Action: Mouse pressed left at (616, 486)
Screenshot: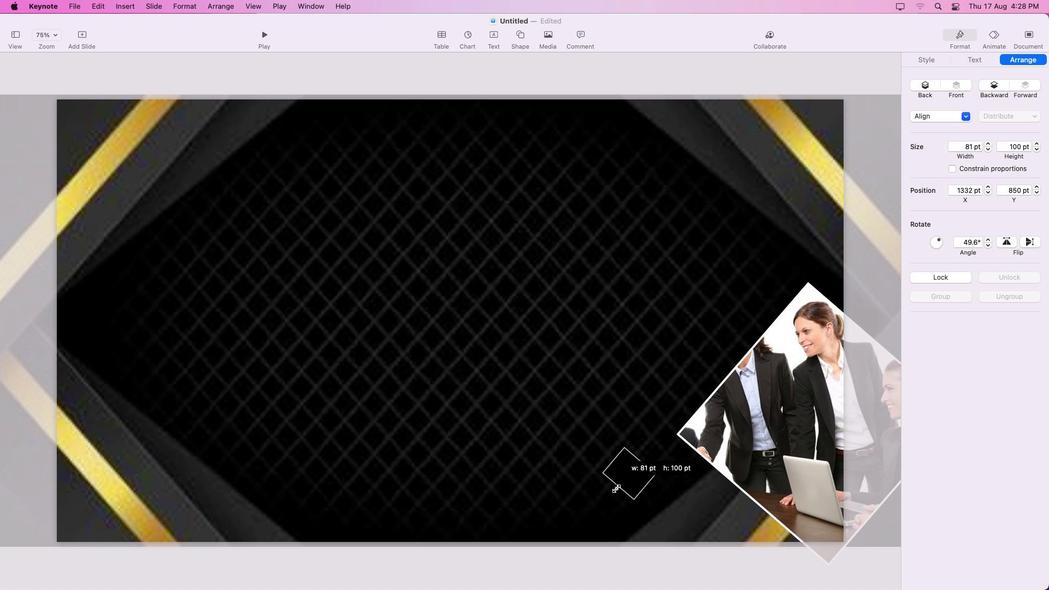 
Action: Mouse moved to (623, 476)
Screenshot: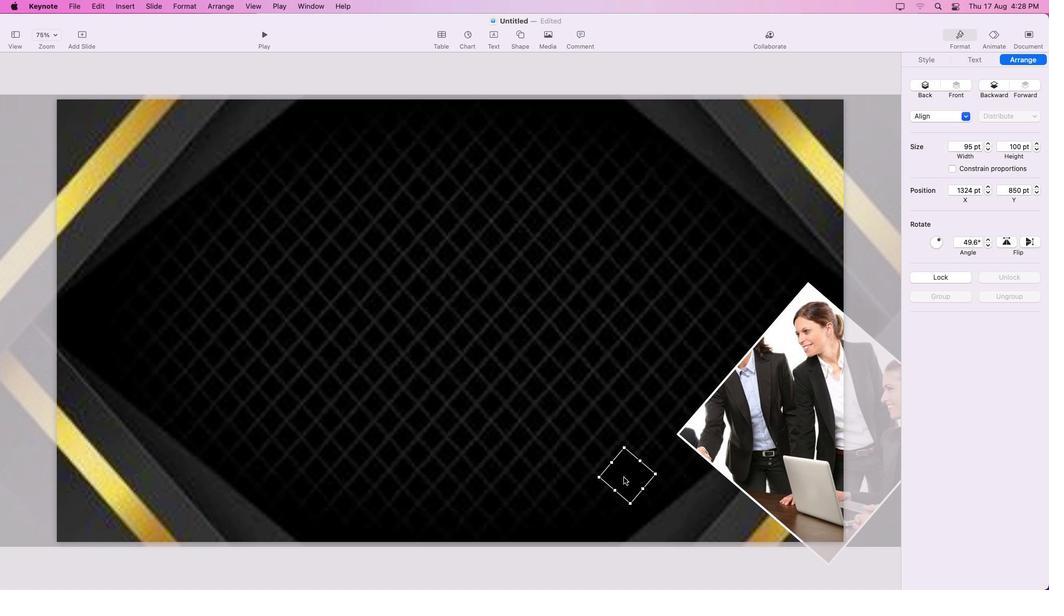 
Action: Mouse pressed left at (623, 476)
Screenshot: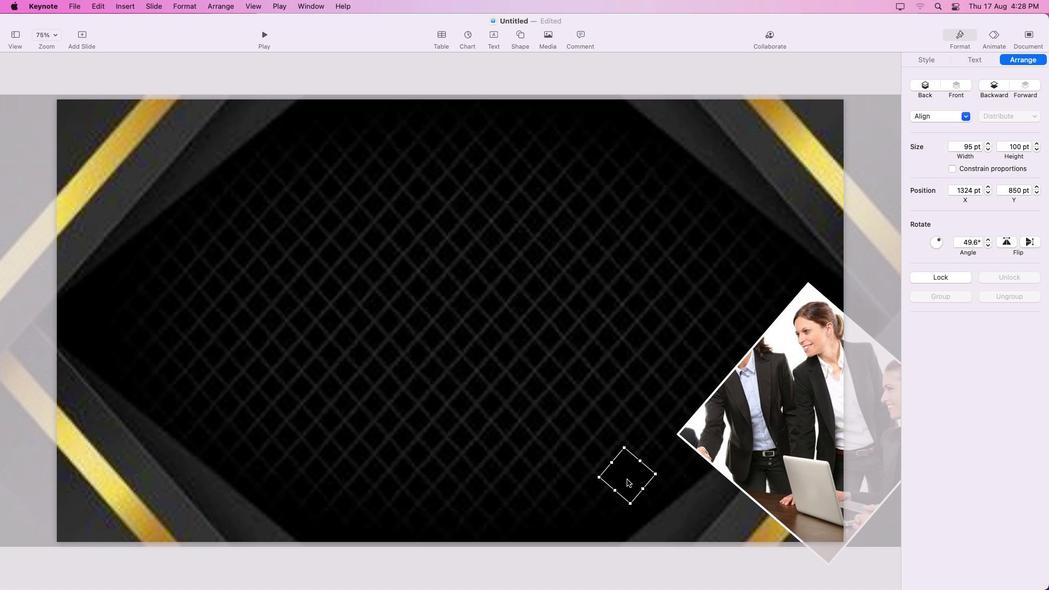 
Action: Mouse moved to (705, 498)
Screenshot: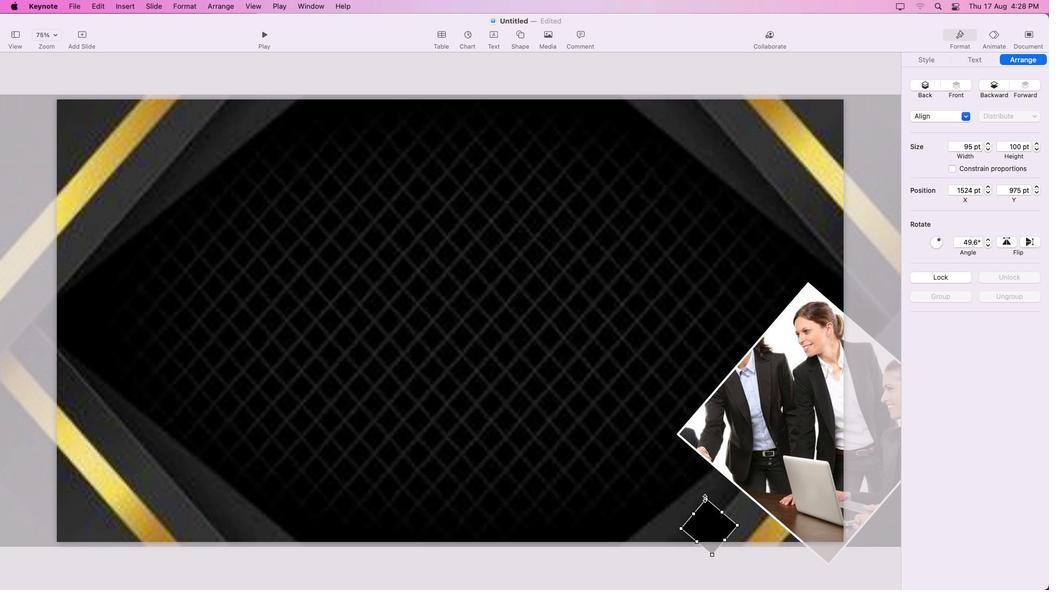 
Action: Mouse pressed left at (705, 498)
Screenshot: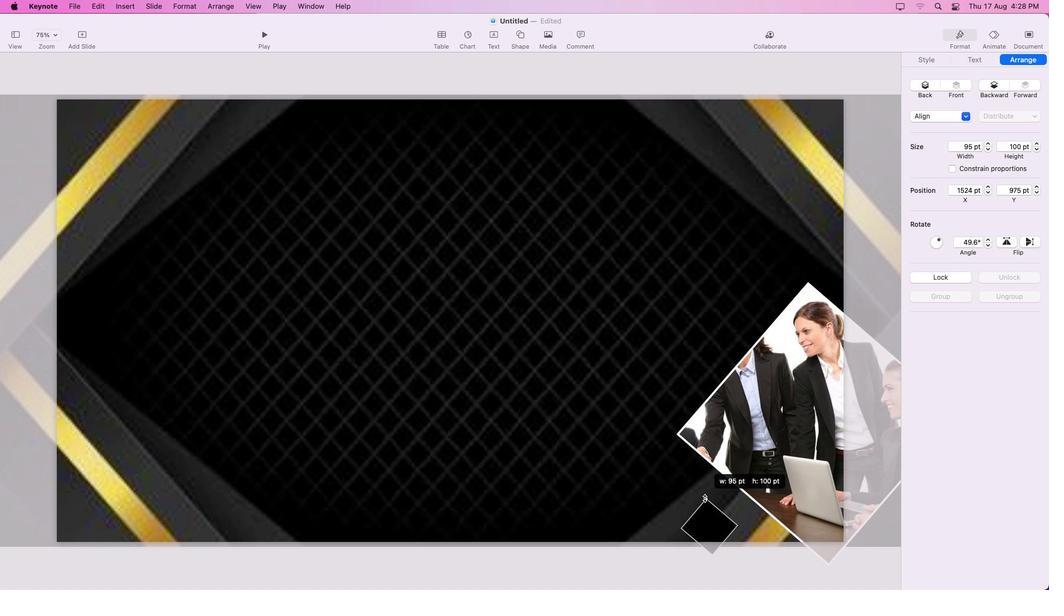 
Action: Key pressed Key.shift
Screenshot: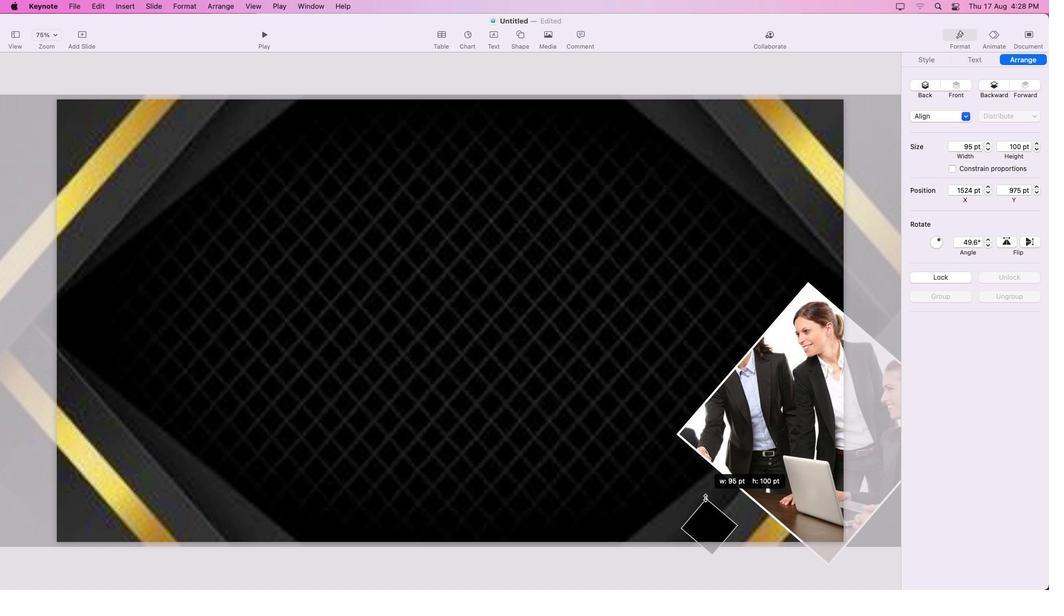 
Action: Mouse moved to (708, 513)
Screenshot: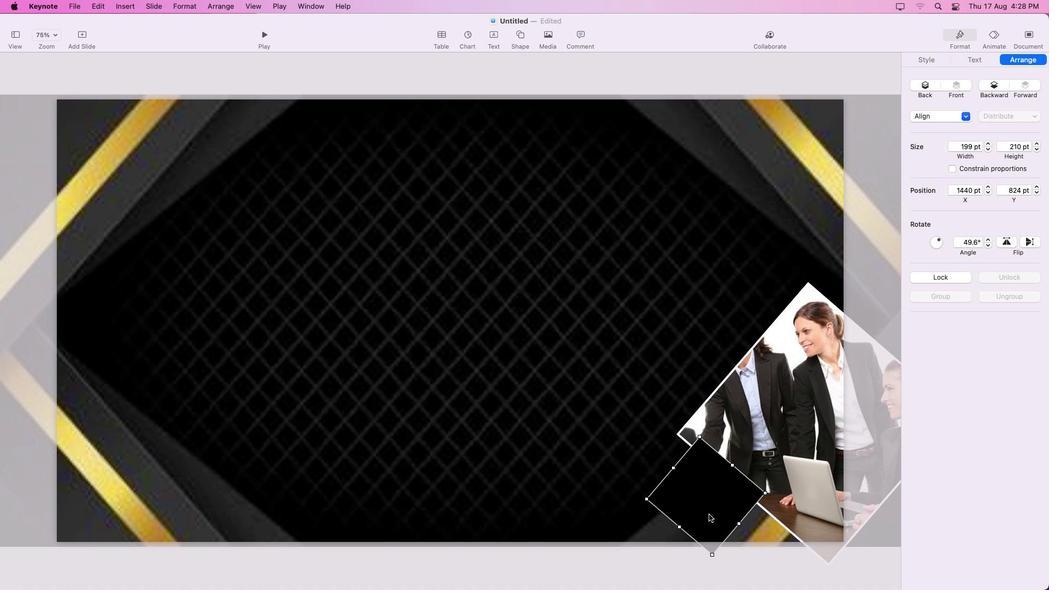 
Action: Mouse pressed left at (708, 513)
Screenshot: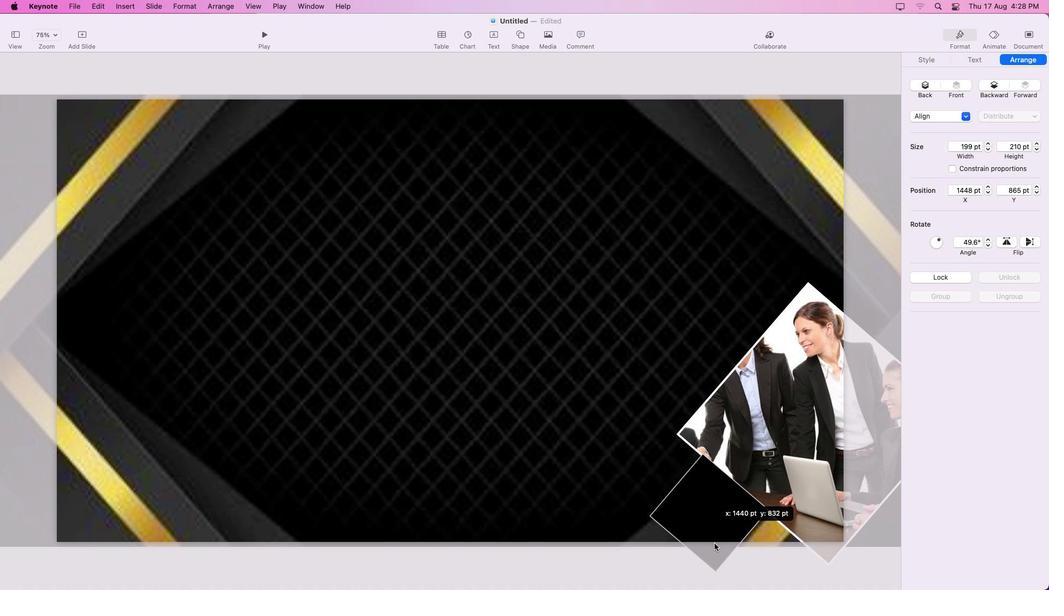 
Action: Mouse moved to (704, 547)
Screenshot: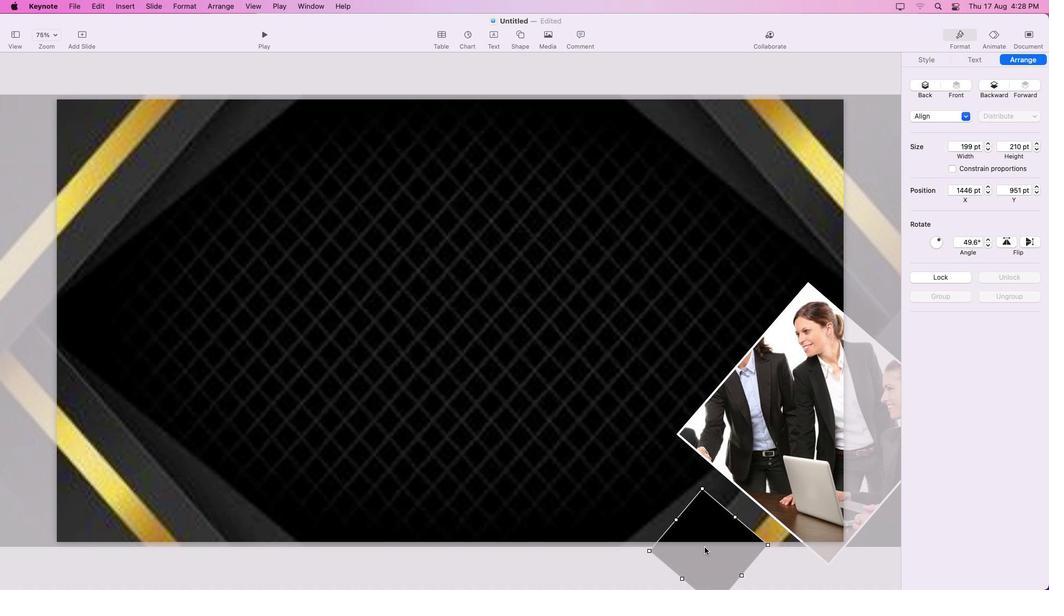 
Action: Key pressed Key.alt
Screenshot: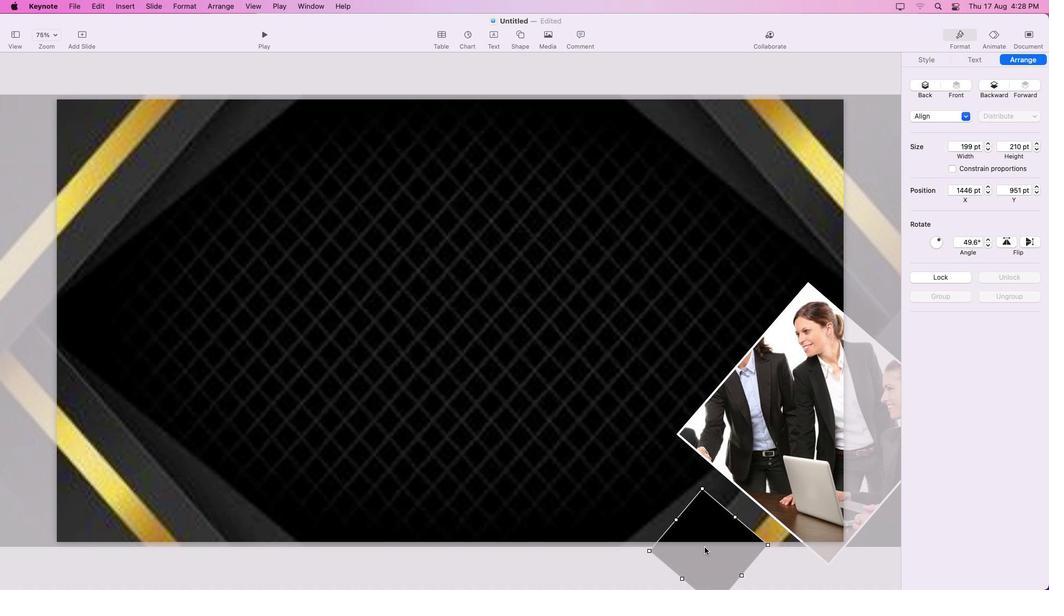 
Action: Mouse moved to (704, 526)
Screenshot: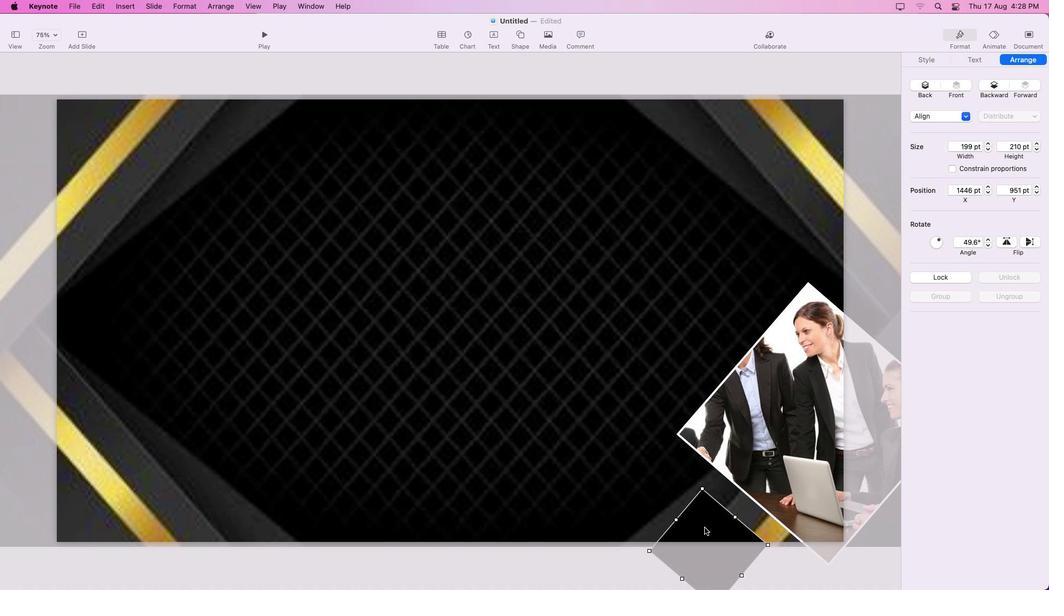 
Action: Mouse pressed left at (704, 526)
Screenshot: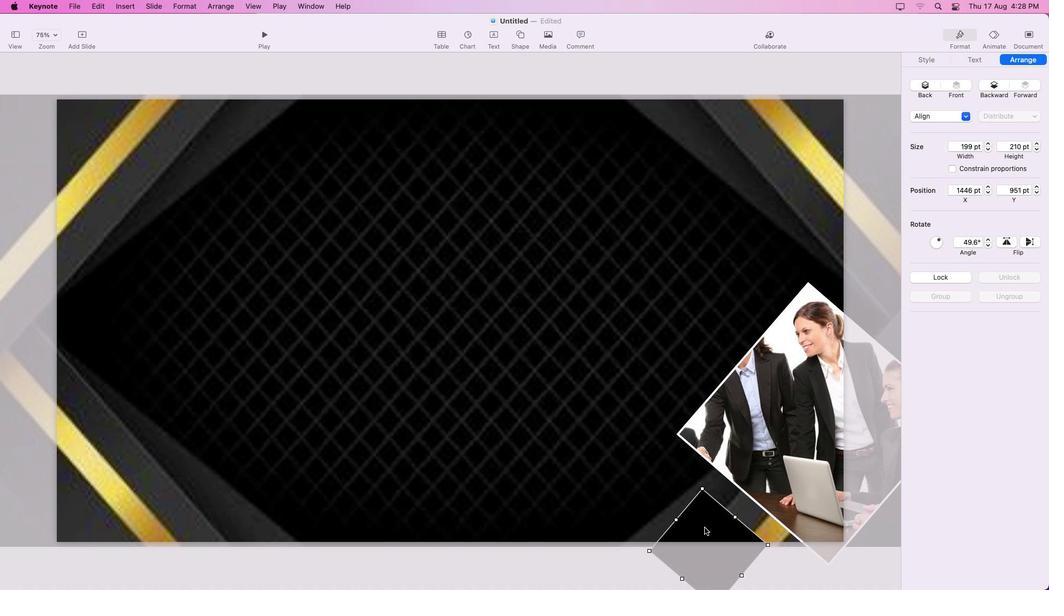 
Action: Mouse moved to (753, 184)
Screenshot: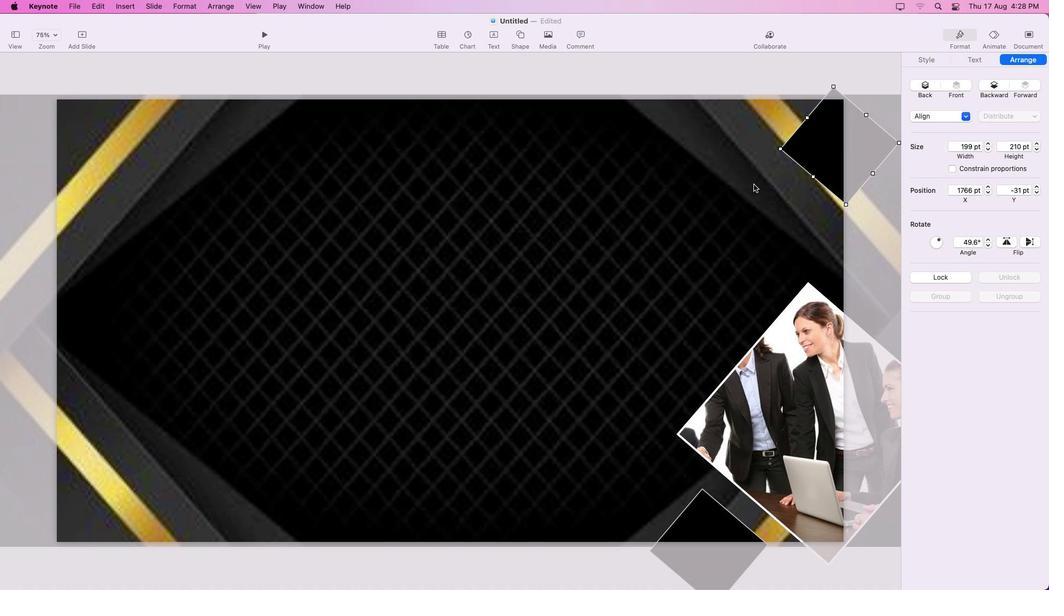 
Action: Mouse pressed left at (753, 184)
Screenshot: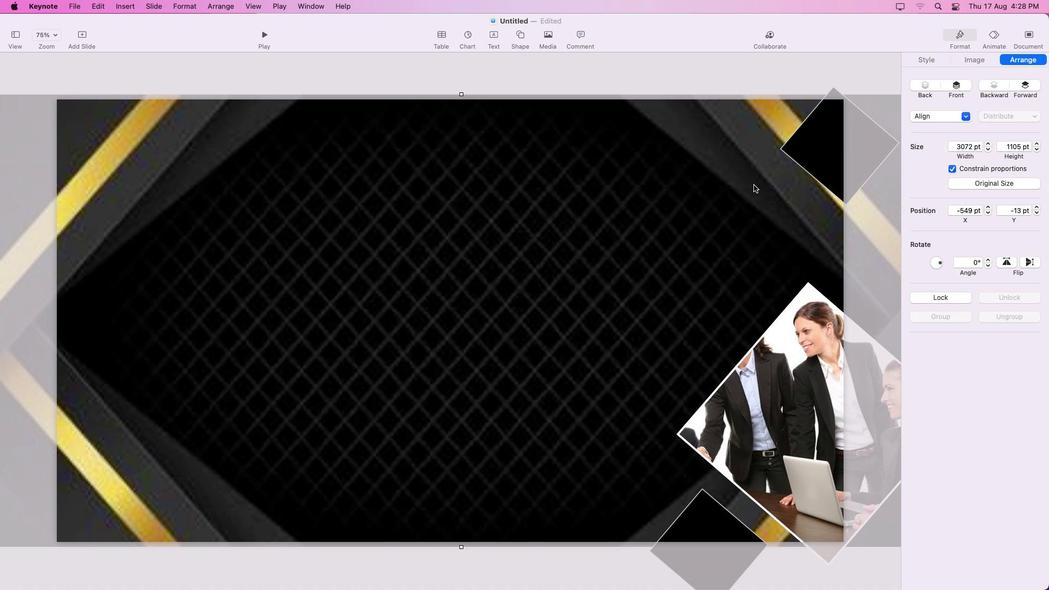 
Action: Mouse moved to (704, 539)
Screenshot: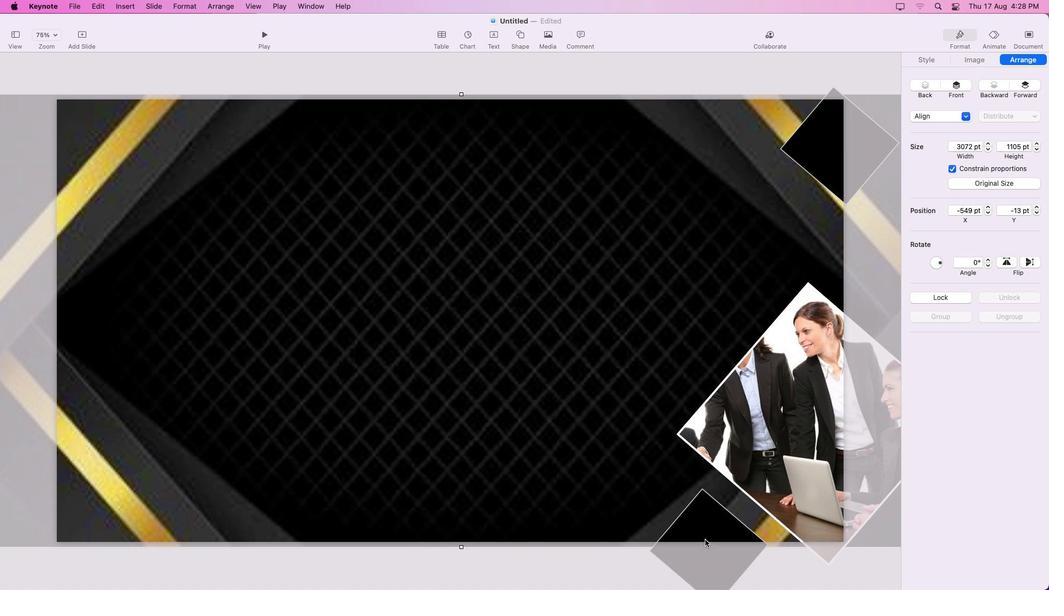 
Action: Mouse pressed left at (704, 539)
Screenshot: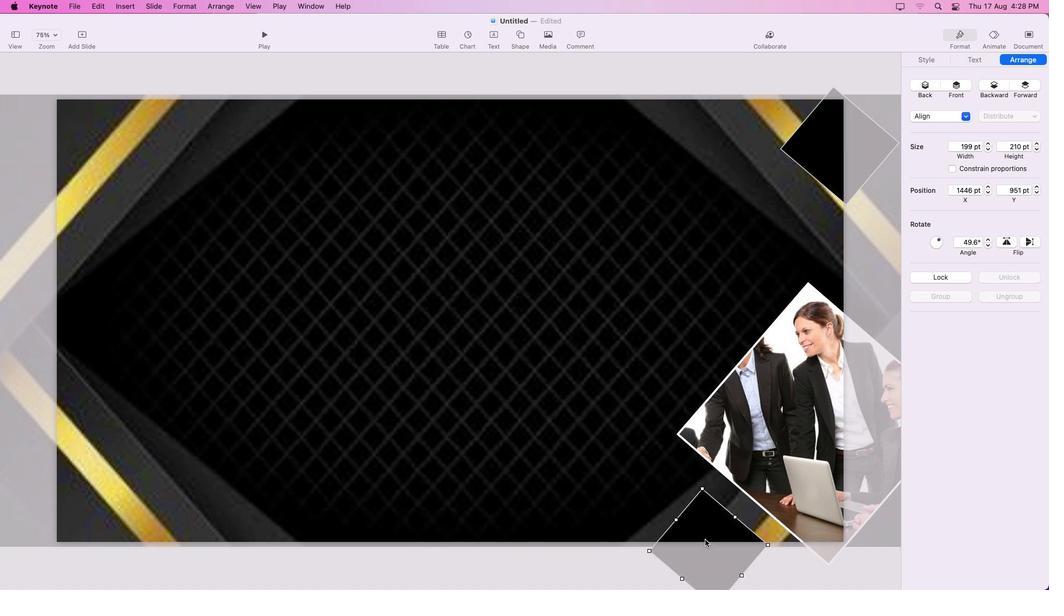 
Action: Mouse moved to (708, 508)
Screenshot: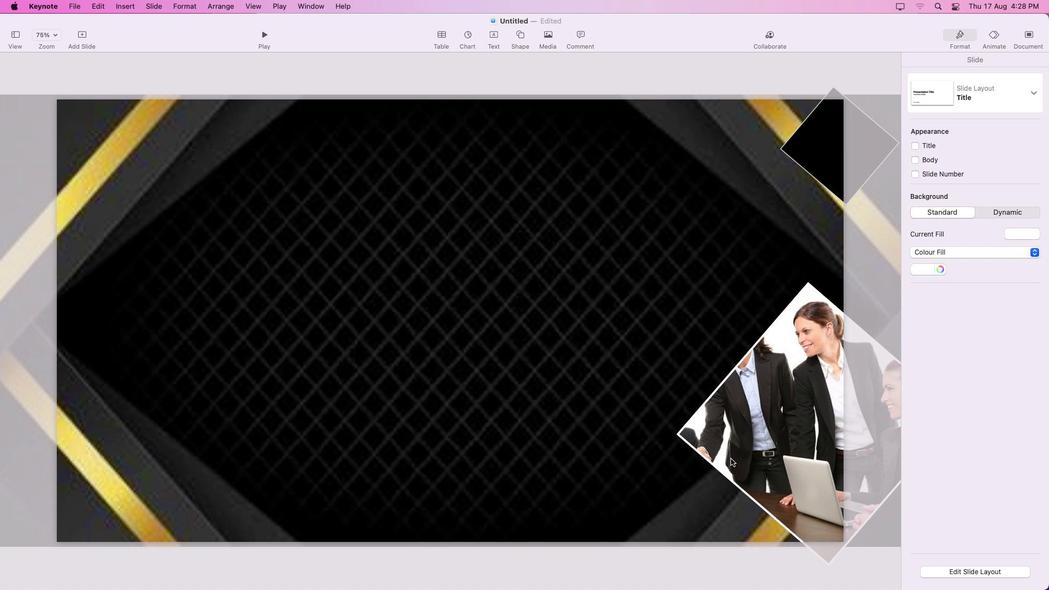 
Action: Key pressed Key.delete
Screenshot: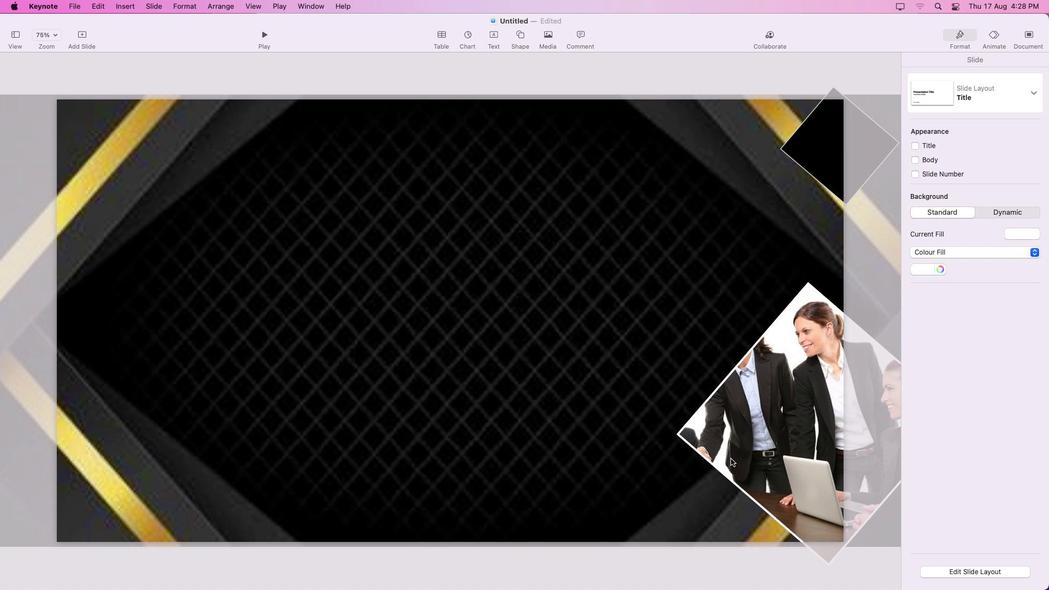 
Action: Mouse moved to (801, 160)
Screenshot: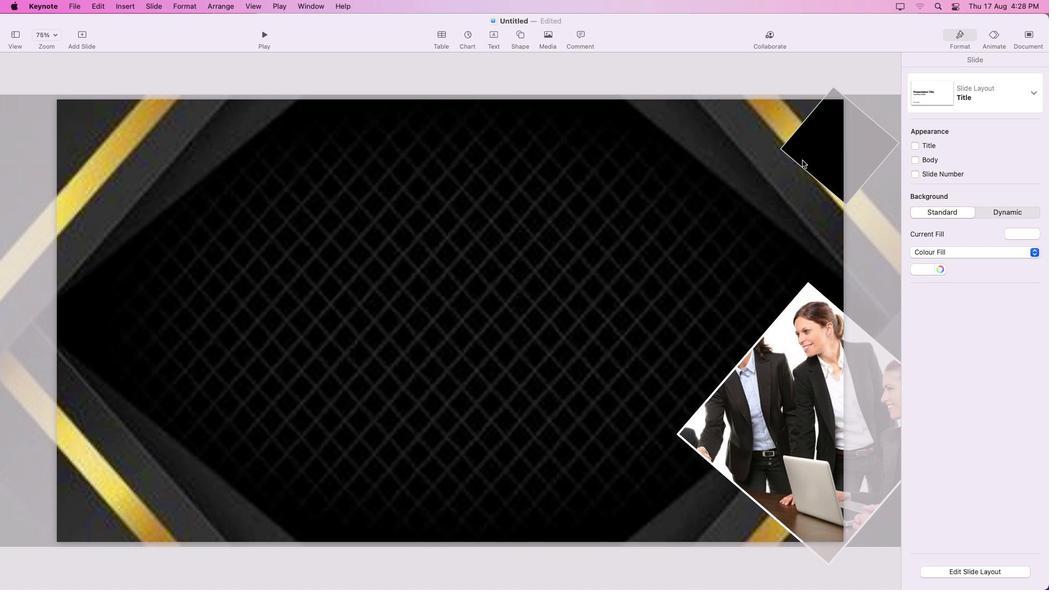 
Action: Mouse pressed left at (801, 160)
Screenshot: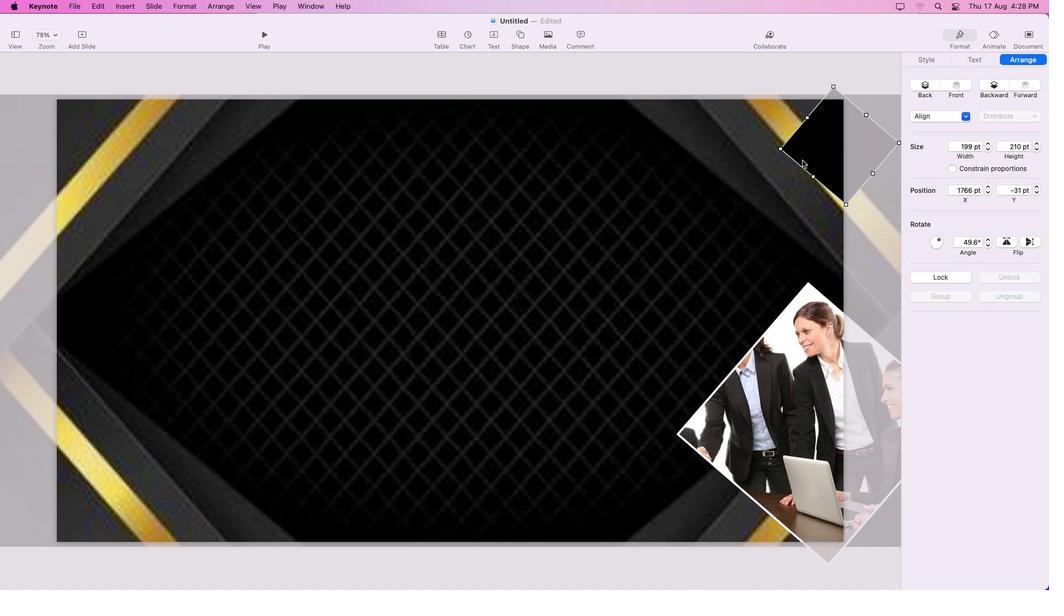 
Action: Mouse moved to (848, 307)
Screenshot: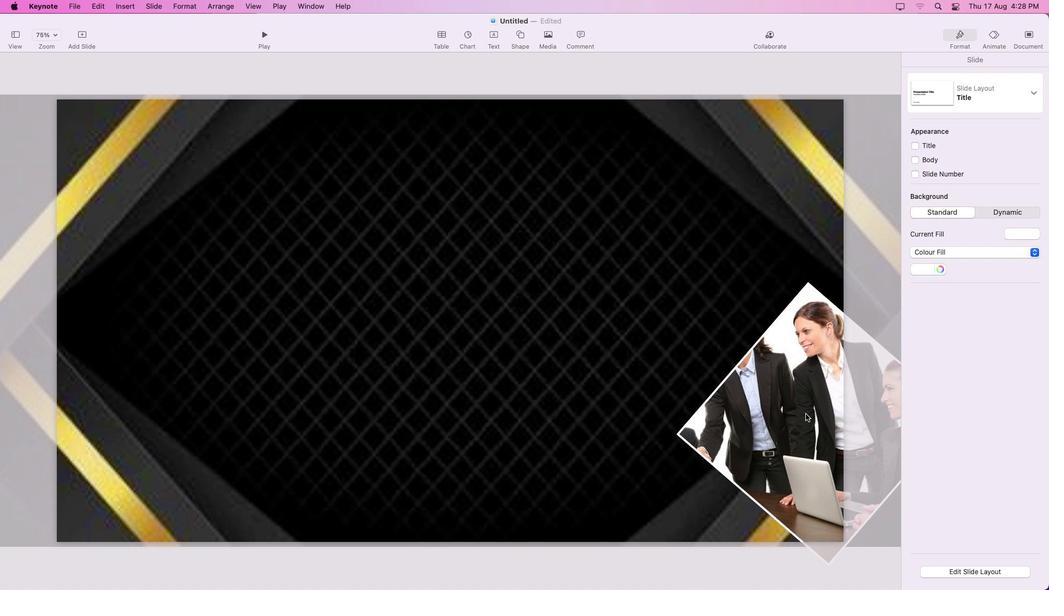 
Action: Key pressed Key.delete
Screenshot: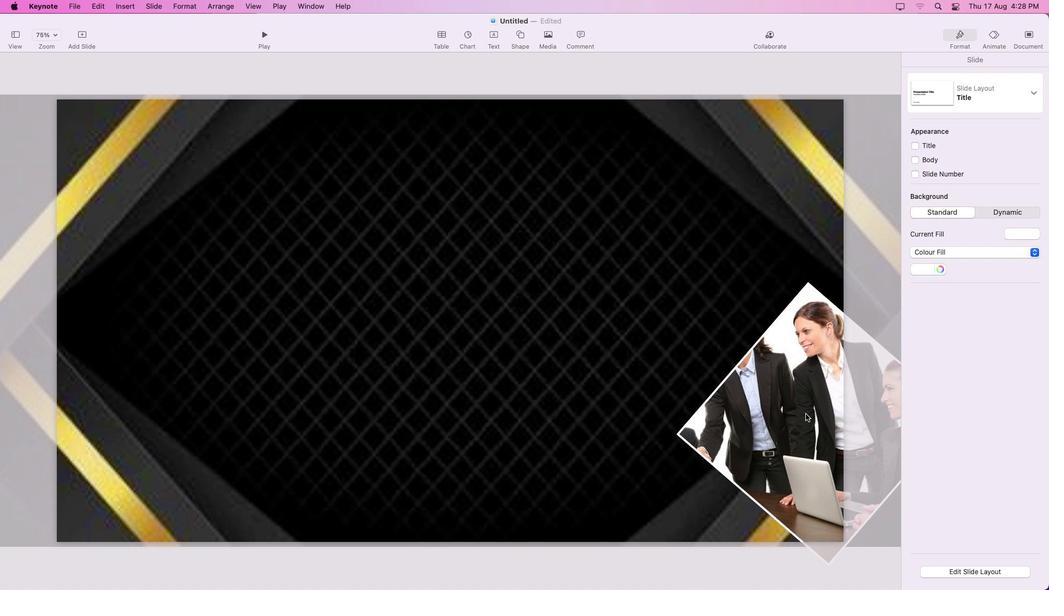 
Action: Mouse moved to (800, 427)
Screenshot: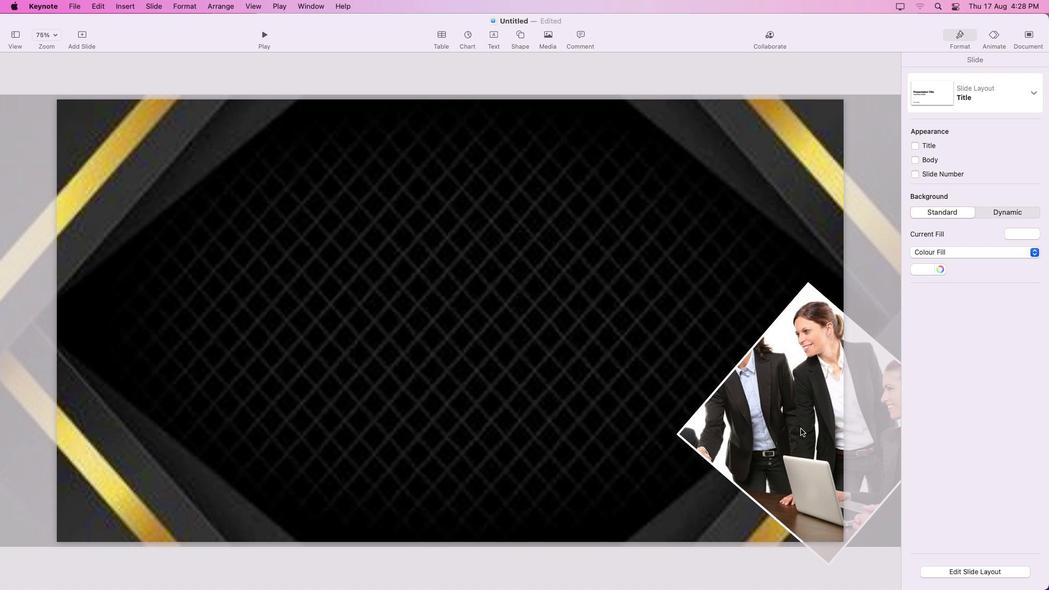 
Action: Mouse pressed left at (800, 427)
Screenshot: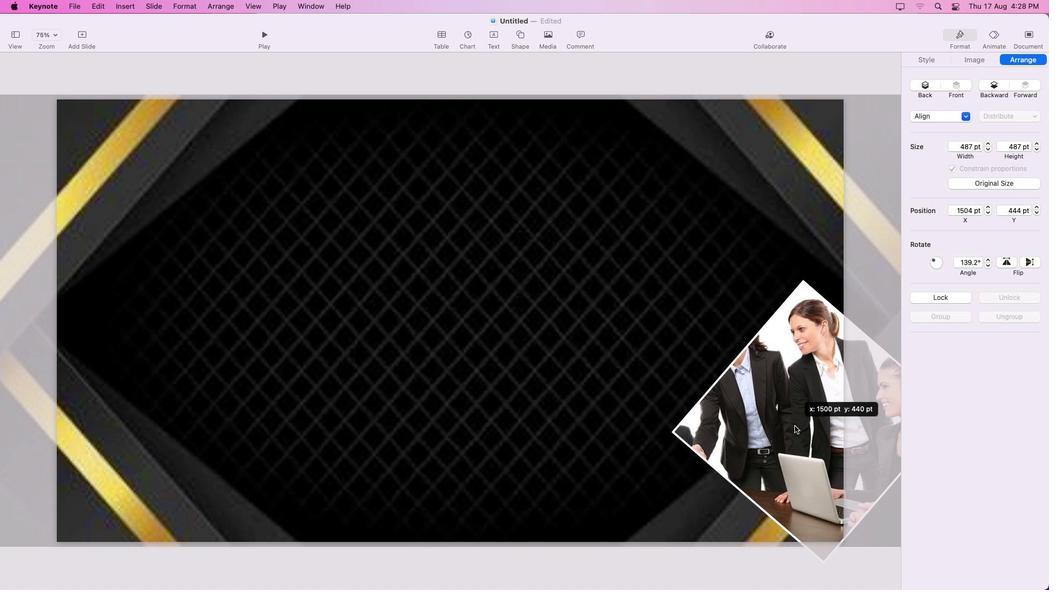 
Action: Mouse moved to (450, 380)
Screenshot: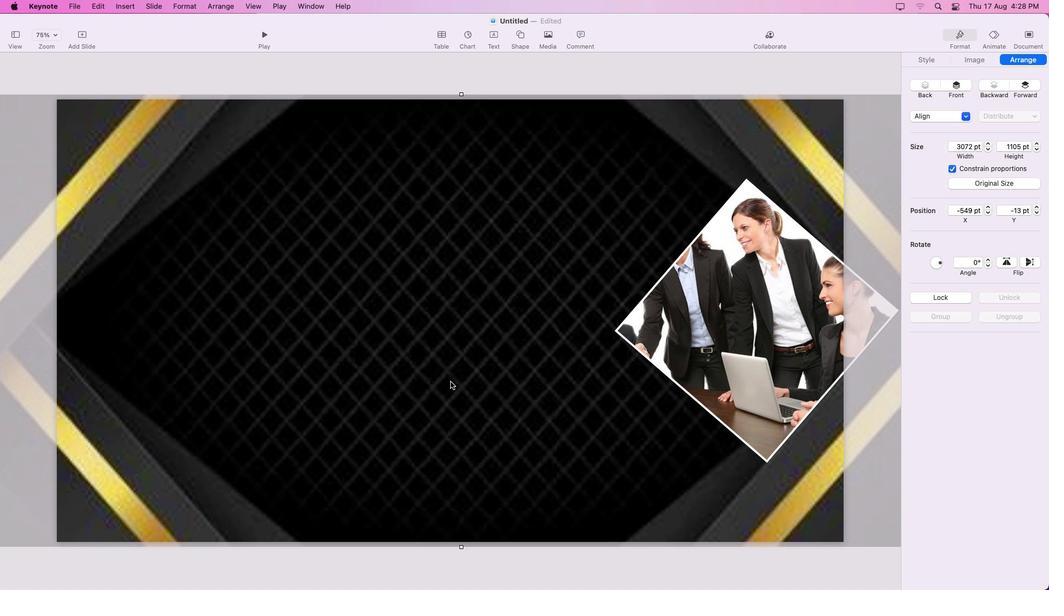 
Action: Mouse pressed left at (450, 380)
Screenshot: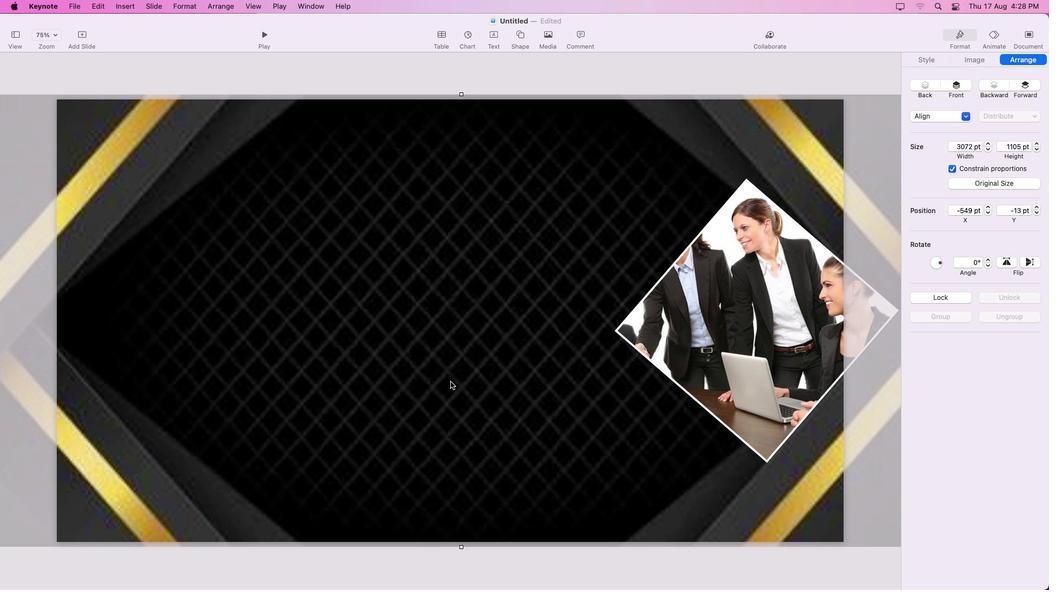 
Action: Mouse moved to (351, 196)
Screenshot: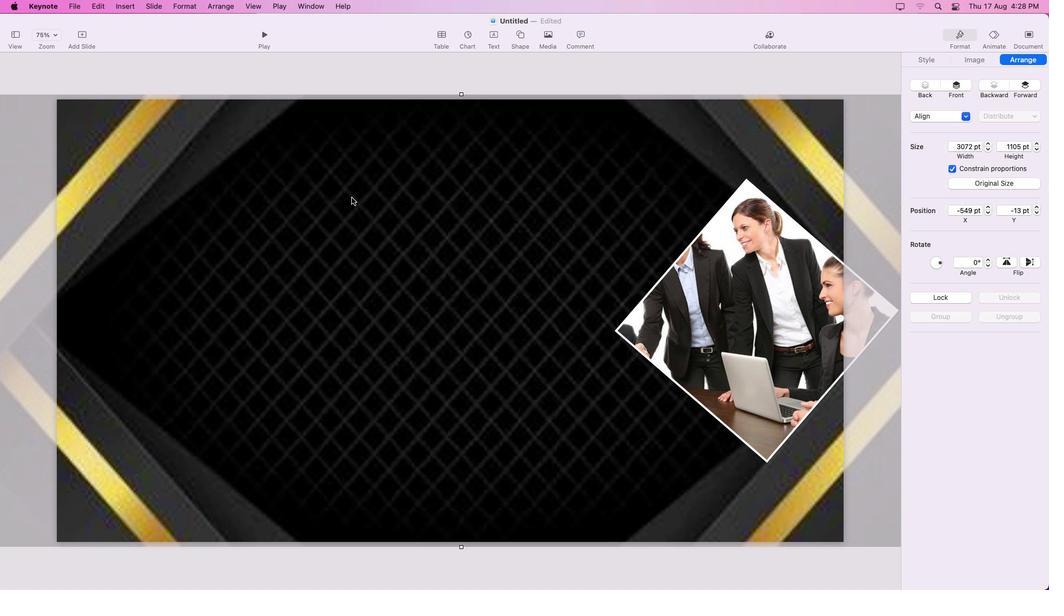 
Action: Mouse pressed left at (351, 196)
Screenshot: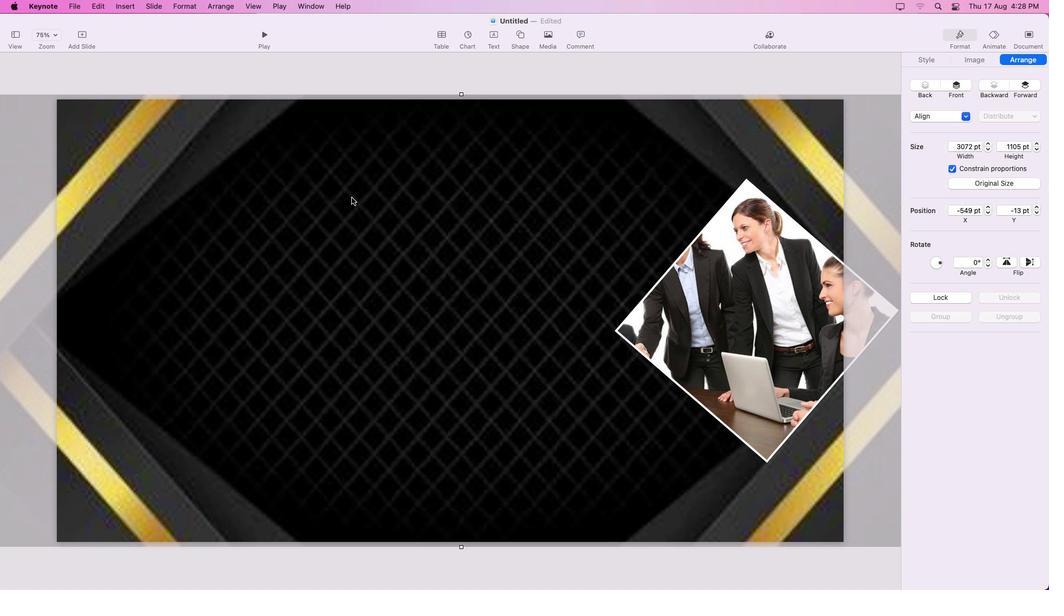 
Action: Mouse moved to (488, 37)
Screenshot: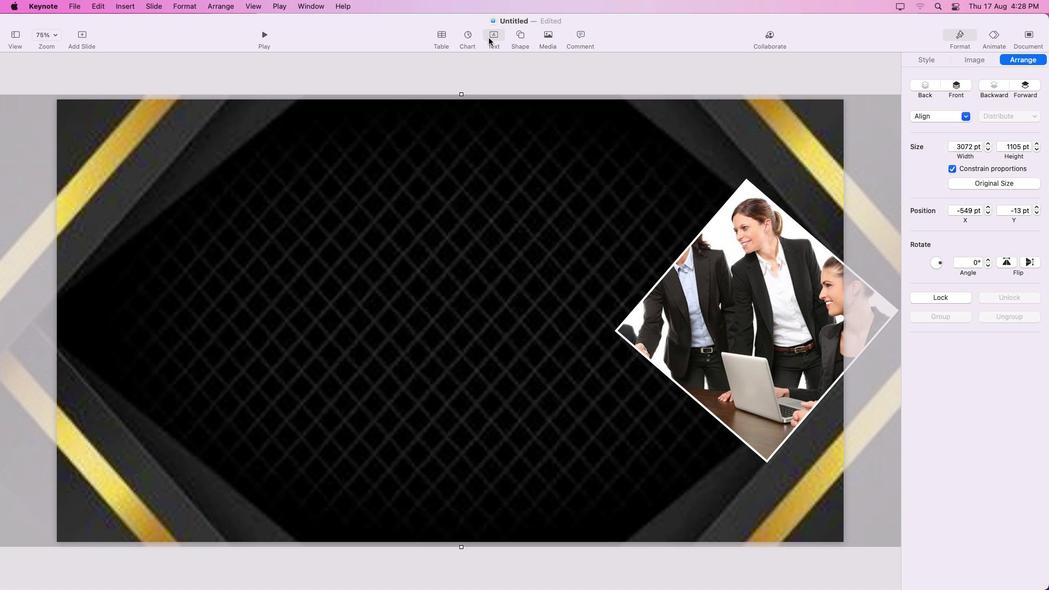 
Action: Mouse pressed left at (488, 37)
Screenshot: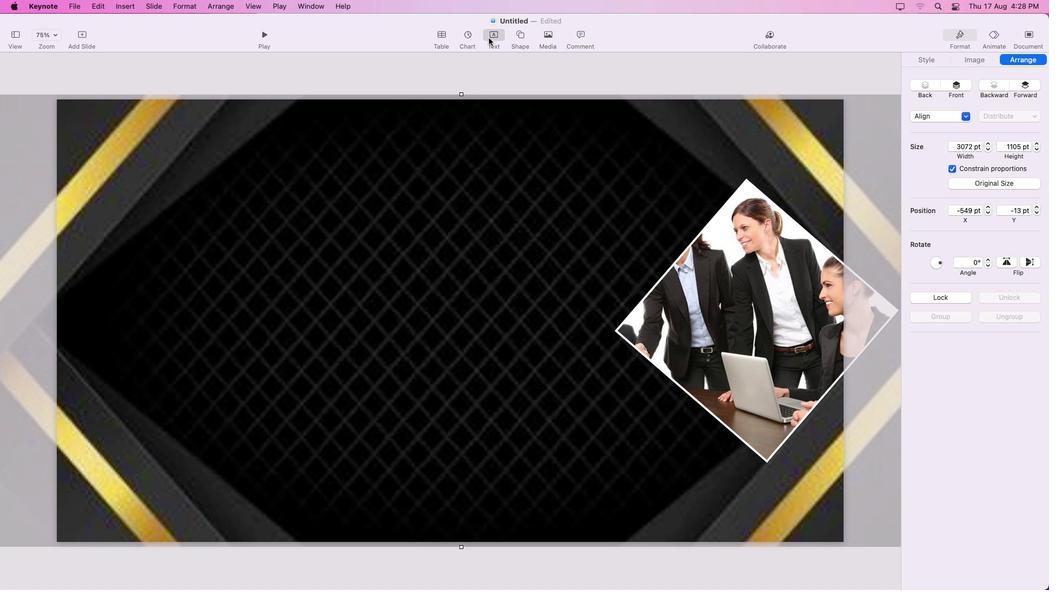 
Action: Mouse moved to (1014, 235)
Screenshot: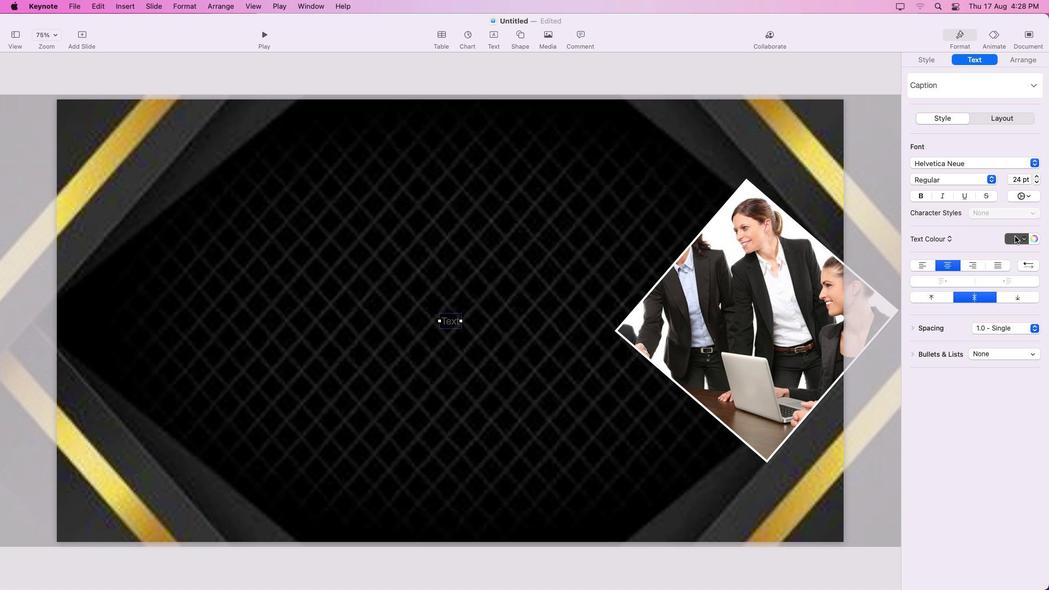 
Action: Mouse pressed left at (1014, 235)
Screenshot: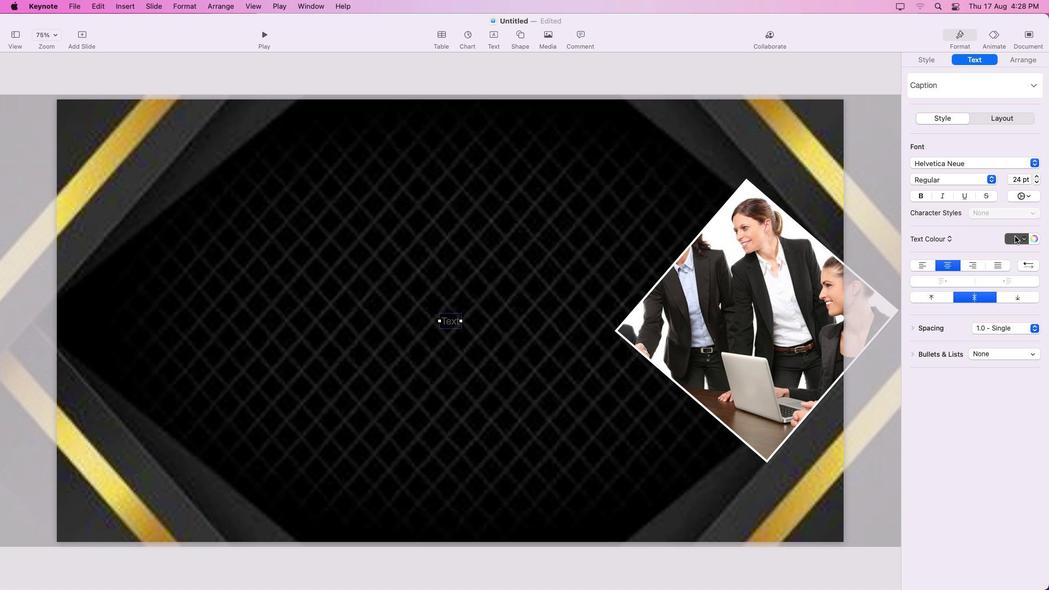 
Action: Mouse moved to (923, 307)
Screenshot: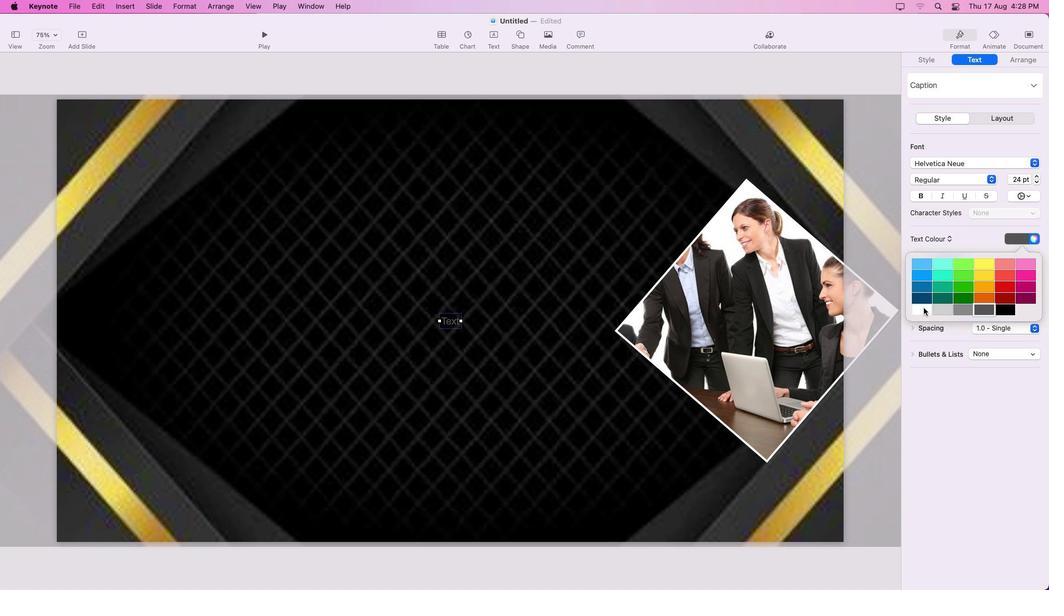 
Action: Mouse pressed left at (923, 307)
Screenshot: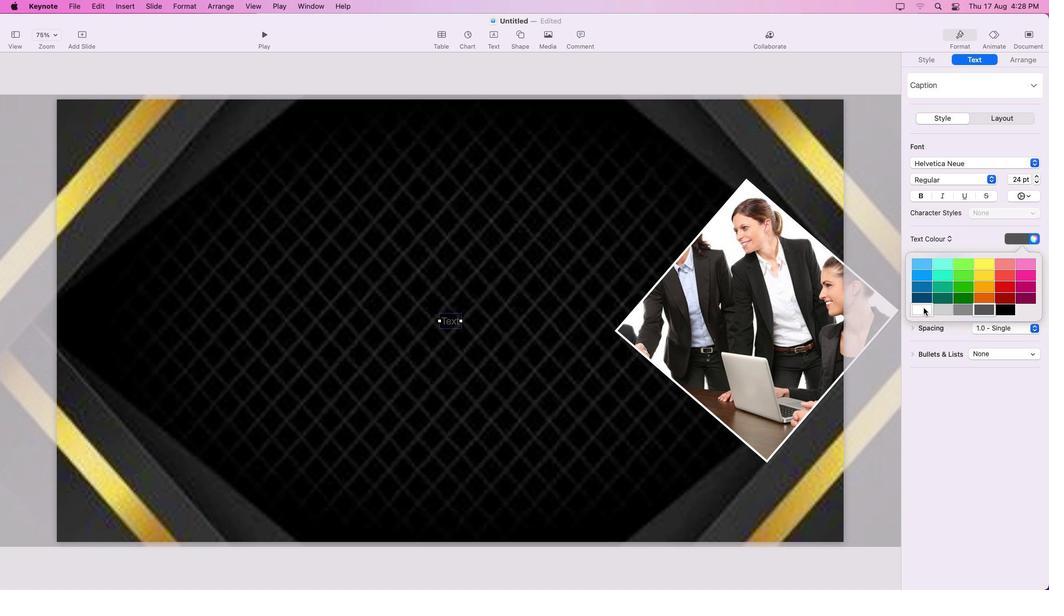 
Action: Mouse moved to (459, 351)
Screenshot: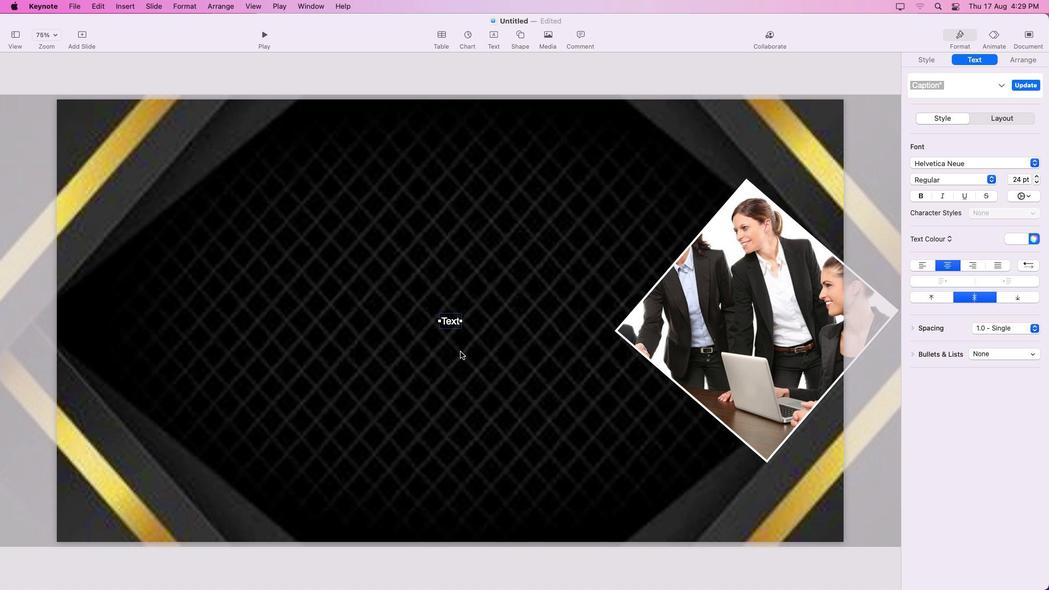 
Action: Key pressed Key.shift'J''o''i''n'Key.spaceKey.shift'U''s'Key.shift
Screenshot: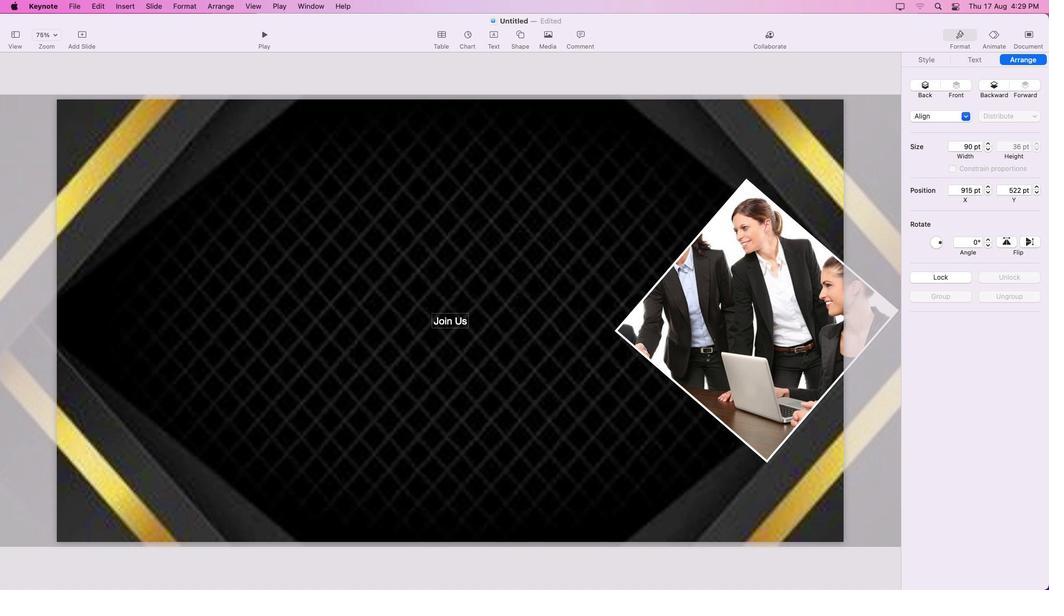 
Action: Mouse moved to (286, 274)
Screenshot: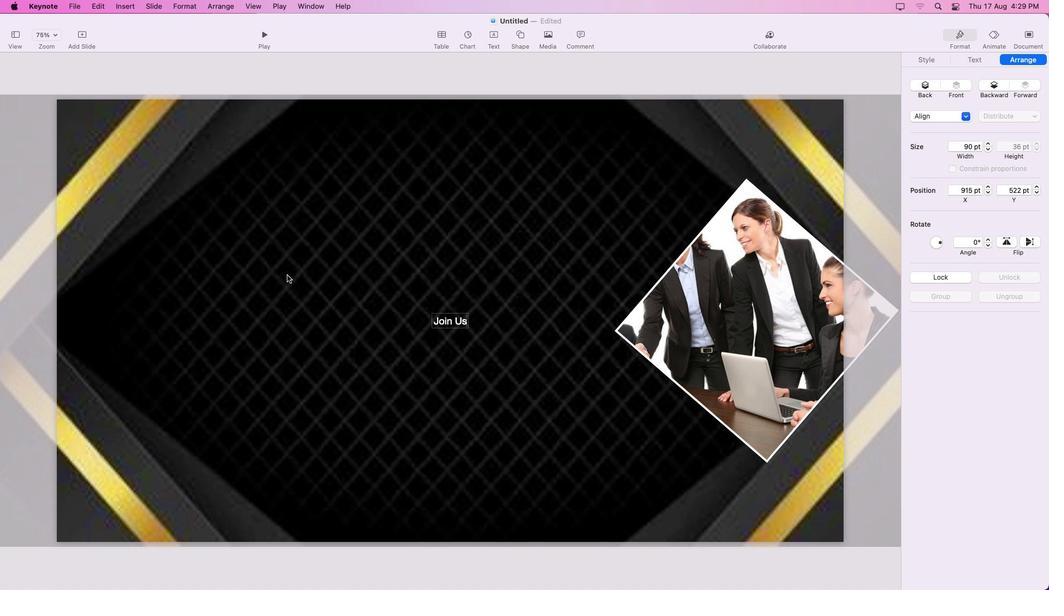 
Action: Key pressed 'A'
